 Task: Set up an automation rule in Jira for the Christmas event, and create issues for budgeting and planning.
Action: Mouse moved to (527, 337)
Screenshot: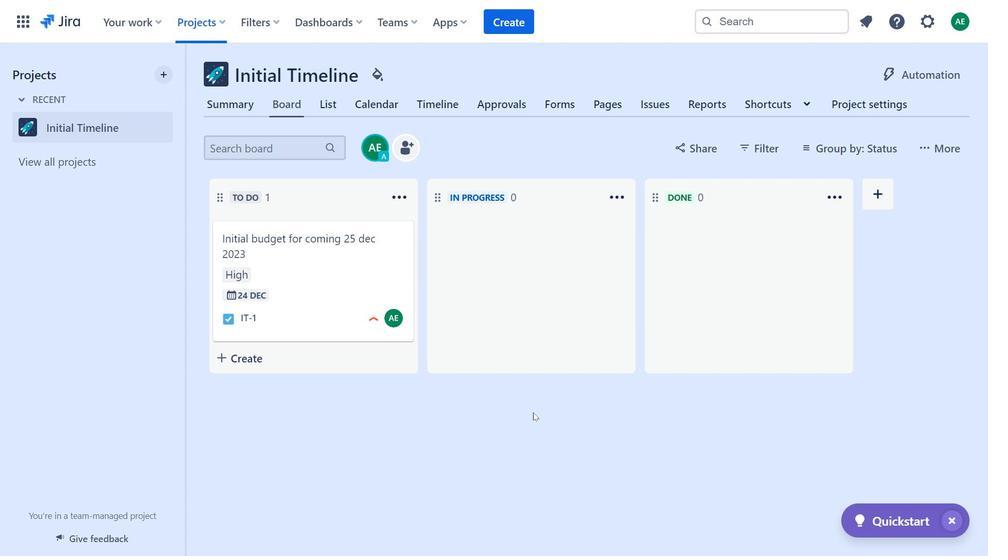 
Action: Mouse pressed left at (527, 337)
Screenshot: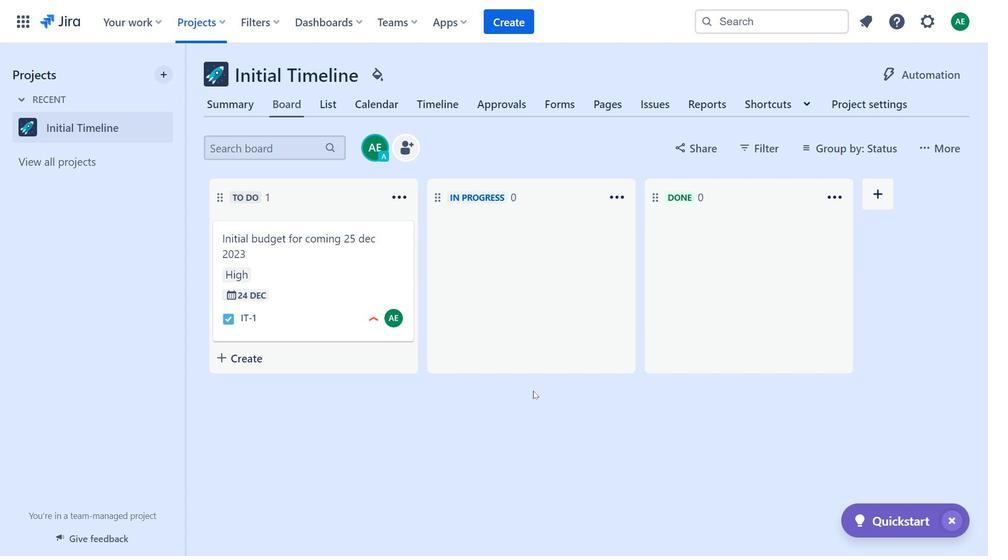 
Action: Mouse moved to (601, 297)
Screenshot: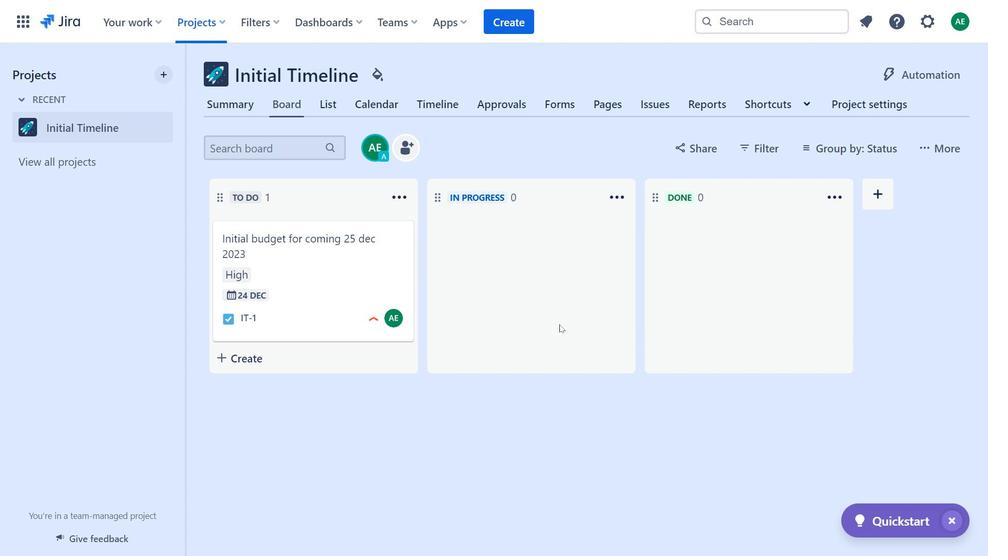 
Action: Mouse pressed left at (601, 297)
Screenshot: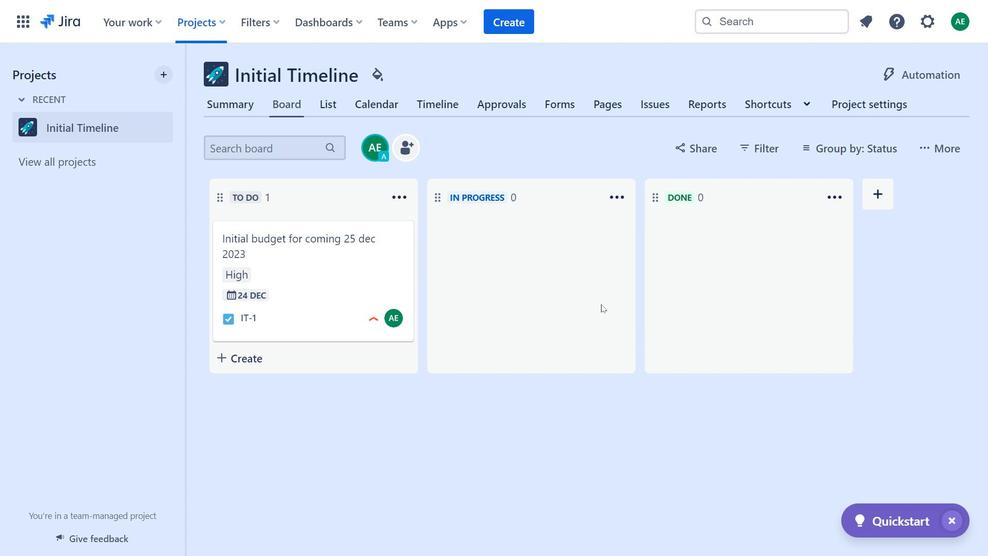 
Action: Mouse moved to (671, 295)
Screenshot: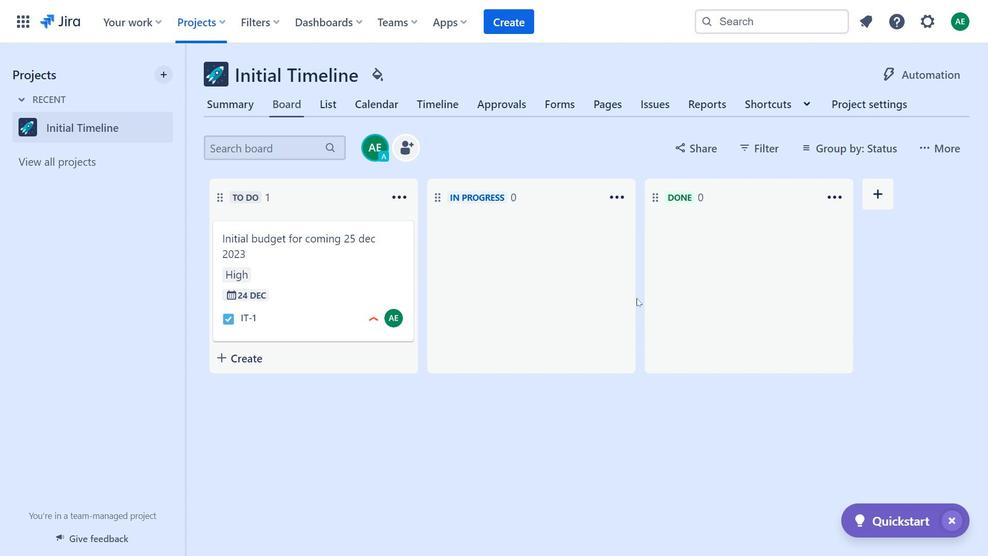 
Action: Mouse pressed left at (671, 295)
Screenshot: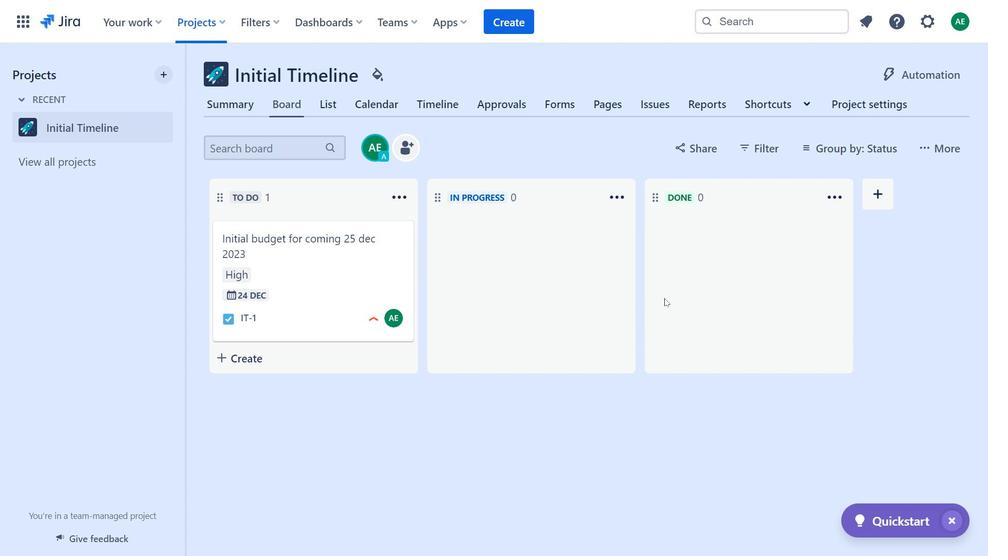 
Action: Mouse moved to (767, 300)
Screenshot: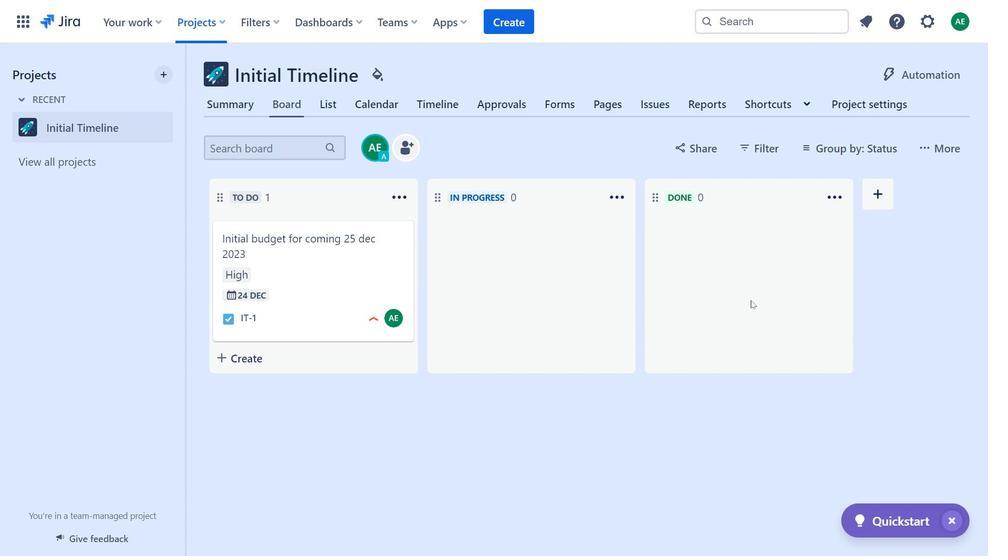 
Action: Mouse pressed left at (767, 300)
Screenshot: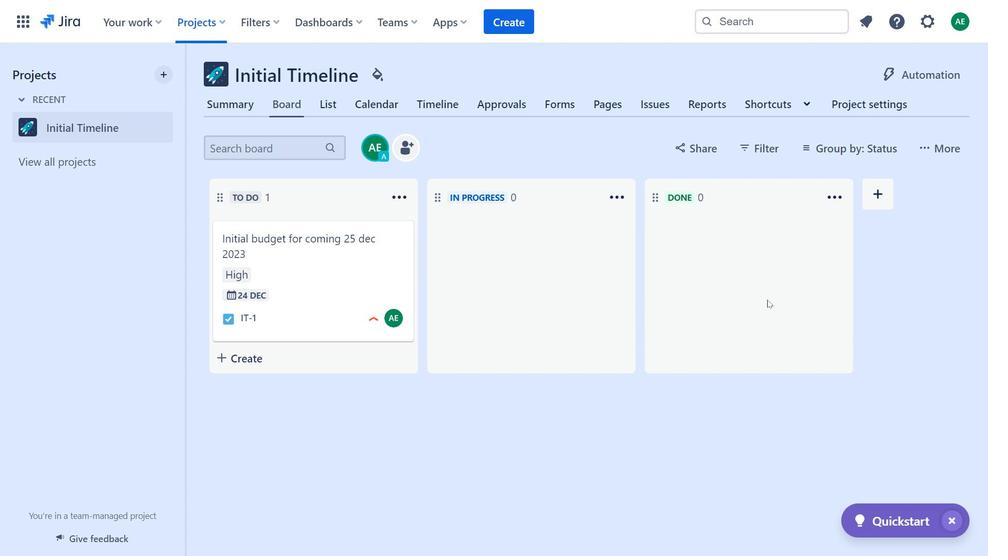 
Action: Mouse moved to (850, 239)
Screenshot: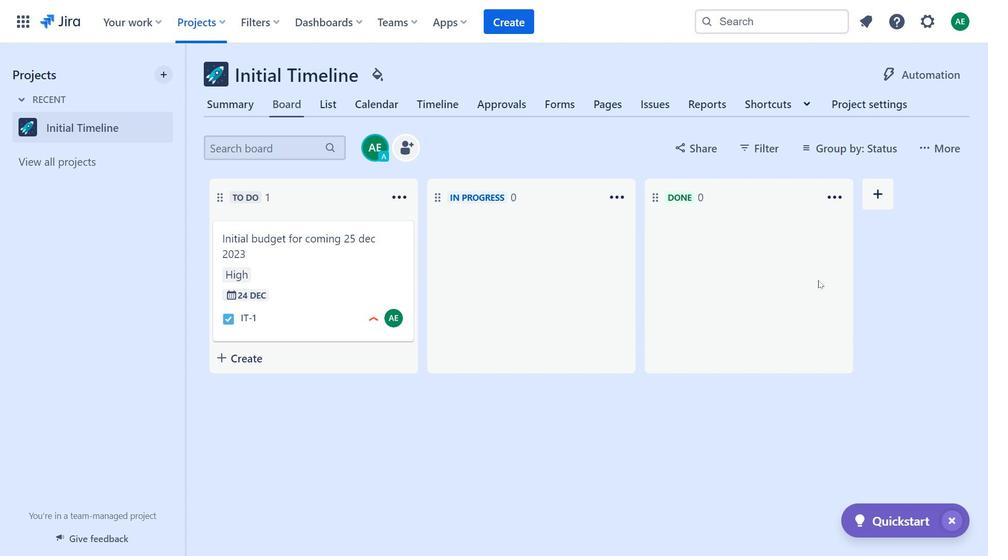 
Action: Mouse pressed left at (850, 239)
Screenshot: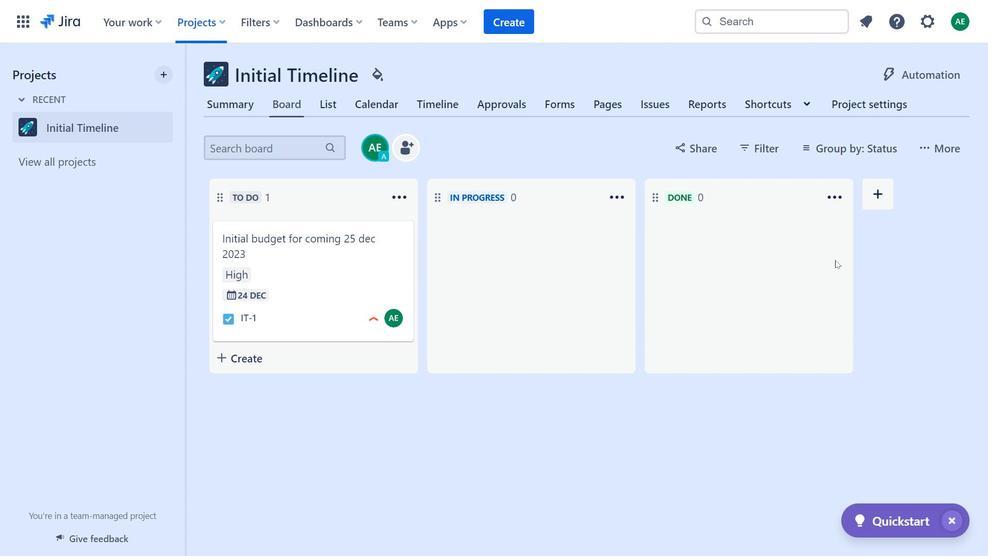 
Action: Mouse moved to (751, 221)
Screenshot: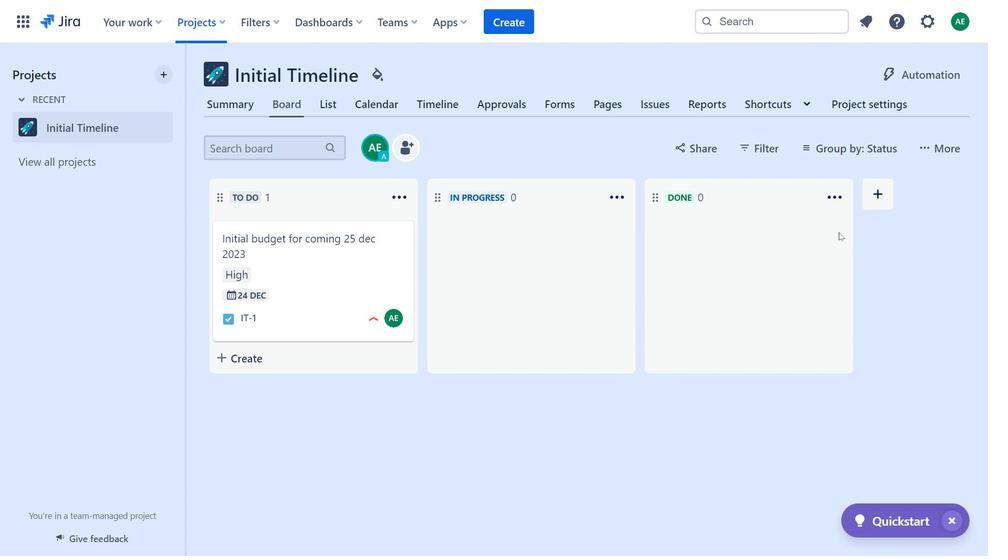 
Action: Mouse pressed left at (751, 221)
Screenshot: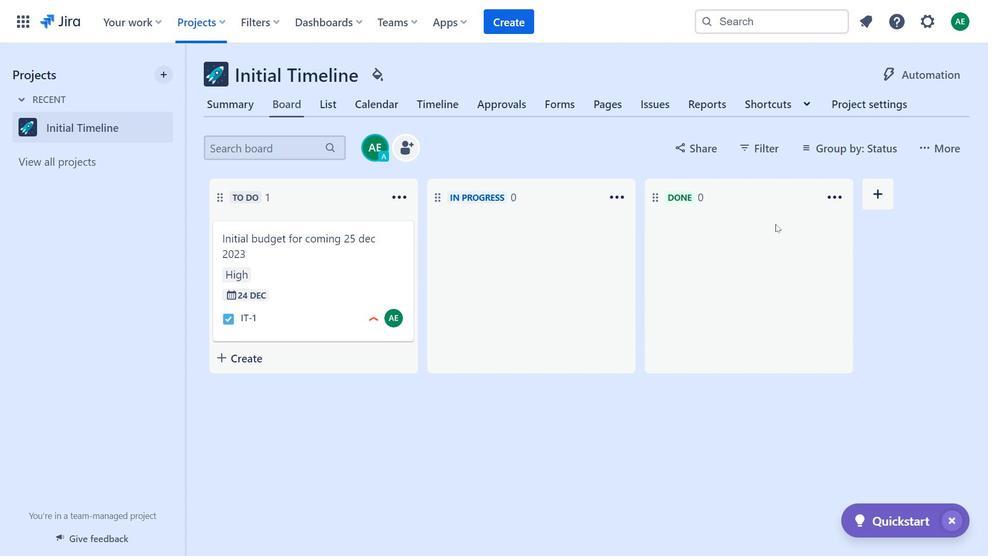 
Action: Mouse moved to (593, 264)
Screenshot: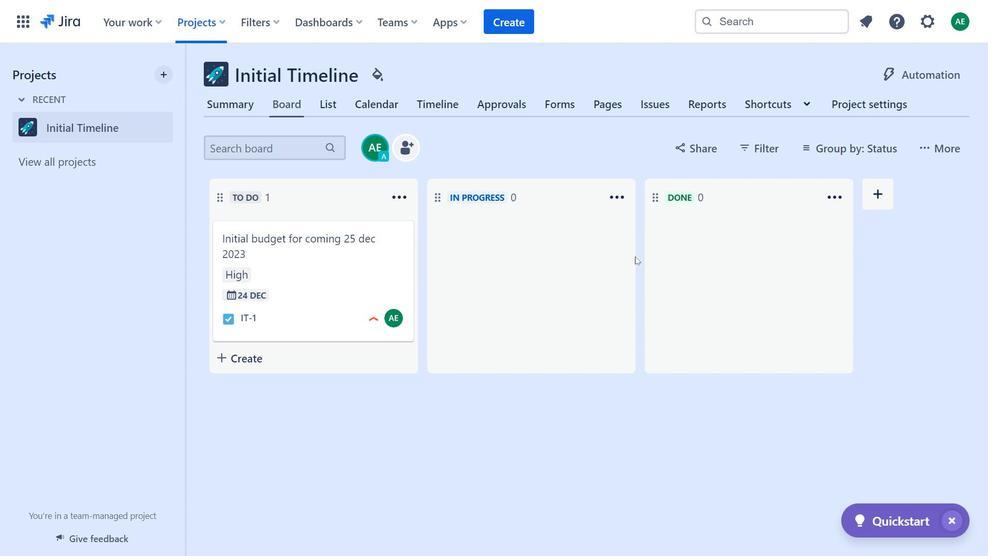 
Action: Mouse pressed left at (593, 264)
Screenshot: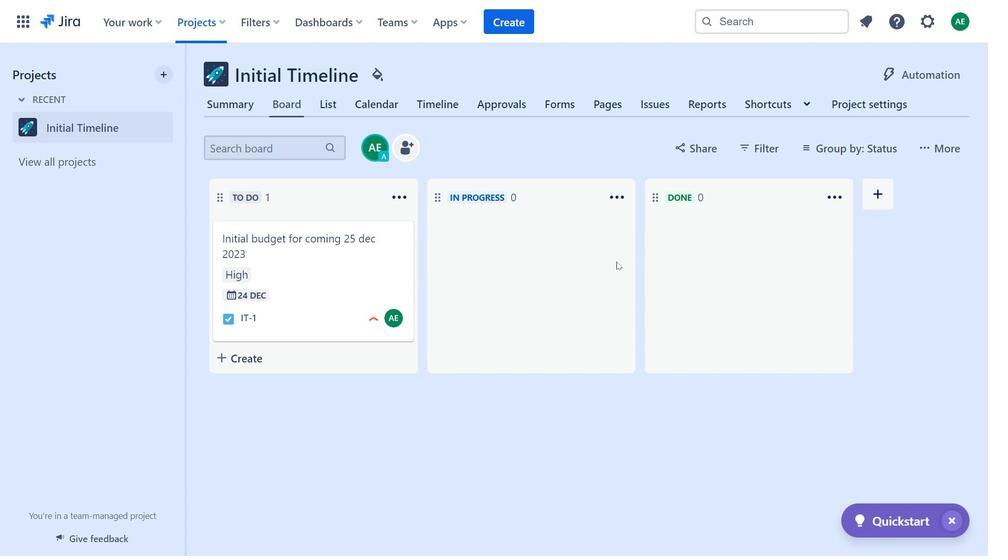 
Action: Mouse moved to (540, 284)
Screenshot: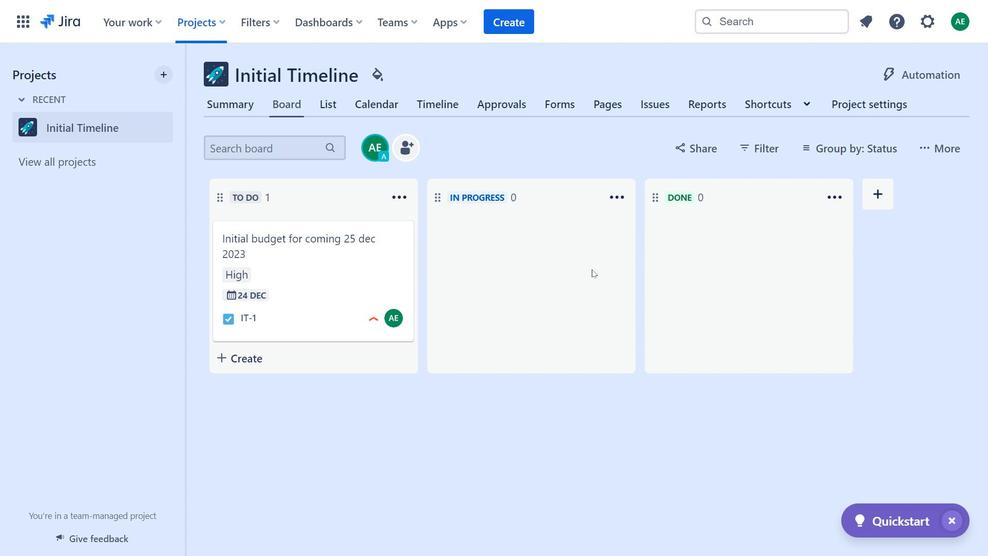 
Action: Mouse pressed left at (540, 284)
Screenshot: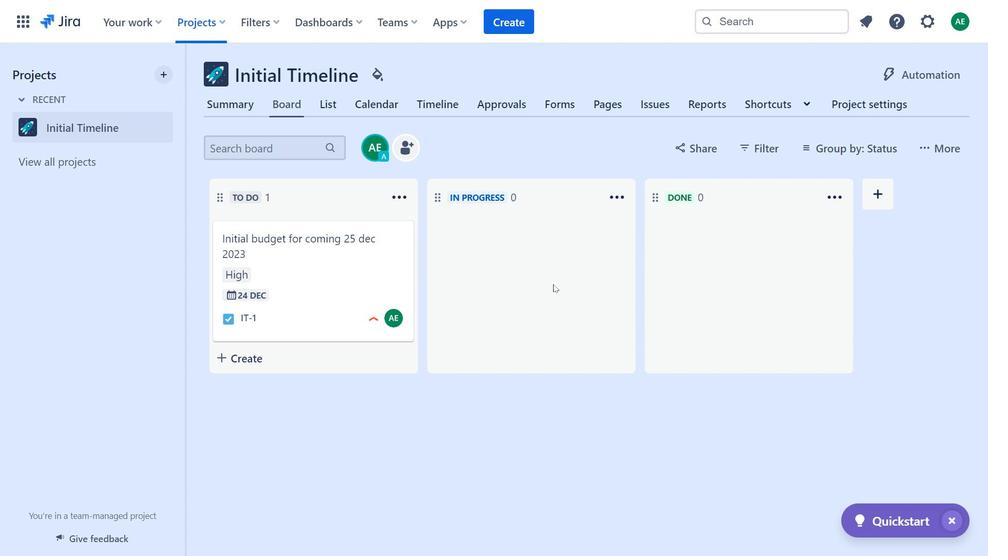 
Action: Mouse pressed left at (540, 284)
Screenshot: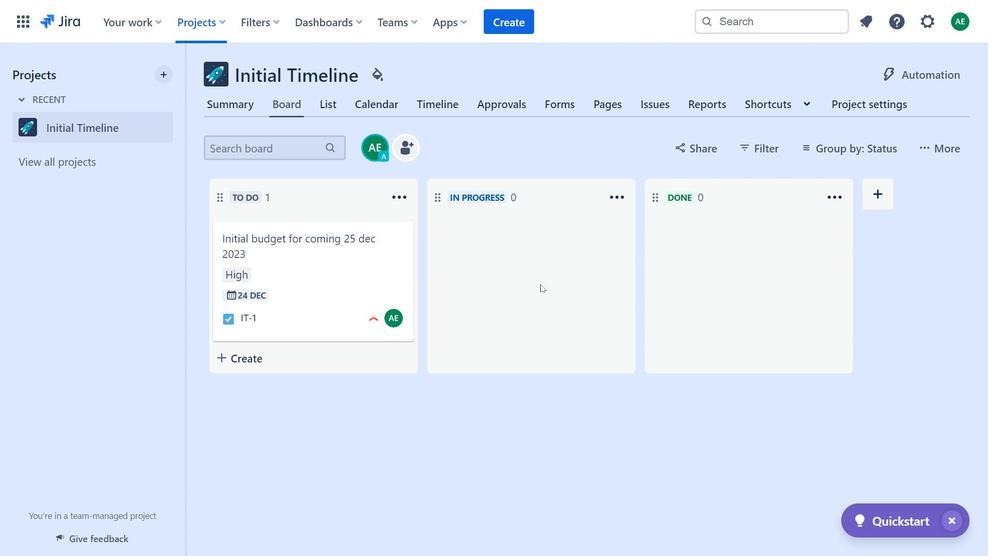 
Action: Mouse moved to (543, 313)
Screenshot: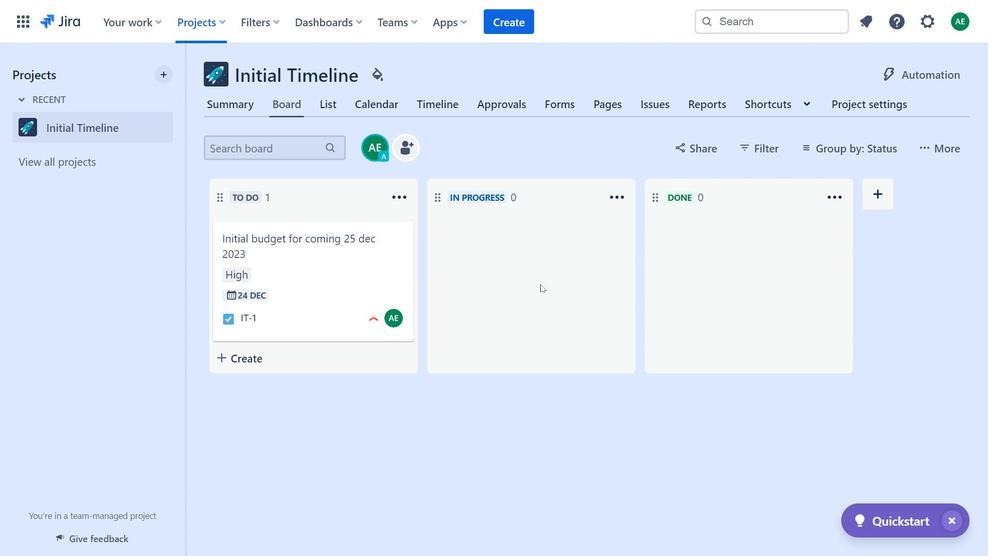 
Action: Mouse pressed left at (543, 313)
Screenshot: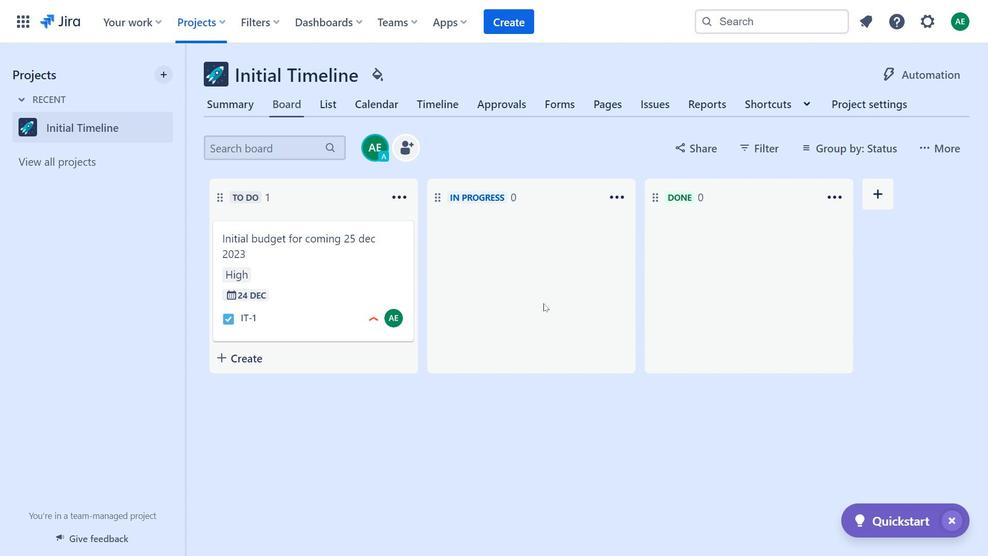 
Action: Mouse moved to (547, 333)
Screenshot: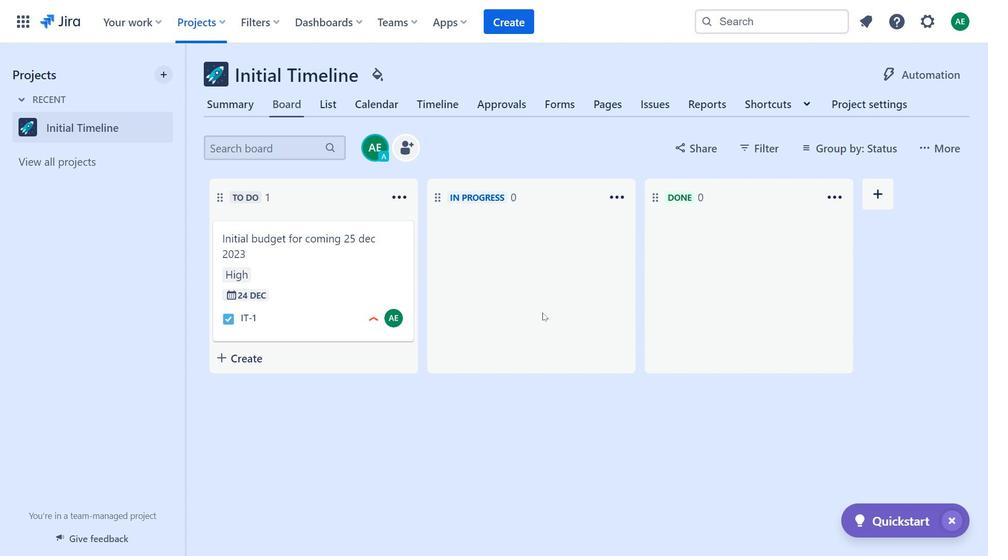 
Action: Mouse pressed left at (547, 333)
Screenshot: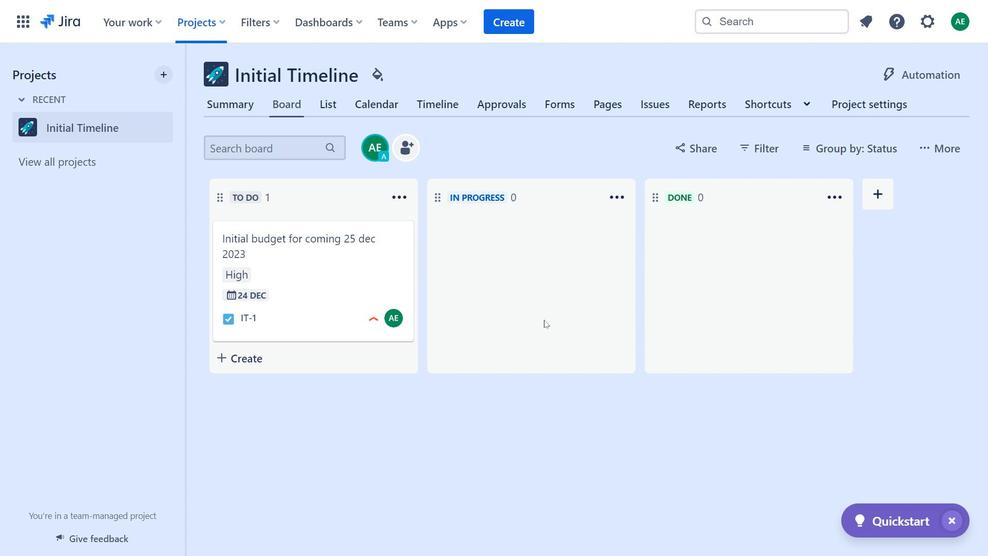 
Action: Mouse moved to (579, 261)
Screenshot: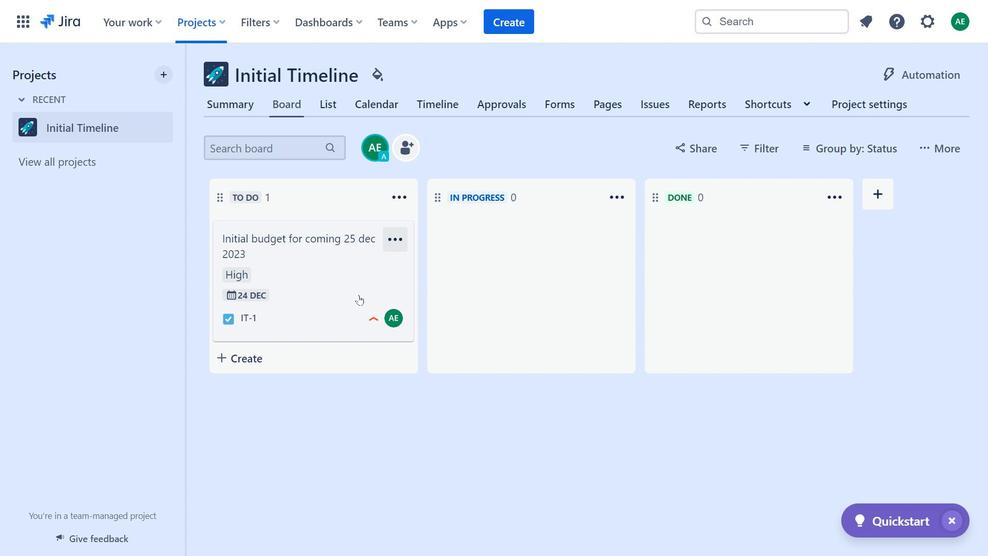 
Action: Mouse pressed left at (579, 261)
Screenshot: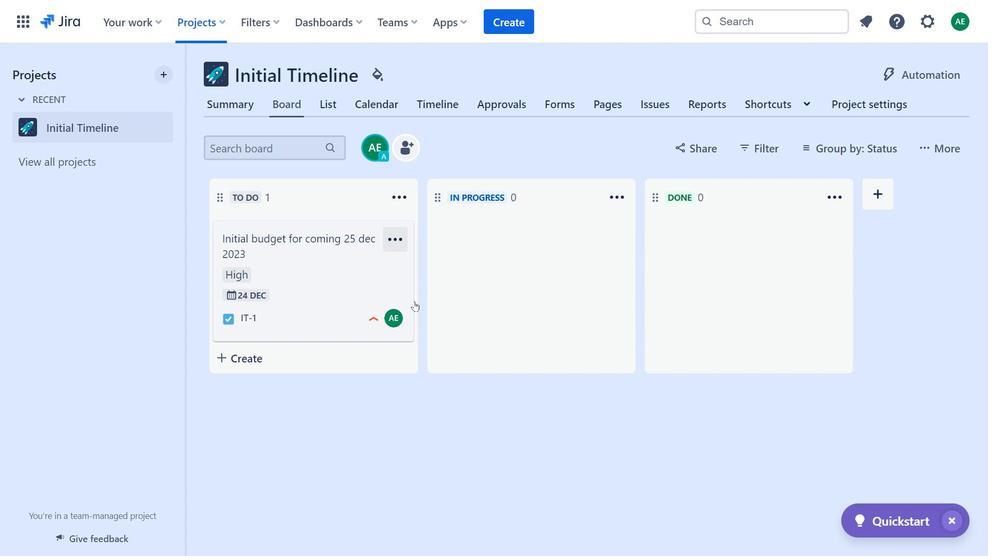 
Action: Mouse moved to (592, 294)
Screenshot: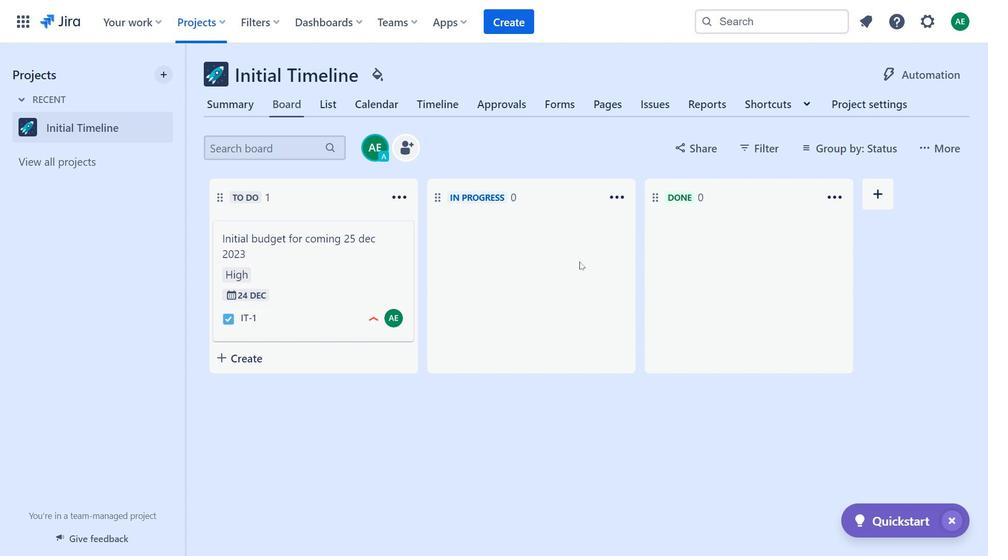 
Action: Mouse pressed left at (592, 294)
Screenshot: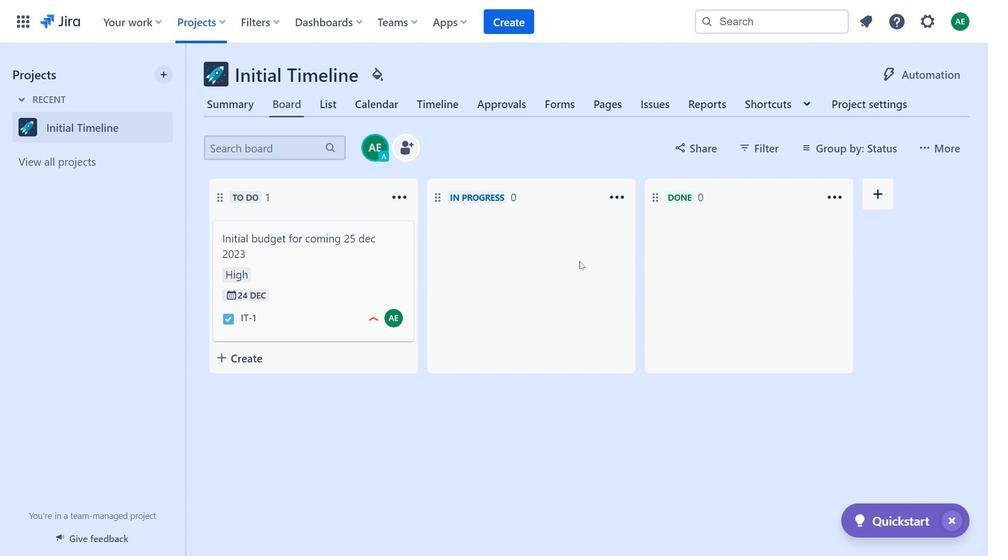 
Action: Mouse moved to (611, 358)
Screenshot: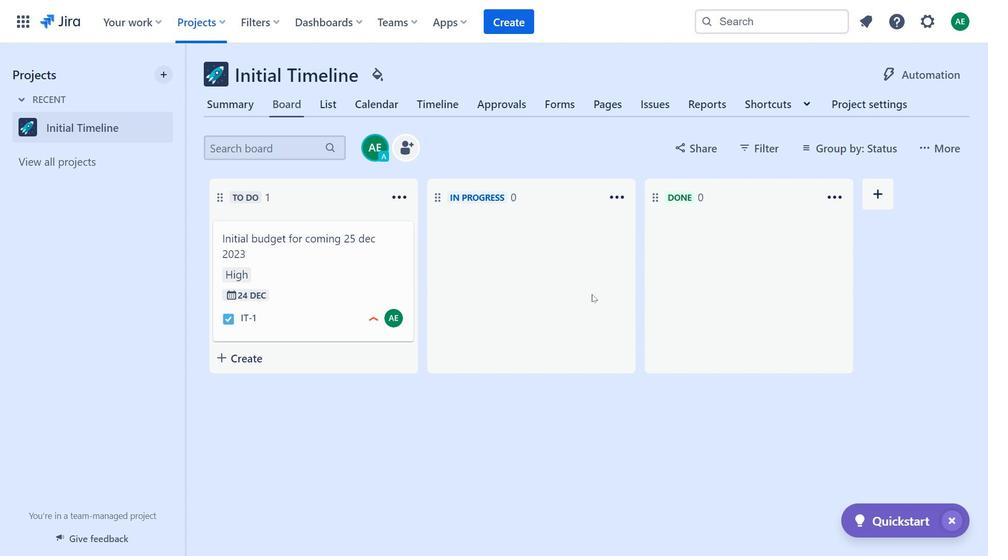 
Action: Mouse pressed left at (611, 358)
Screenshot: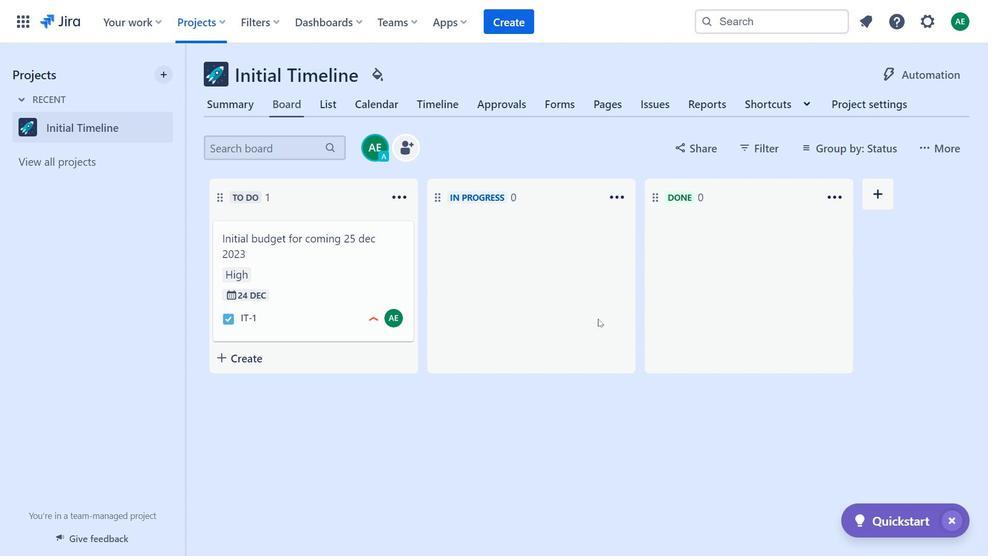 
Action: Mouse moved to (539, 426)
Screenshot: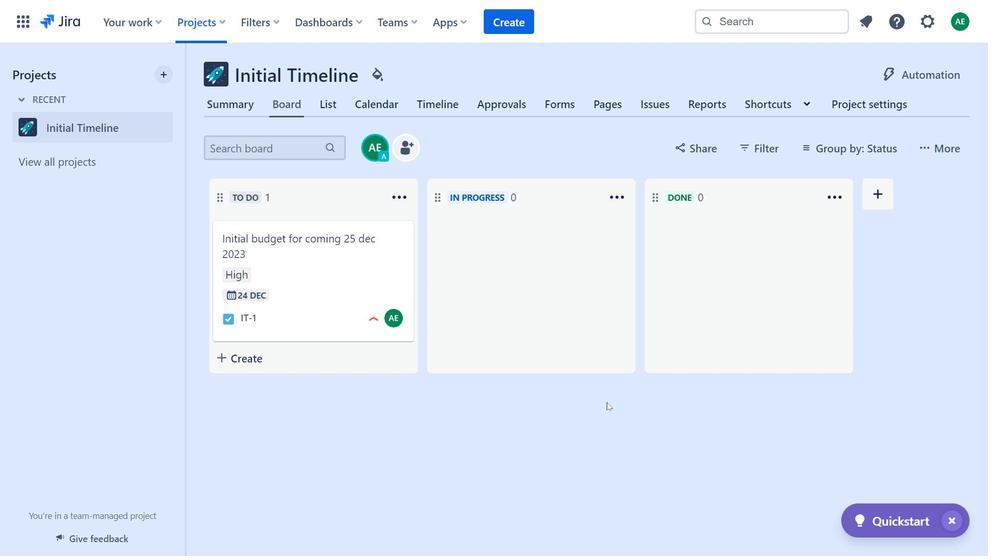 
Action: Mouse pressed left at (539, 426)
Screenshot: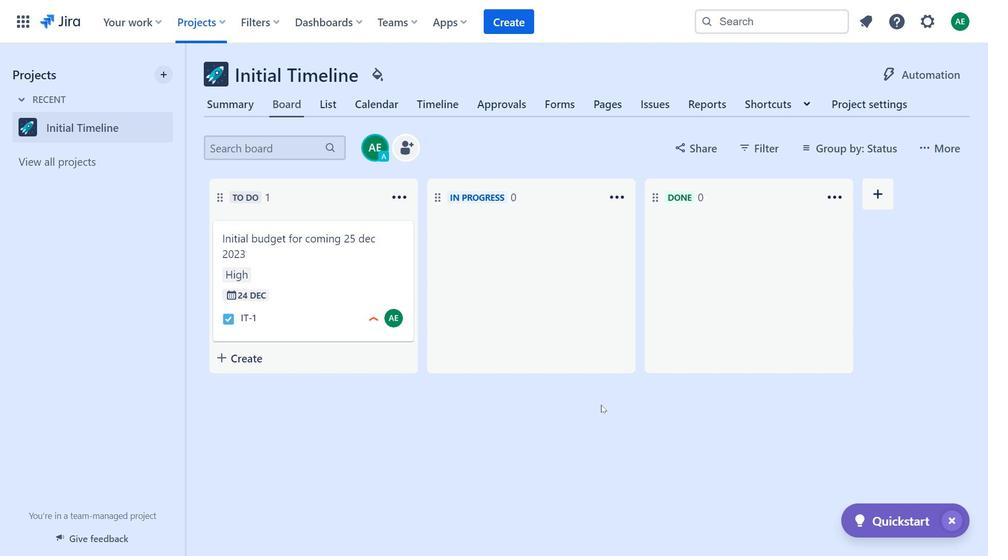 
Action: Mouse moved to (294, 439)
Screenshot: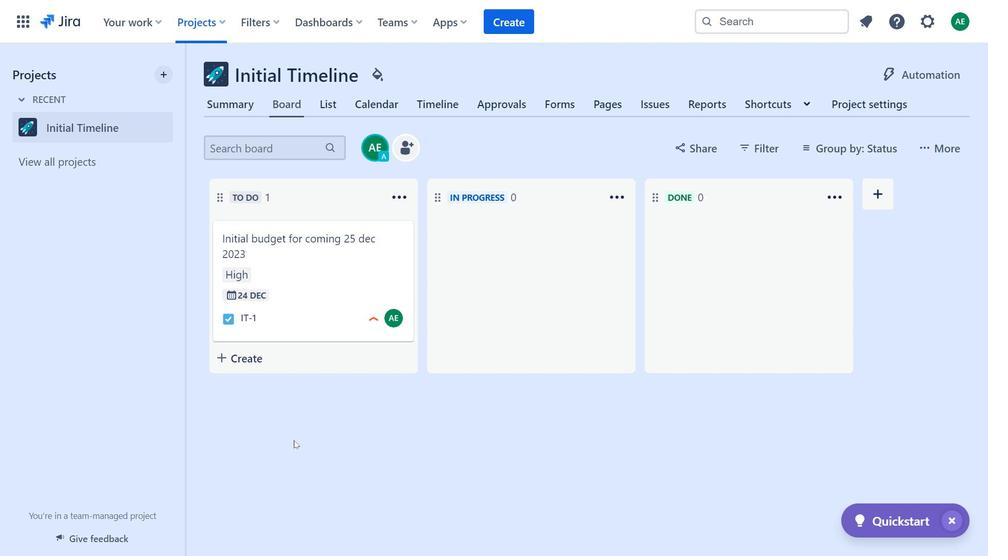 
Action: Mouse pressed left at (294, 439)
Screenshot: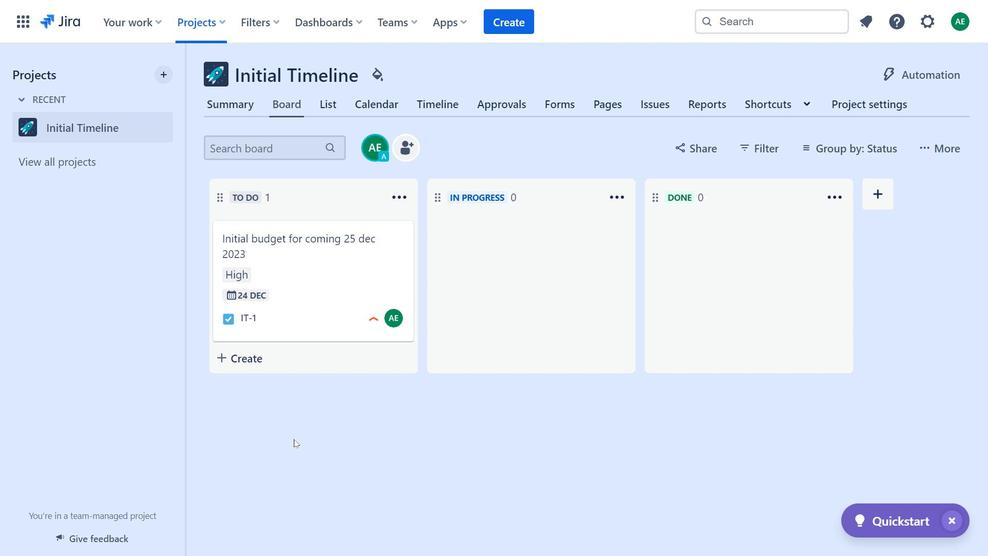
Action: Mouse moved to (337, 277)
Screenshot: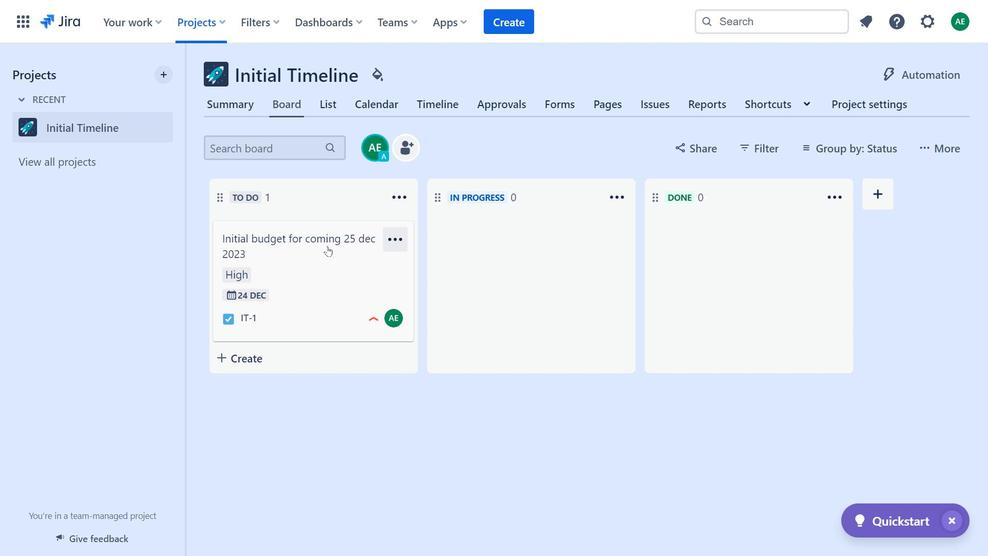 
Action: Mouse pressed left at (337, 277)
Screenshot: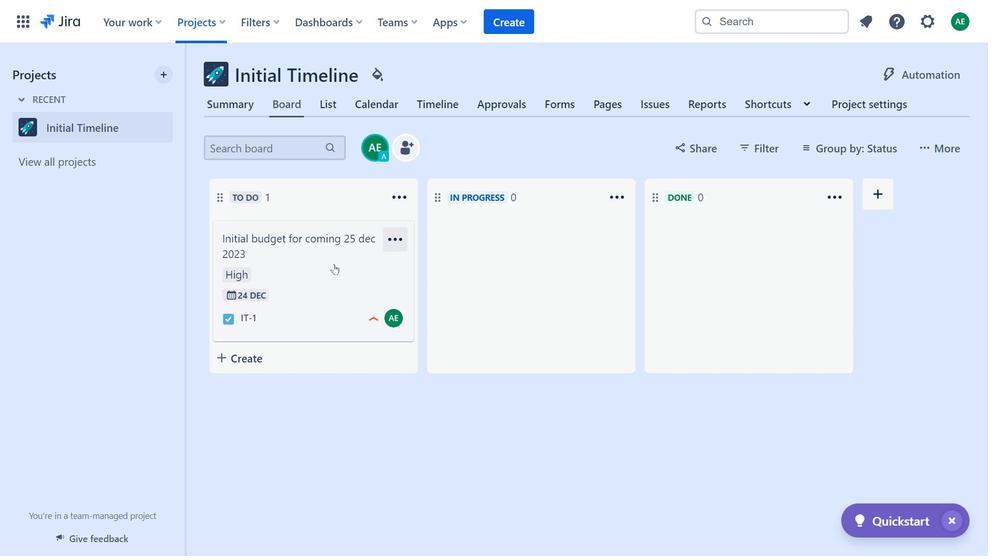 
Action: Mouse moved to (256, 240)
Screenshot: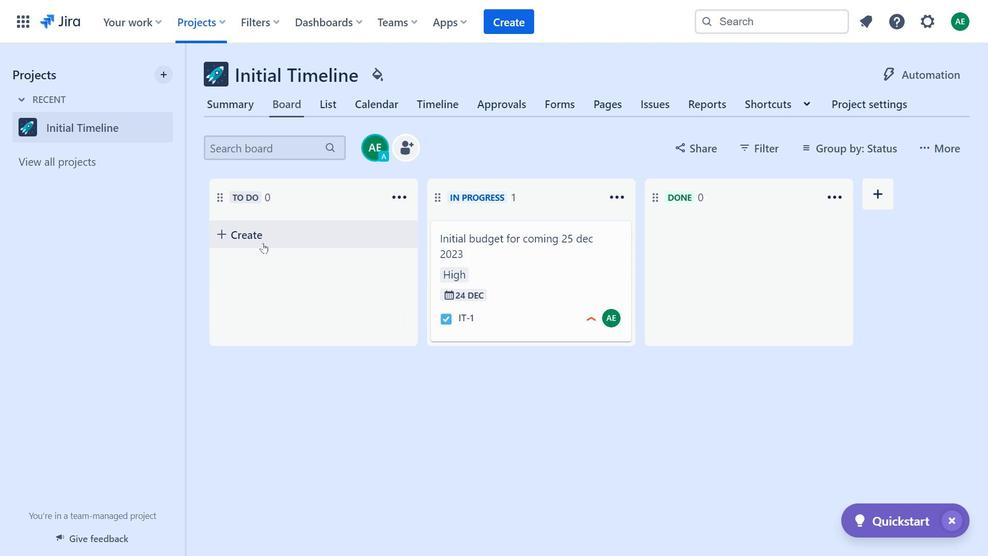 
Action: Mouse pressed left at (256, 240)
Screenshot: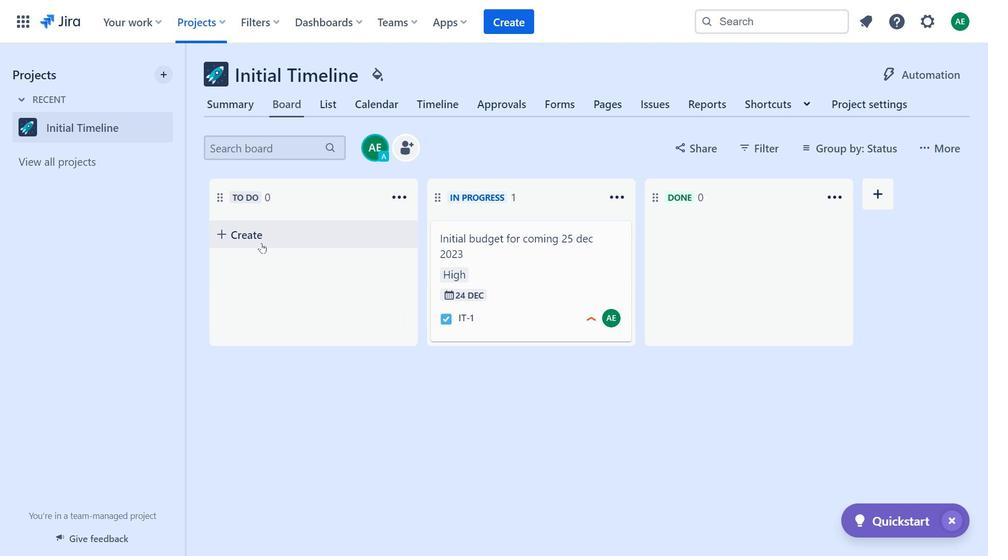 
Action: Mouse moved to (360, 265)
Screenshot: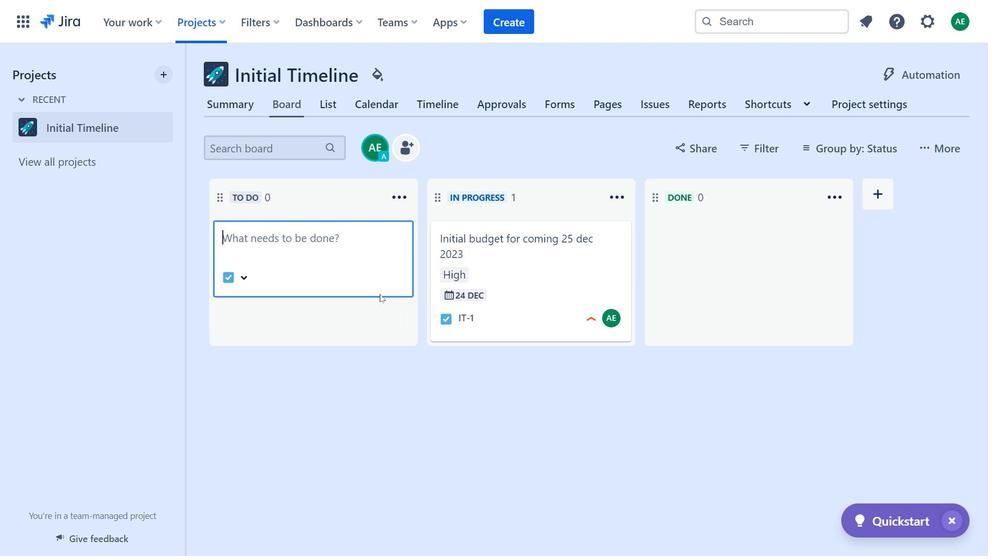 
Action: Key pressed ne<Key.backspace><Key.backspace><Key.caps_lock>N<Key.caps_lock>eed<Key.space>to<Key.space>plan<Key.space>a<Key.space>new<Key.space>year<Key.space>trip<Key.space><Key.enter>
Screenshot: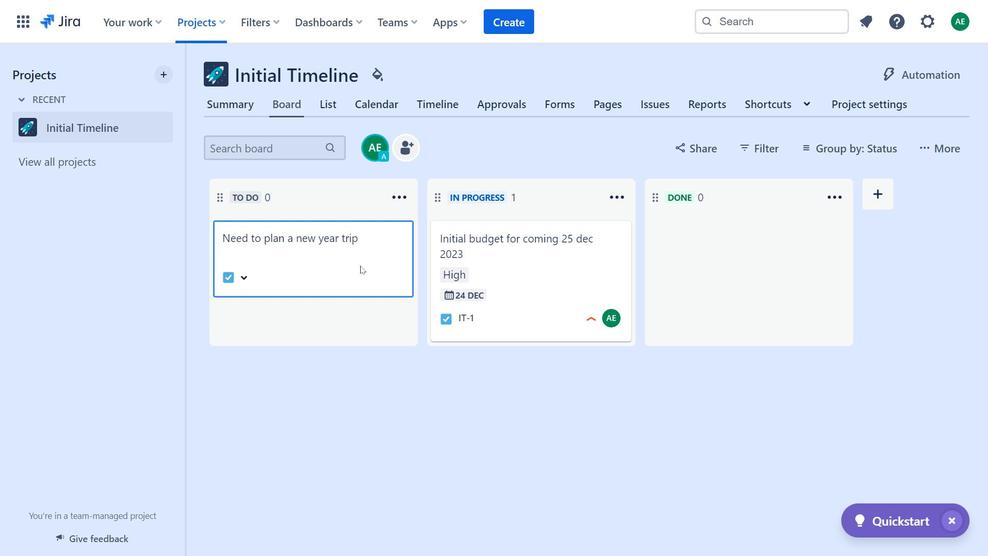 
Action: Mouse moved to (356, 243)
Screenshot: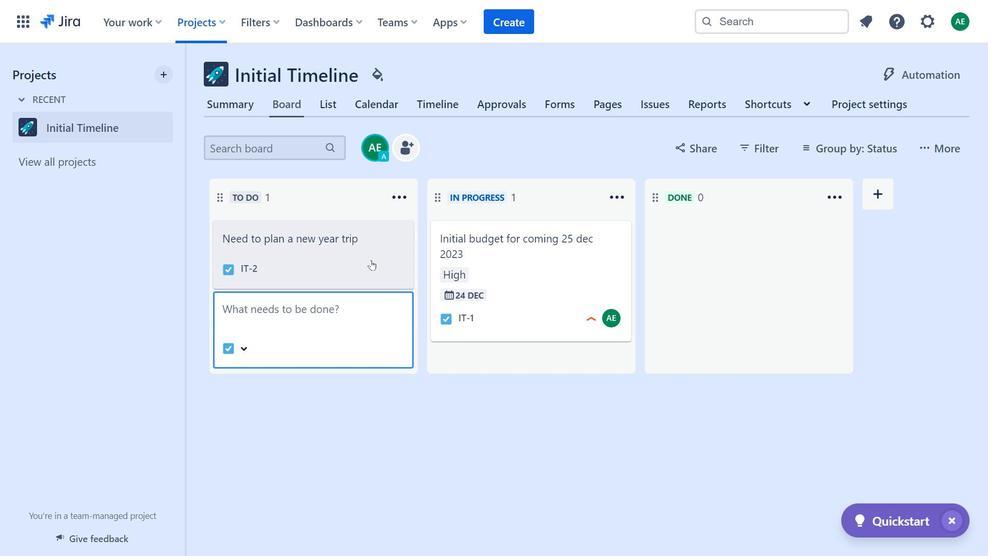 
Action: Mouse pressed left at (356, 243)
Screenshot: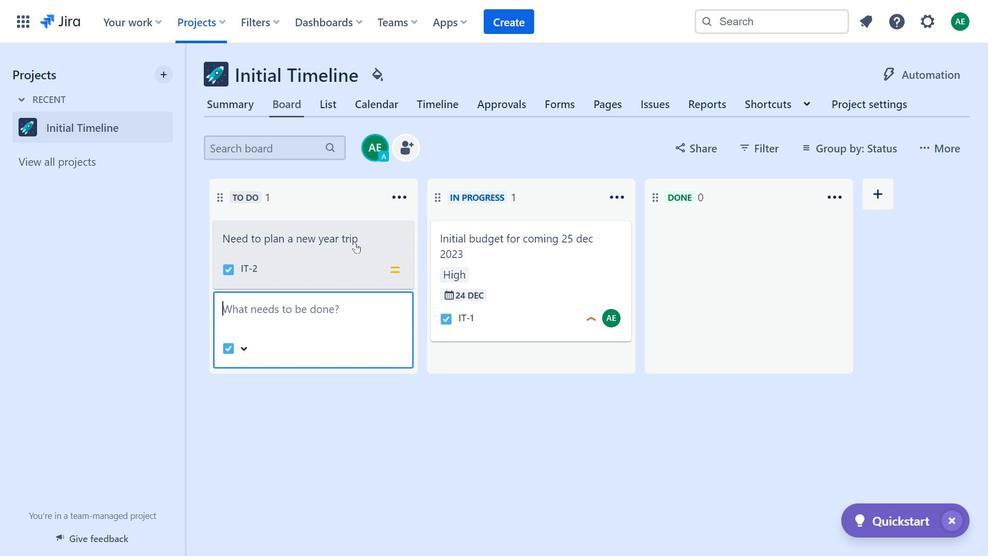 
Action: Mouse moved to (164, 204)
Screenshot: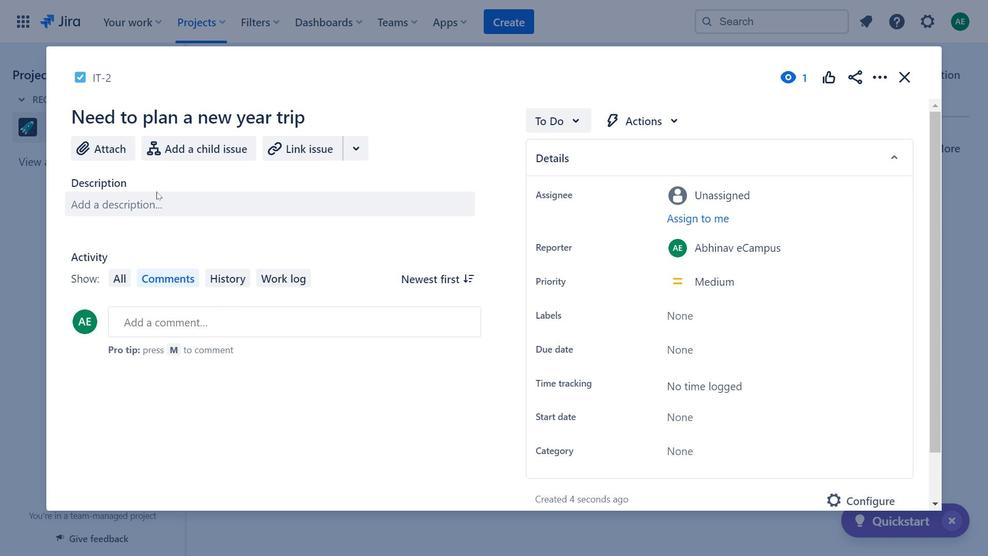 
Action: Mouse pressed left at (164, 204)
Screenshot: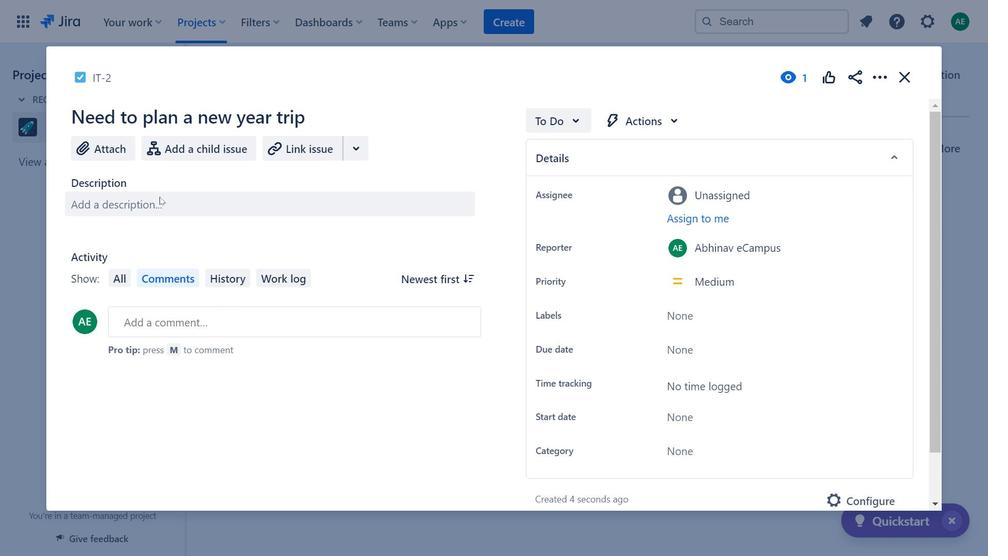
Action: Mouse moved to (214, 238)
Screenshot: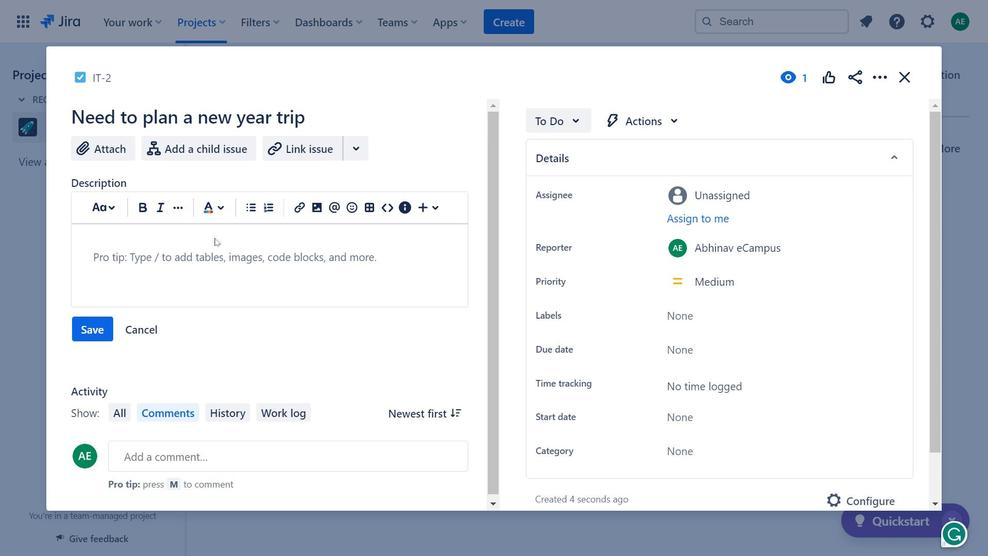 
Action: Key pressed <Key.caps_lock>M<Key.caps_lock>ountain<Key.space>or<Key.space><Key.caps_lock>B<Key.caps_lock>each<Key.space><Key.enter>
Screenshot: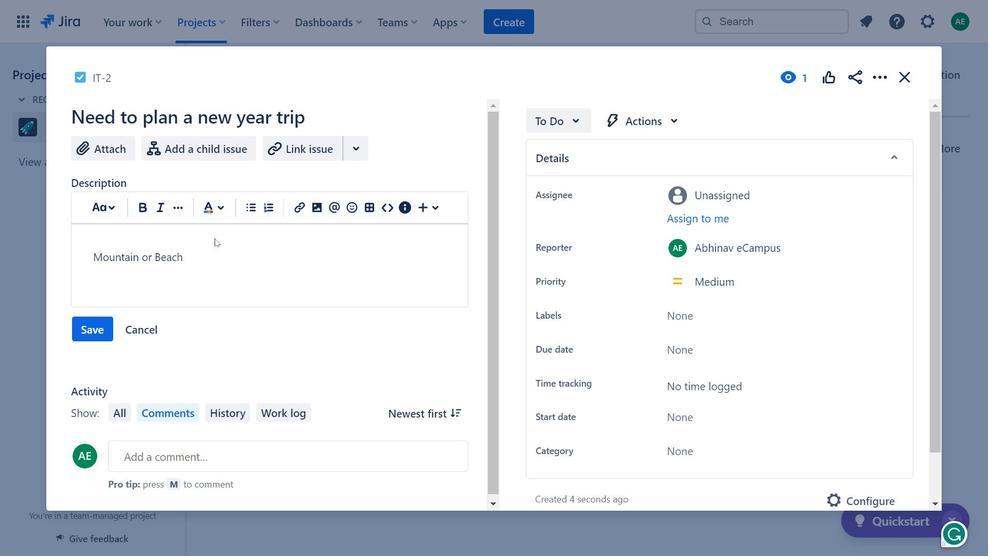 
Action: Mouse moved to (249, 208)
Screenshot: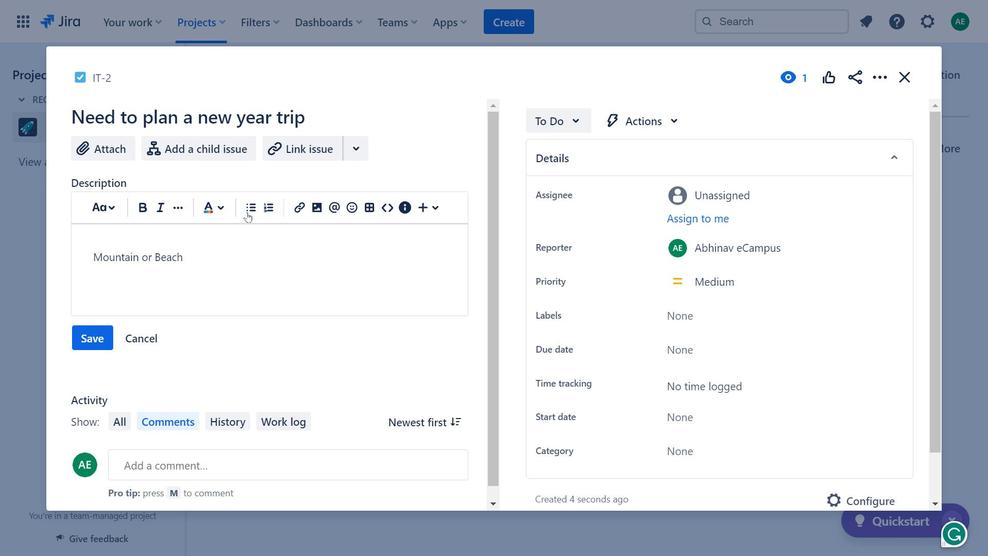 
Action: Mouse pressed left at (249, 208)
Screenshot: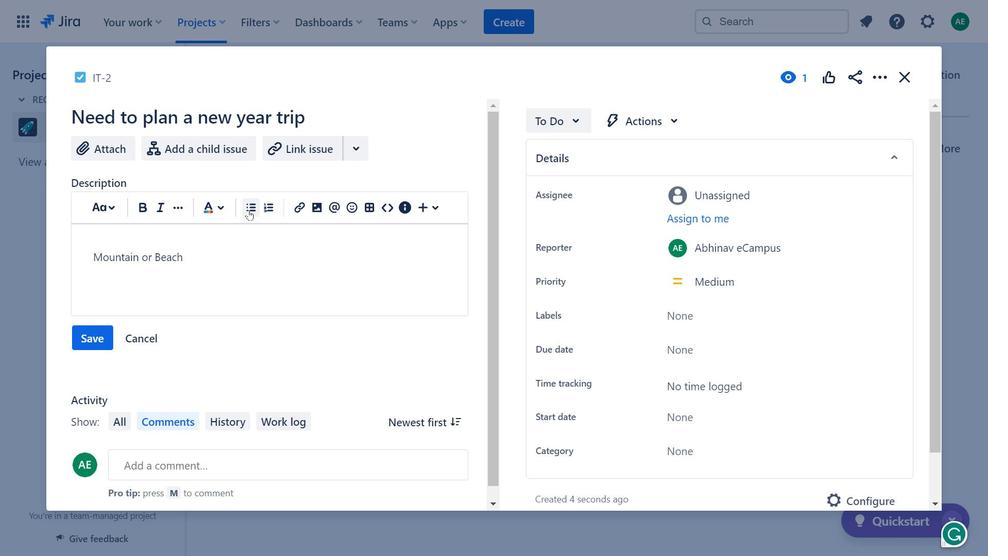 
Action: Mouse moved to (262, 298)
Screenshot: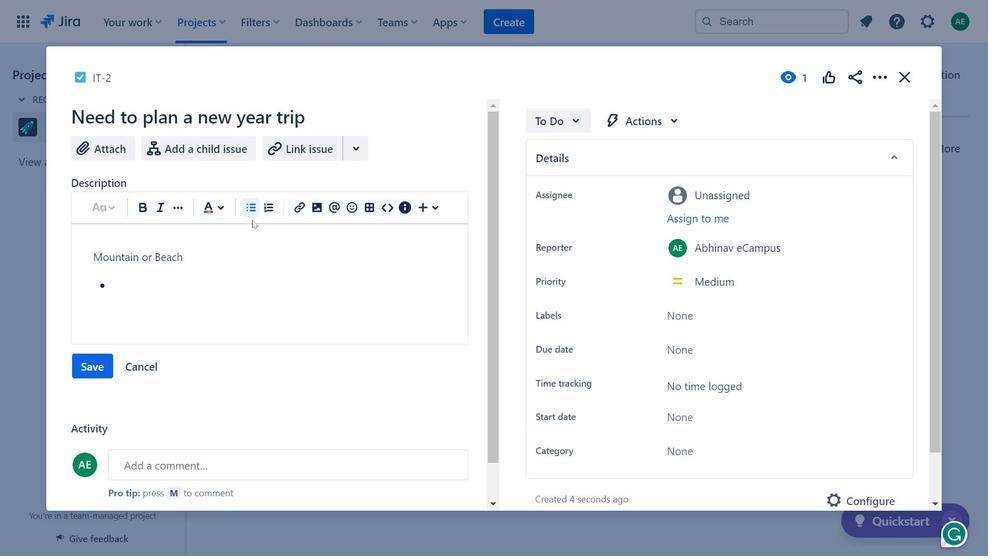 
Action: Key pressed <Key.caps_lock>B<Key.caps_lock>udget<Key.enter><Key.caps_lock>N<Key.caps_lock>umber<Key.space>of<Key.space>people<Key.enter>route<Key.enter>itenary<Key.space>
Screenshot: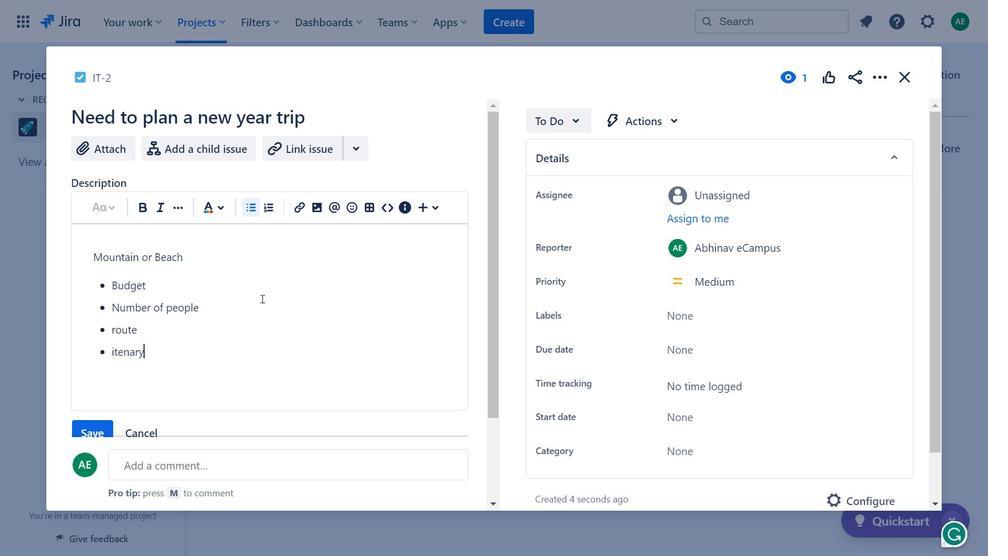 
Action: Mouse moved to (165, 375)
Screenshot: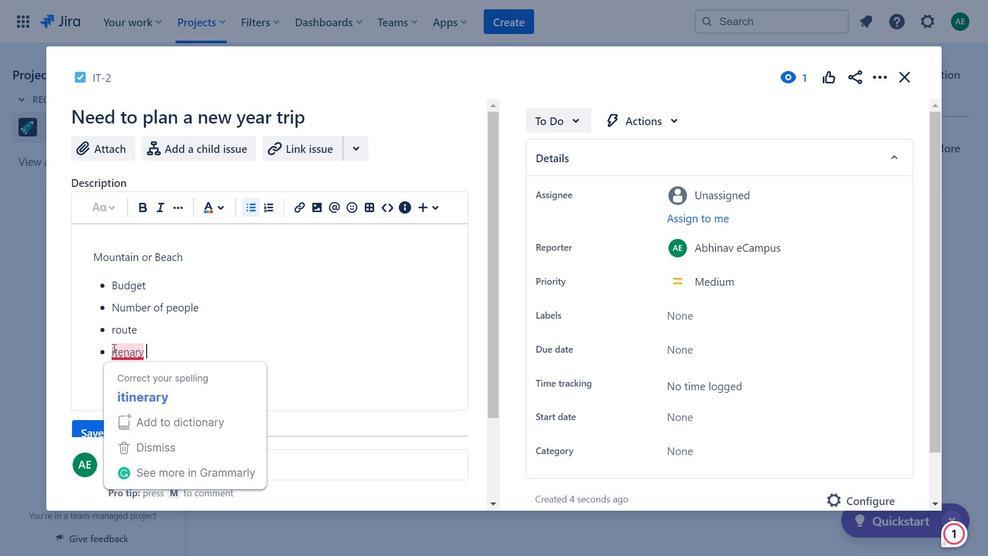 
Action: Mouse pressed left at (165, 375)
Screenshot: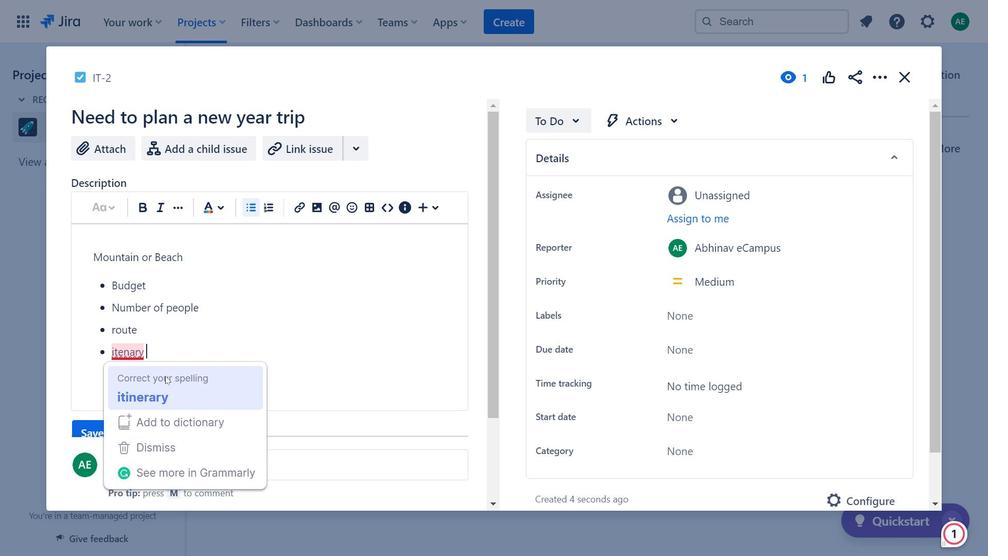 
Action: Mouse moved to (166, 373)
Screenshot: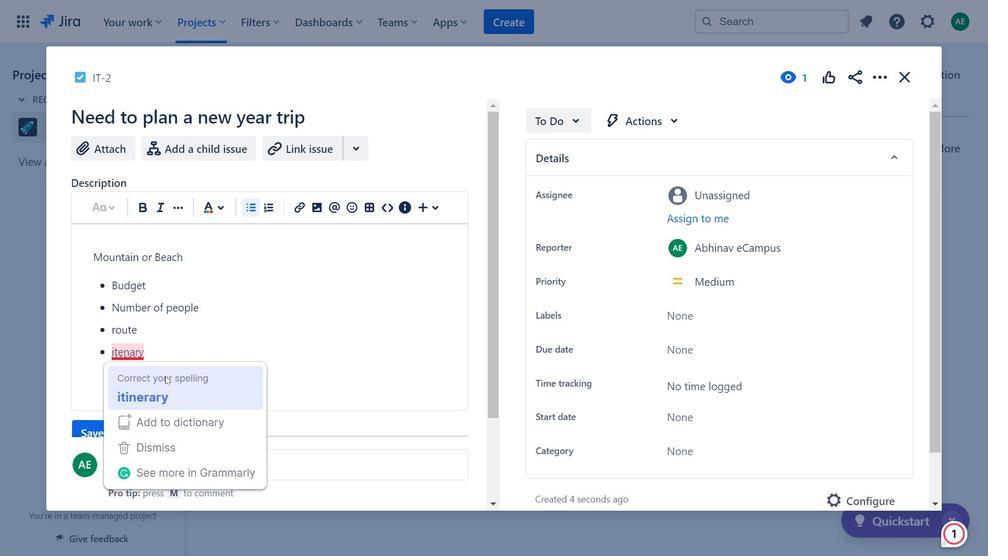 
Action: Key pressed itinerary
Screenshot: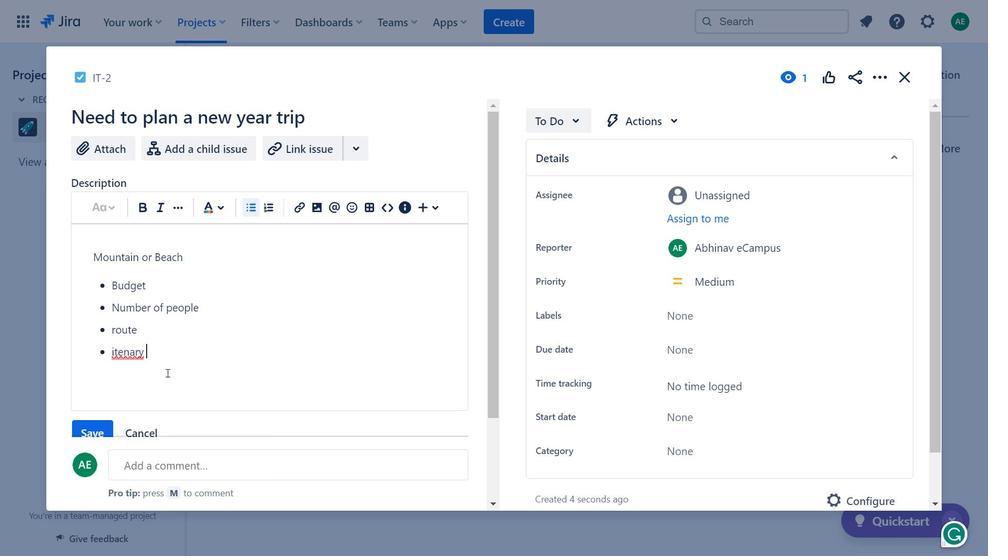
Action: Mouse moved to (182, 367)
Screenshot: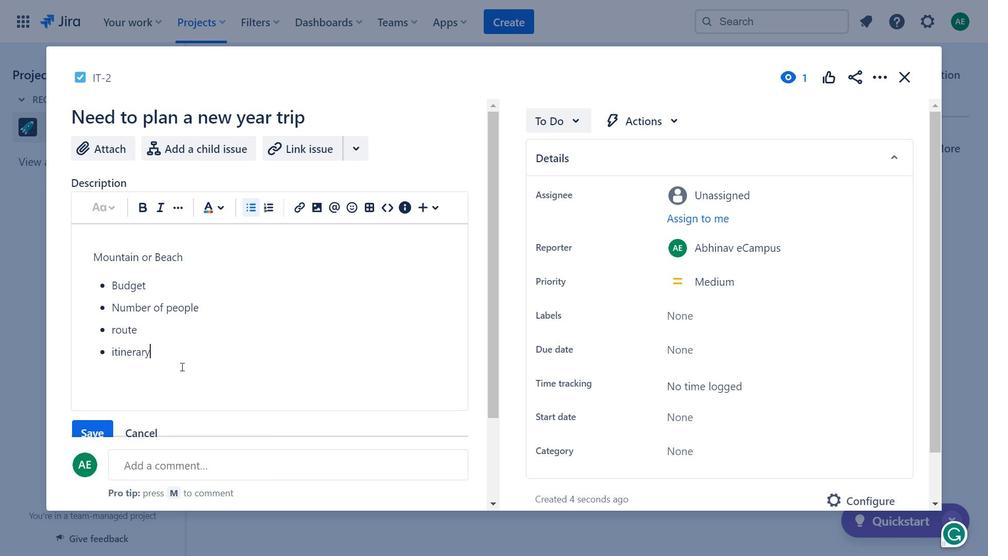 
Action: Key pressed <Key.enter>mind<Key.space>planning
Screenshot: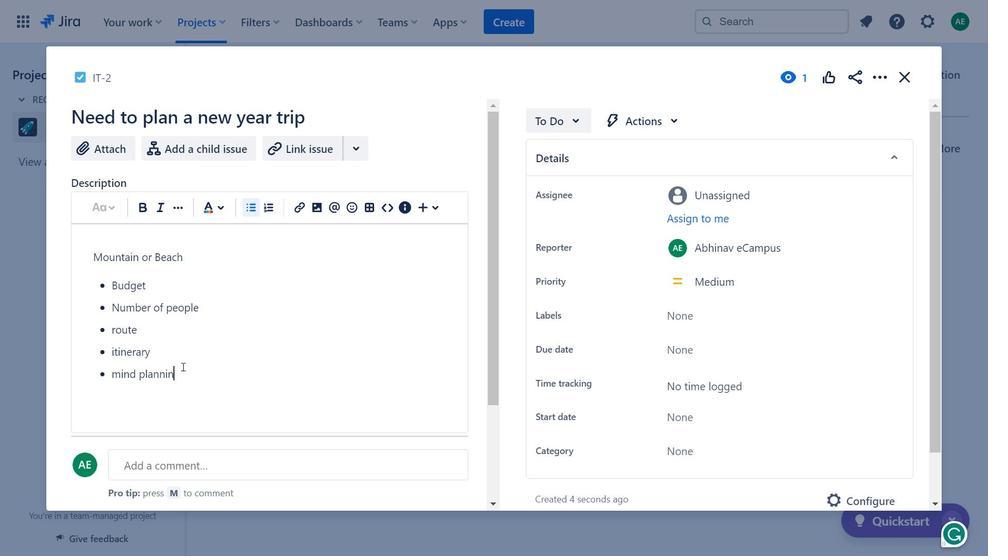 
Action: Mouse moved to (220, 261)
Screenshot: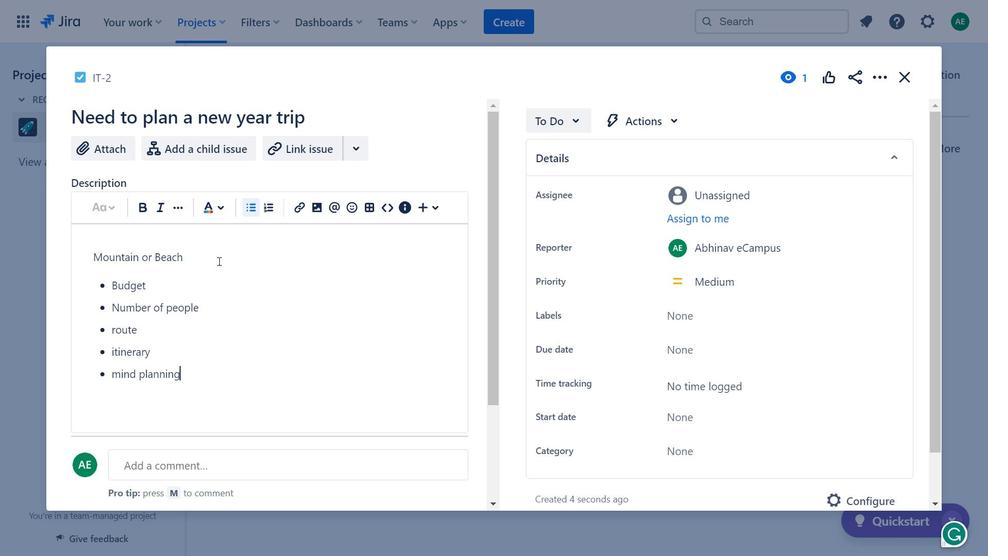 
Action: Mouse pressed left at (220, 261)
Screenshot: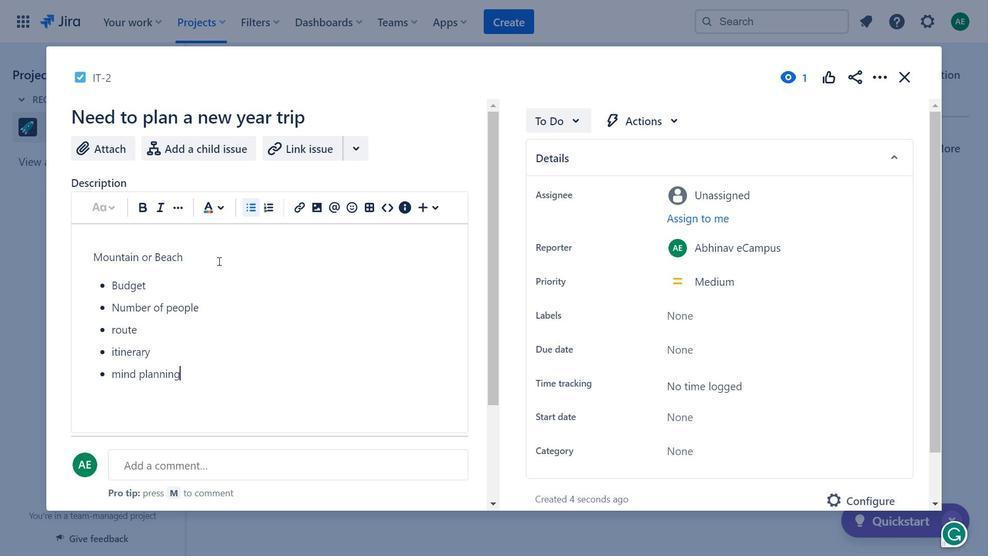 
Action: Mouse moved to (144, 209)
Screenshot: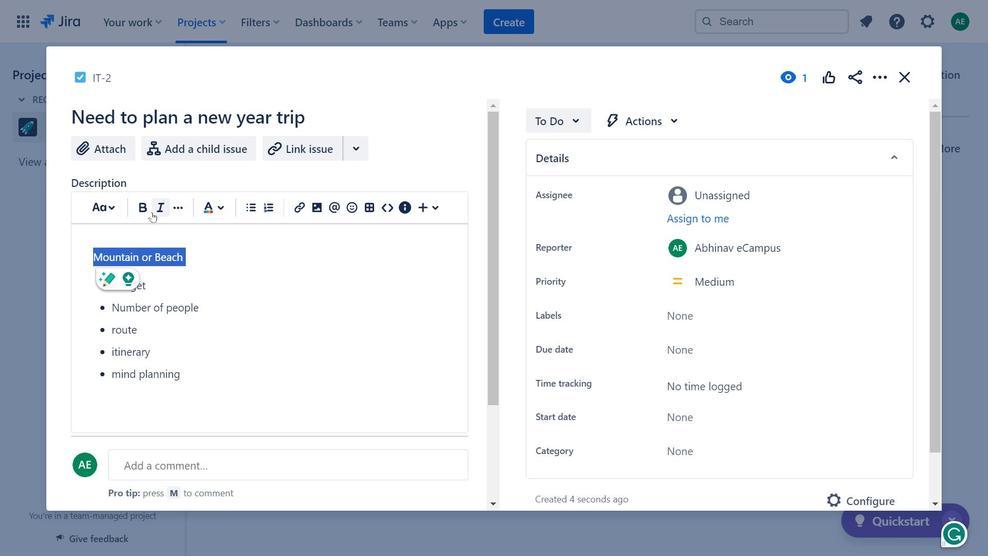 
Action: Mouse pressed left at (144, 209)
Screenshot: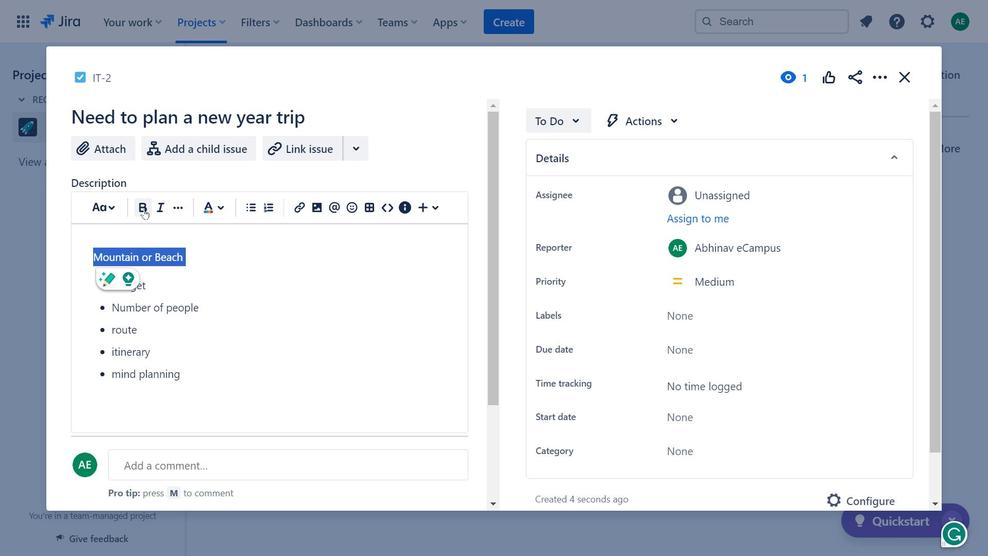 
Action: Mouse moved to (109, 199)
Screenshot: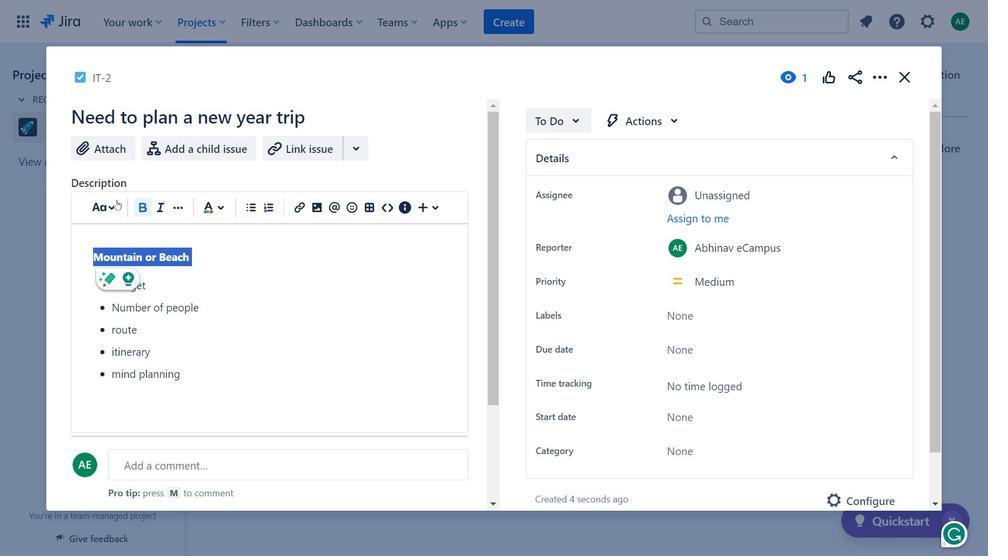 
Action: Mouse pressed left at (109, 199)
Screenshot: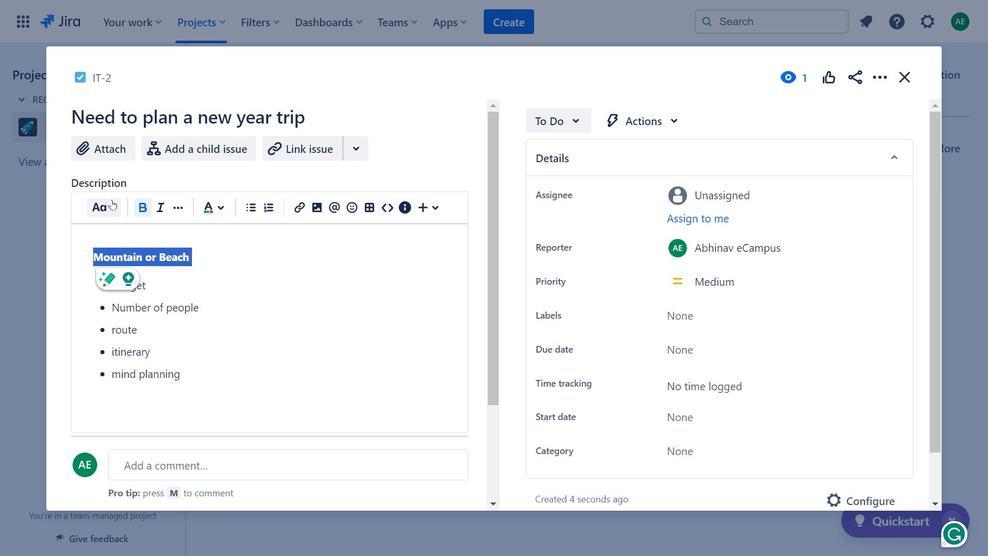 
Action: Mouse moved to (215, 274)
Screenshot: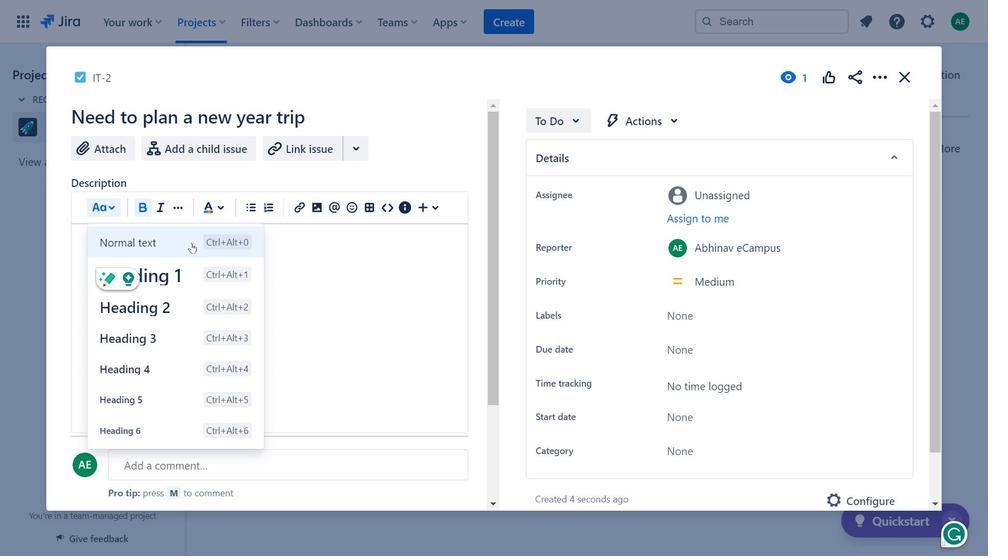 
Action: Mouse pressed left at (215, 274)
Screenshot: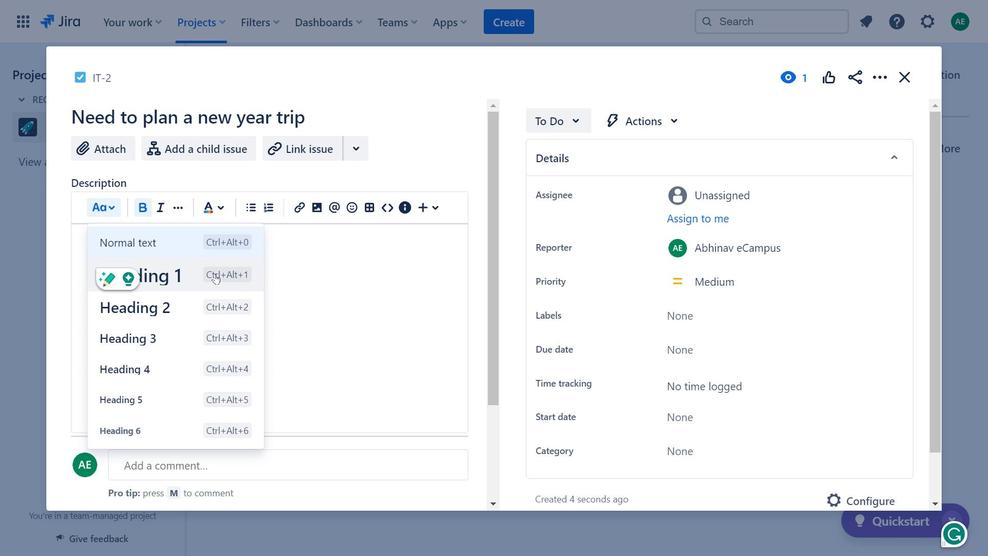 
Action: Mouse moved to (186, 308)
Screenshot: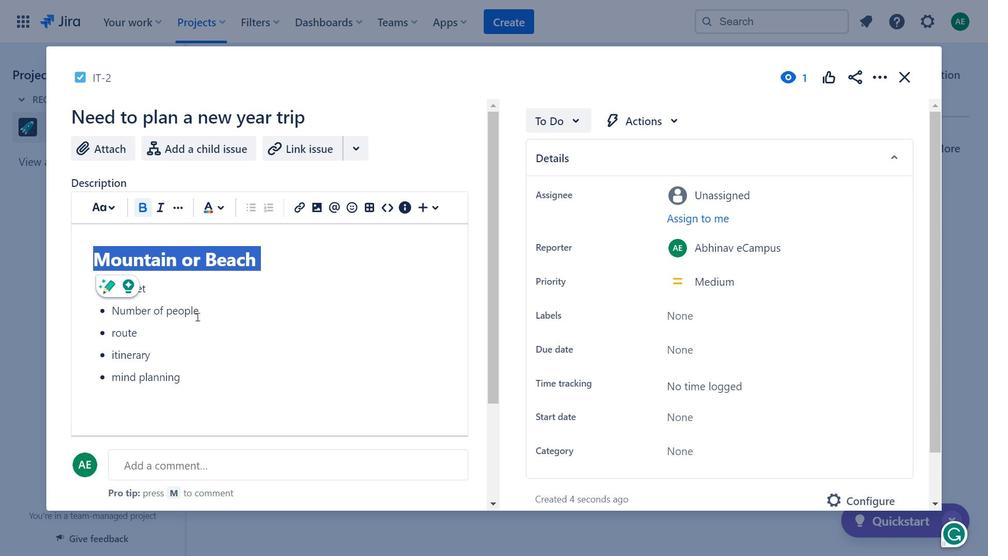 
Action: Mouse pressed left at (186, 308)
Screenshot: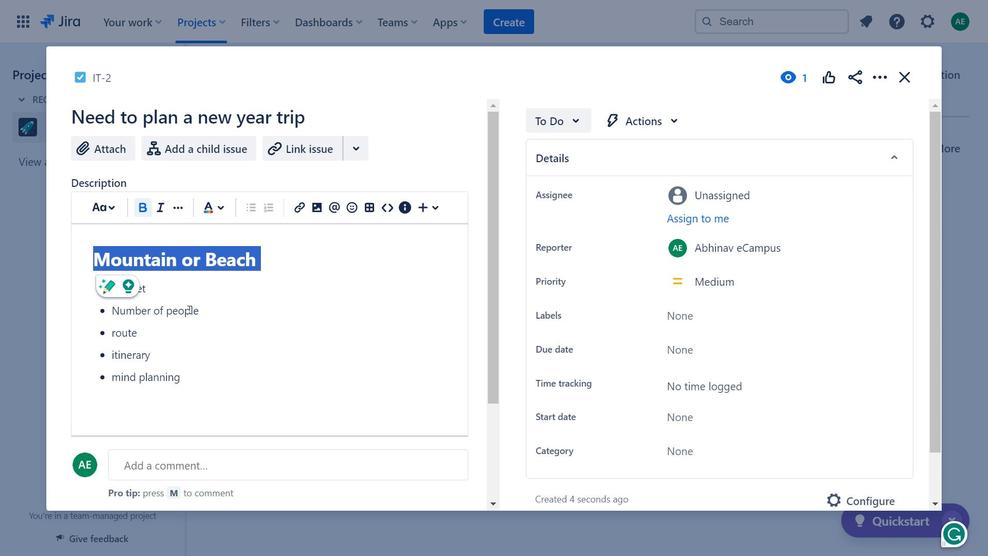 
Action: Mouse moved to (189, 408)
Screenshot: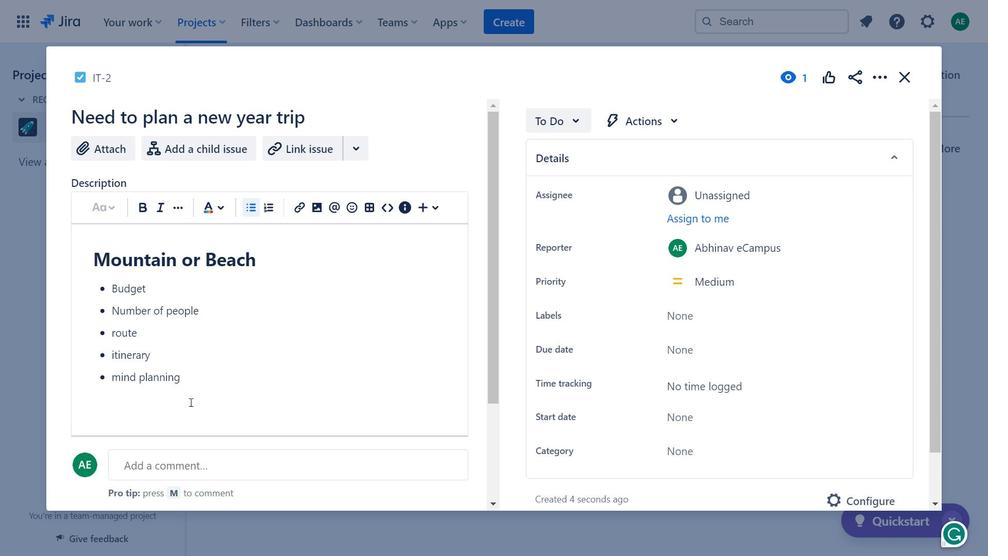 
Action: Mouse pressed left at (189, 408)
Screenshot: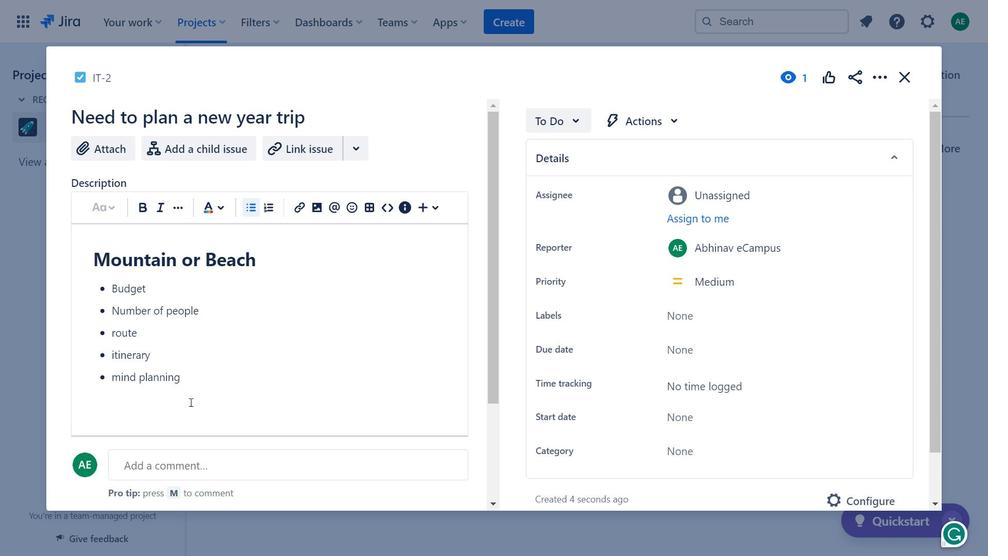 
Action: Mouse moved to (113, 284)
Screenshot: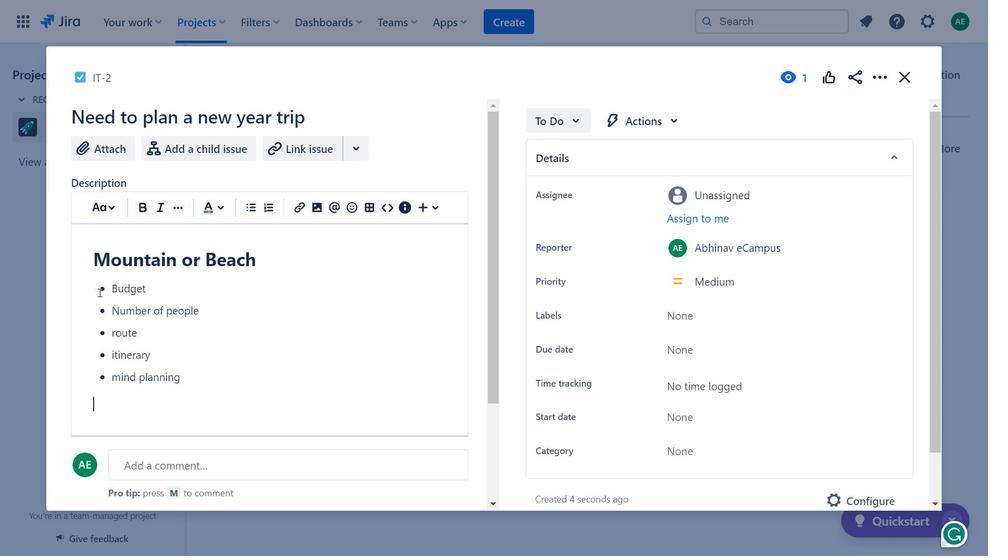 
Action: Mouse pressed left at (113, 284)
Screenshot: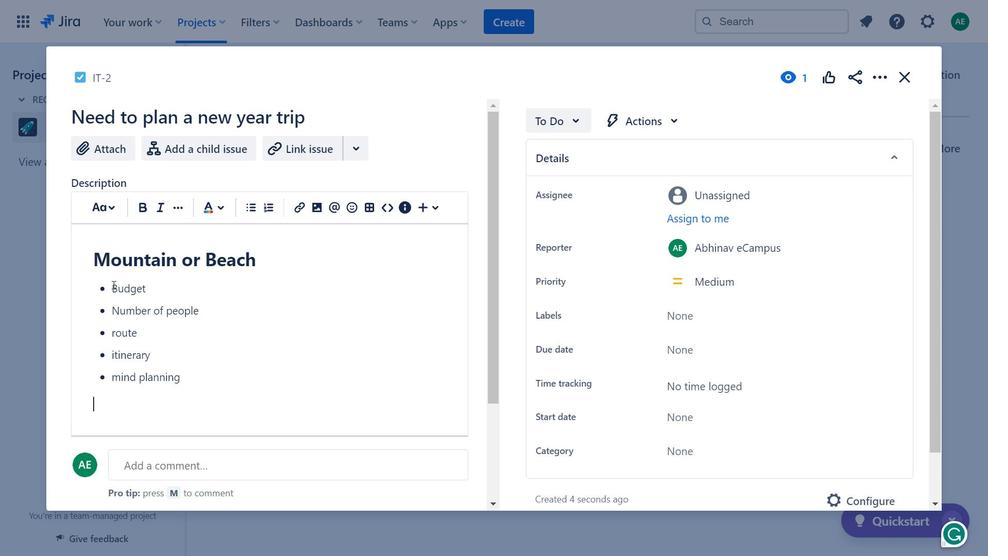 
Action: Mouse moved to (260, 301)
Screenshot: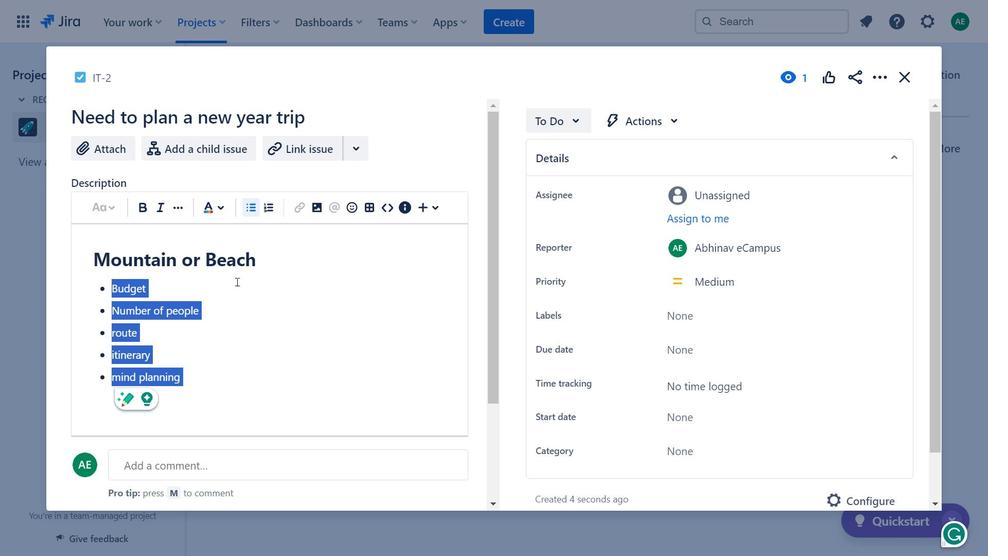 
Action: Mouse pressed left at (260, 301)
Screenshot: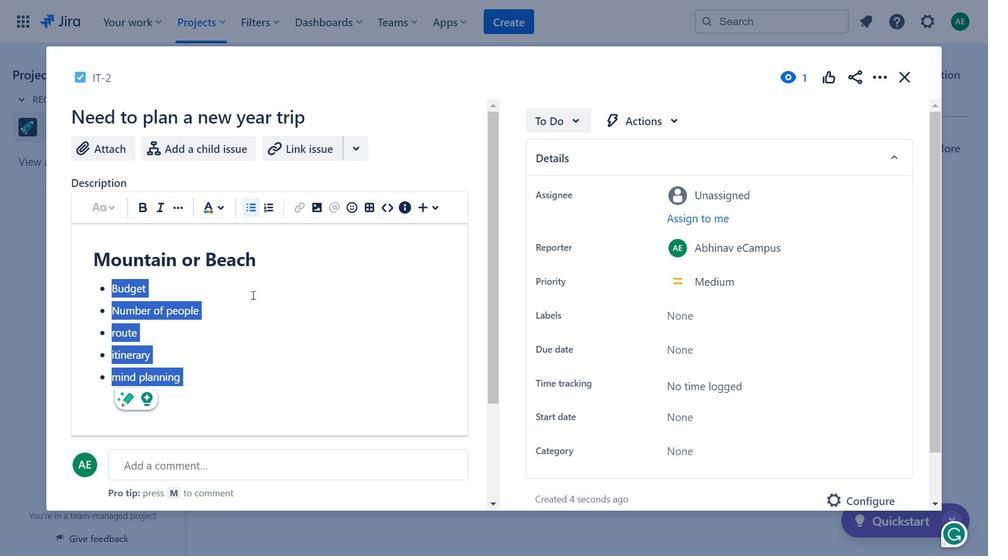 
Action: Mouse moved to (258, 366)
Screenshot: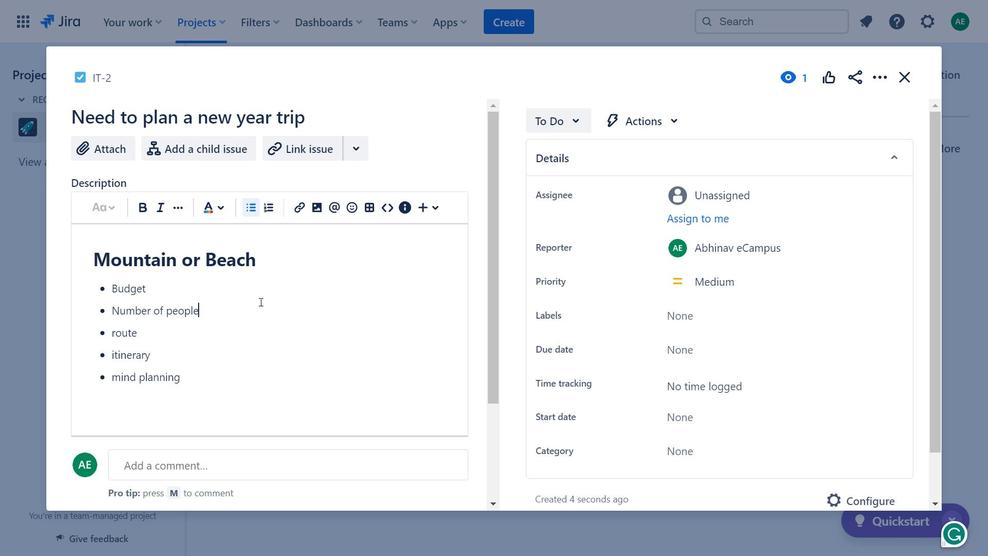
Action: Mouse pressed left at (258, 366)
Screenshot: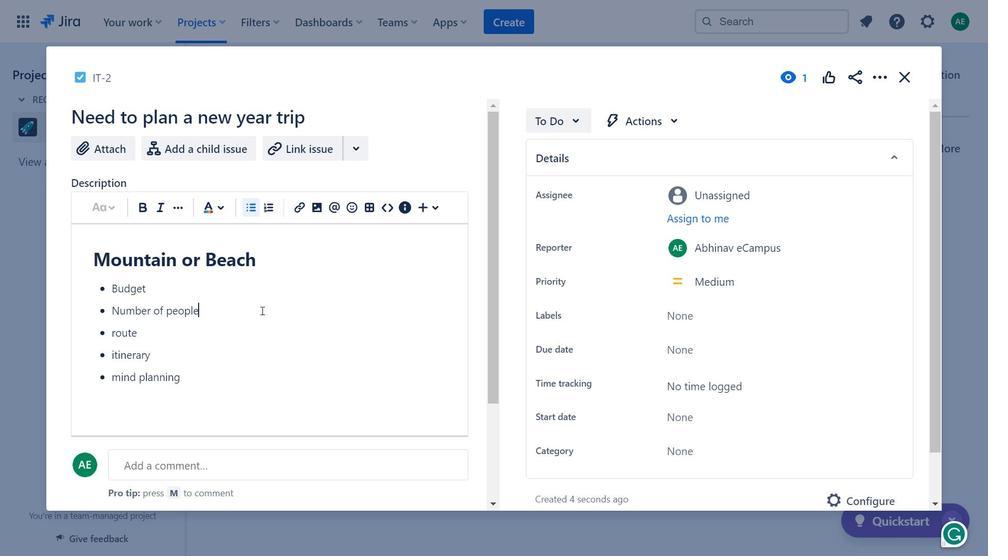 
Action: Mouse moved to (202, 321)
Screenshot: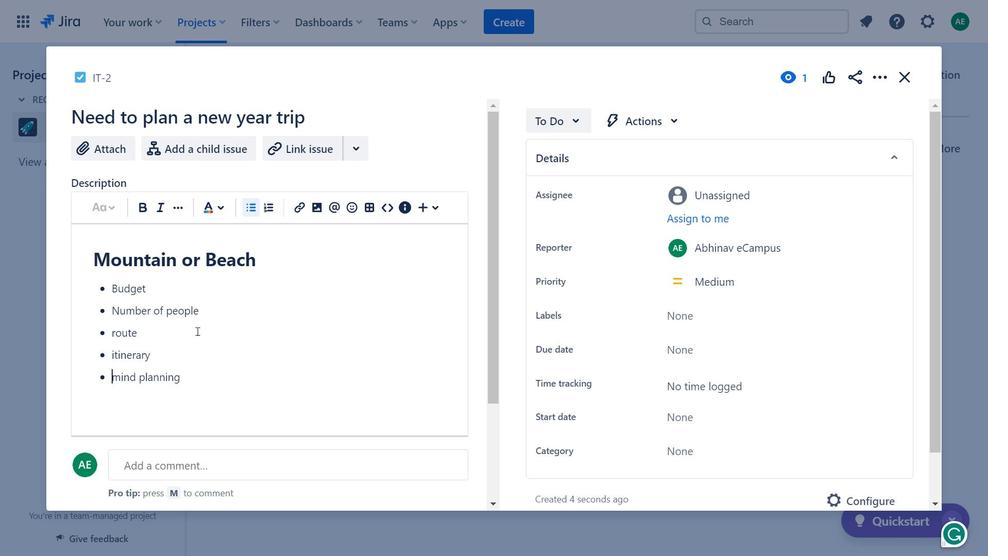 
Action: Mouse pressed left at (202, 321)
Screenshot: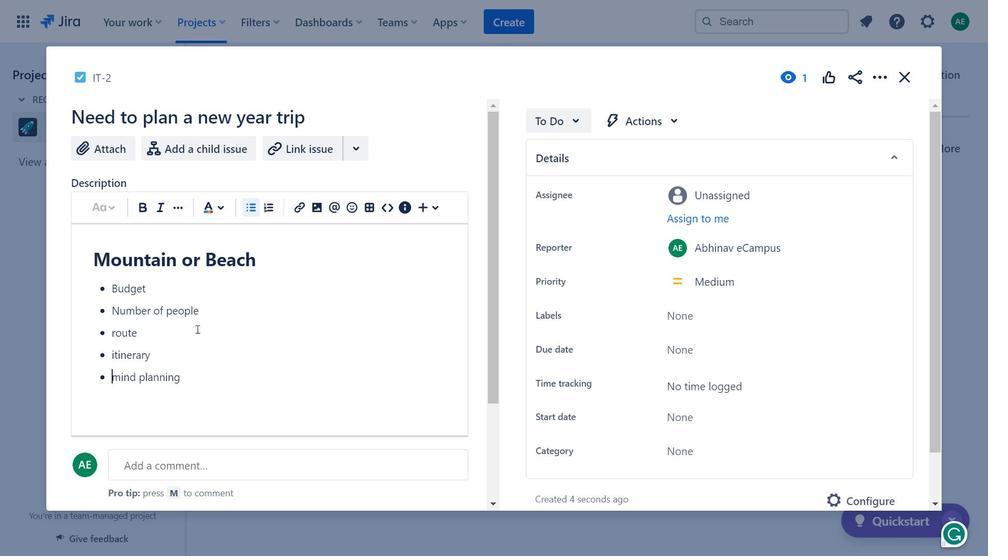 
Action: Mouse moved to (186, 248)
Screenshot: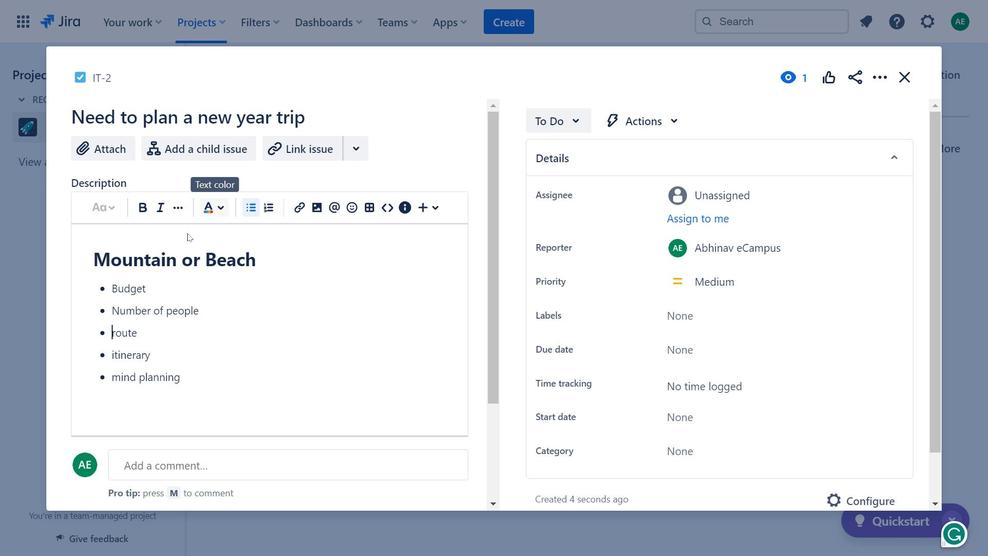 
Action: Mouse pressed left at (186, 248)
Screenshot: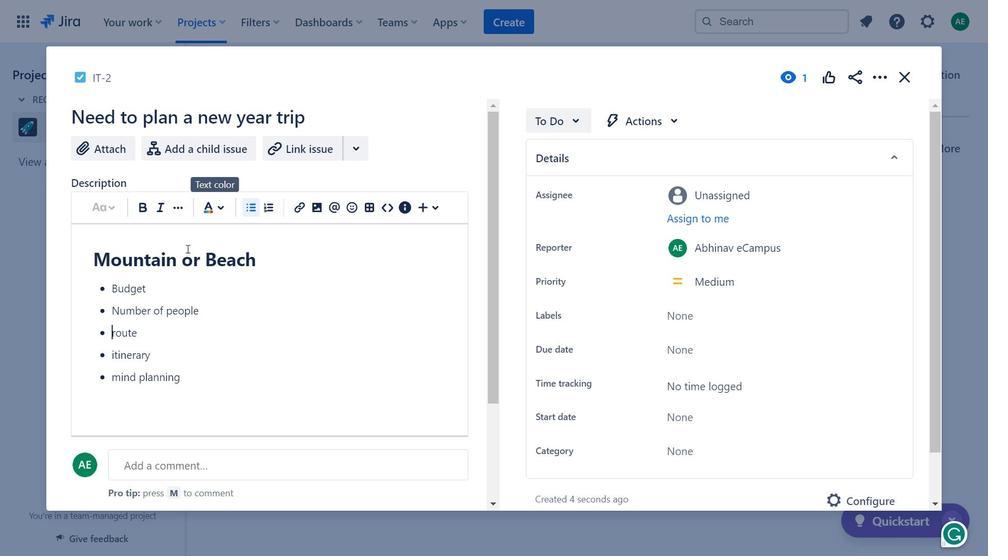 
Action: Mouse moved to (107, 291)
Screenshot: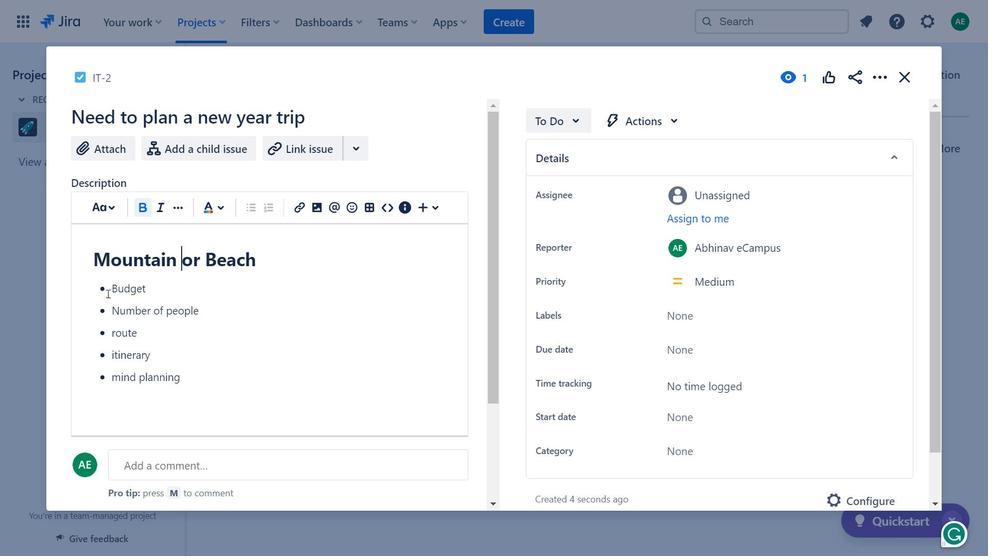 
Action: Mouse pressed left at (107, 291)
Screenshot: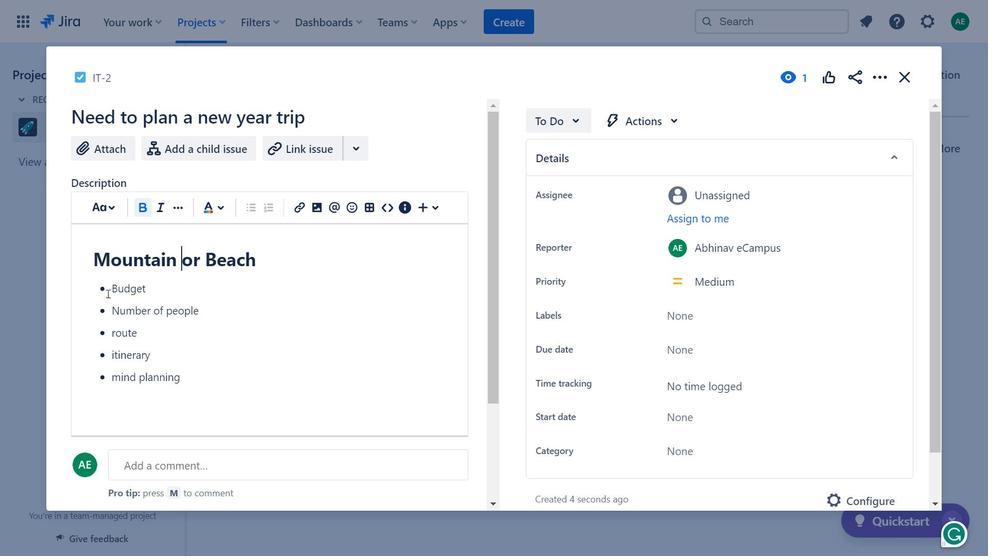 
Action: Mouse moved to (432, 203)
Screenshot: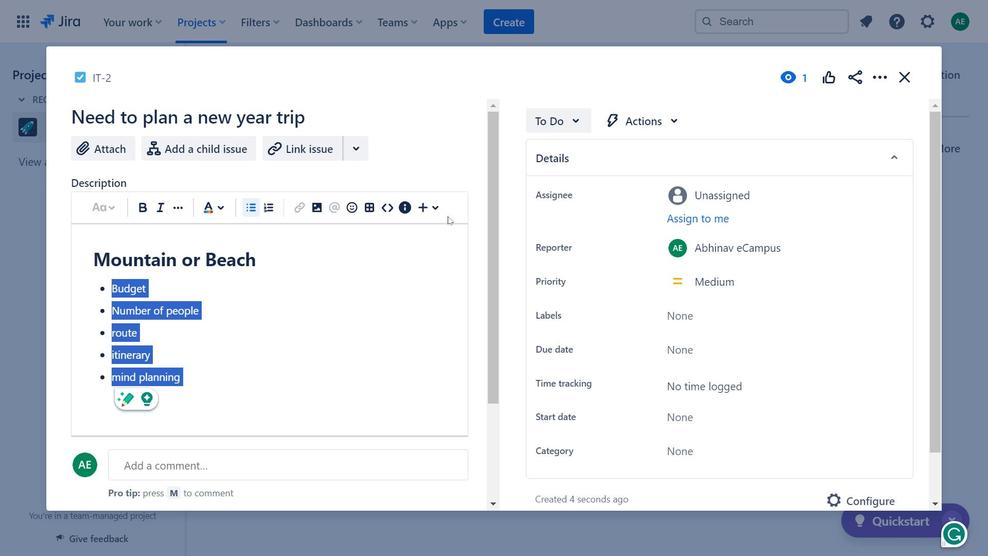 
Action: Mouse pressed left at (432, 203)
Screenshot: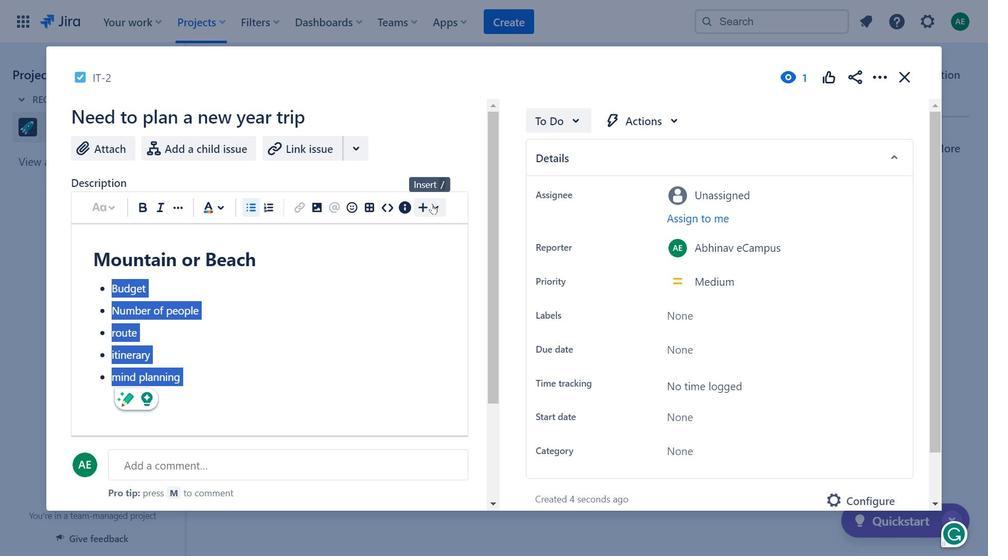 
Action: Mouse moved to (473, 303)
Screenshot: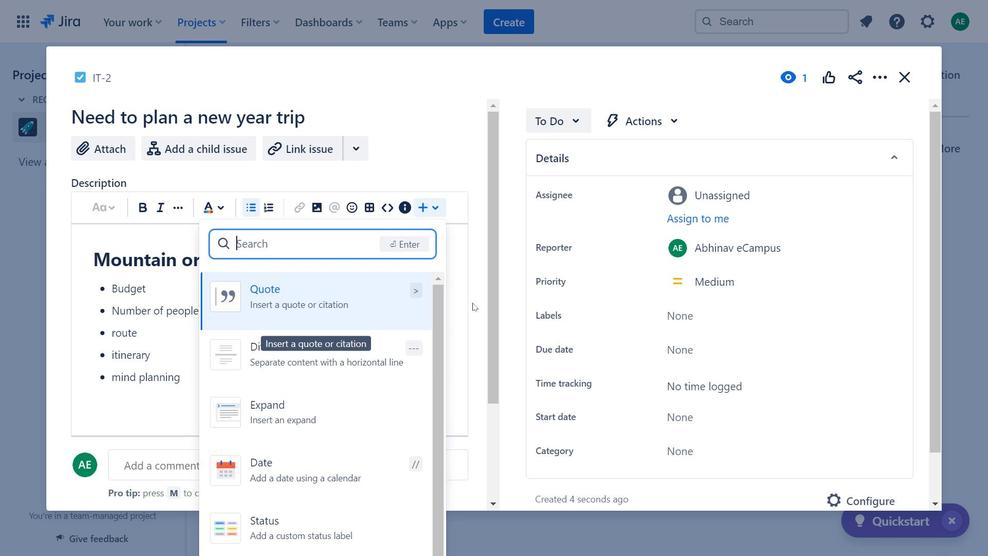 
Action: Mouse pressed left at (473, 303)
Screenshot: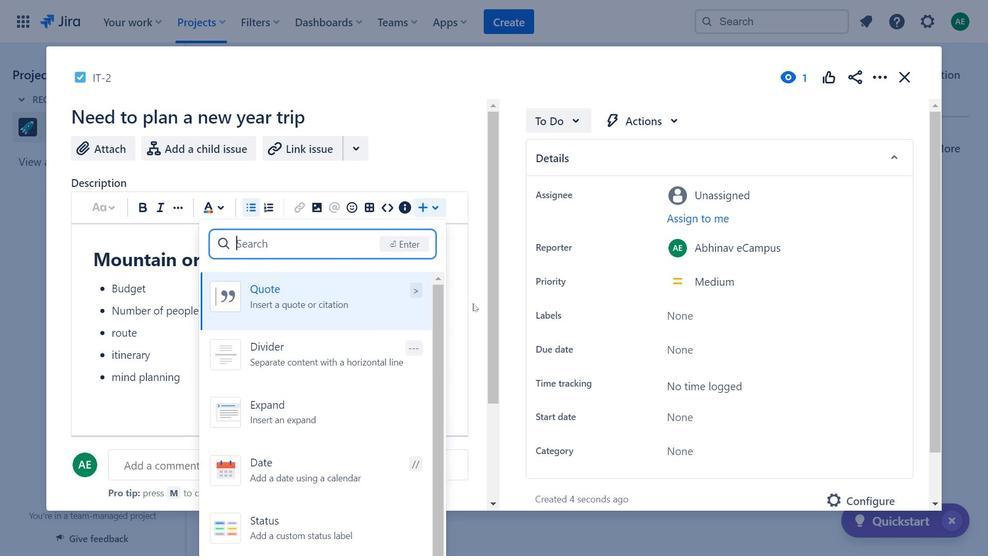 
Action: Mouse moved to (435, 168)
Screenshot: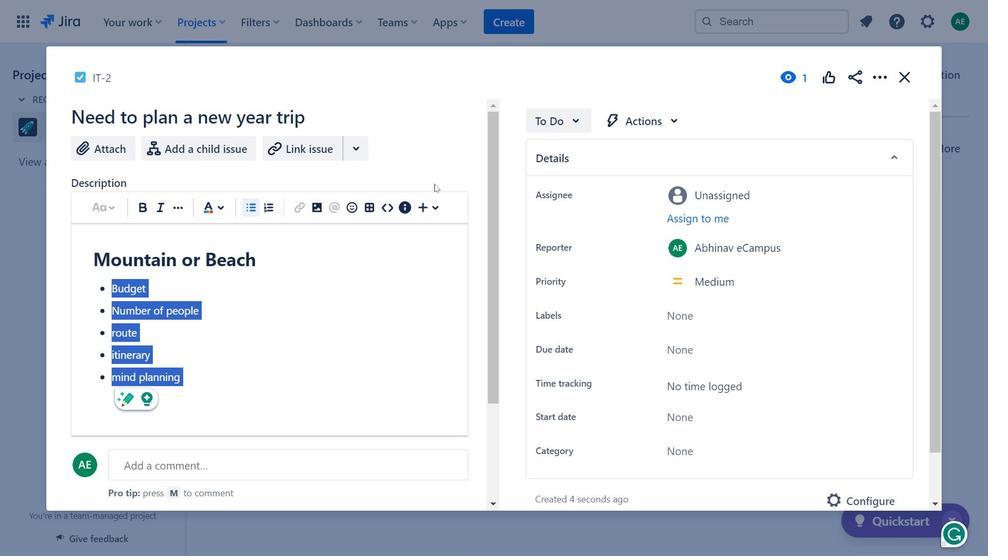 
Action: Mouse pressed left at (435, 168)
Screenshot: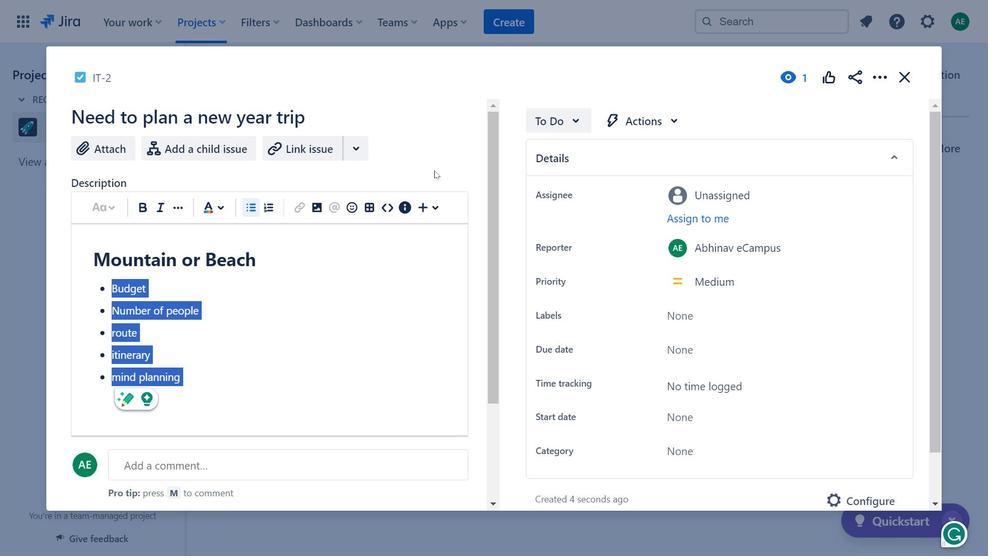 
Action: Mouse moved to (364, 139)
Screenshot: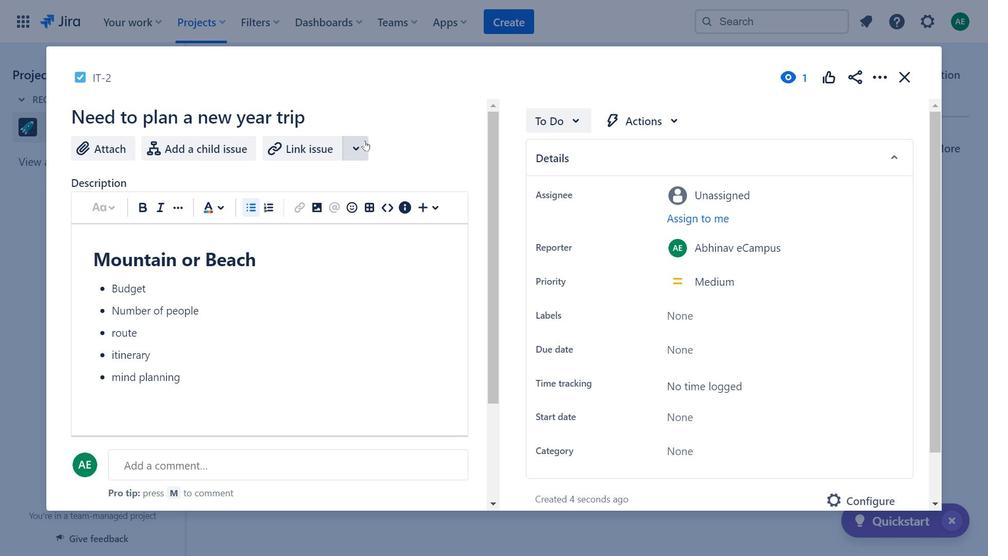
Action: Mouse pressed left at (364, 139)
Screenshot: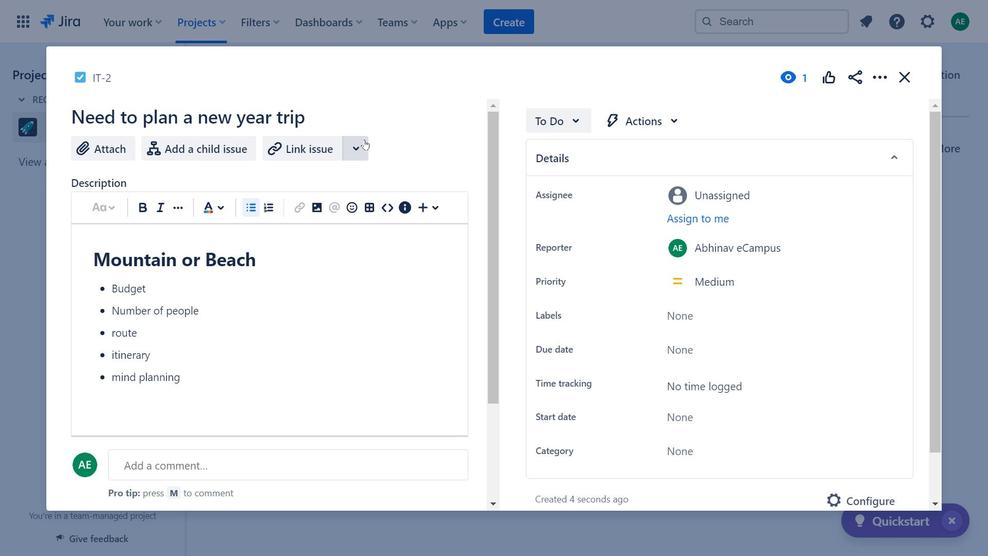 
Action: Mouse moved to (405, 152)
Screenshot: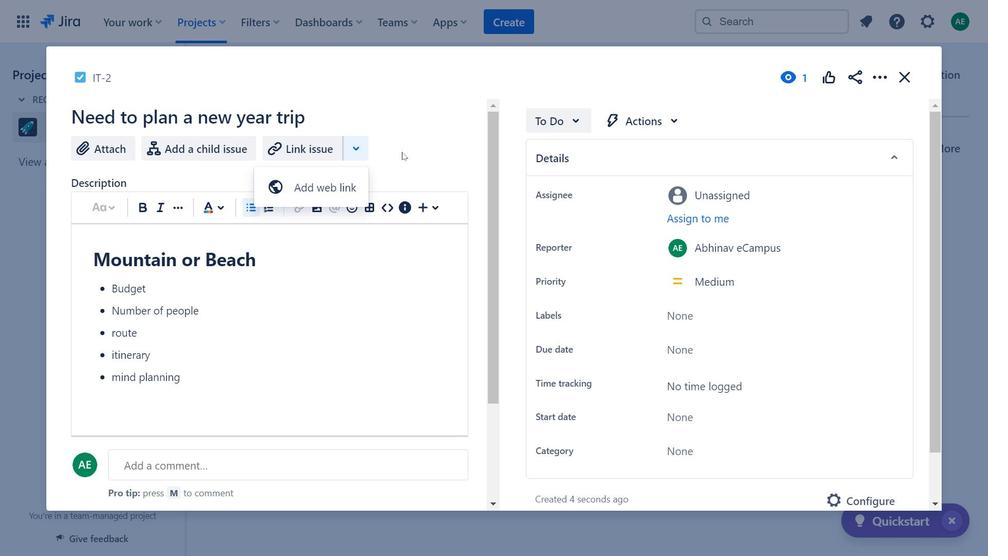 
Action: Mouse pressed left at (405, 152)
Screenshot: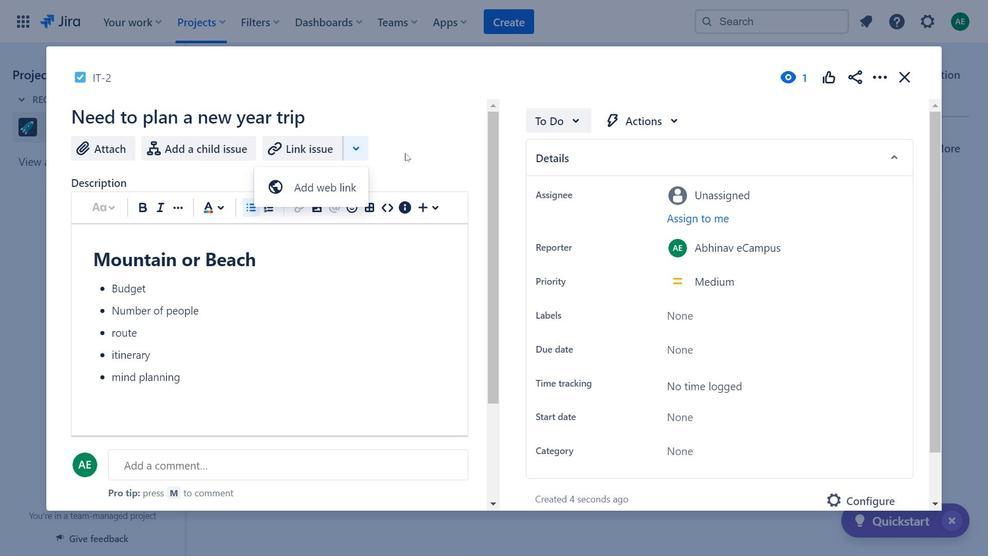 
Action: Mouse moved to (407, 149)
Screenshot: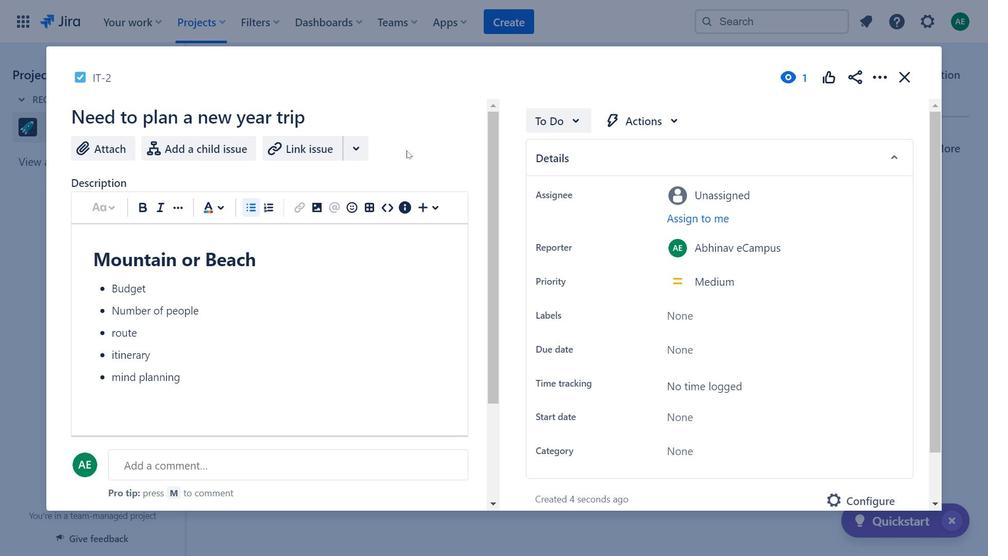 
Action: Mouse scrolled (407, 149) with delta (0, 0)
Screenshot: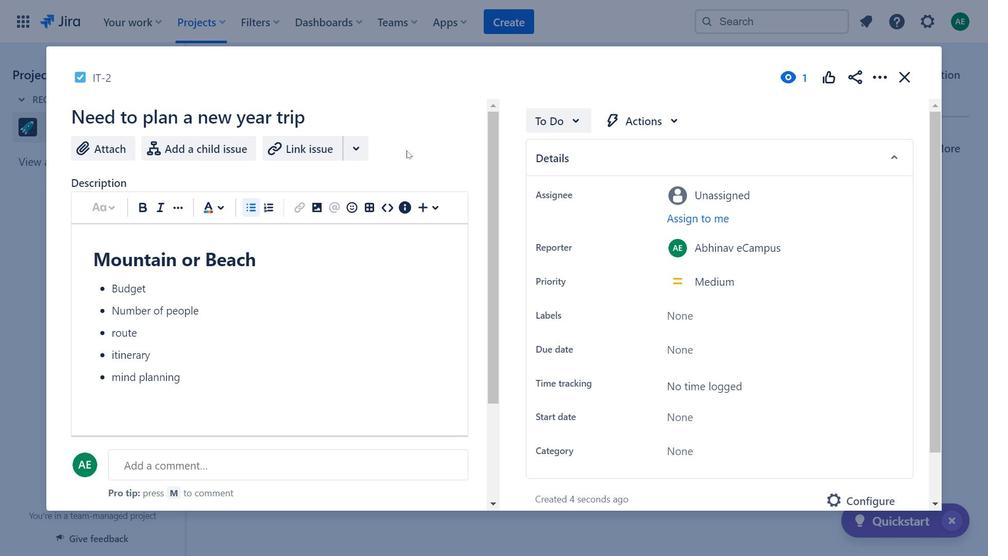 
Action: Mouse moved to (104, 376)
Screenshot: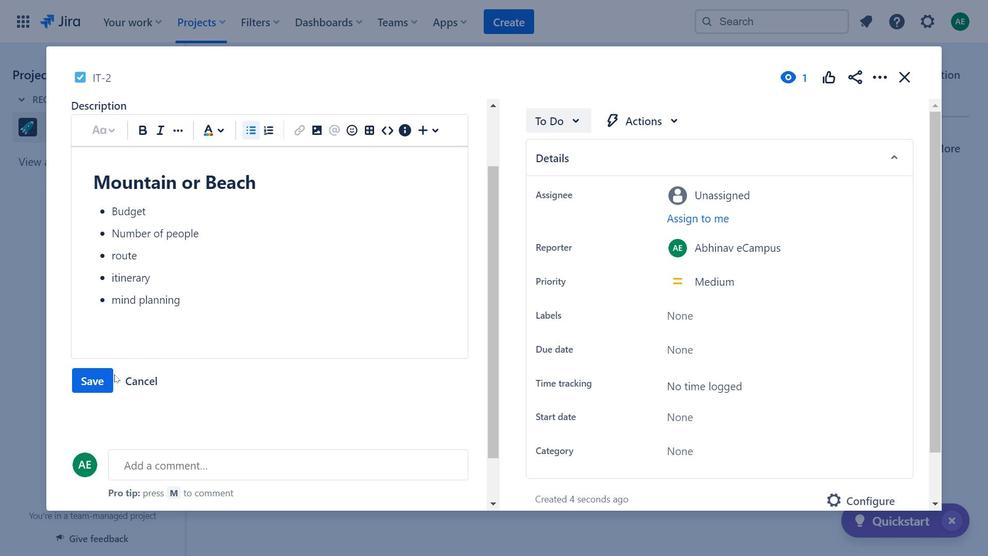 
Action: Mouse pressed left at (104, 376)
Screenshot: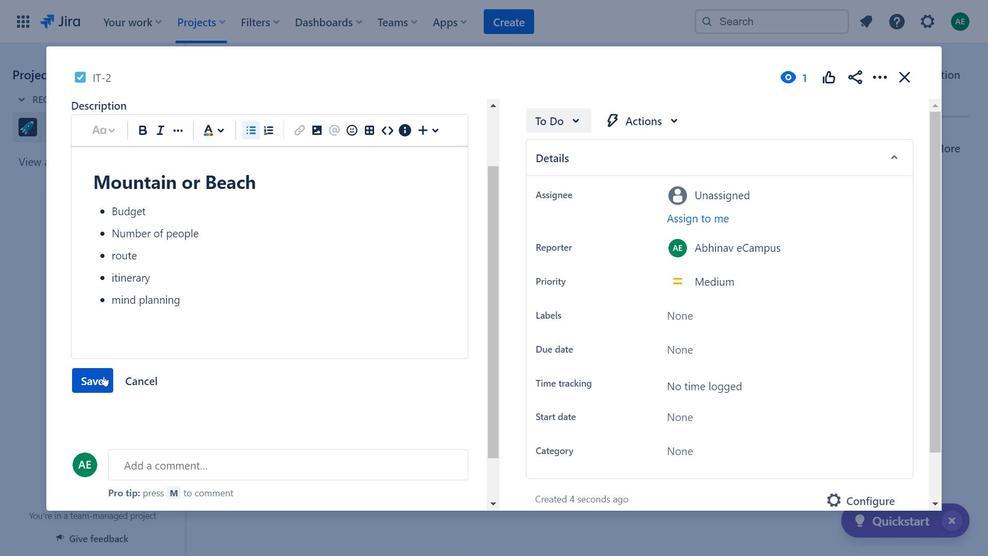 
Action: Mouse moved to (564, 115)
Screenshot: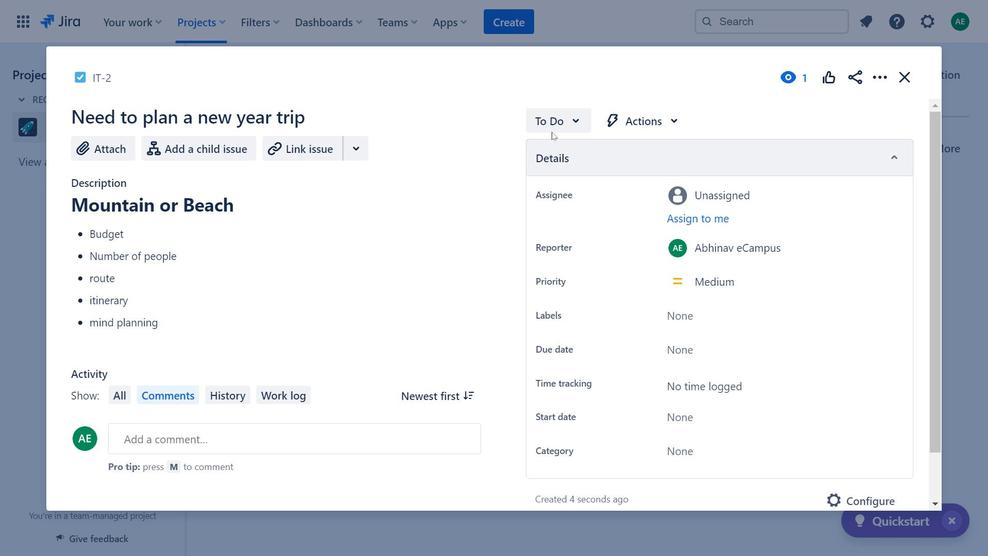 
Action: Mouse pressed left at (564, 115)
Screenshot: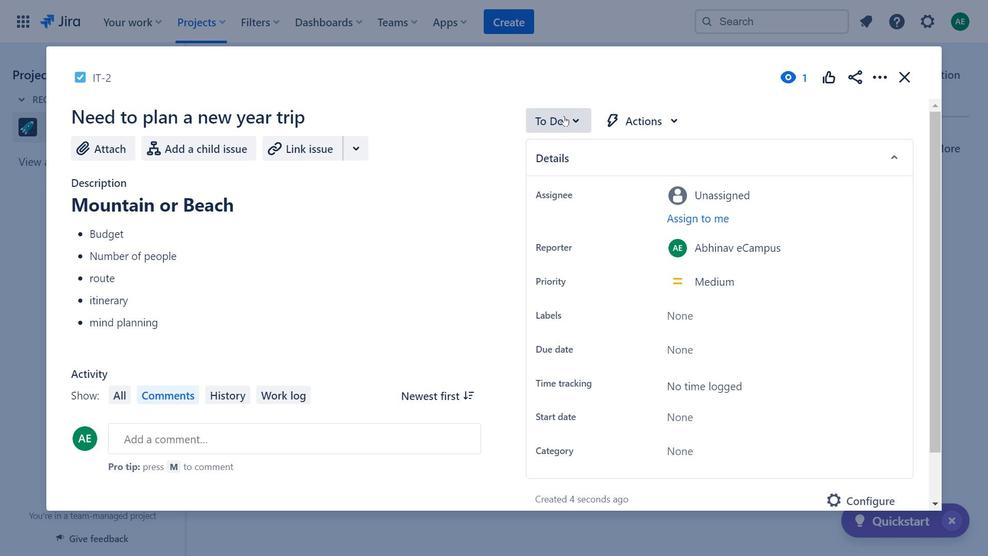 
Action: Mouse moved to (723, 72)
Screenshot: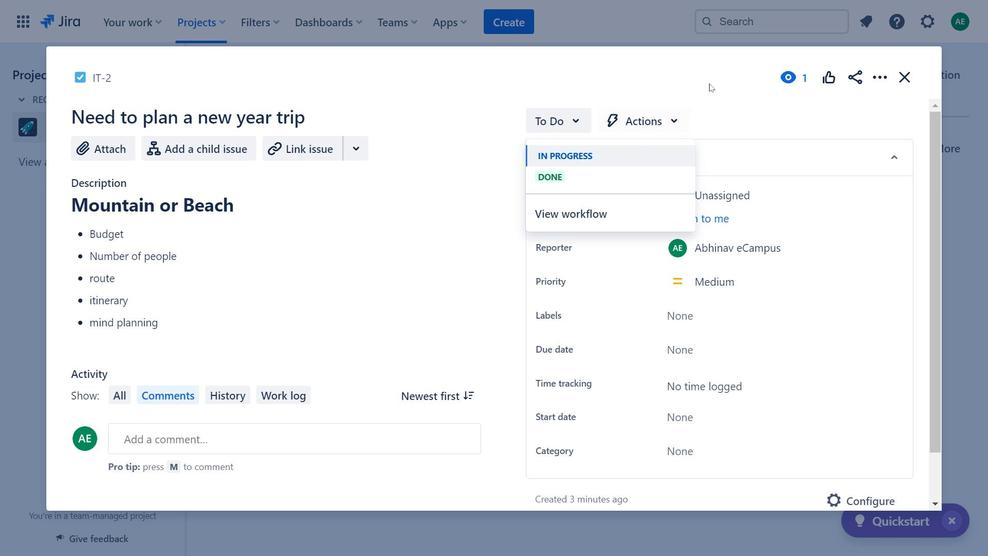 
Action: Mouse pressed left at (723, 72)
Screenshot: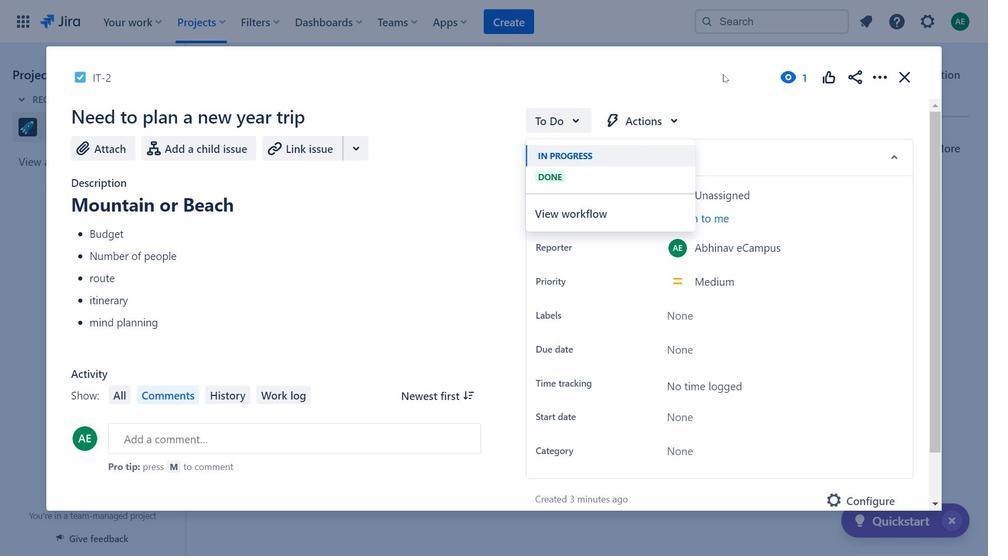 
Action: Mouse moved to (697, 213)
Screenshot: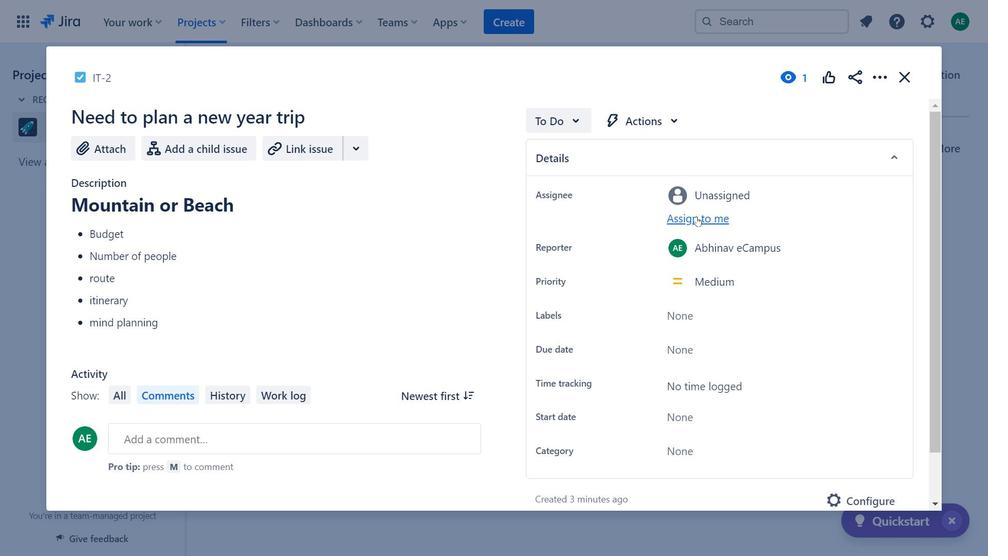 
Action: Mouse pressed left at (697, 213)
Screenshot: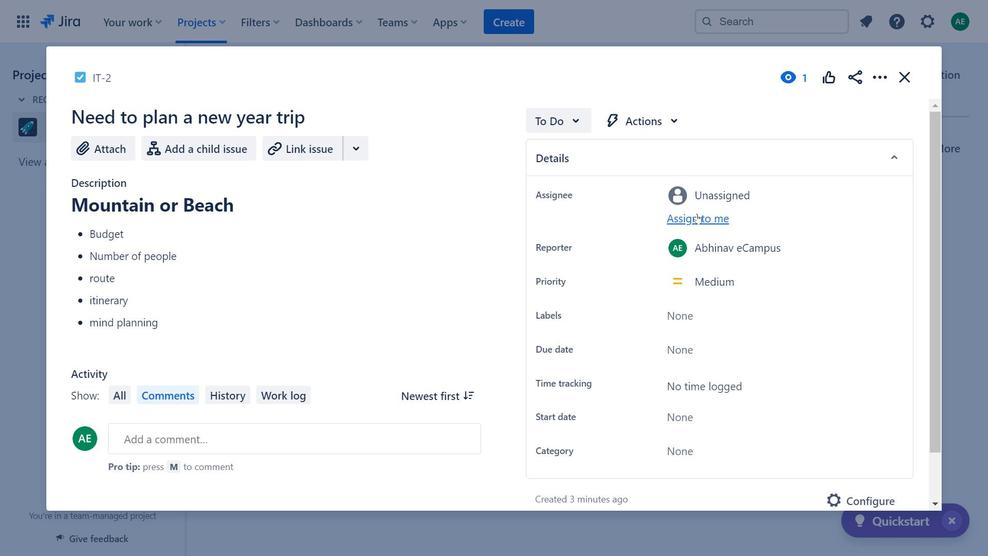 
Action: Mouse moved to (717, 231)
Screenshot: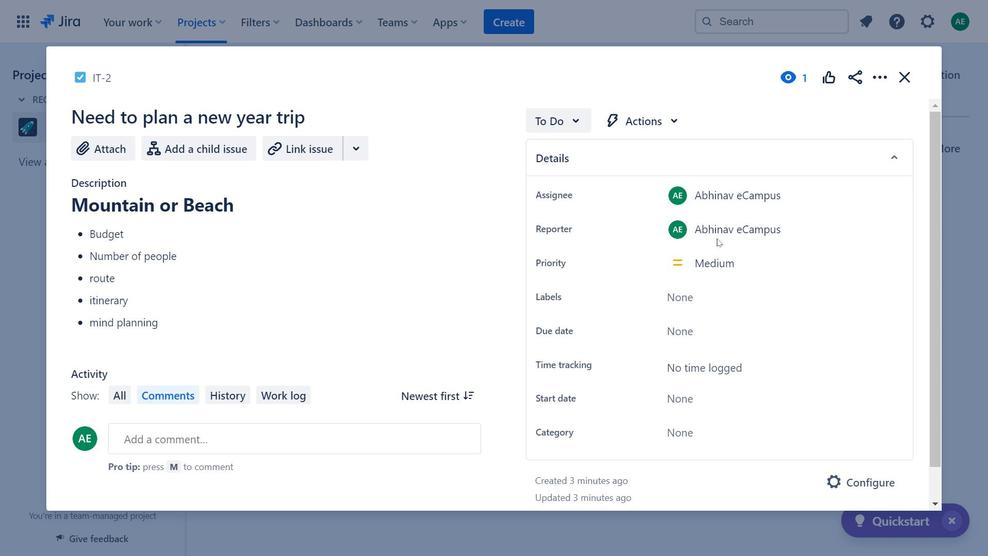 
Action: Mouse pressed left at (717, 231)
Screenshot: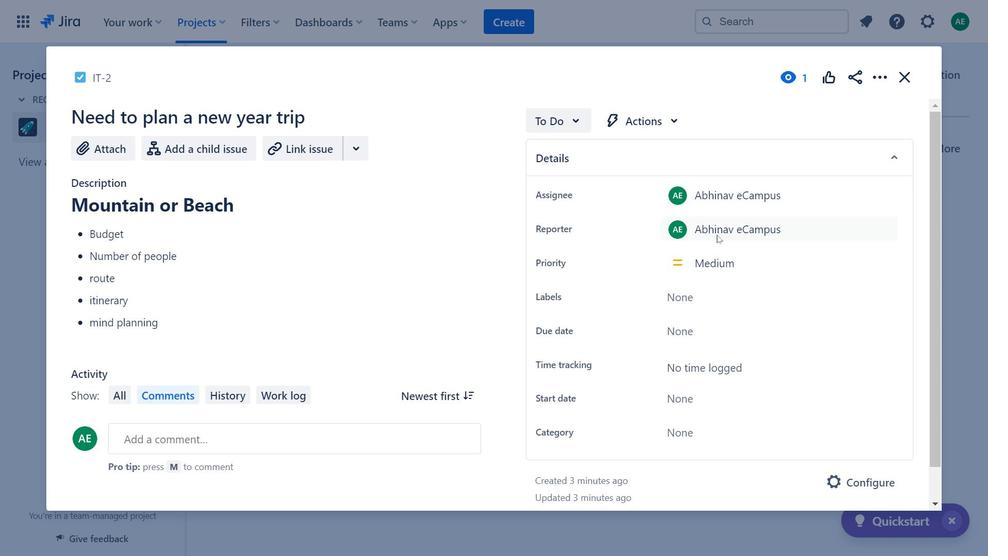 
Action: Mouse moved to (728, 212)
Screenshot: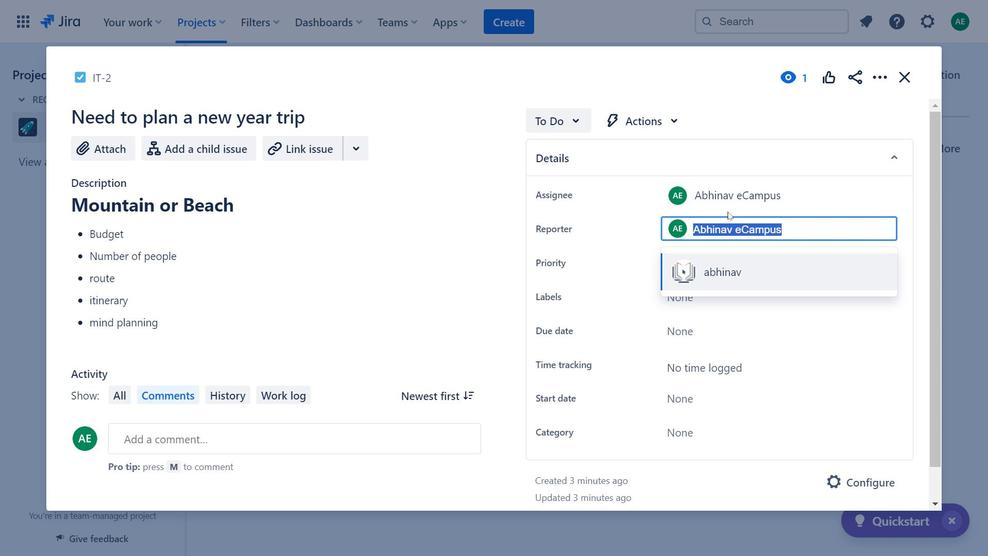 
Action: Key pressed an
Screenshot: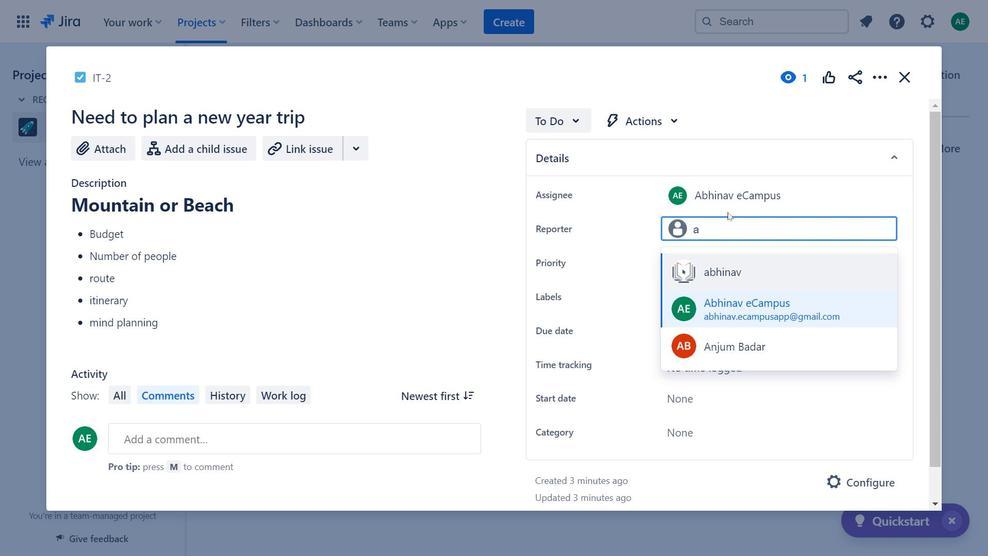 
Action: Mouse moved to (752, 272)
Screenshot: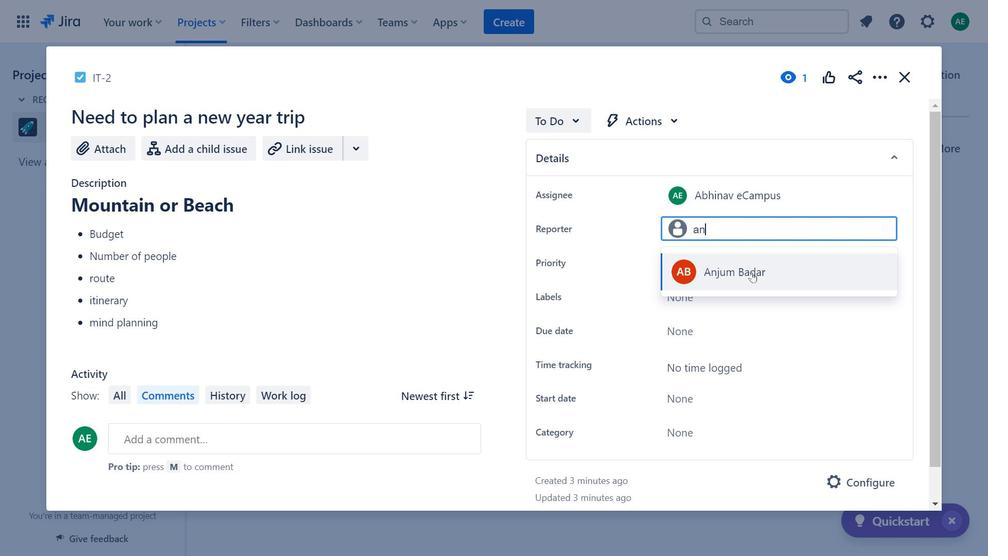 
Action: Mouse pressed left at (752, 272)
Screenshot: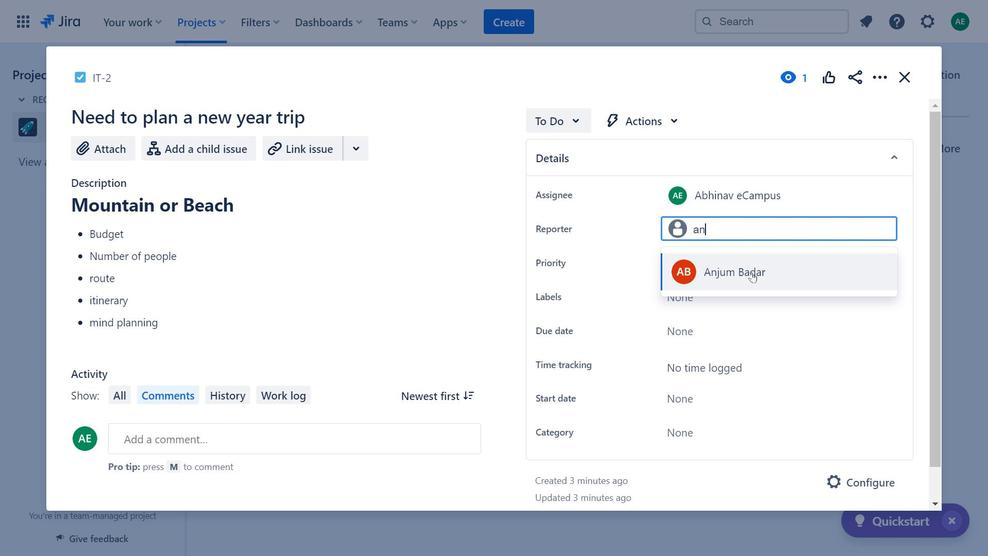 
Action: Mouse moved to (748, 258)
Screenshot: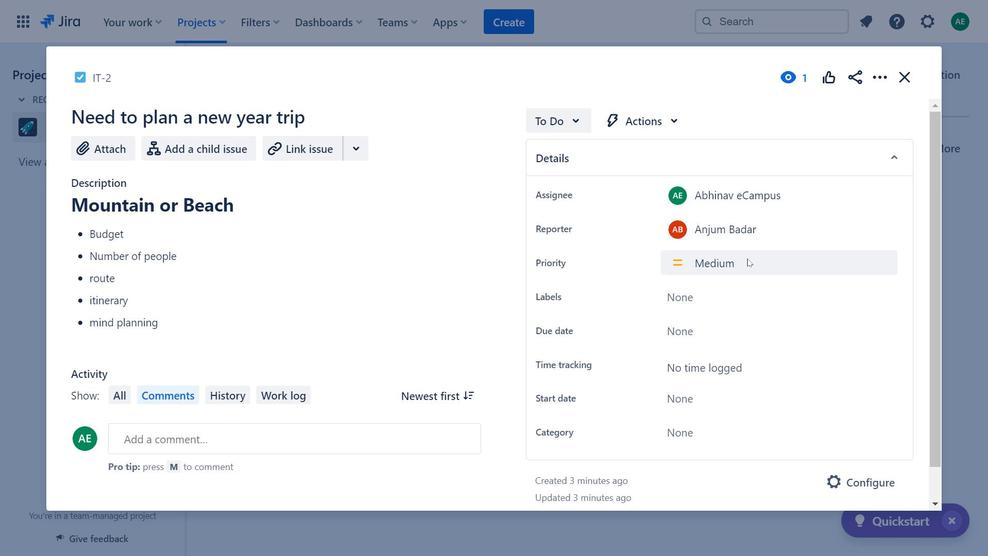 
Action: Mouse pressed left at (748, 258)
Screenshot: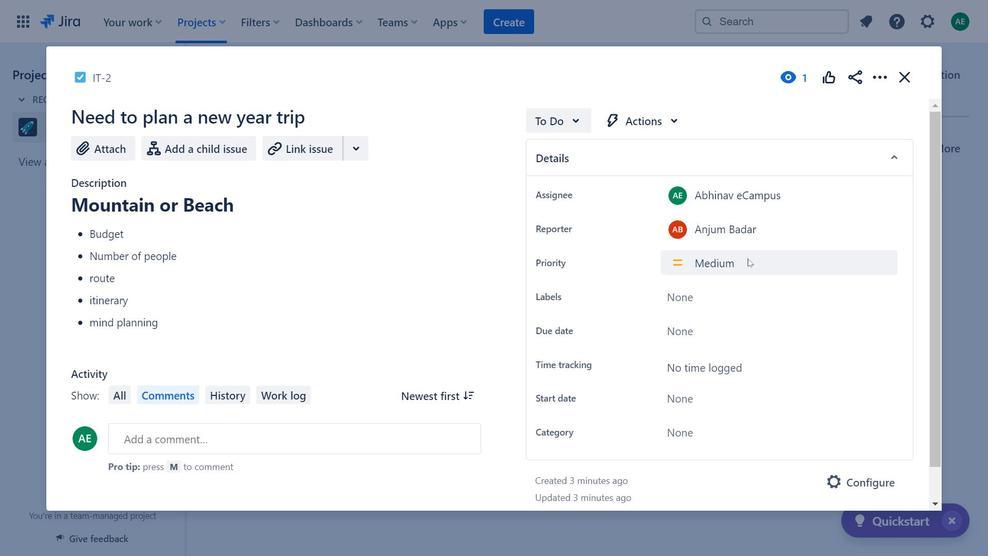 
Action: Mouse moved to (762, 354)
Screenshot: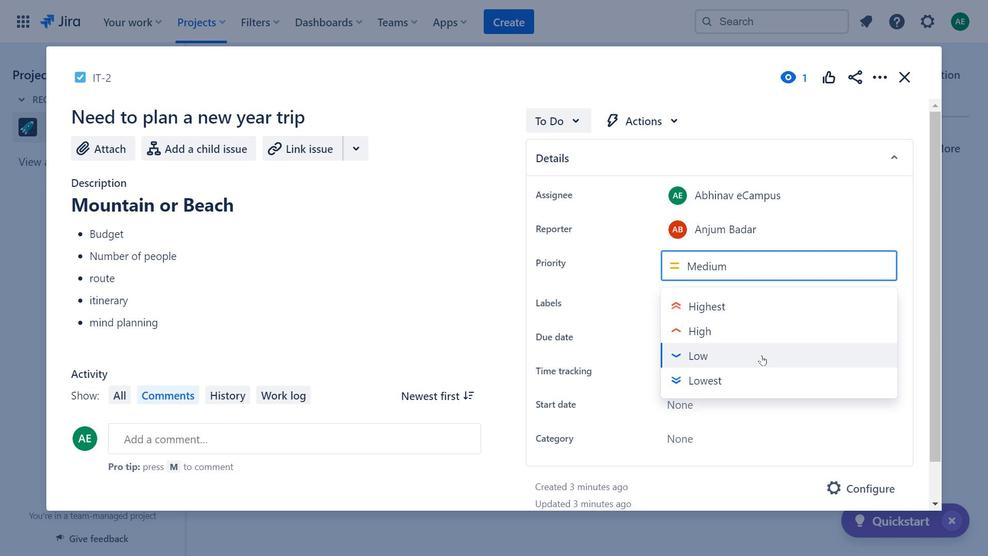 
Action: Mouse pressed left at (762, 354)
Screenshot: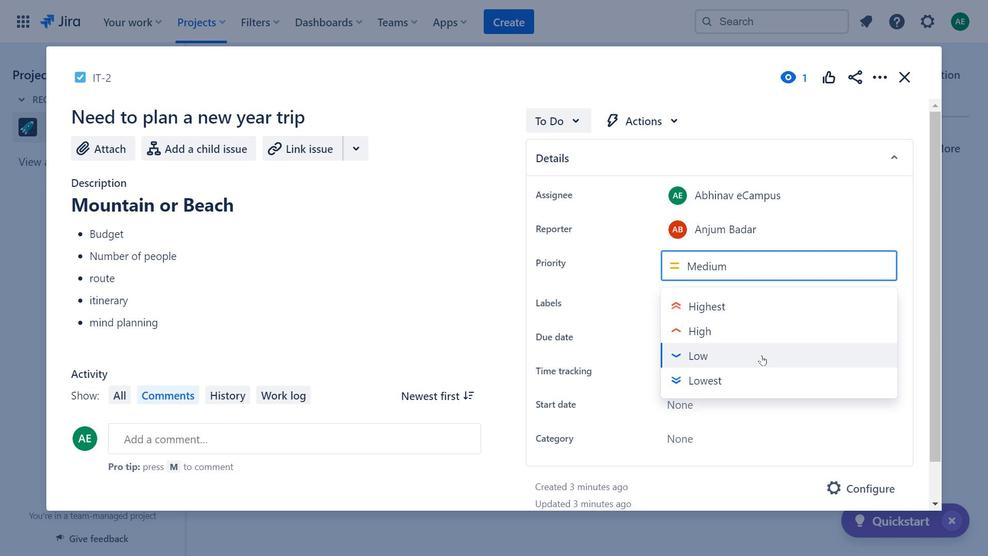 
Action: Mouse moved to (718, 293)
Screenshot: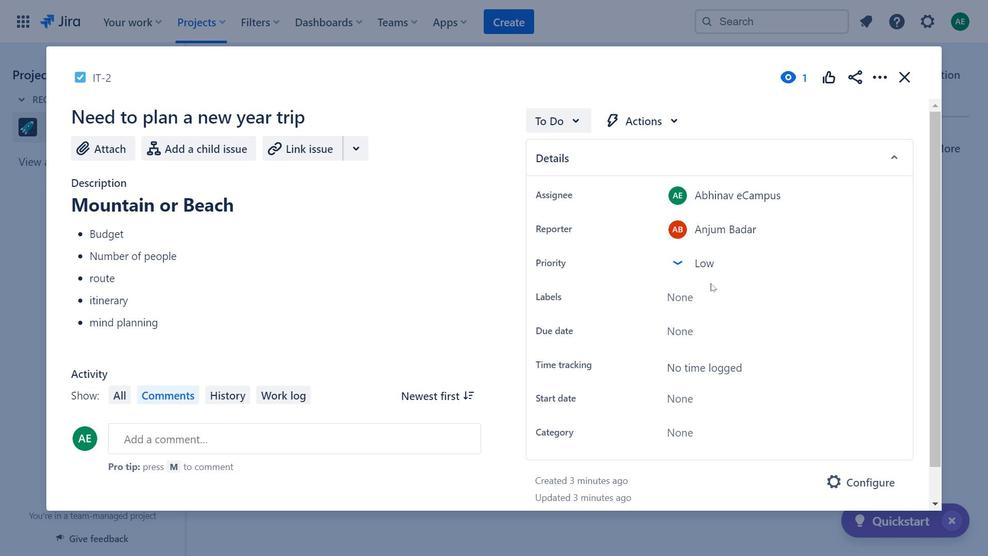 
Action: Mouse pressed left at (718, 293)
Screenshot: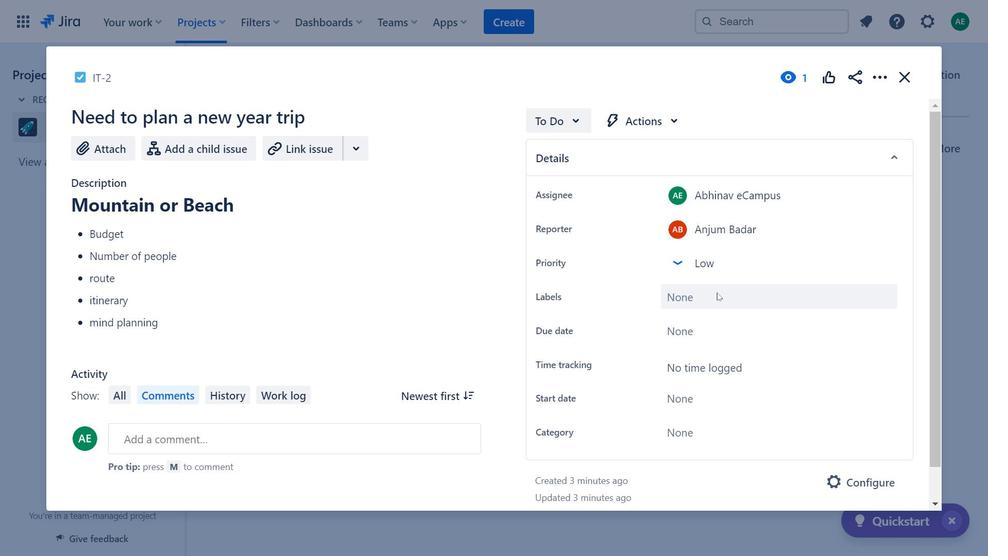 
Action: Mouse moved to (711, 424)
Screenshot: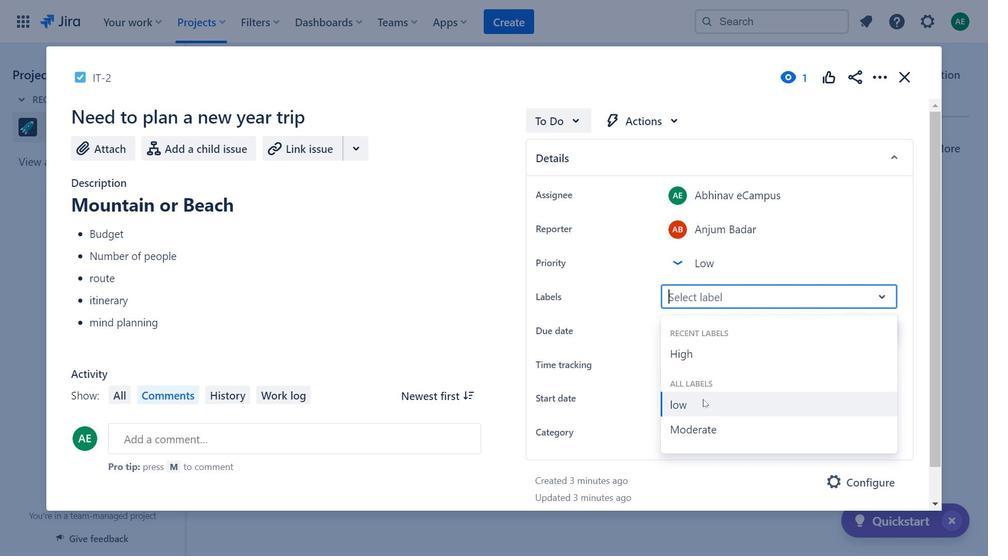 
Action: Mouse pressed left at (711, 424)
Screenshot: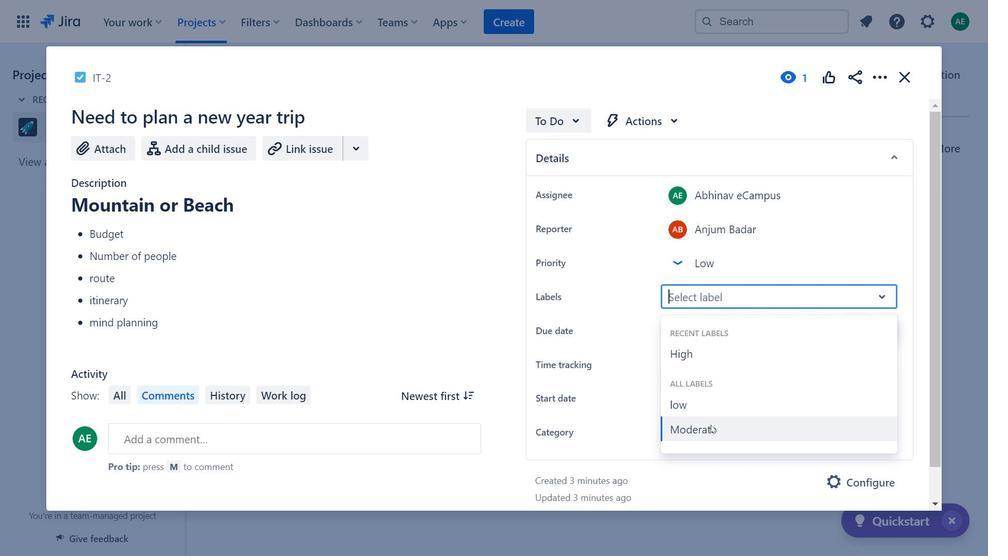 
Action: Mouse moved to (910, 271)
Screenshot: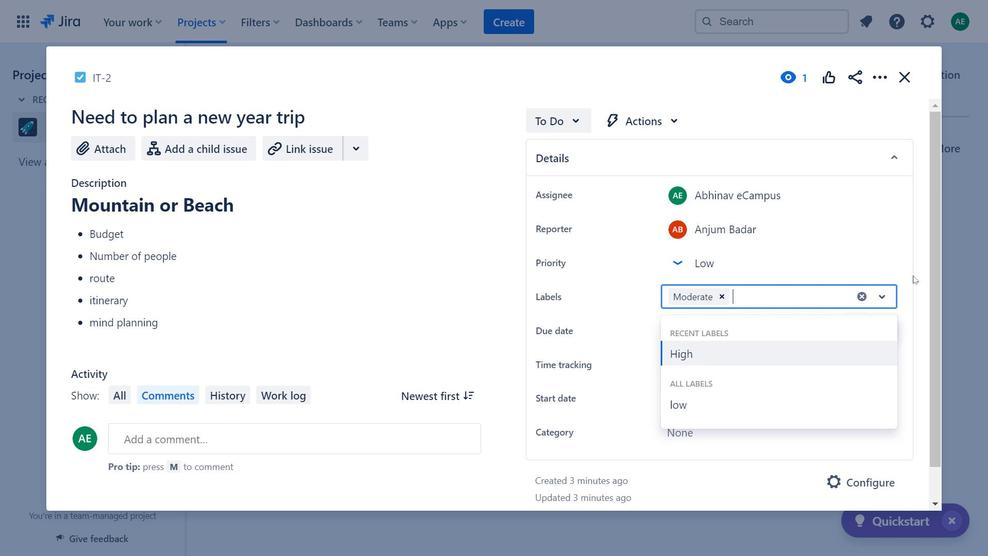 
Action: Mouse pressed left at (910, 271)
Screenshot: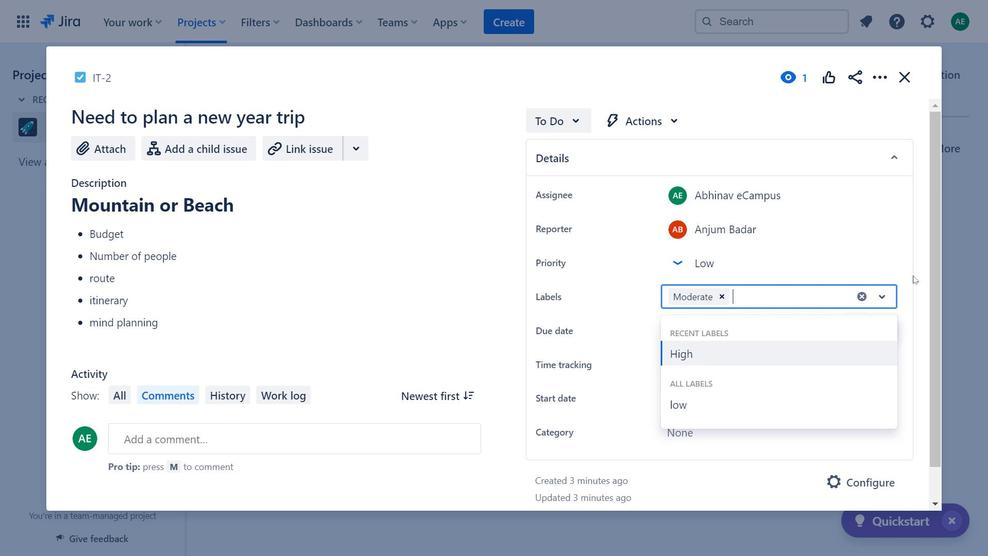 
Action: Mouse moved to (695, 336)
Screenshot: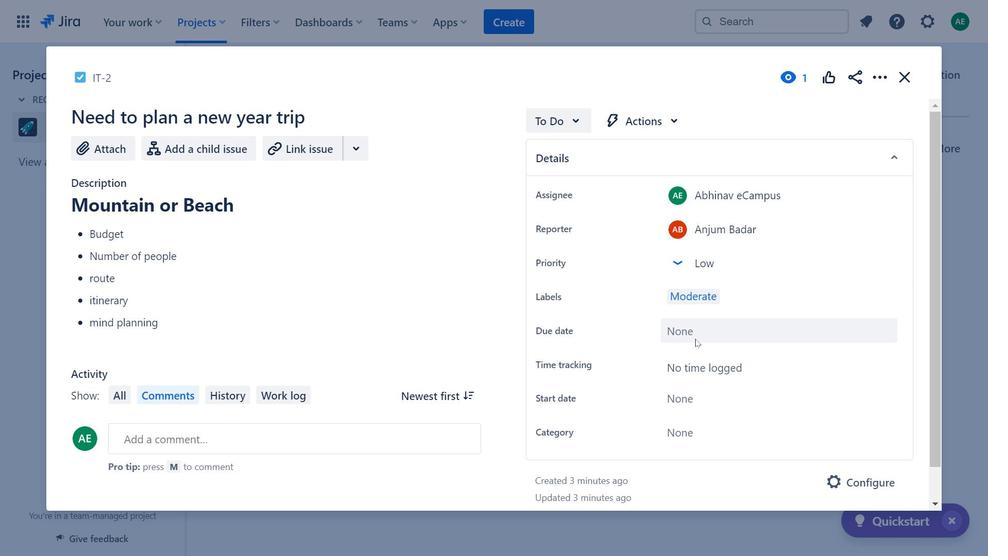 
Action: Mouse pressed left at (695, 336)
Screenshot: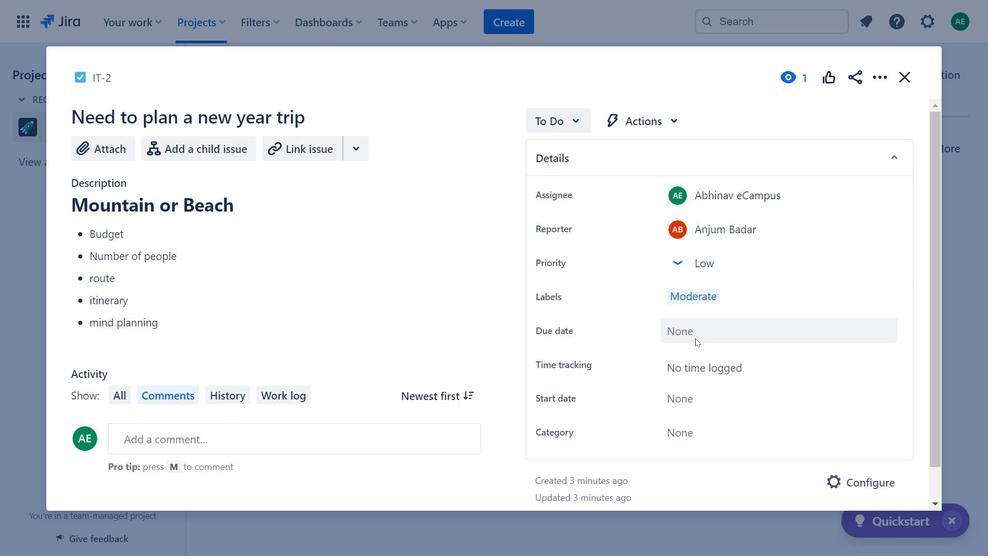 
Action: Mouse moved to (899, 104)
Screenshot: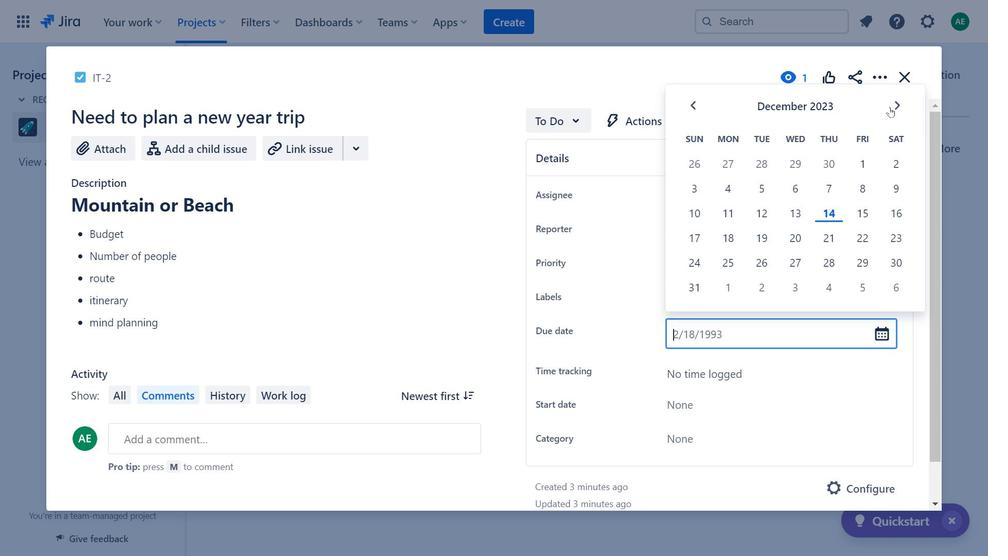 
Action: Mouse pressed left at (899, 104)
Screenshot: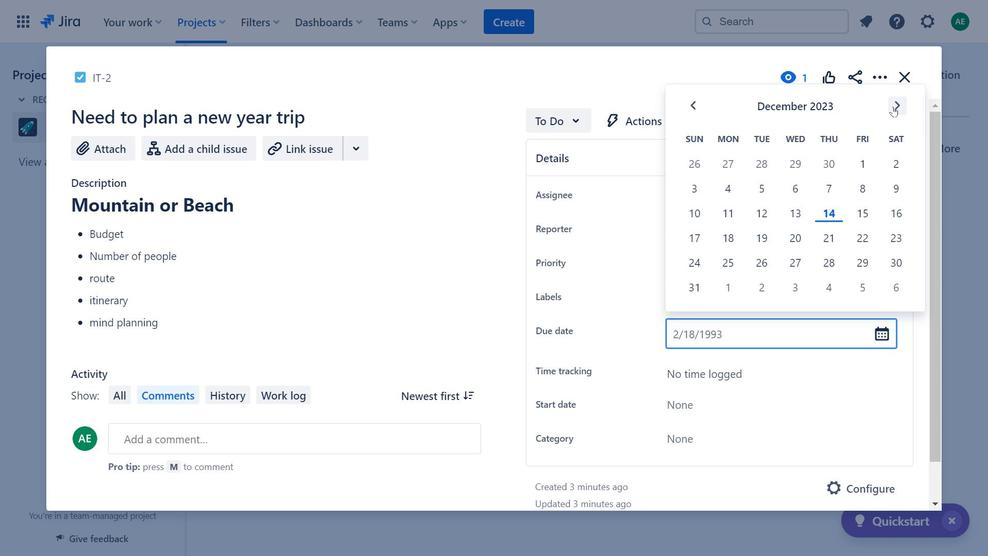 
Action: Mouse moved to (804, 260)
Screenshot: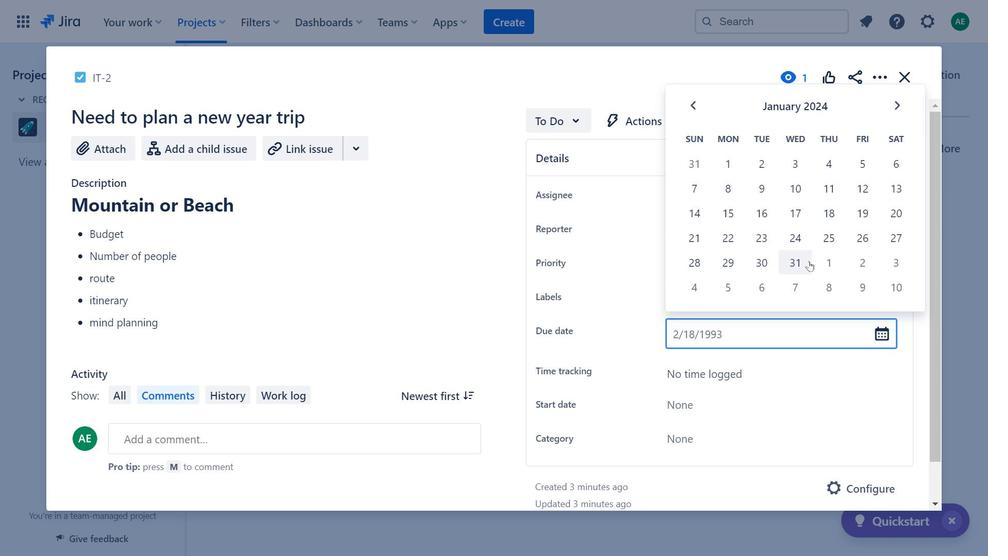 
Action: Mouse pressed left at (804, 260)
Screenshot: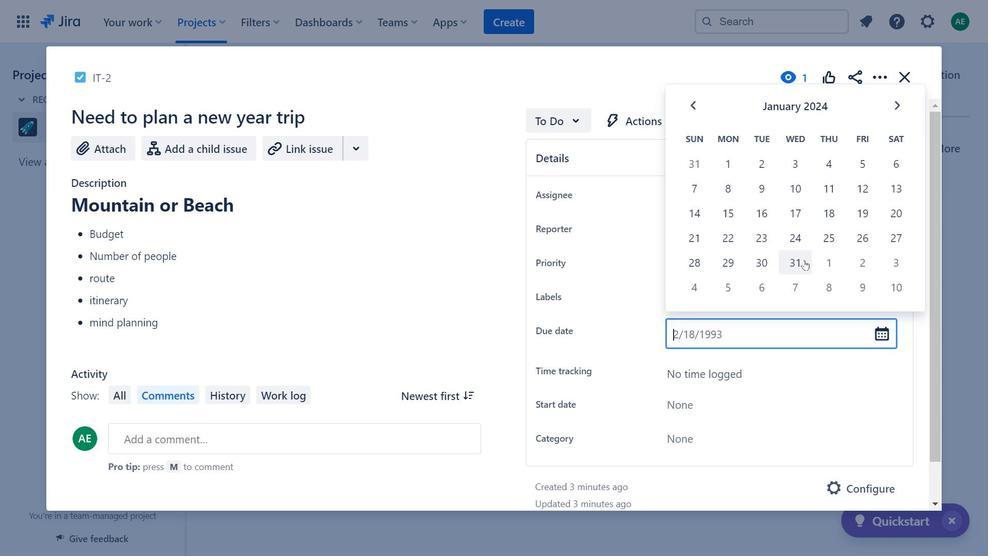 
Action: Mouse moved to (726, 114)
Screenshot: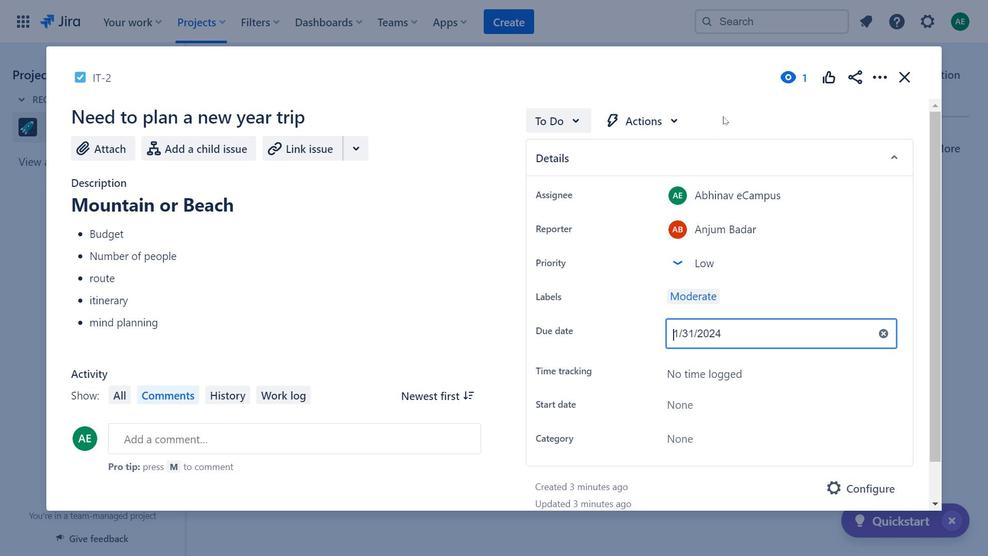 
Action: Mouse pressed left at (726, 114)
Screenshot: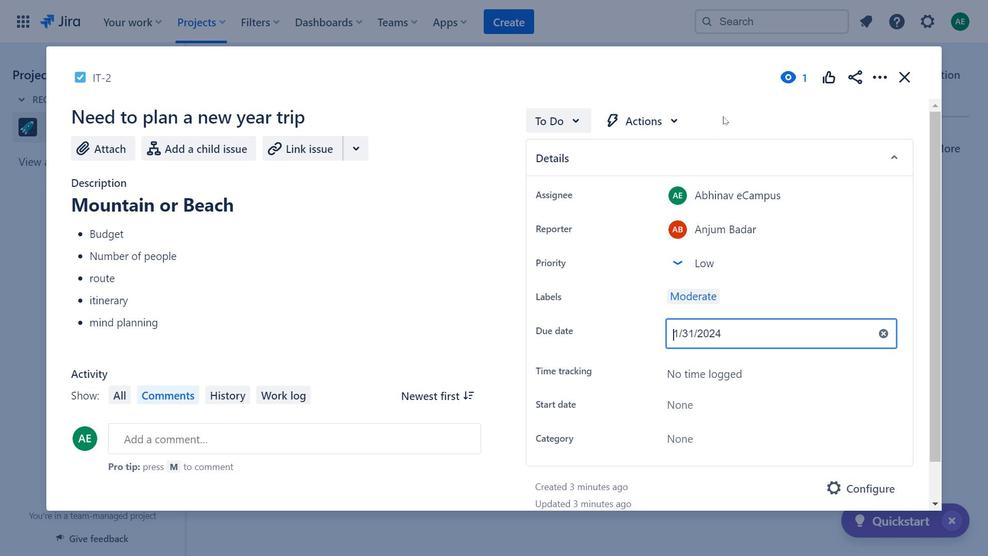 
Action: Mouse moved to (672, 399)
Screenshot: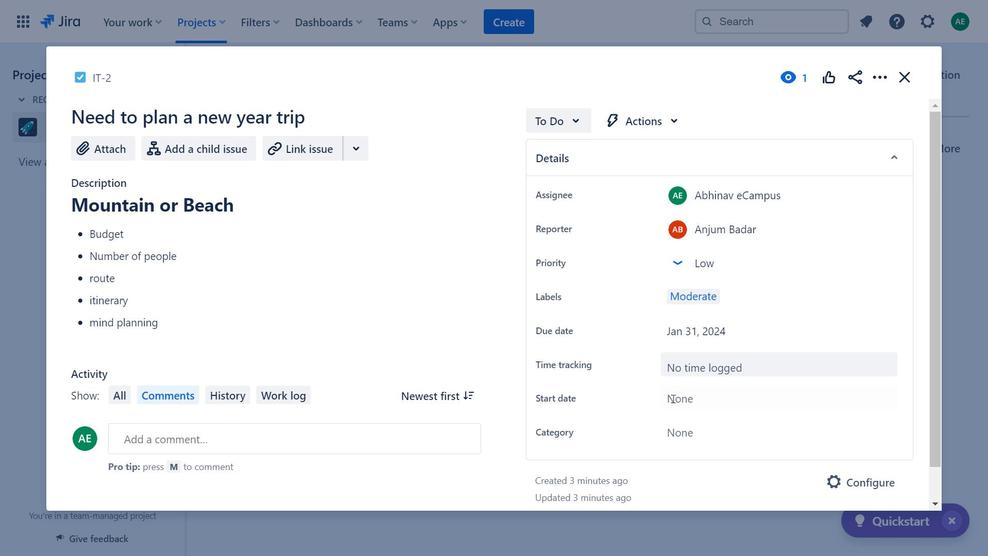 
Action: Mouse pressed left at (672, 399)
Screenshot: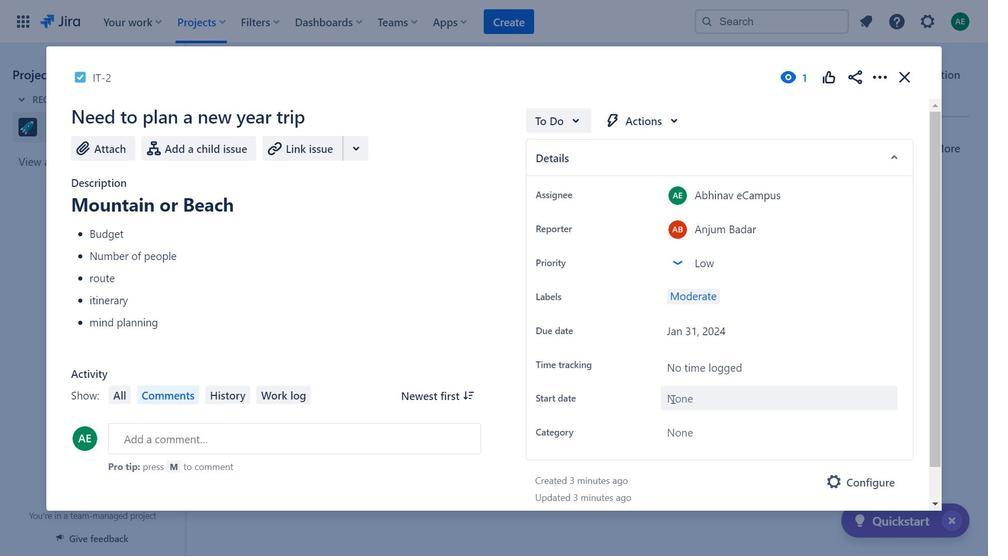 
Action: Mouse moved to (821, 287)
Screenshot: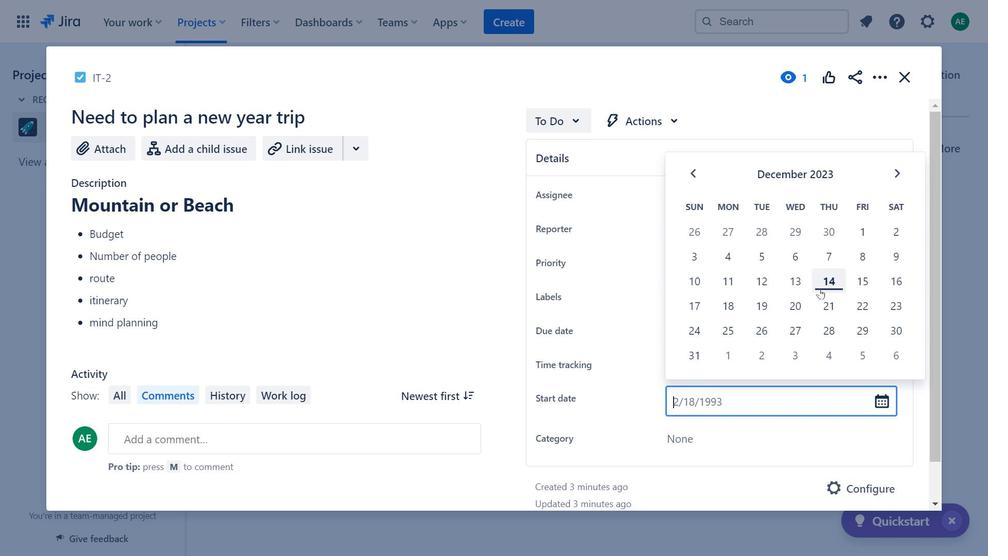 
Action: Mouse pressed left at (821, 287)
Screenshot: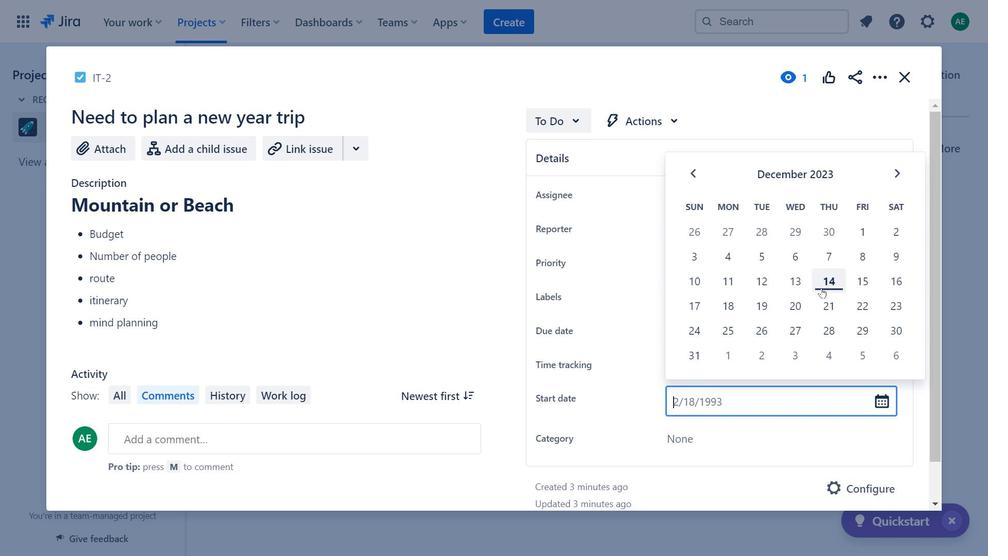 
Action: Mouse moved to (496, 239)
Screenshot: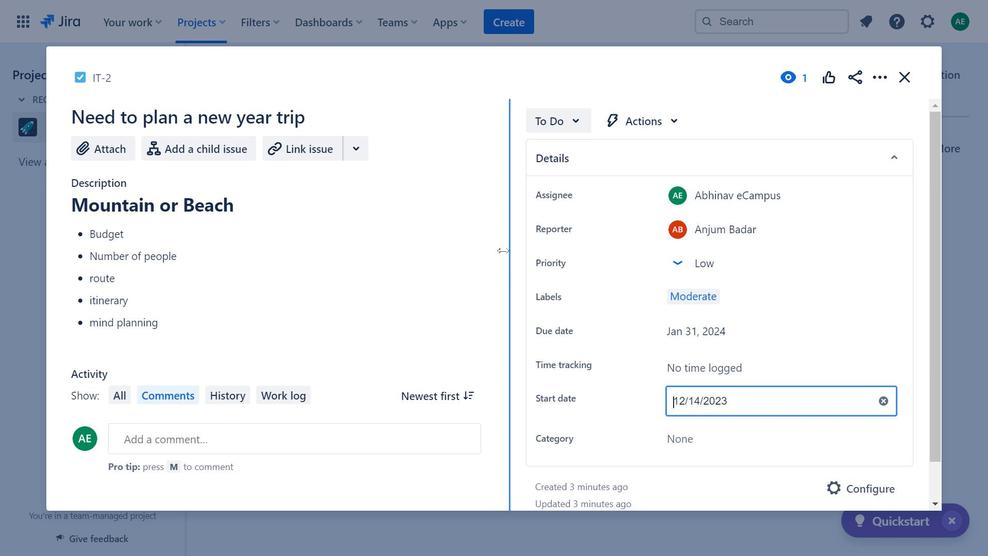 
Action: Mouse pressed left at (496, 239)
Screenshot: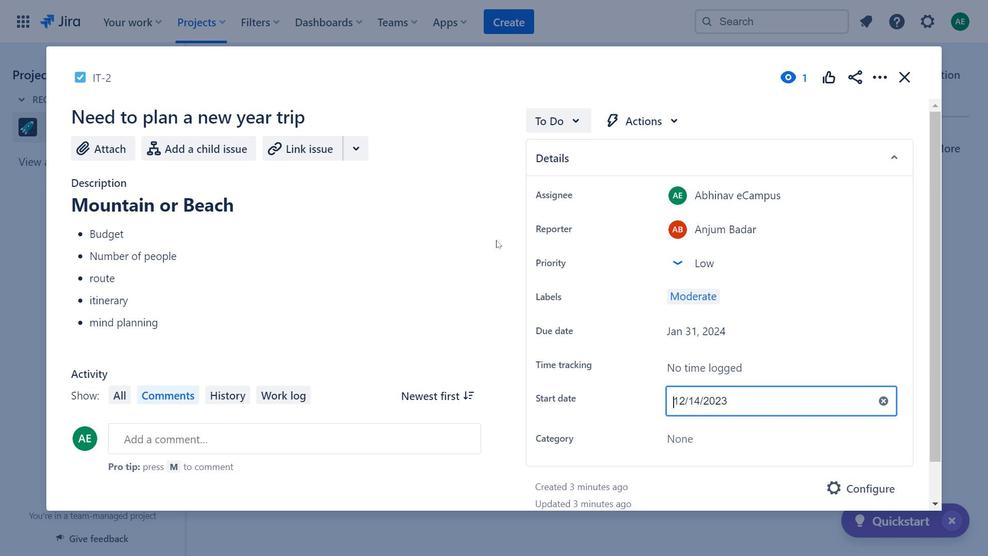 
Action: Mouse moved to (645, 231)
Screenshot: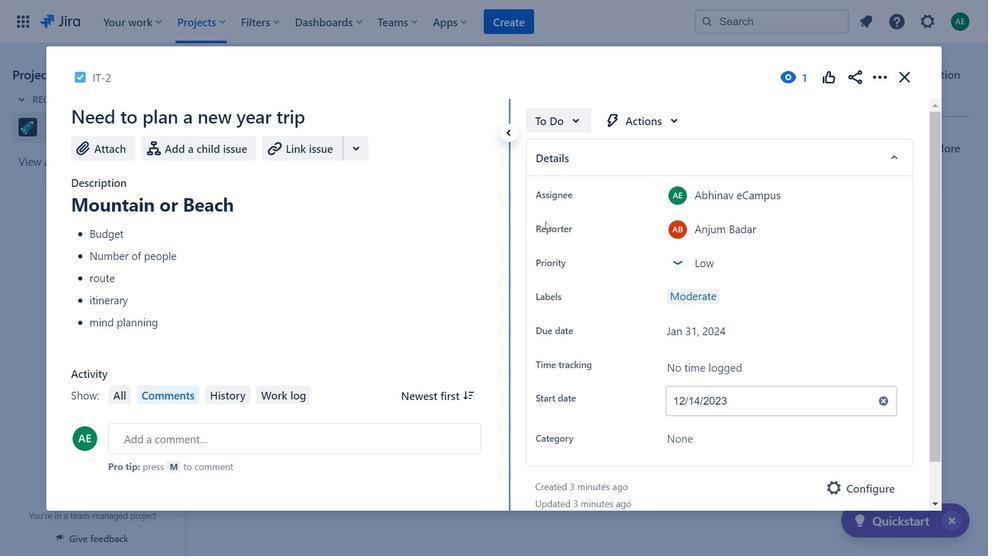 
Action: Mouse scrolled (645, 231) with delta (0, 0)
Screenshot: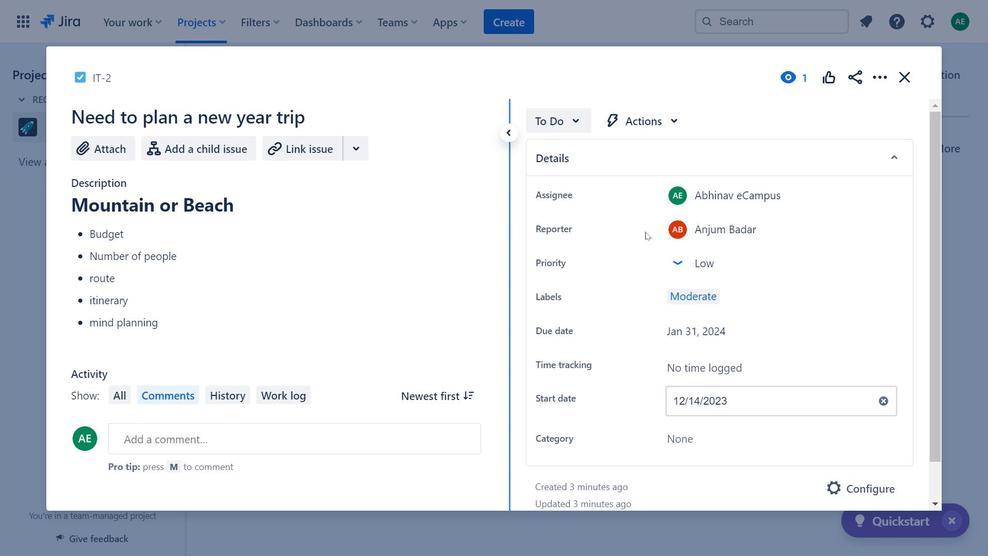 
Action: Mouse scrolled (645, 231) with delta (0, 0)
Screenshot: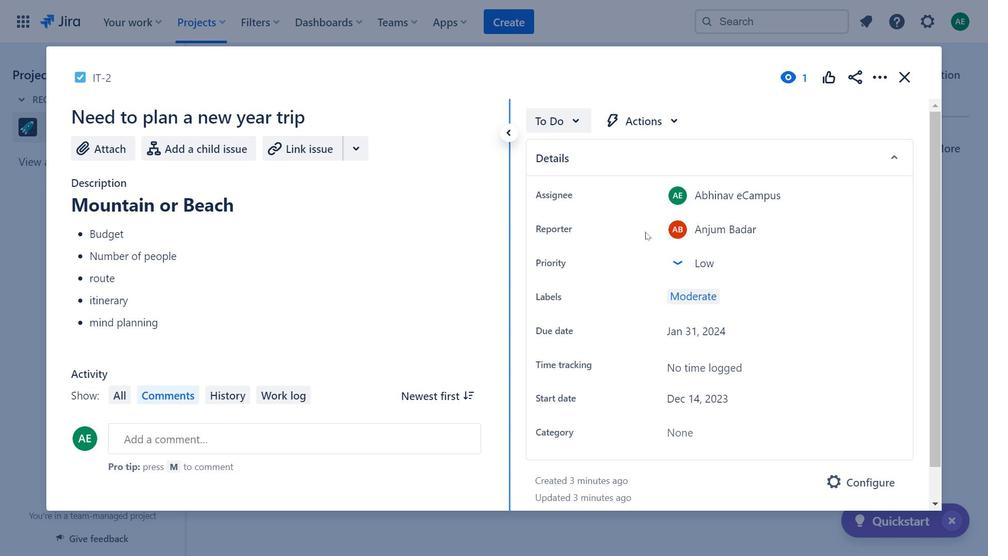 
Action: Mouse moved to (697, 341)
Screenshot: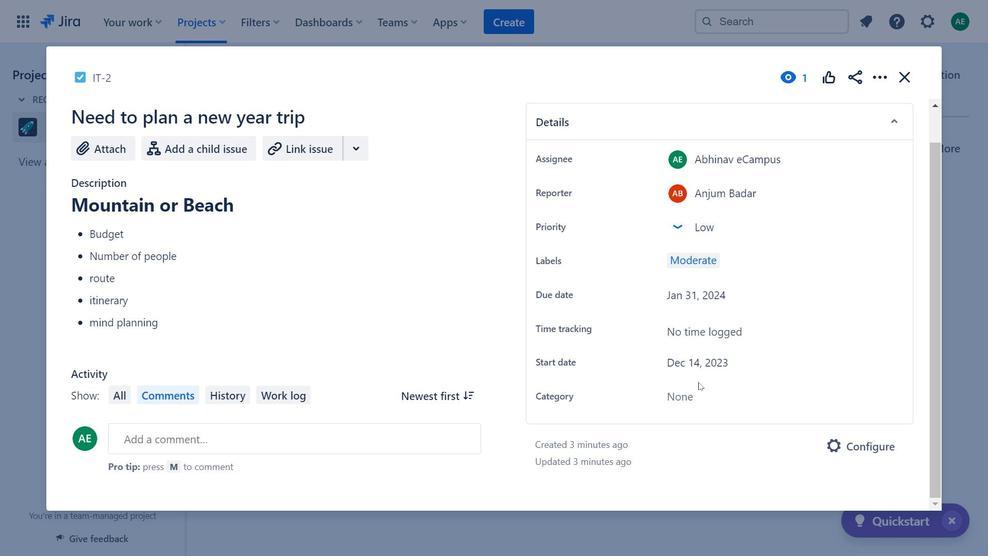 
Action: Mouse scrolled (697, 340) with delta (0, 0)
Screenshot: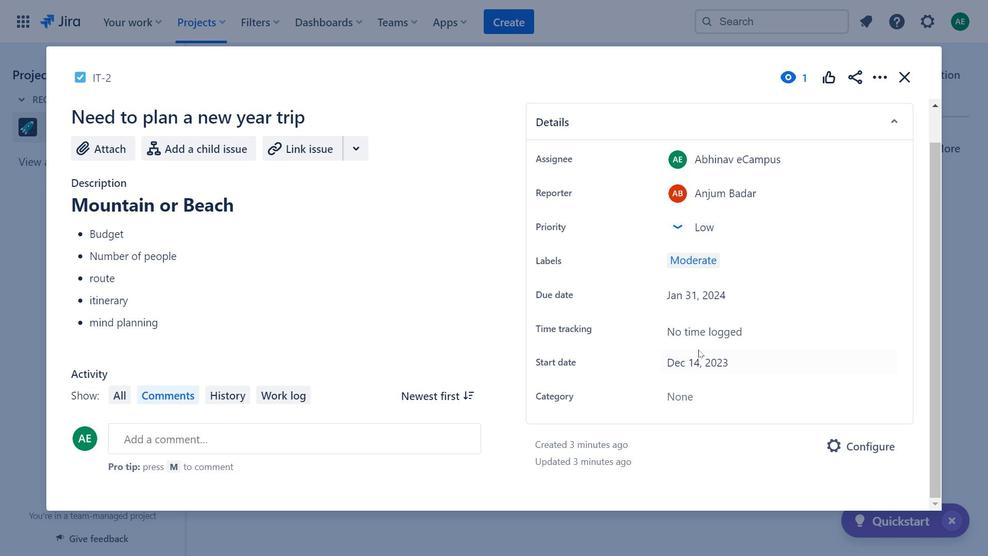 
Action: Mouse moved to (696, 341)
Screenshot: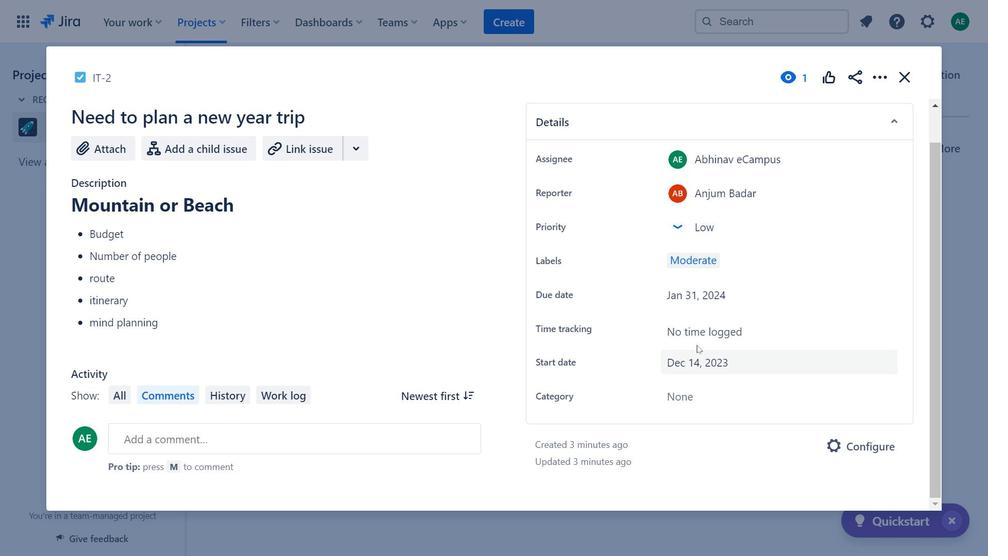 
Action: Mouse scrolled (696, 340) with delta (0, 0)
Screenshot: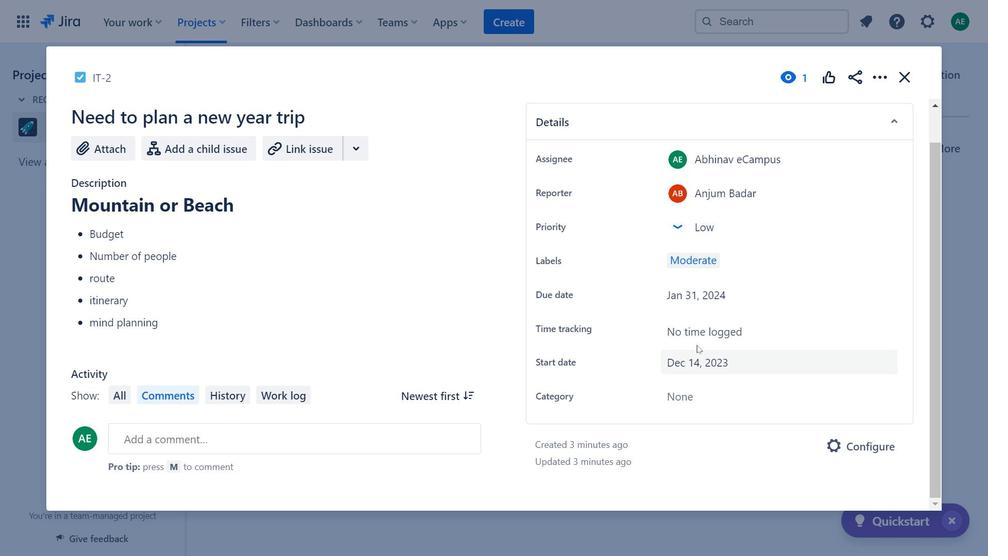 
Action: Mouse moved to (674, 405)
Screenshot: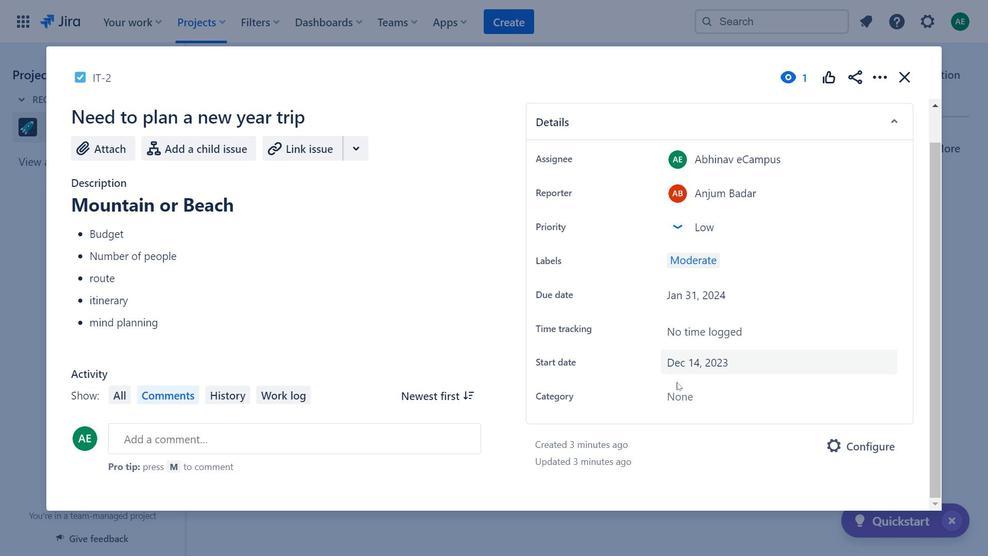 
Action: Mouse pressed left at (674, 405)
Screenshot: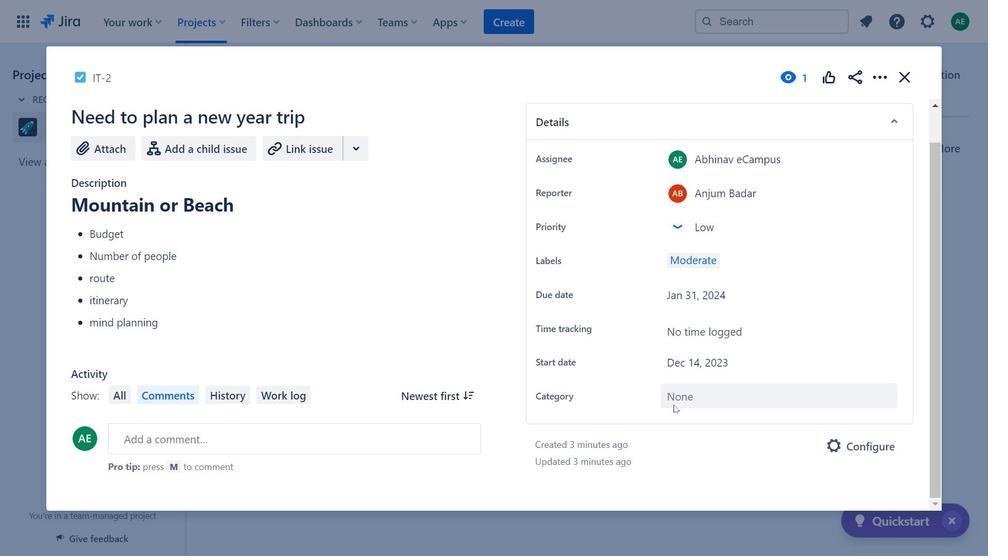 
Action: Mouse moved to (495, 307)
Screenshot: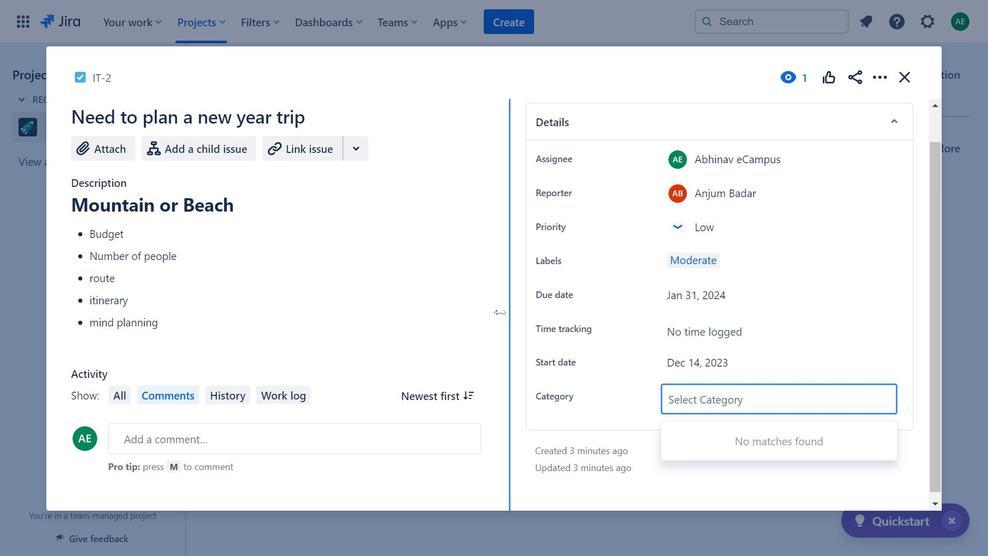 
Action: Mouse pressed left at (495, 307)
Screenshot: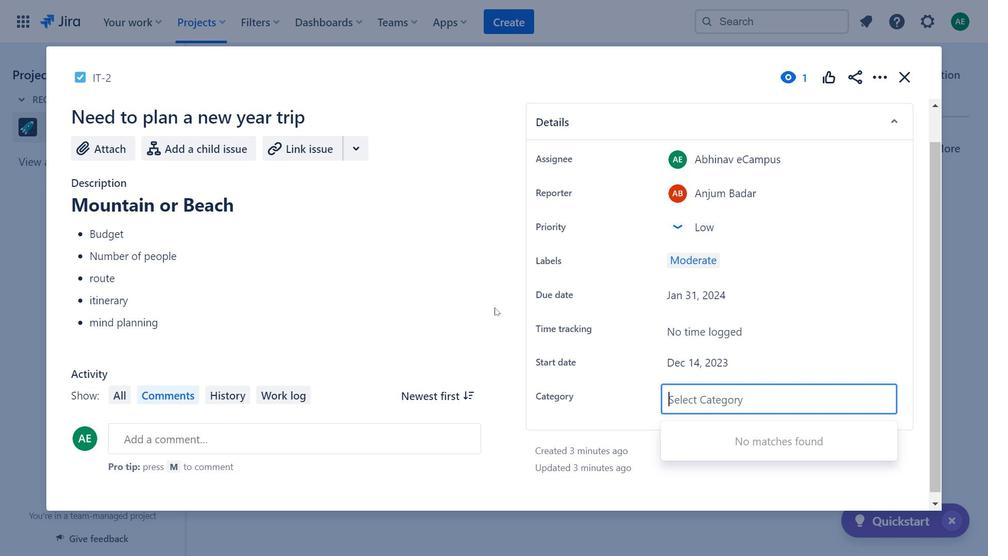
Action: Mouse moved to (792, 69)
Screenshot: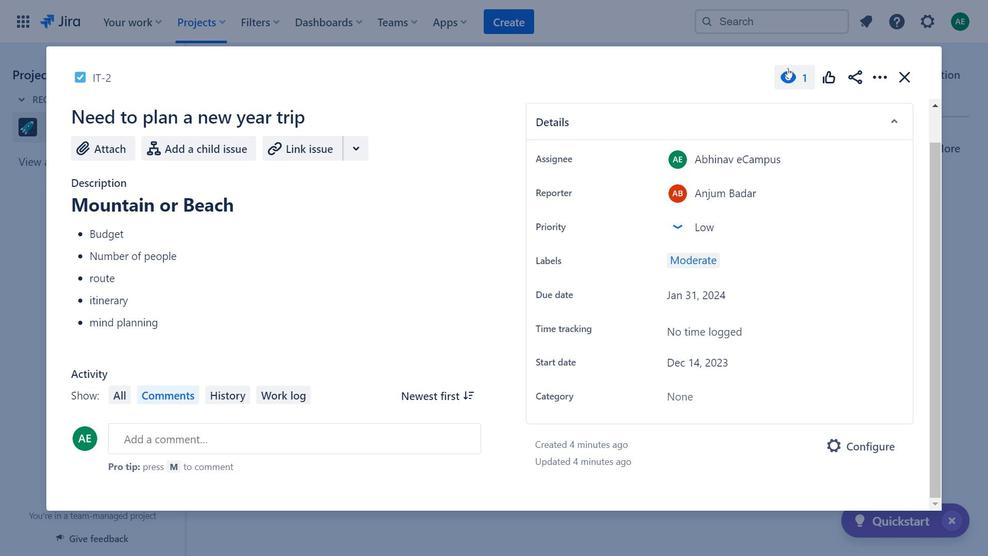 
Action: Mouse pressed left at (792, 69)
Screenshot: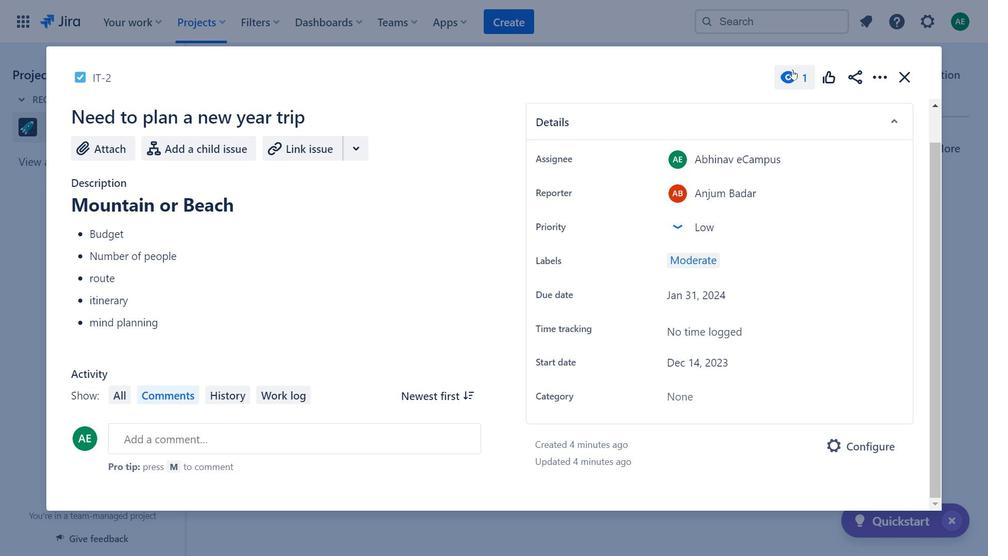 
Action: Mouse moved to (922, 74)
Screenshot: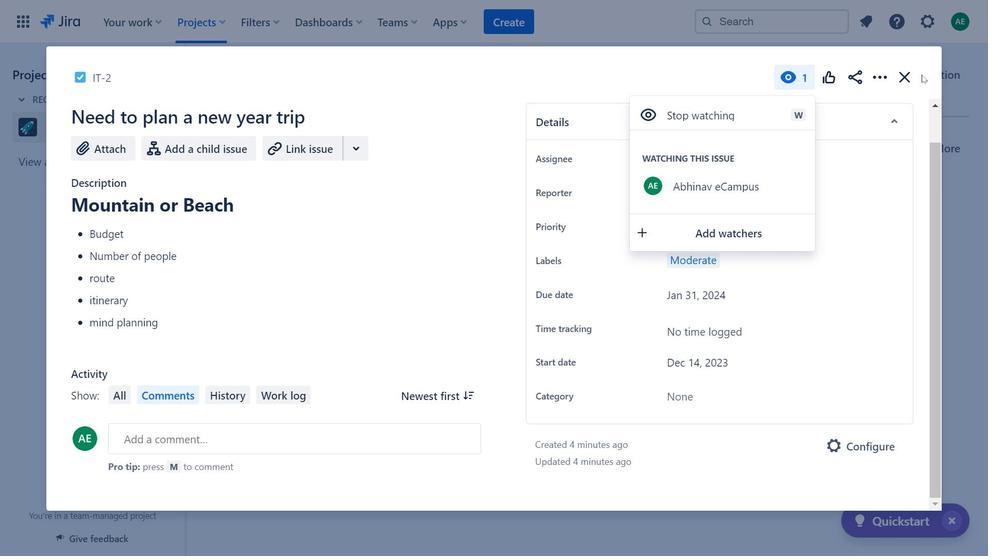 
Action: Mouse pressed left at (922, 74)
Screenshot: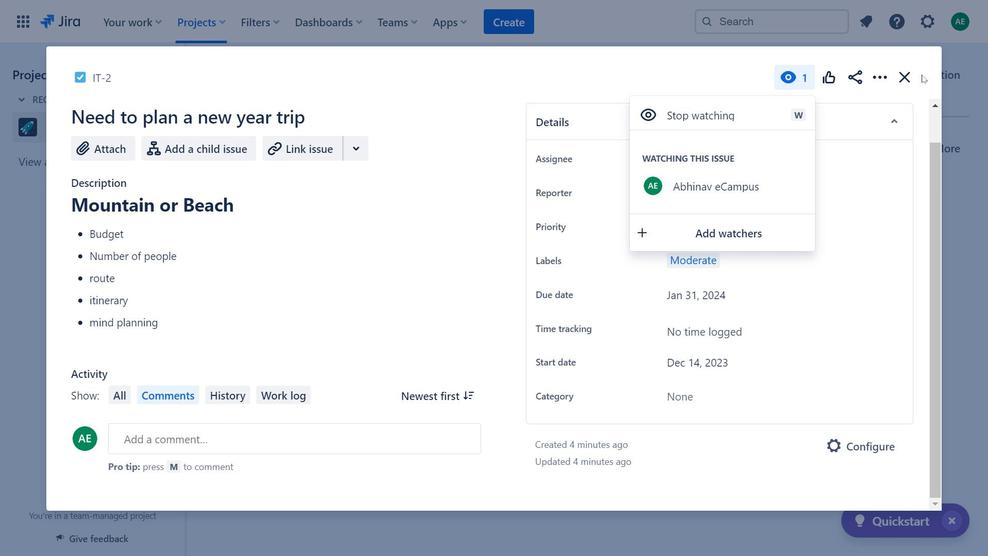 
Action: Mouse moved to (907, 72)
Screenshot: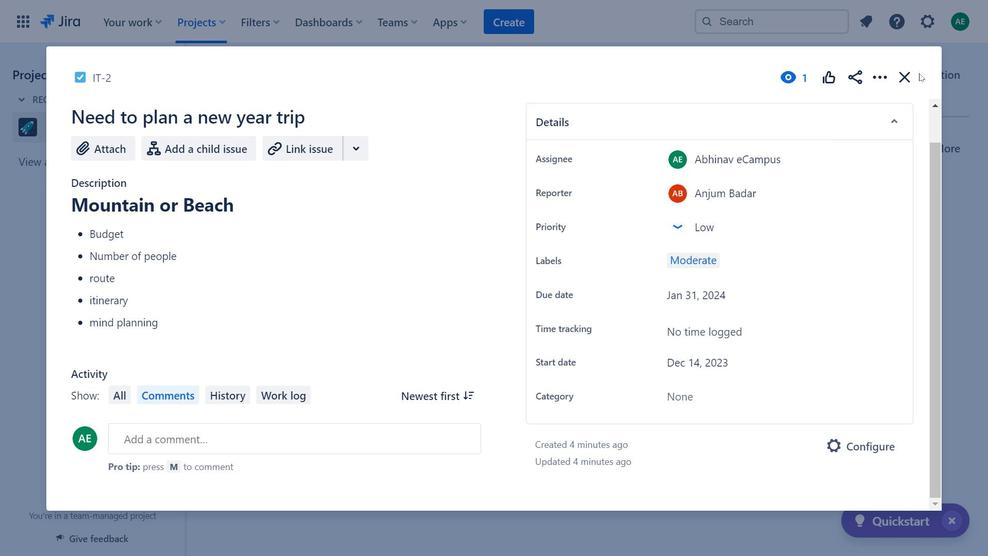 
Action: Mouse pressed left at (907, 72)
Screenshot: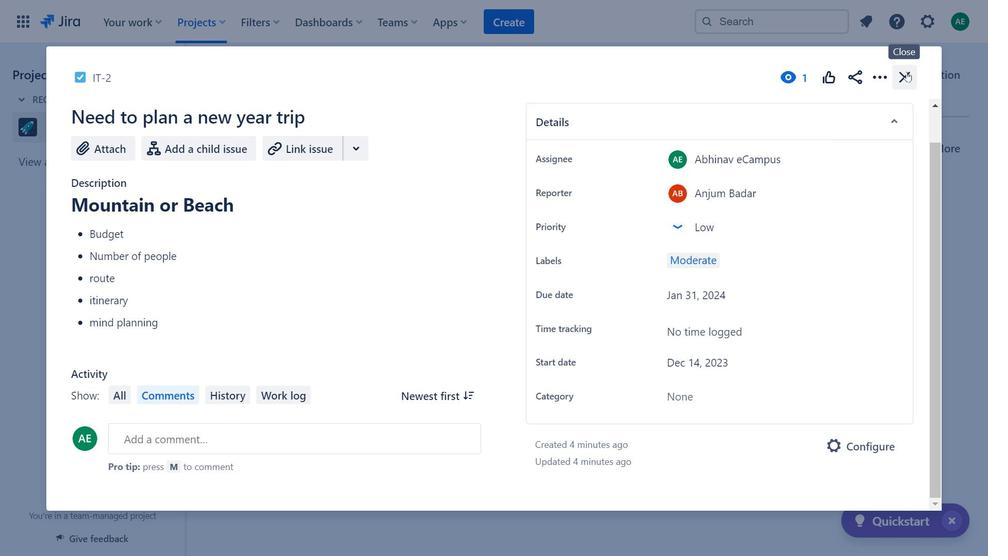 
Action: Mouse moved to (331, 107)
Screenshot: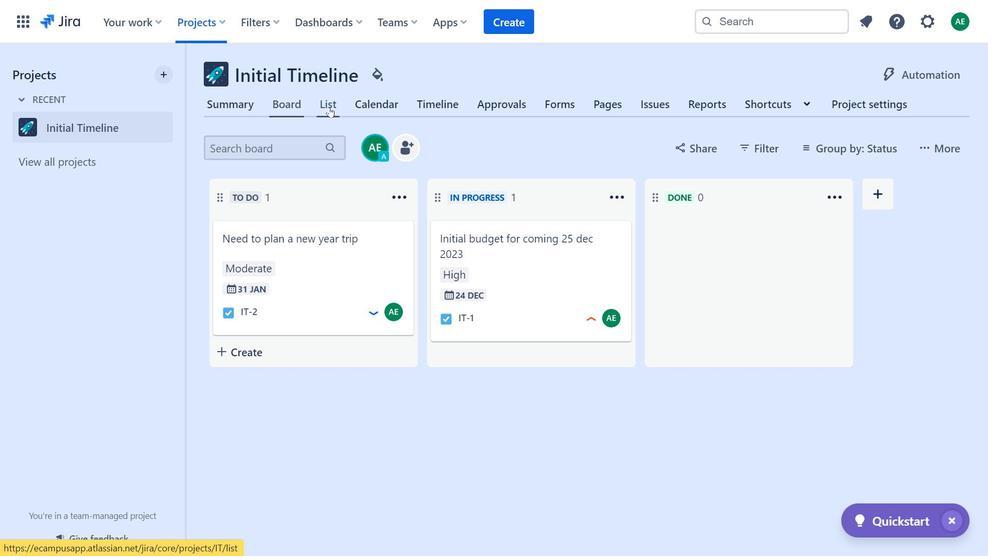 
Action: Mouse pressed left at (331, 107)
Screenshot: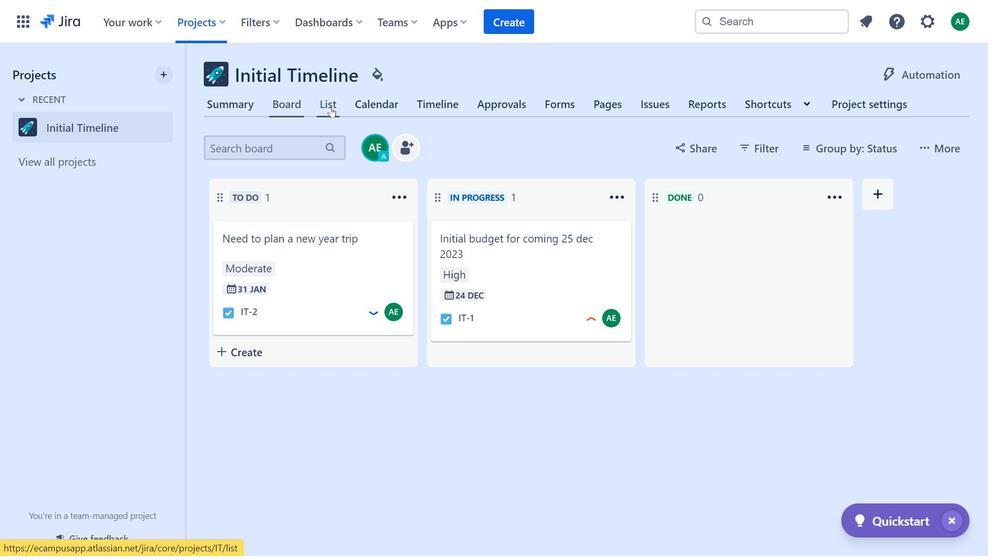 
Action: Mouse moved to (827, 150)
Screenshot: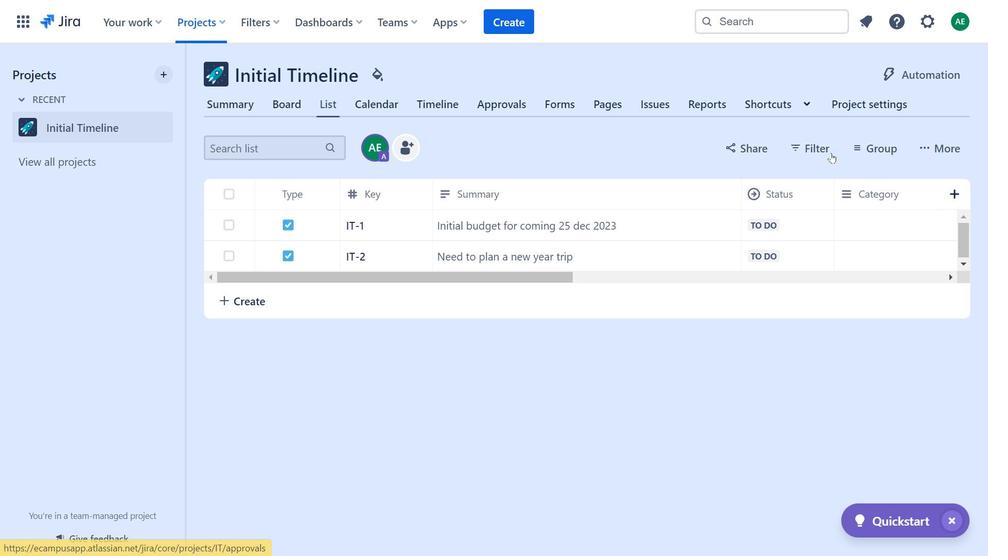 
Action: Mouse pressed left at (827, 150)
Screenshot: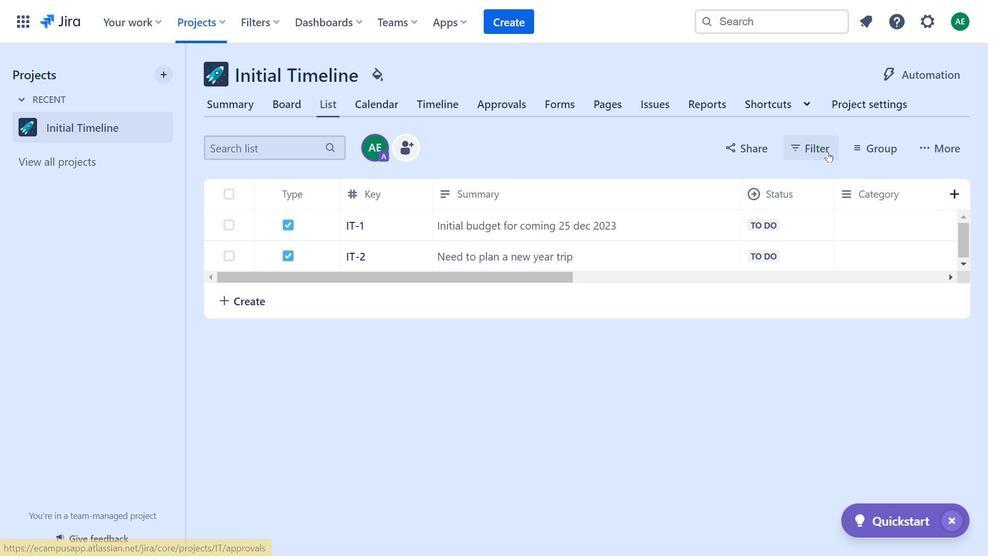 
Action: Mouse moved to (383, 99)
Screenshot: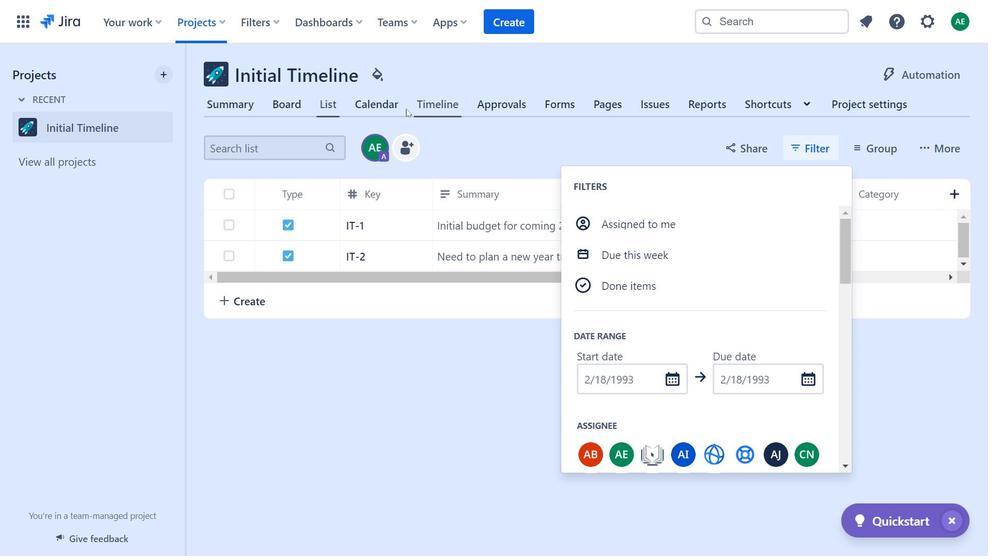 
Action: Mouse pressed left at (383, 99)
Screenshot: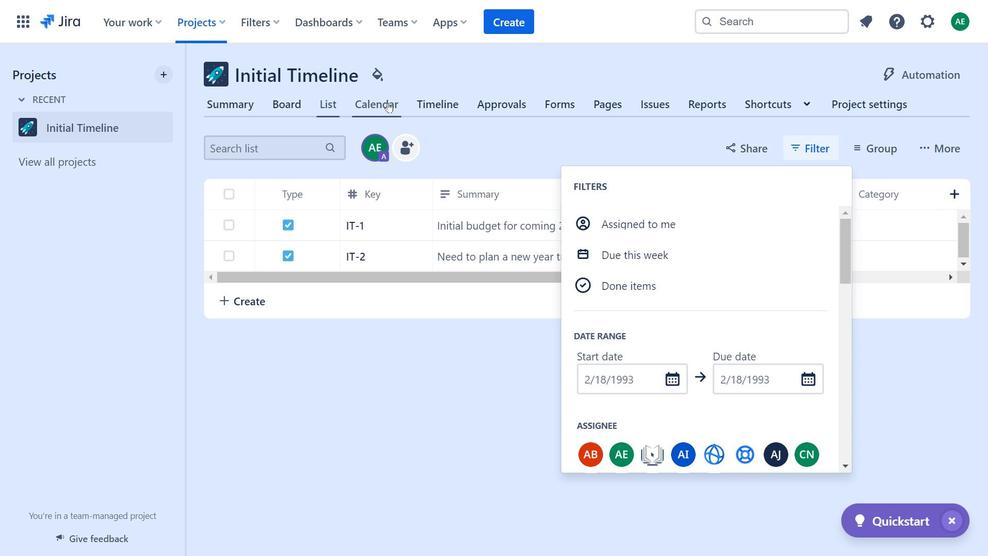 
Action: Mouse moved to (612, 267)
Screenshot: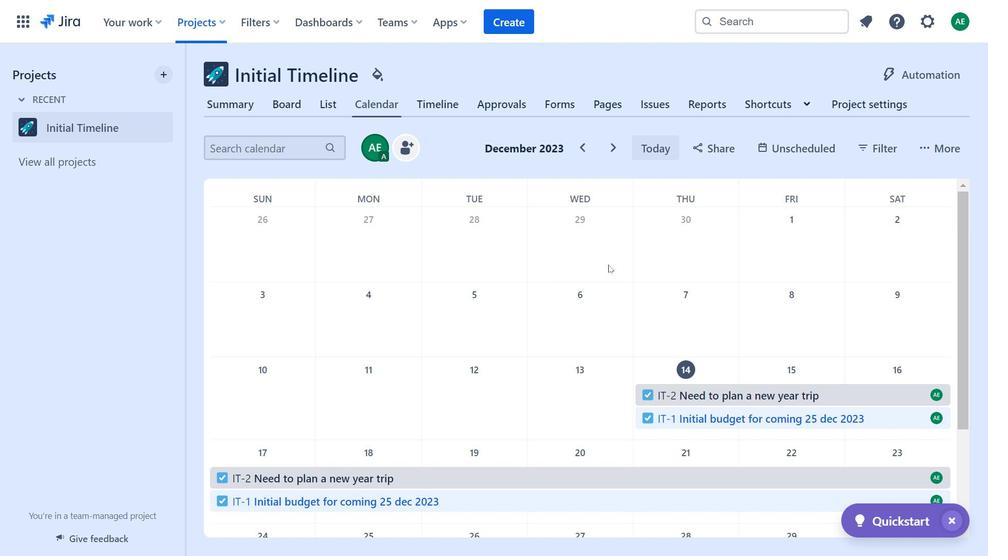 
Action: Mouse scrolled (612, 266) with delta (0, 0)
Screenshot: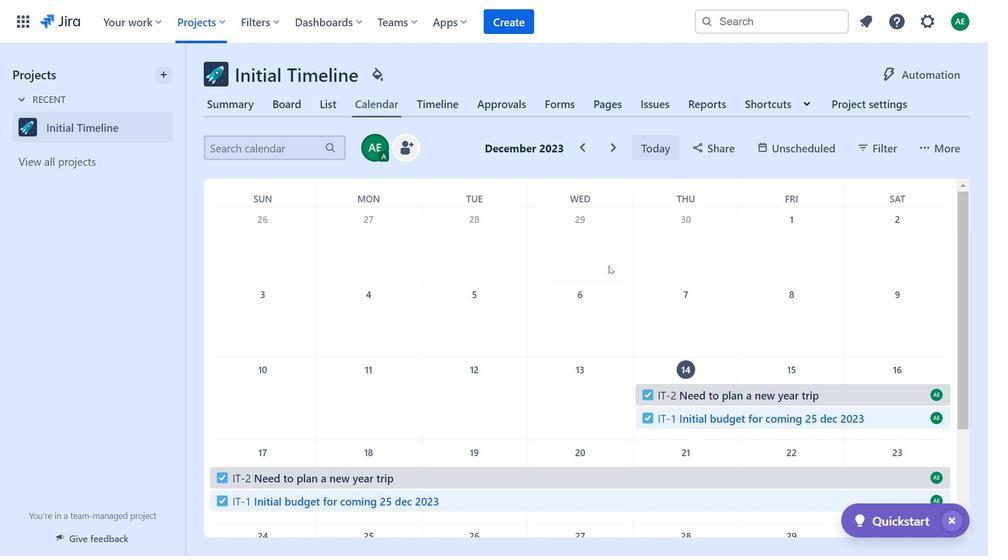 
Action: Mouse moved to (856, 255)
Screenshot: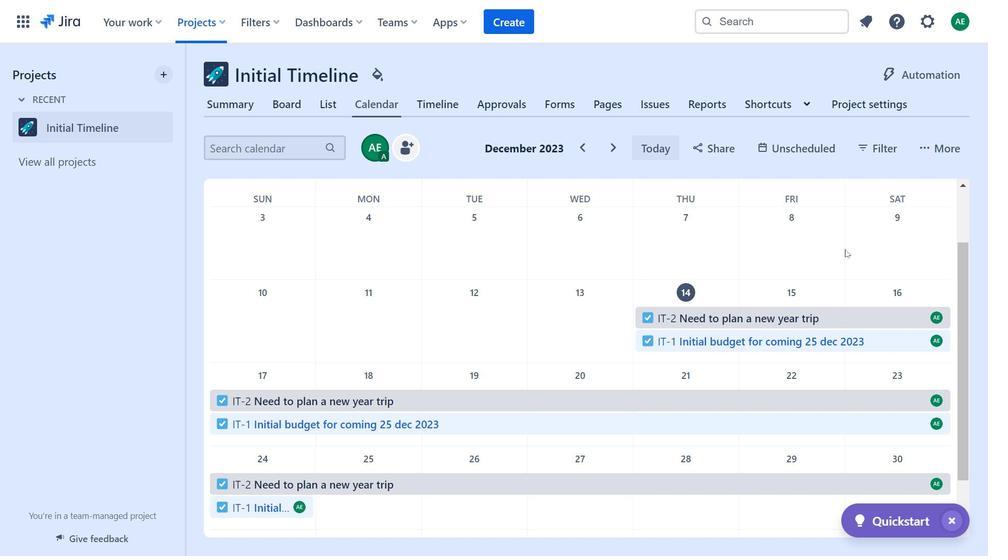 
Action: Mouse scrolled (856, 255) with delta (0, 0)
Screenshot: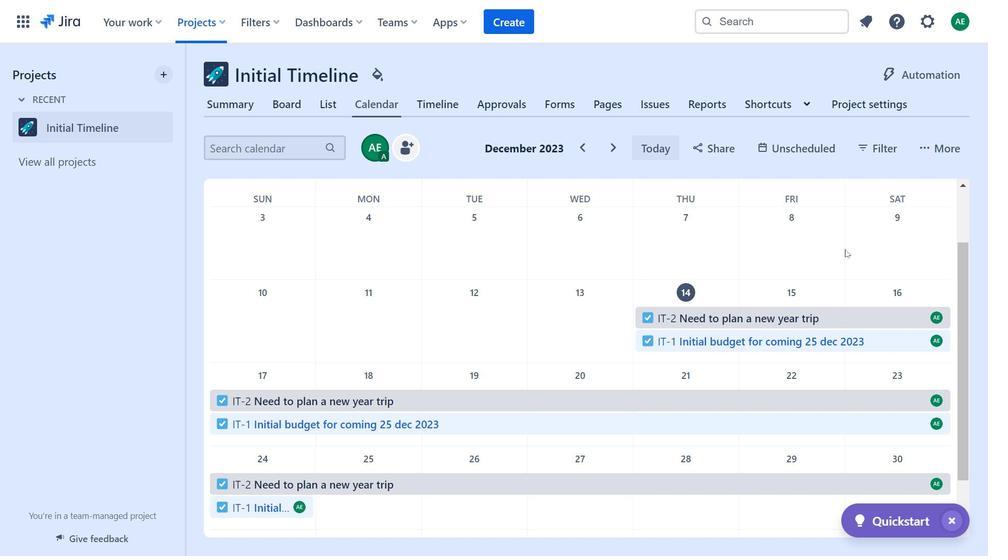 
Action: Mouse moved to (859, 257)
Screenshot: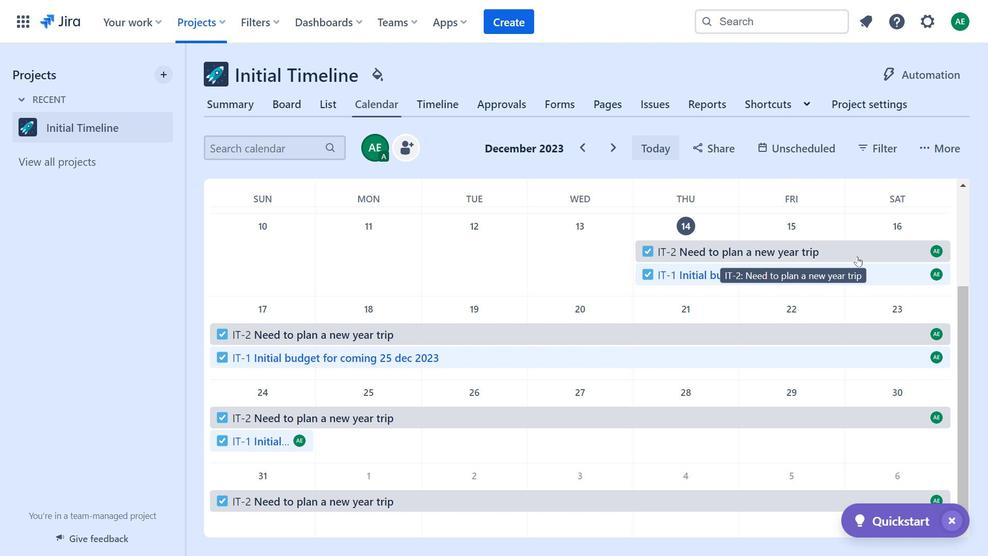 
Action: Mouse scrolled (859, 256) with delta (0, 0)
Screenshot: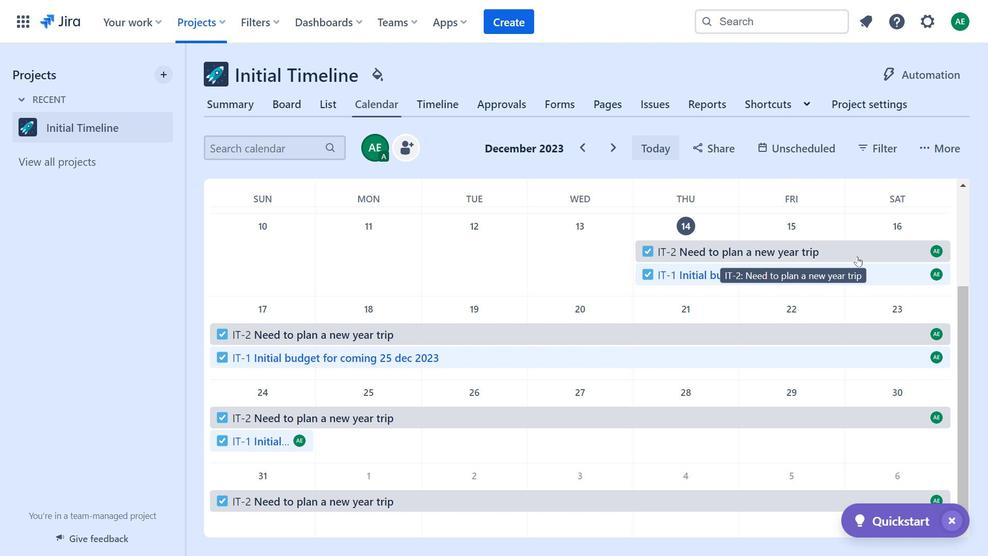 
Action: Mouse moved to (439, 98)
Screenshot: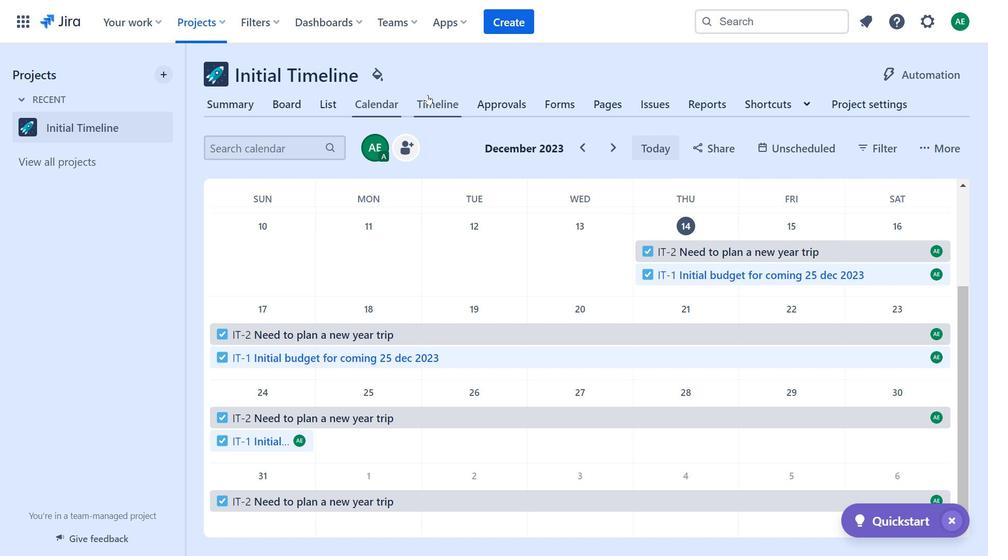 
Action: Mouse pressed left at (439, 98)
Screenshot: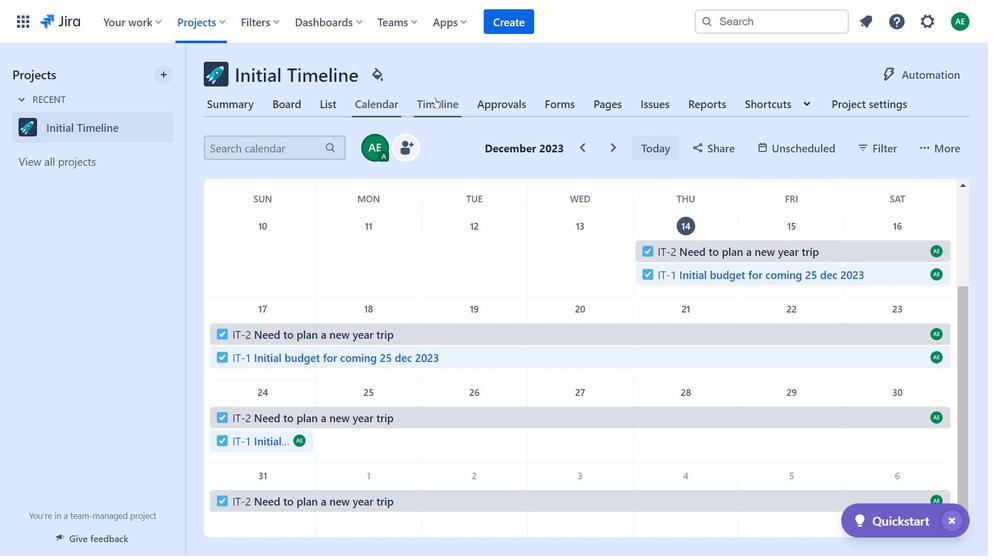 
Action: Mouse moved to (675, 511)
Screenshot: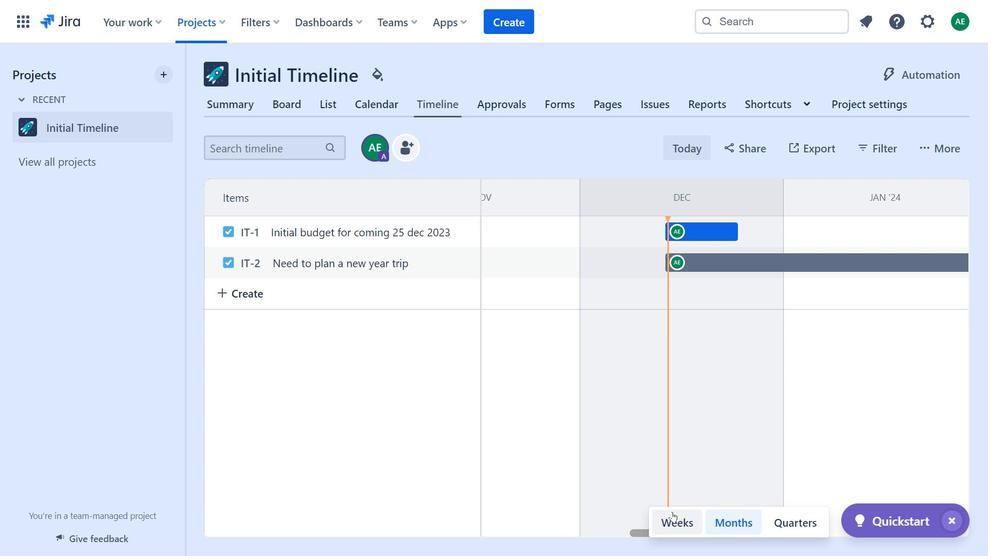 
Action: Mouse pressed left at (675, 511)
Screenshot: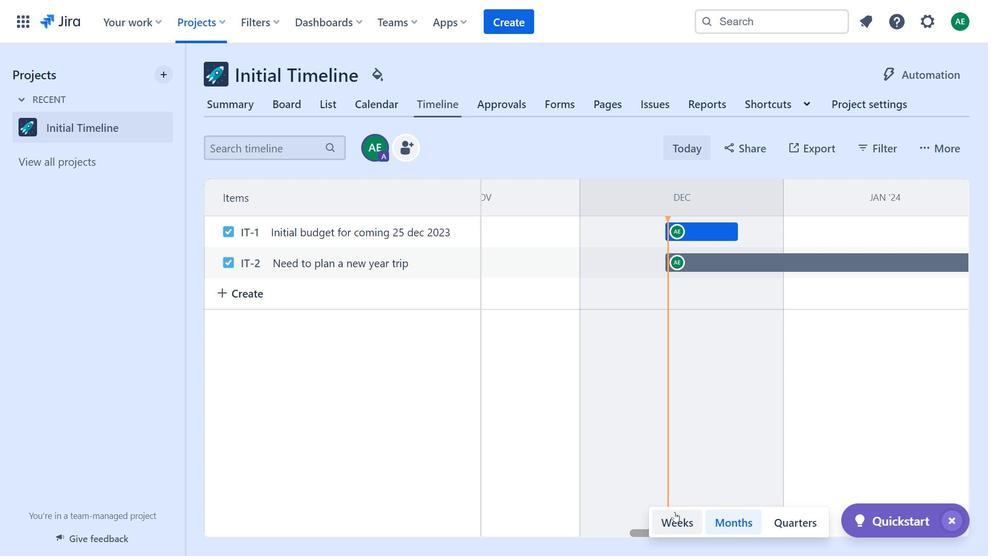 
Action: Mouse moved to (885, 525)
Screenshot: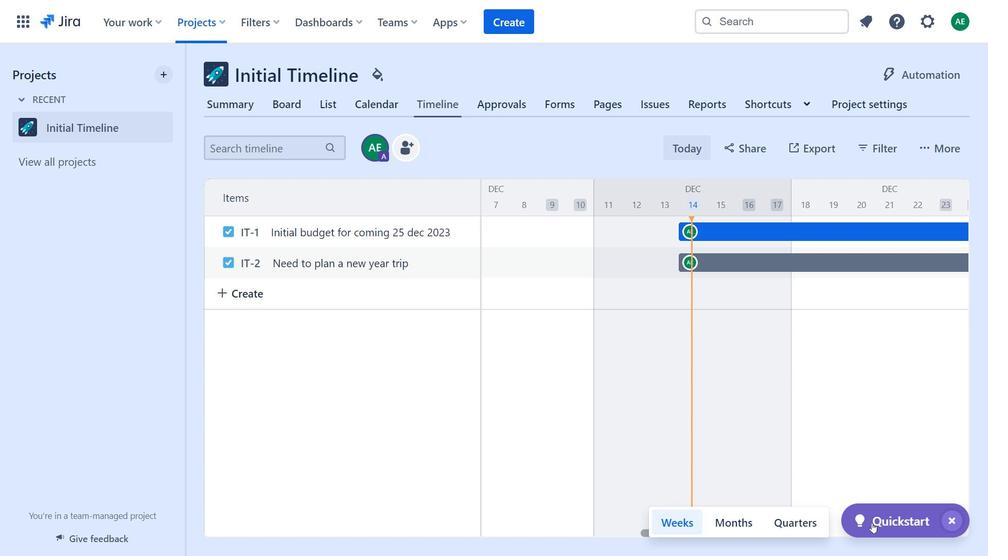 
Action: Mouse pressed left at (885, 525)
Screenshot: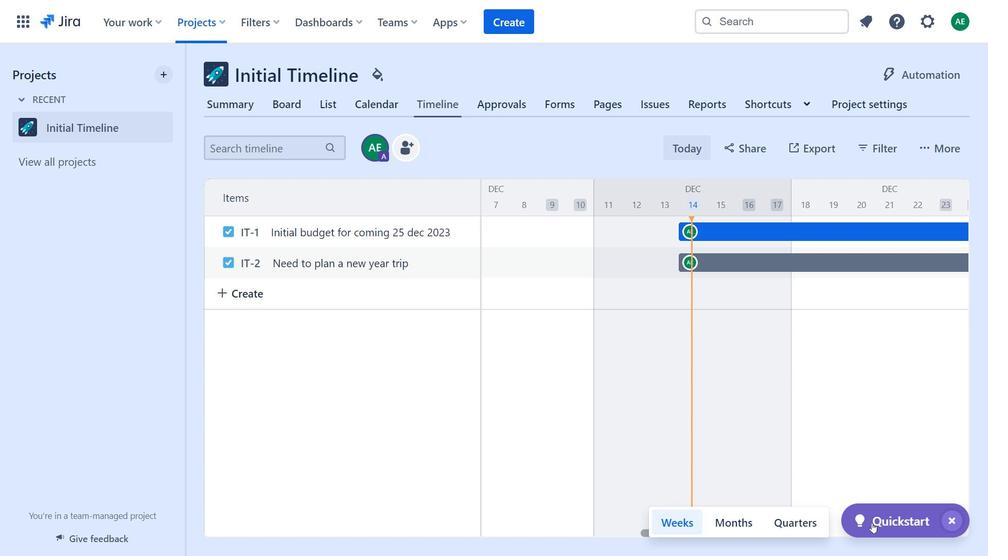 
Action: Mouse moved to (859, 285)
Screenshot: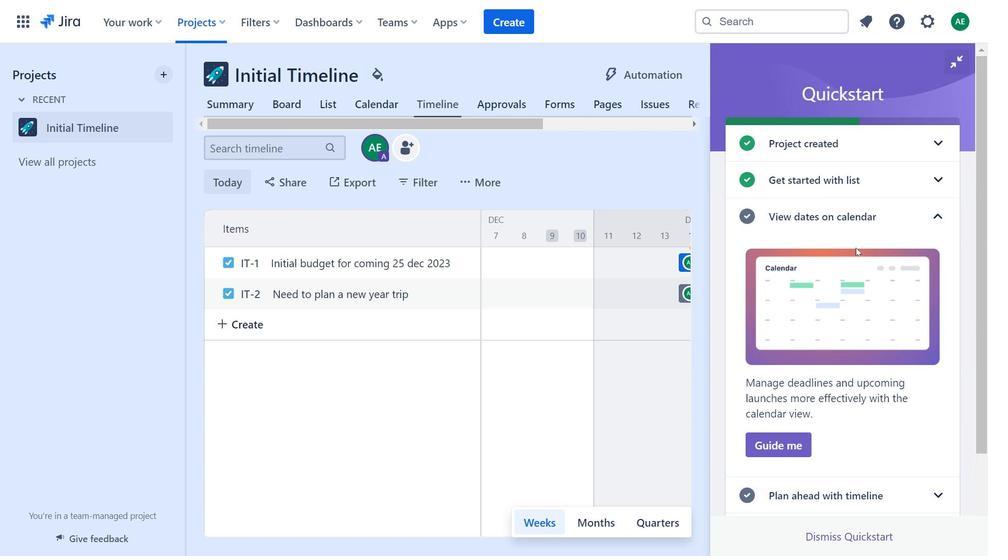
Action: Mouse scrolled (859, 285) with delta (0, 0)
Screenshot: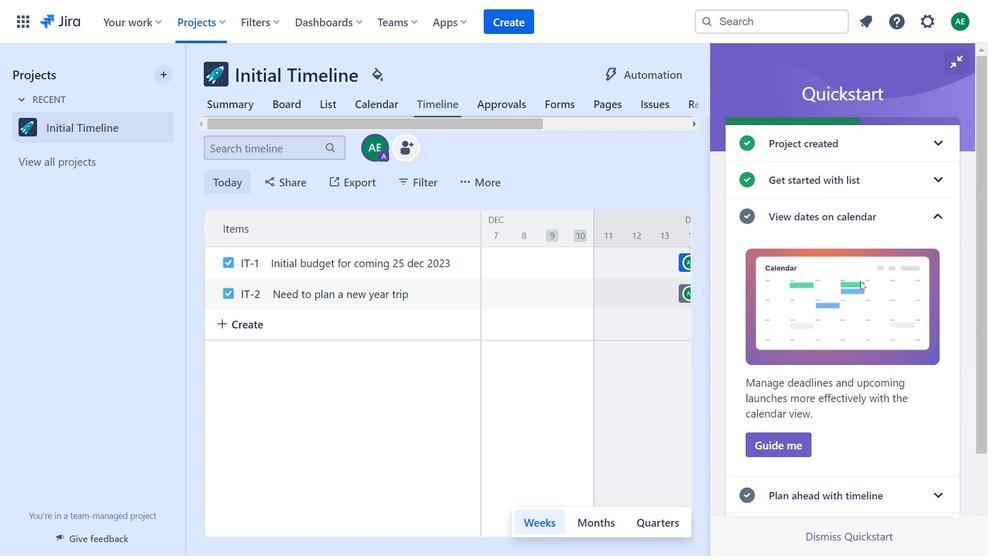 
Action: Mouse scrolled (859, 285) with delta (0, 0)
Screenshot: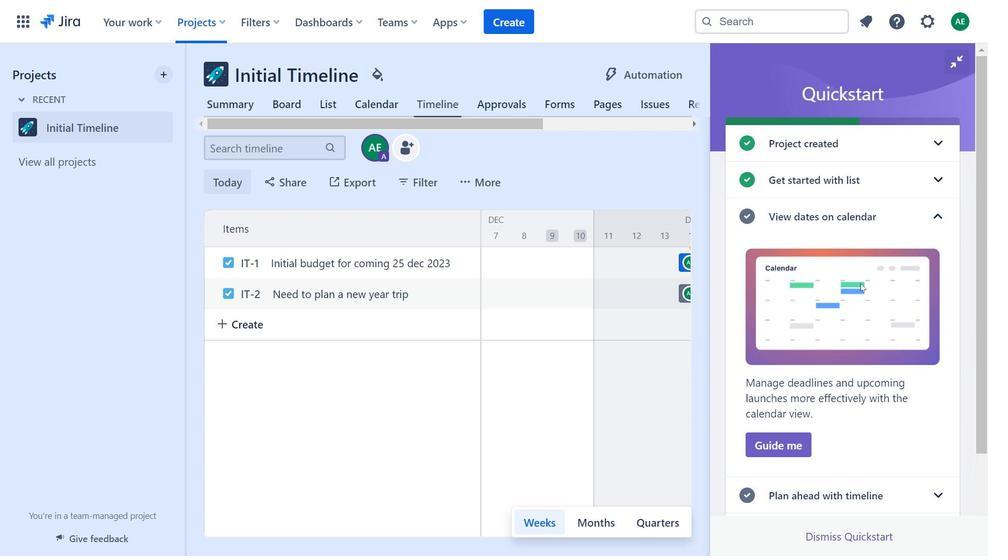 
Action: Mouse moved to (808, 314)
Screenshot: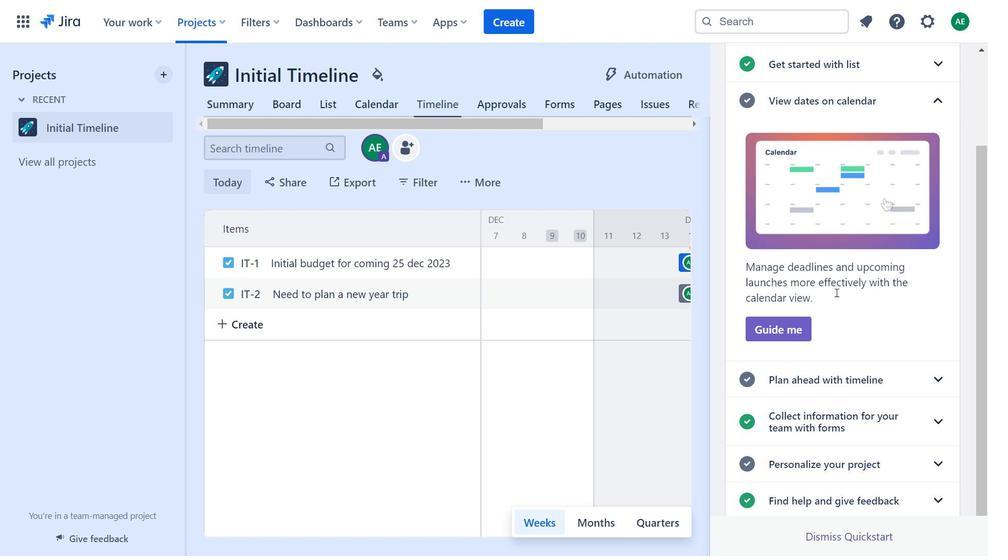 
Action: Mouse scrolled (808, 314) with delta (0, 0)
Screenshot: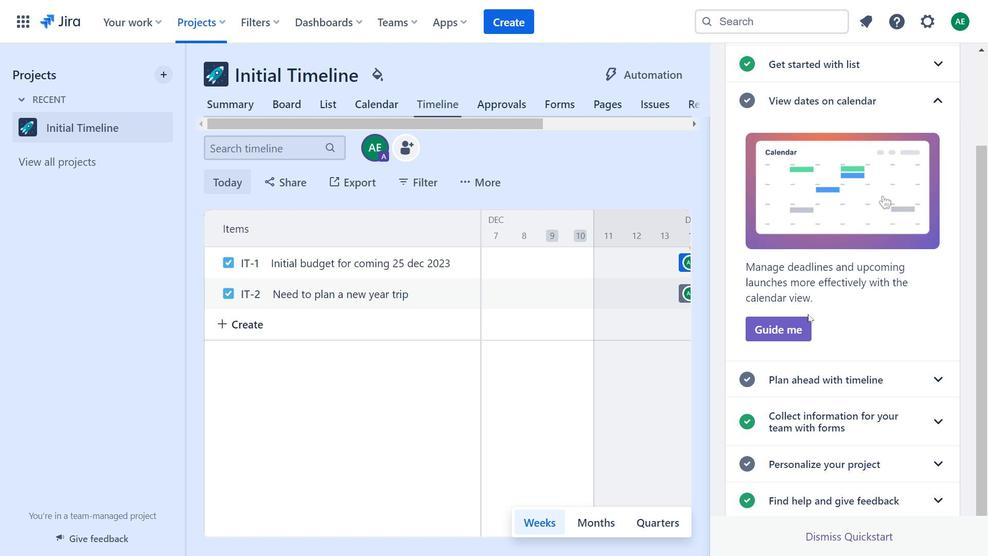 
Action: Mouse moved to (819, 323)
Screenshot: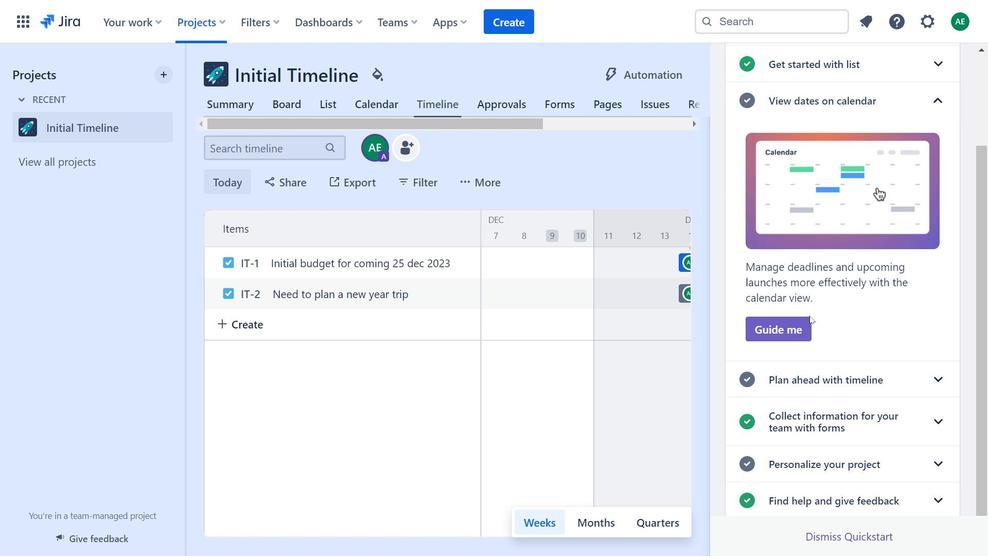 
Action: Mouse scrolled (819, 323) with delta (0, 0)
Screenshot: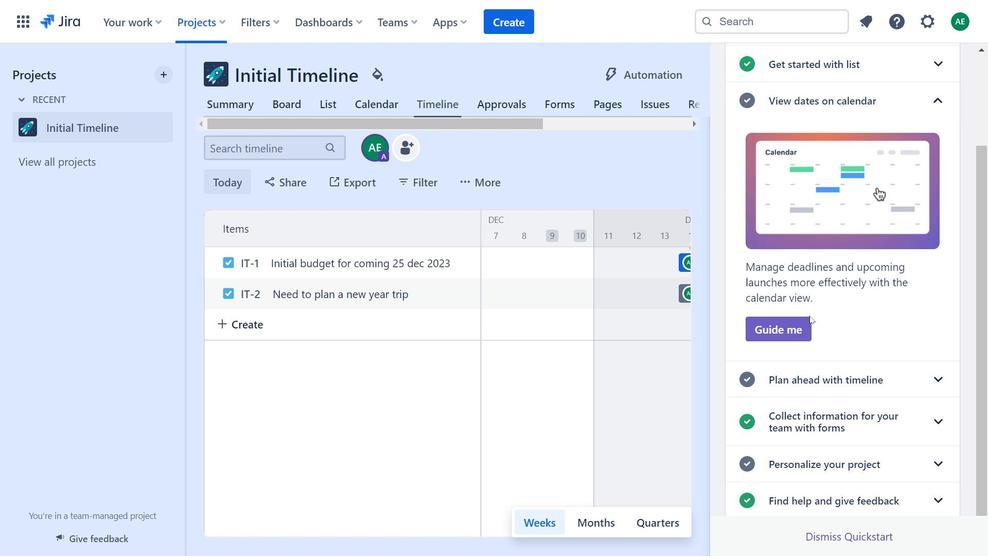 
Action: Mouse moved to (821, 326)
Screenshot: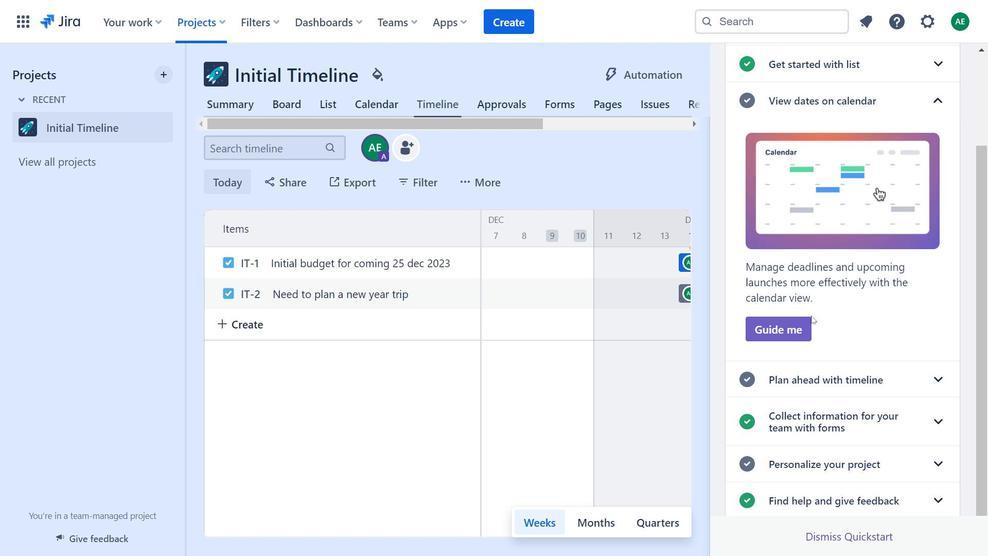 
Action: Mouse scrolled (821, 326) with delta (0, 0)
Screenshot: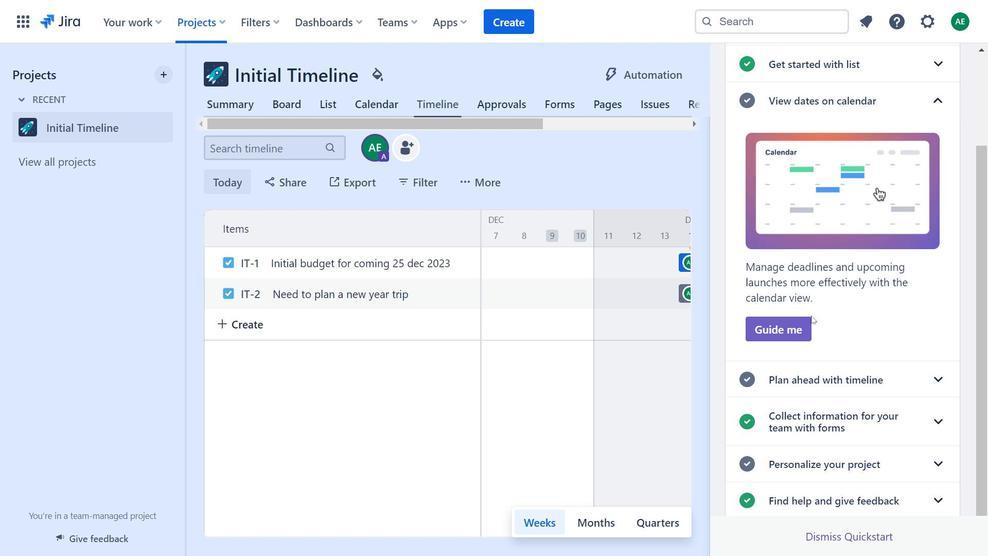 
Action: Mouse moved to (826, 327)
Screenshot: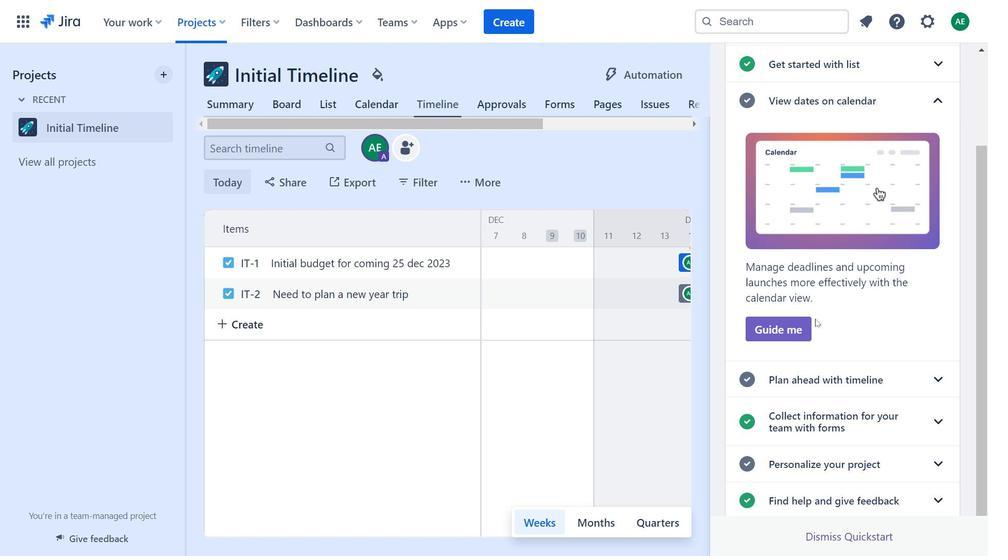 
Action: Mouse scrolled (826, 327) with delta (0, 0)
Screenshot: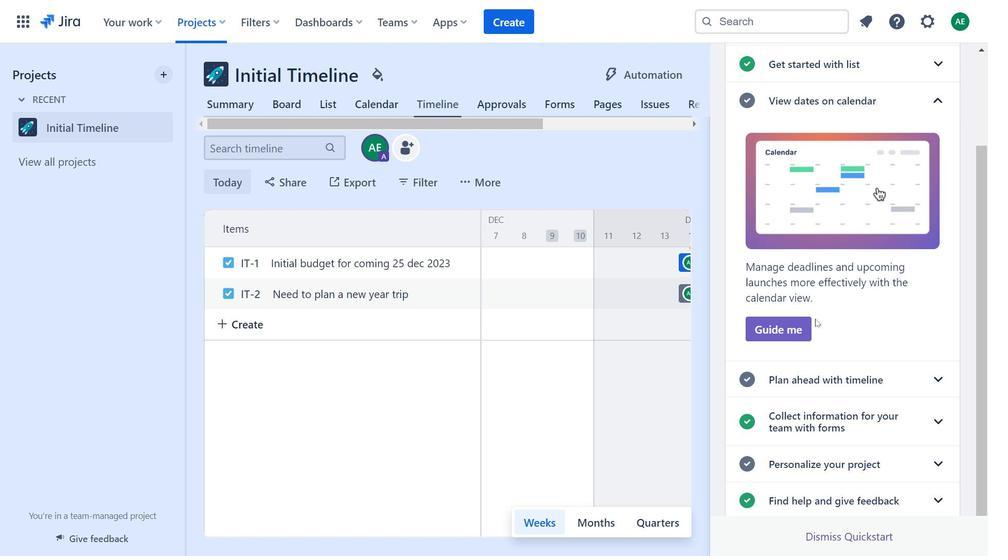 
Action: Mouse moved to (856, 367)
Screenshot: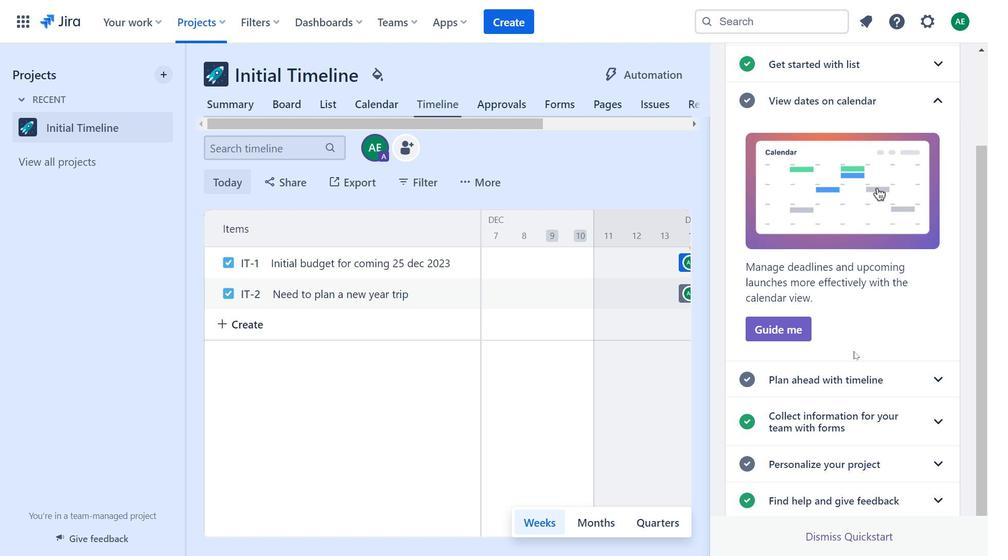 
Action: Mouse pressed left at (856, 367)
Screenshot: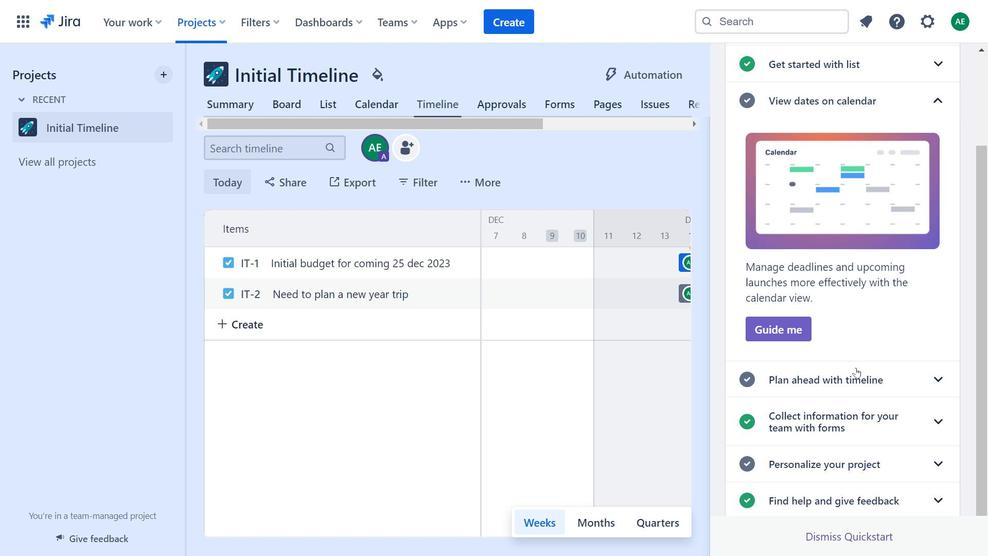 
Action: Mouse moved to (798, 363)
Screenshot: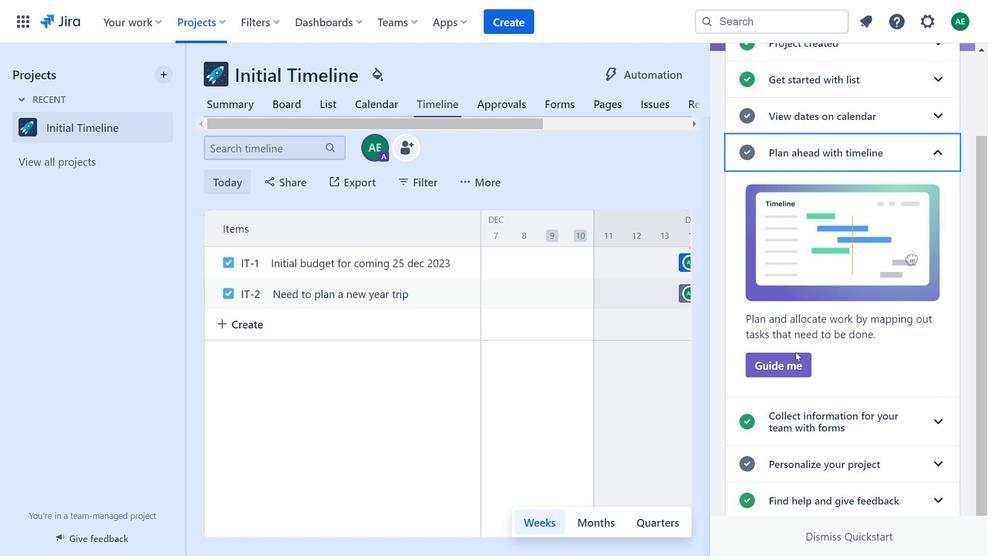 
Action: Mouse pressed left at (798, 363)
Screenshot: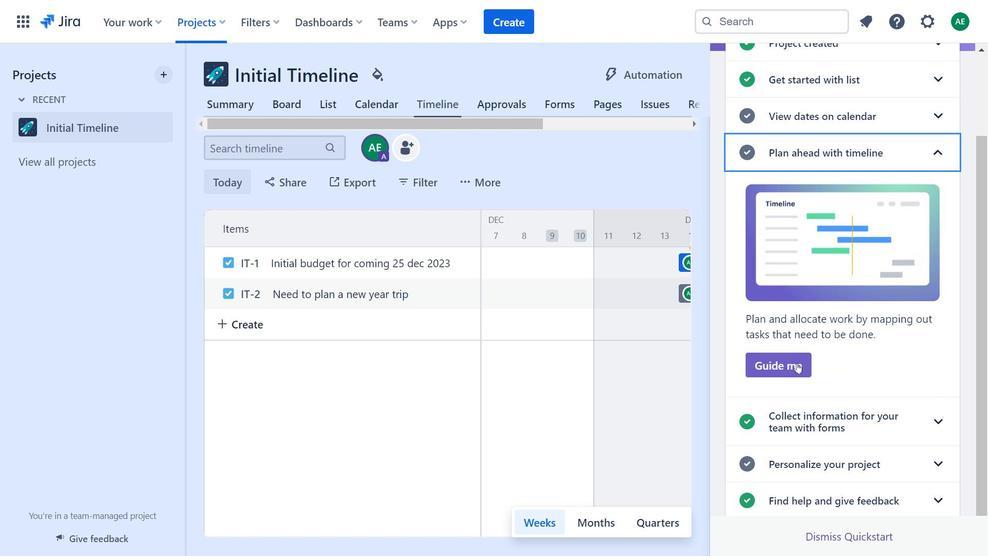 
Action: Mouse moved to (758, 376)
Screenshot: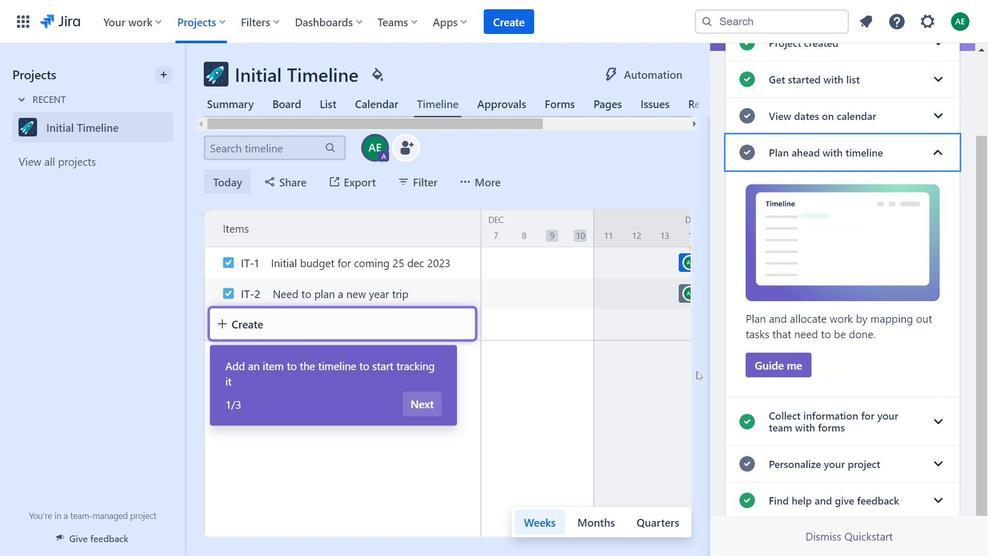 
Action: Mouse scrolled (758, 375) with delta (0, 0)
Screenshot: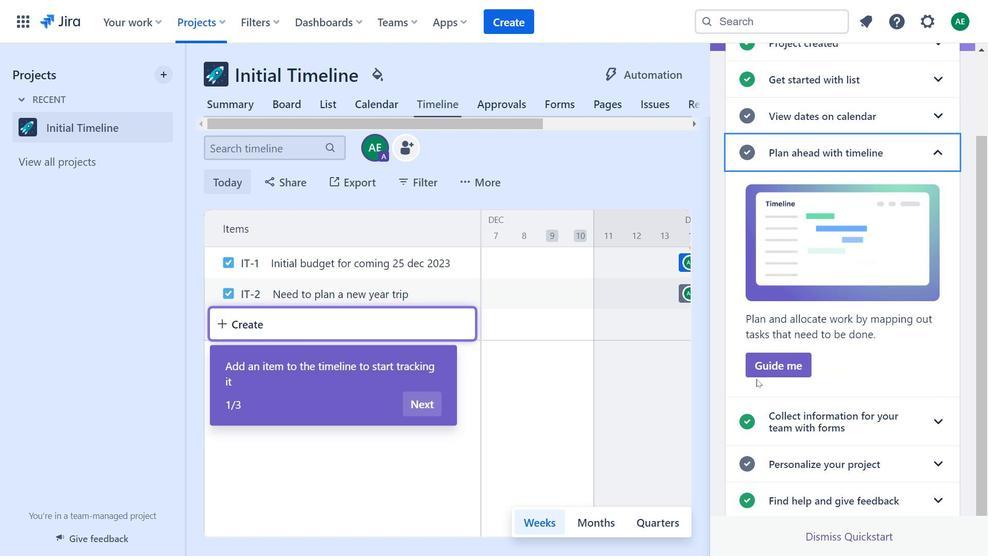 
Action: Mouse moved to (761, 375)
Screenshot: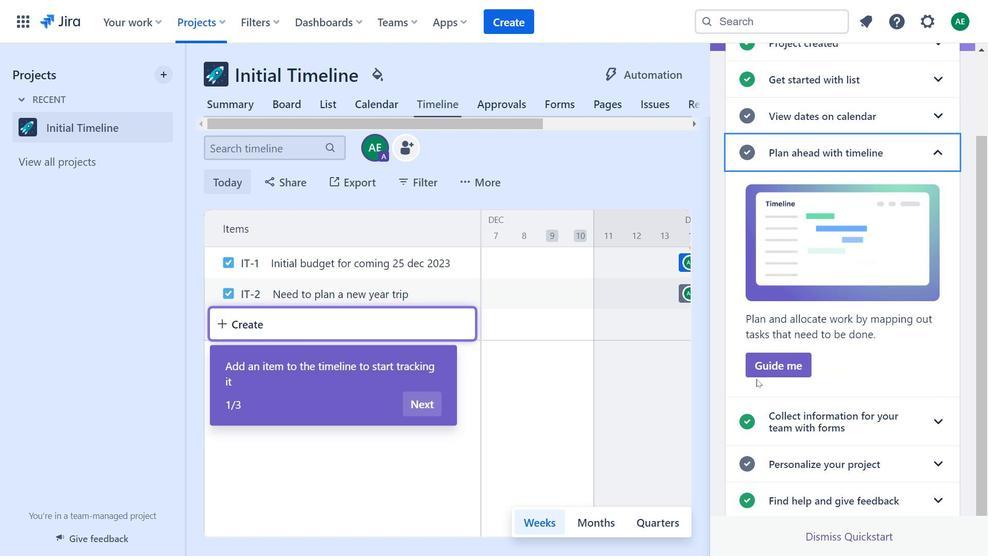 
Action: Mouse scrolled (761, 375) with delta (0, 0)
Screenshot: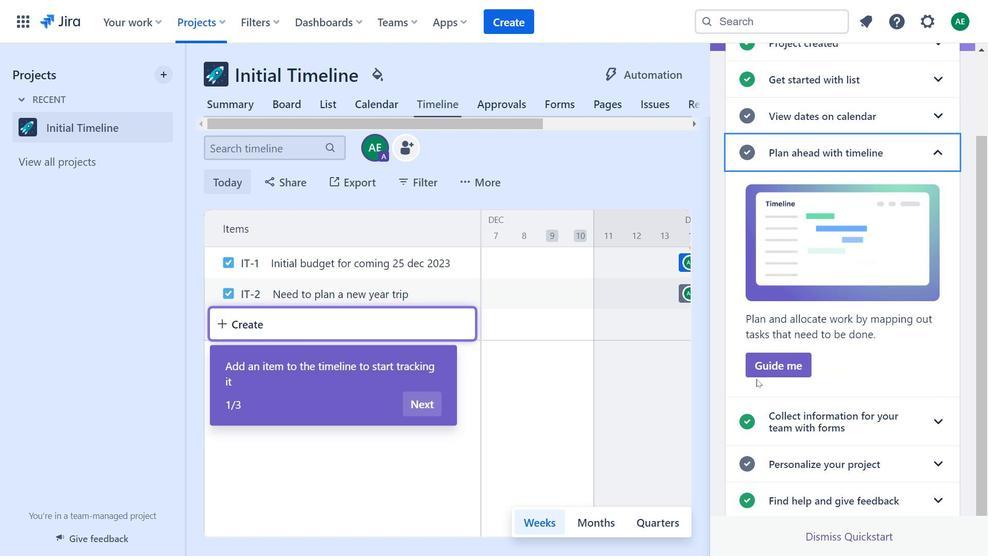 
Action: Mouse moved to (828, 461)
Screenshot: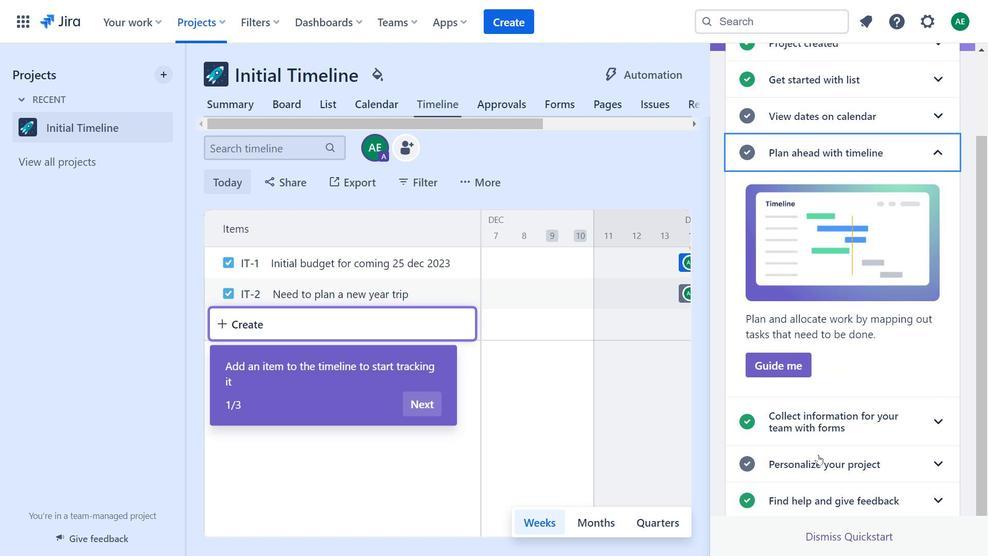 
Action: Mouse pressed left at (828, 461)
Screenshot: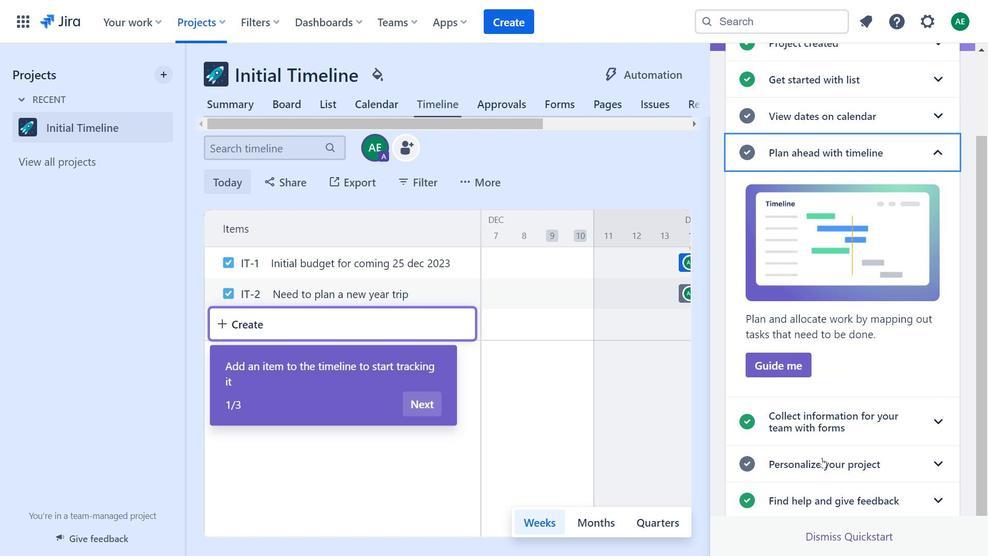 
Action: Mouse moved to (783, 470)
Screenshot: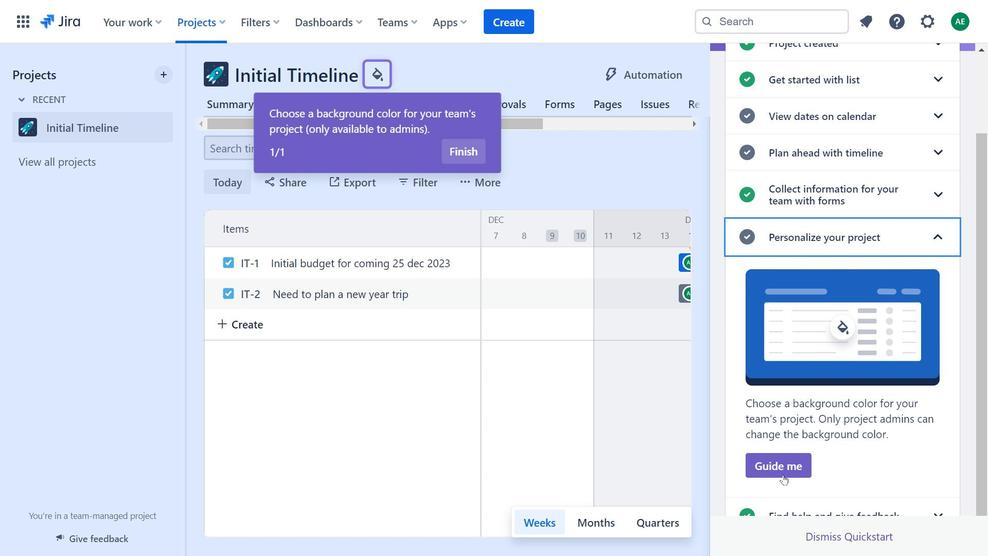 
Action: Mouse pressed left at (783, 470)
Screenshot: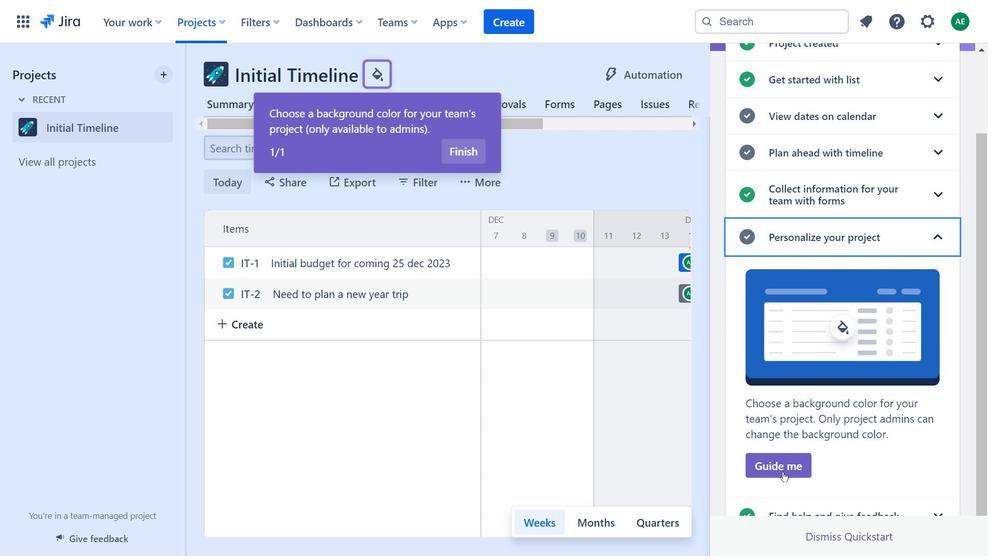 
Action: Mouse moved to (387, 71)
Screenshot: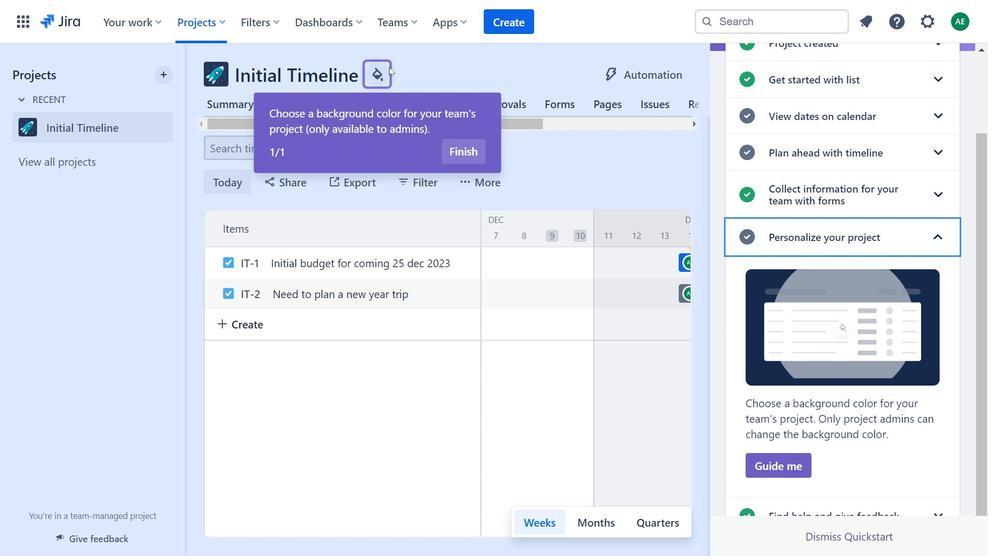 
Action: Mouse pressed left at (387, 71)
Screenshot: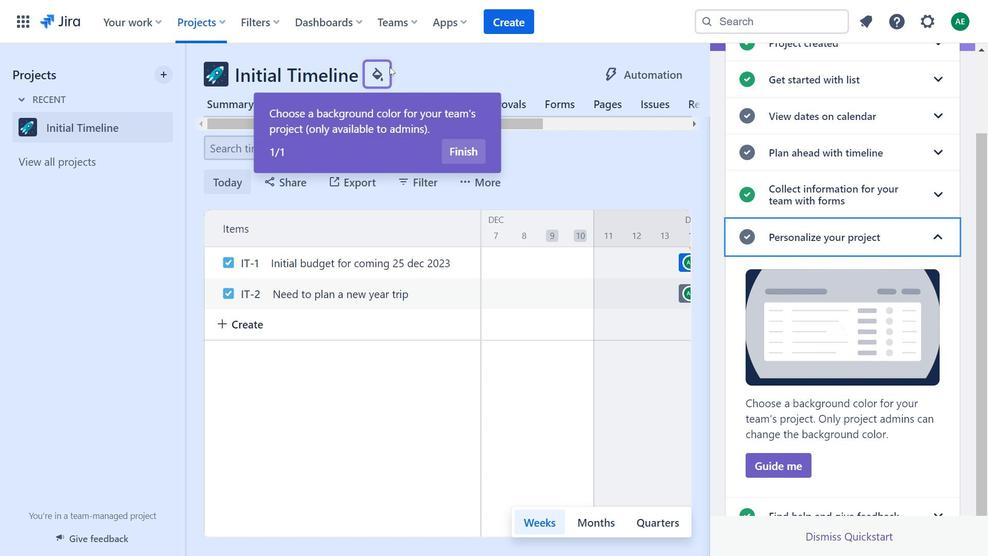 
Action: Mouse moved to (547, 170)
Screenshot: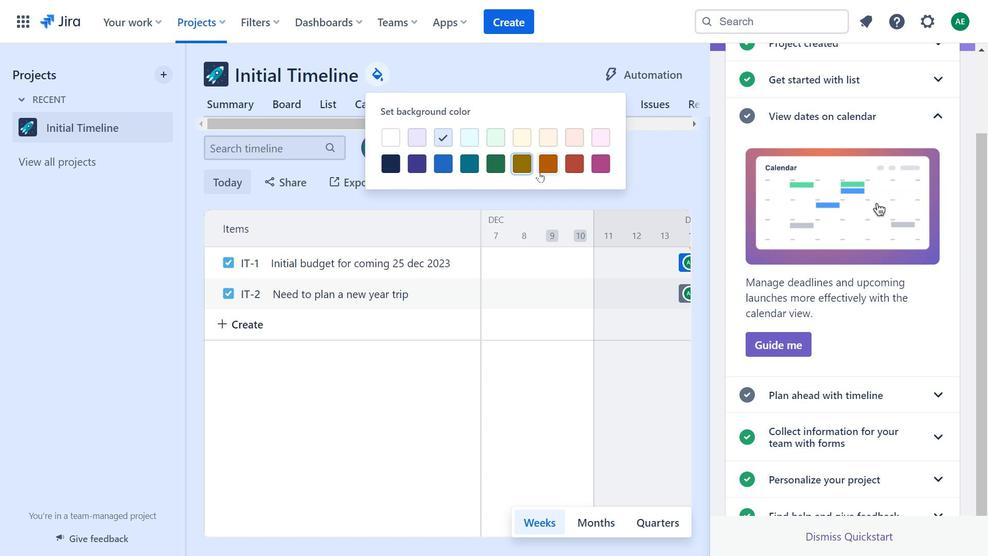 
Action: Mouse pressed left at (547, 170)
Screenshot: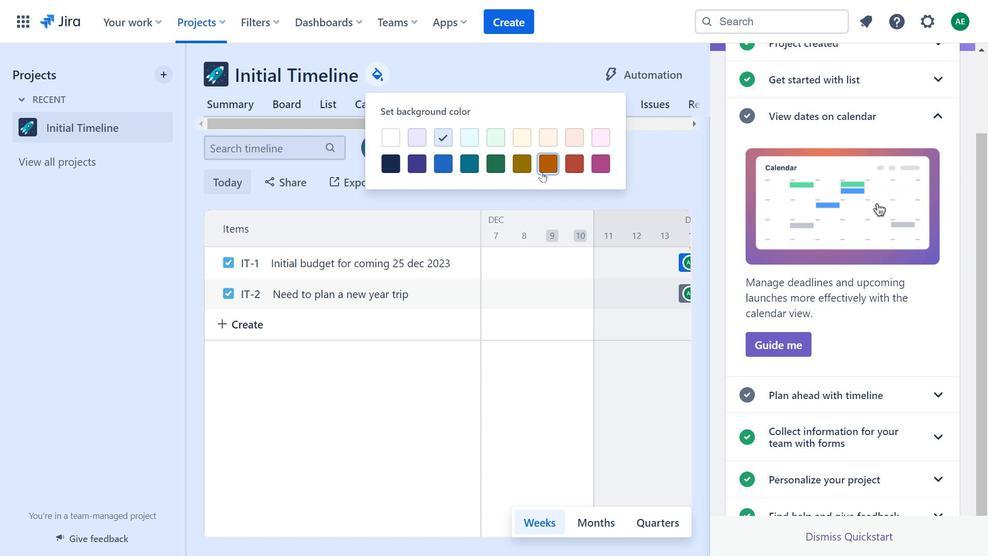 
Action: Mouse moved to (821, 306)
Screenshot: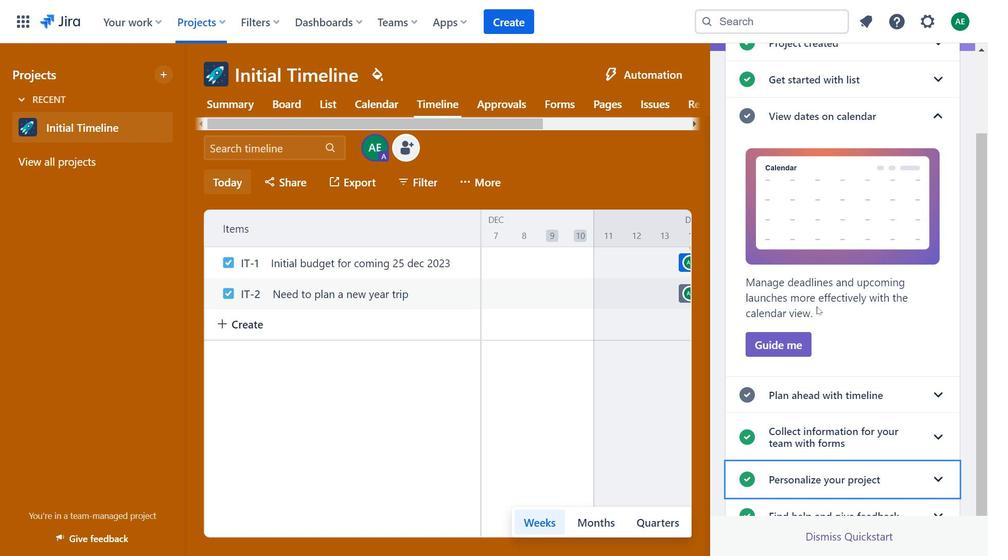 
Action: Mouse scrolled (821, 305) with delta (0, 0)
Screenshot: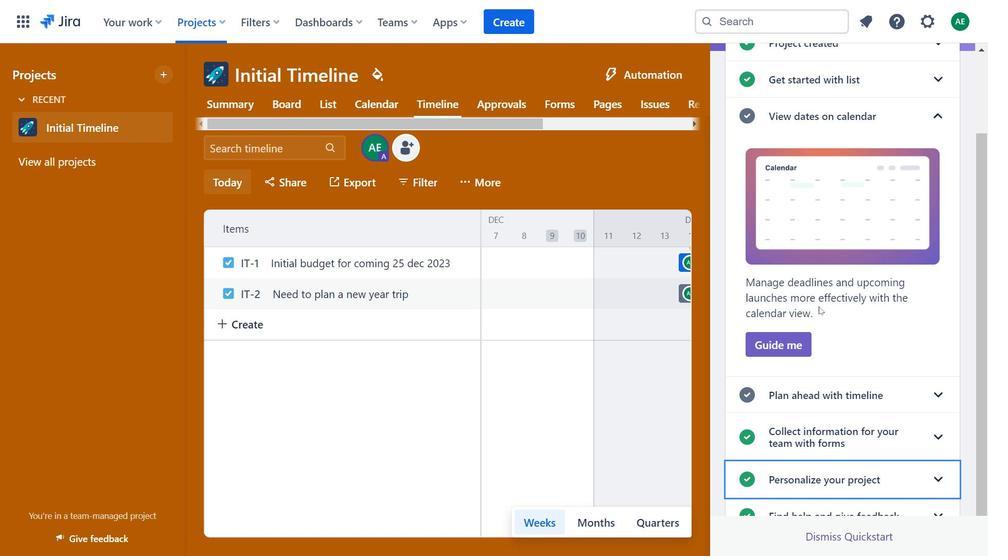 
Action: Mouse moved to (826, 310)
Screenshot: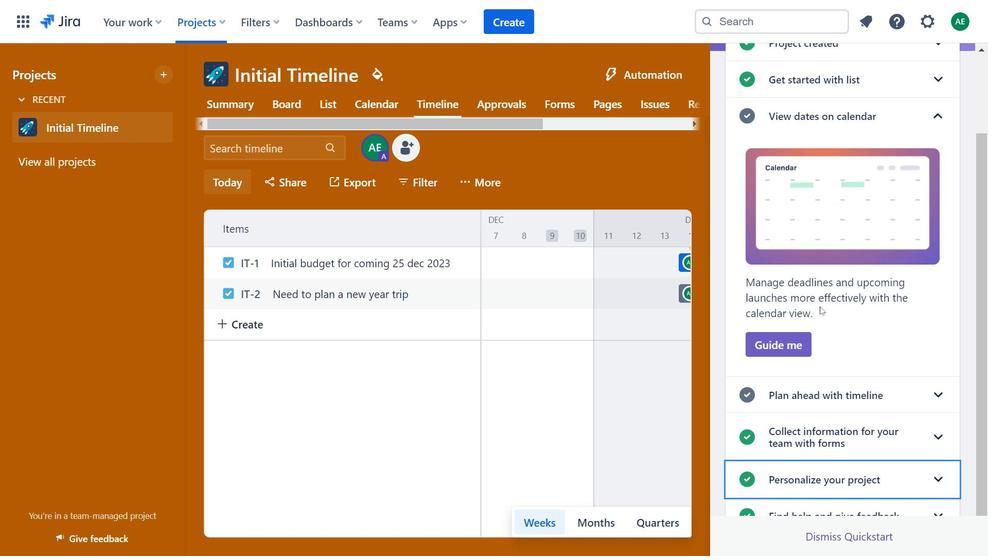 
Action: Mouse scrolled (826, 309) with delta (0, 0)
Screenshot: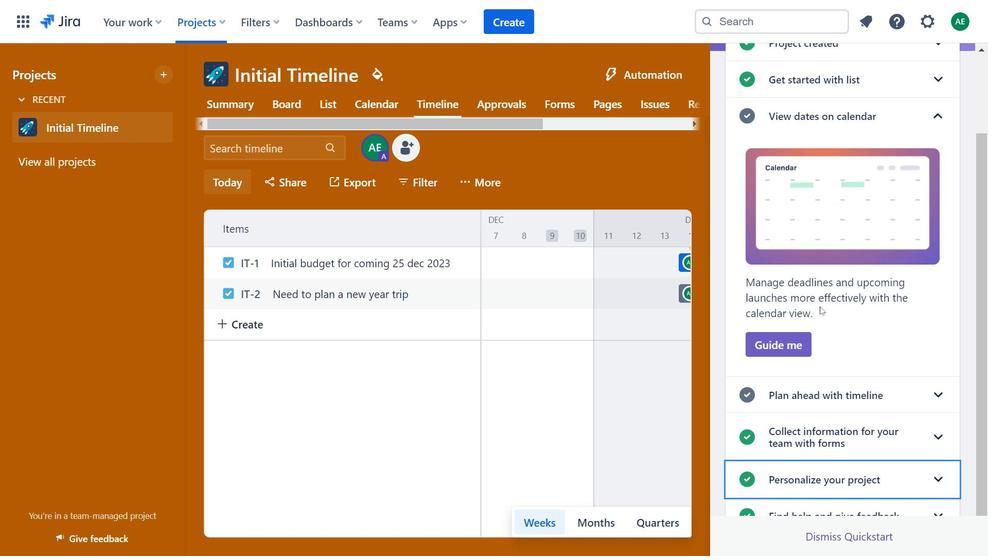 
Action: Mouse moved to (857, 313)
Screenshot: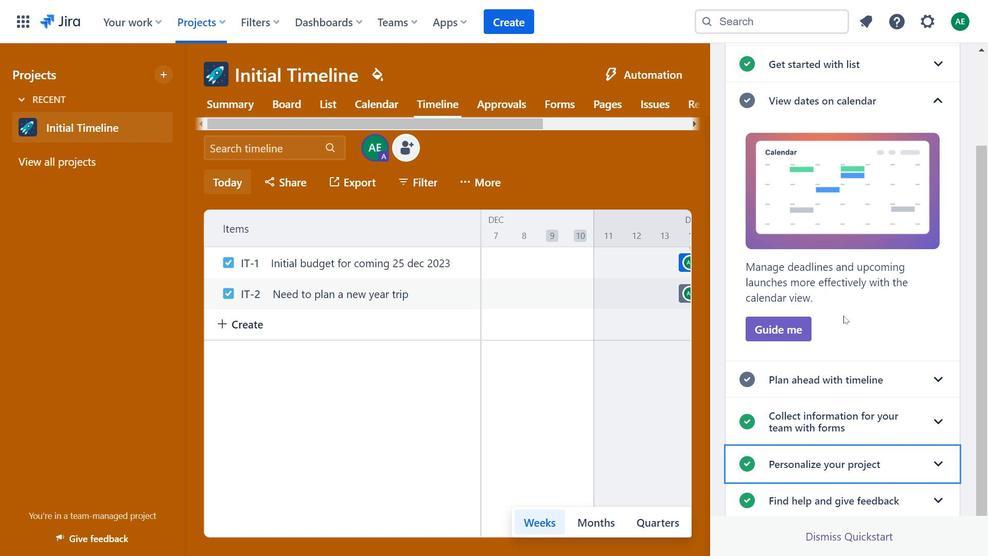 
Action: Mouse scrolled (857, 313) with delta (0, 0)
Screenshot: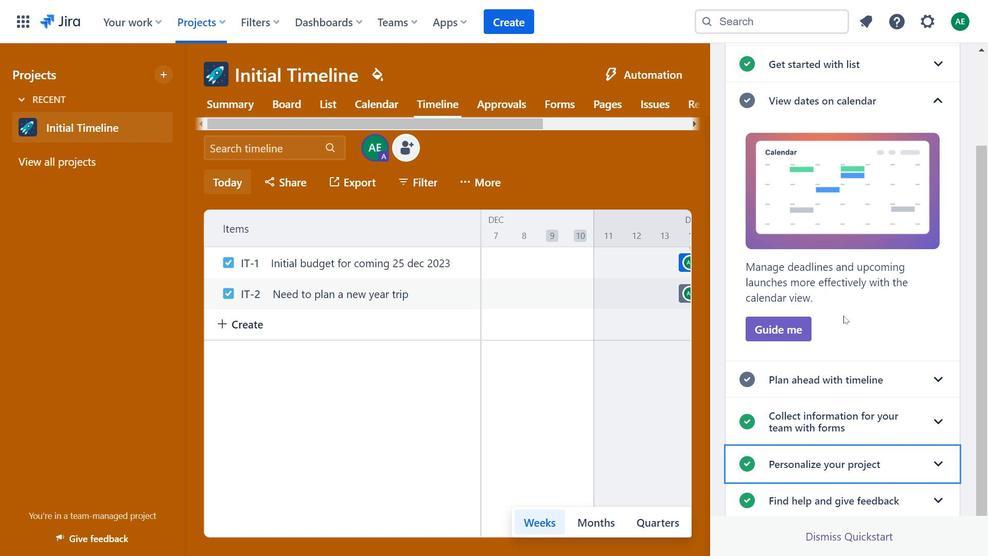 
Action: Mouse scrolled (857, 313) with delta (0, 0)
Screenshot: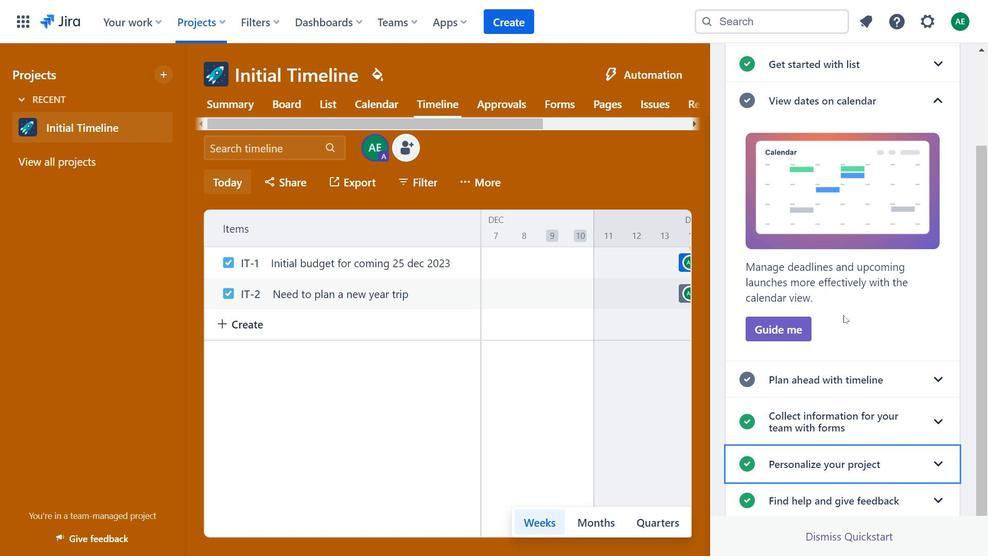 
Action: Mouse moved to (845, 105)
Screenshot: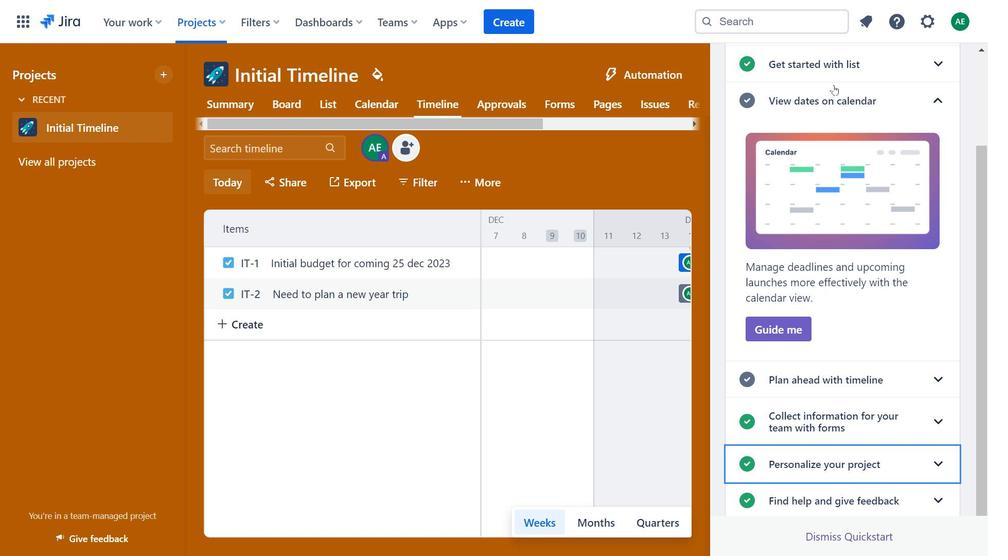 
Action: Mouse pressed left at (845, 105)
Screenshot: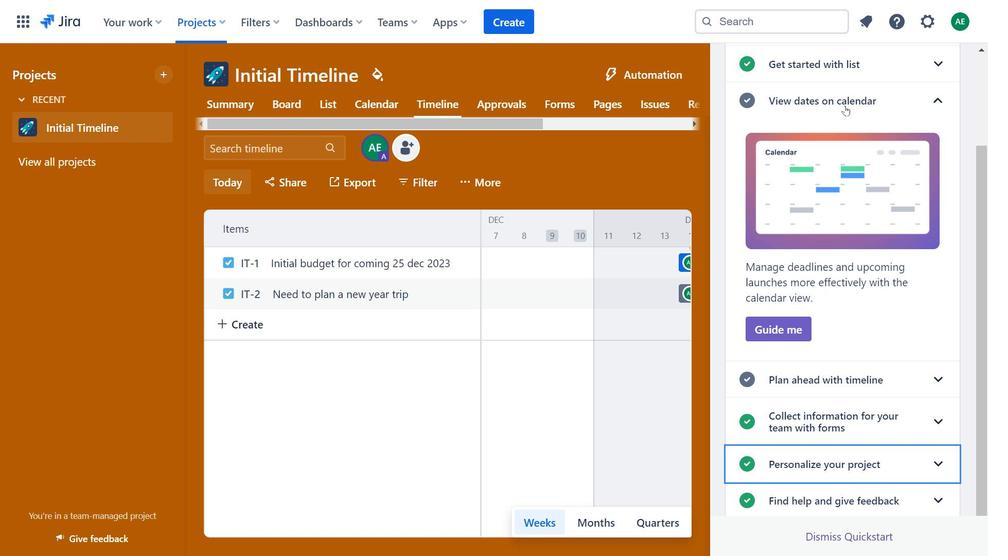 
Action: Mouse moved to (839, 203)
Screenshot: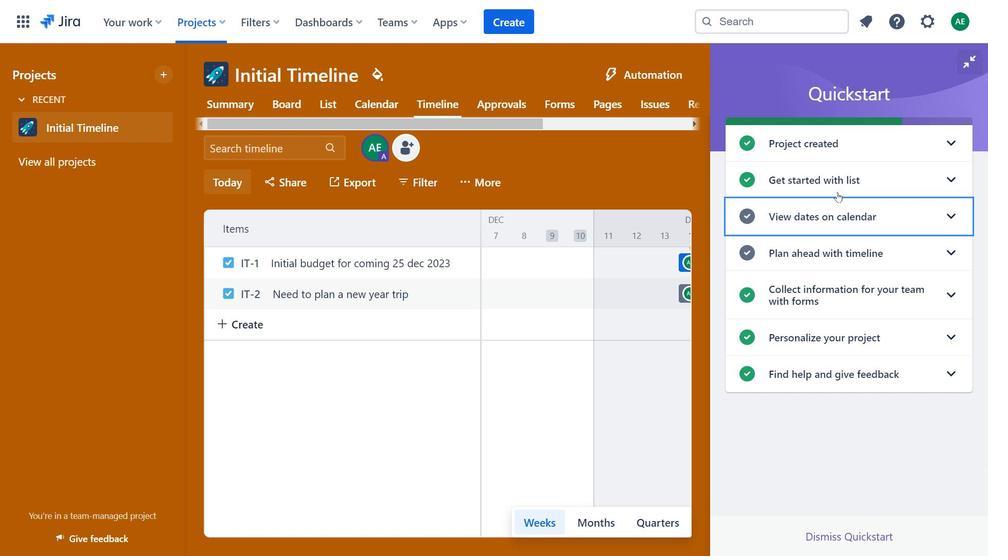 
Action: Mouse pressed left at (839, 203)
Screenshot: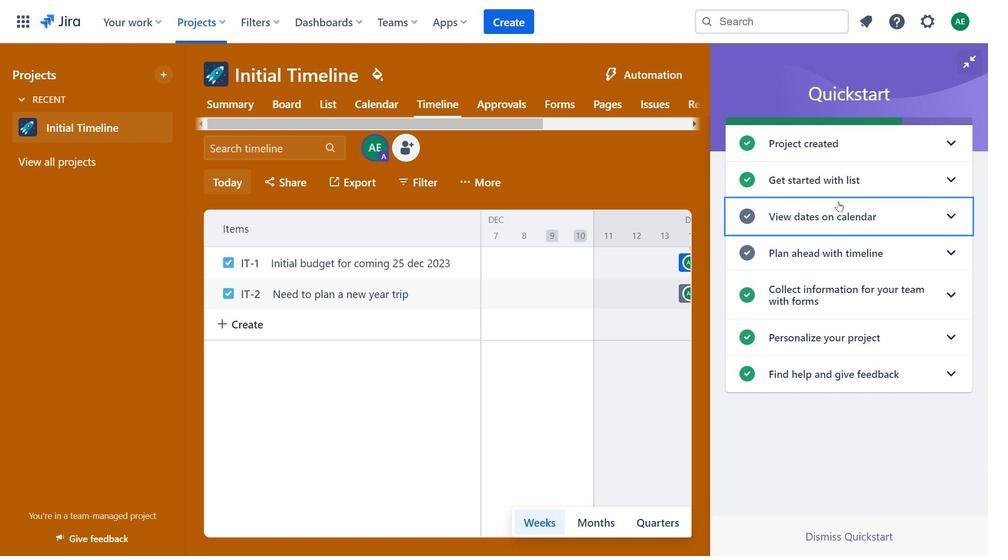
Action: Mouse moved to (830, 297)
Screenshot: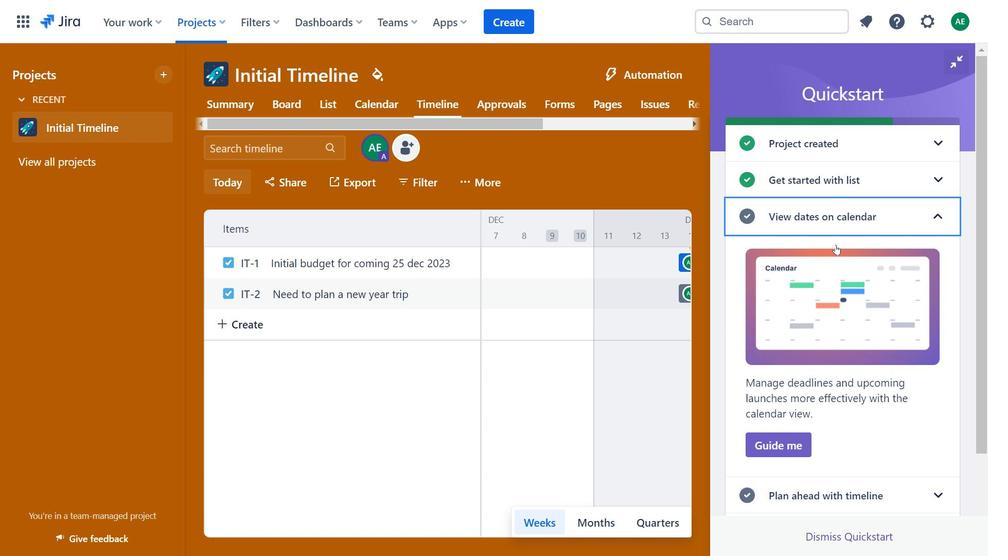 
Action: Mouse pressed left at (830, 297)
Screenshot: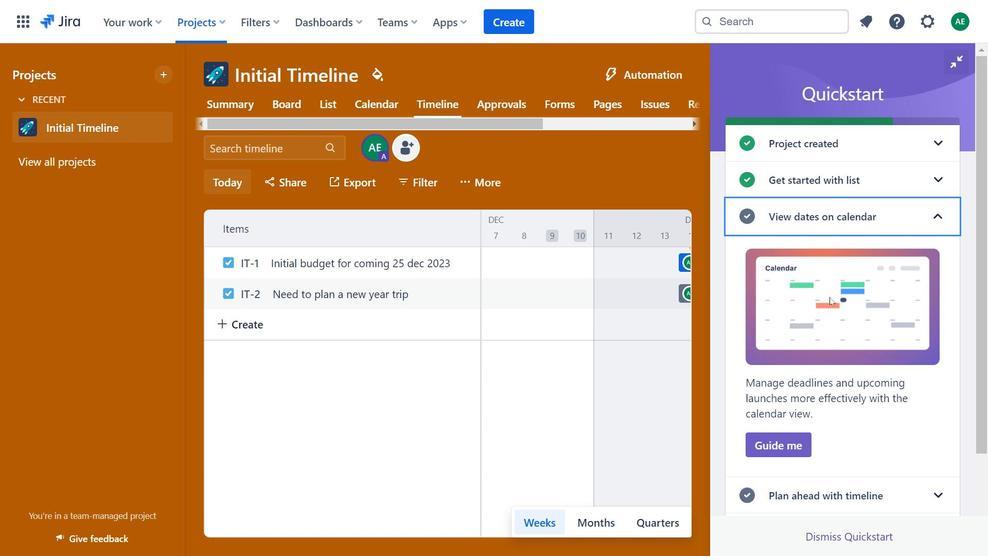 
Action: Mouse moved to (792, 445)
Screenshot: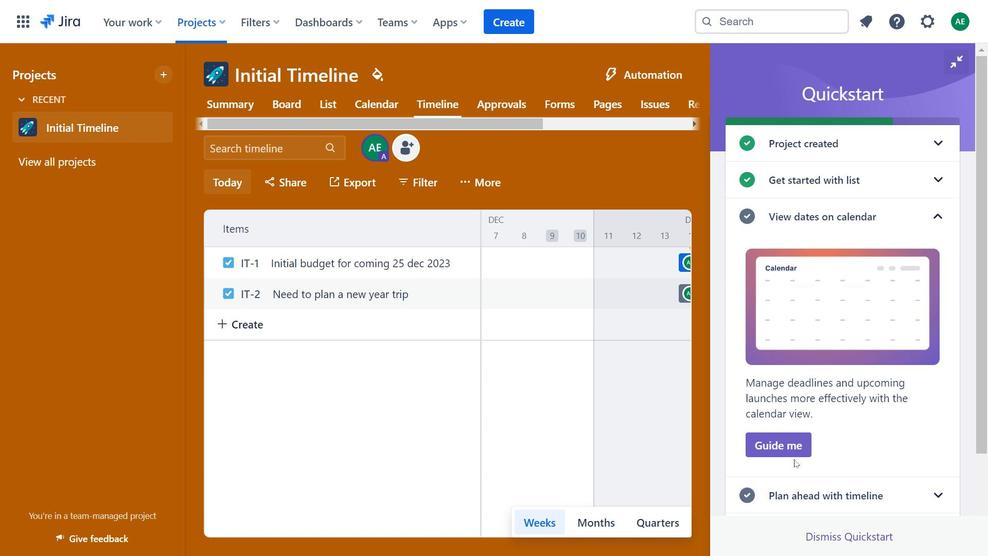 
Action: Mouse pressed left at (792, 445)
Screenshot: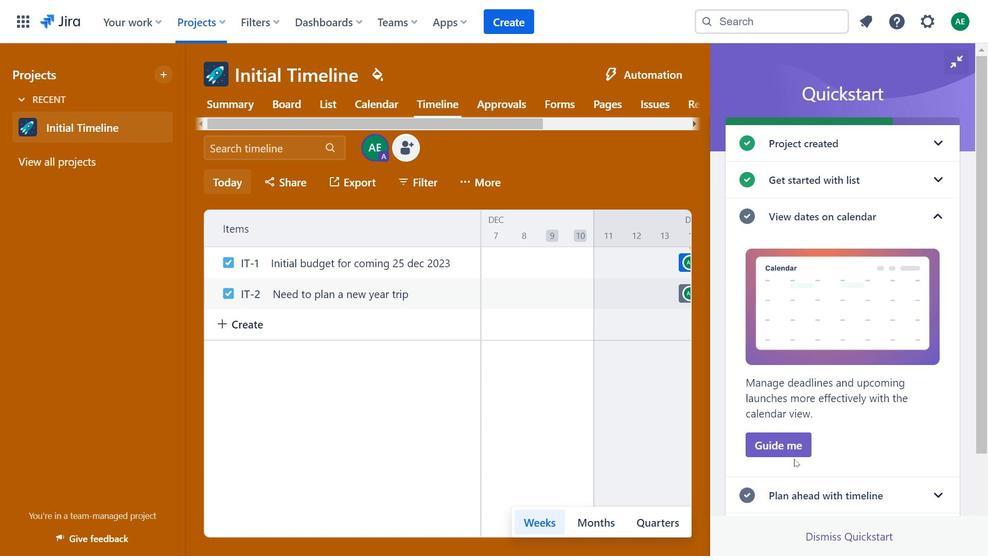 
Action: Mouse moved to (597, 471)
Screenshot: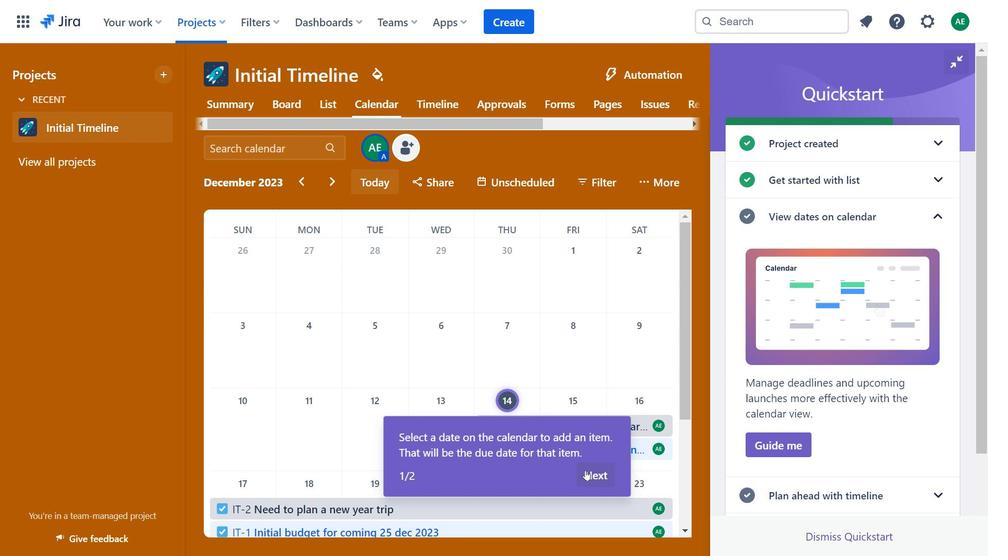 
Action: Mouse pressed left at (597, 471)
Screenshot: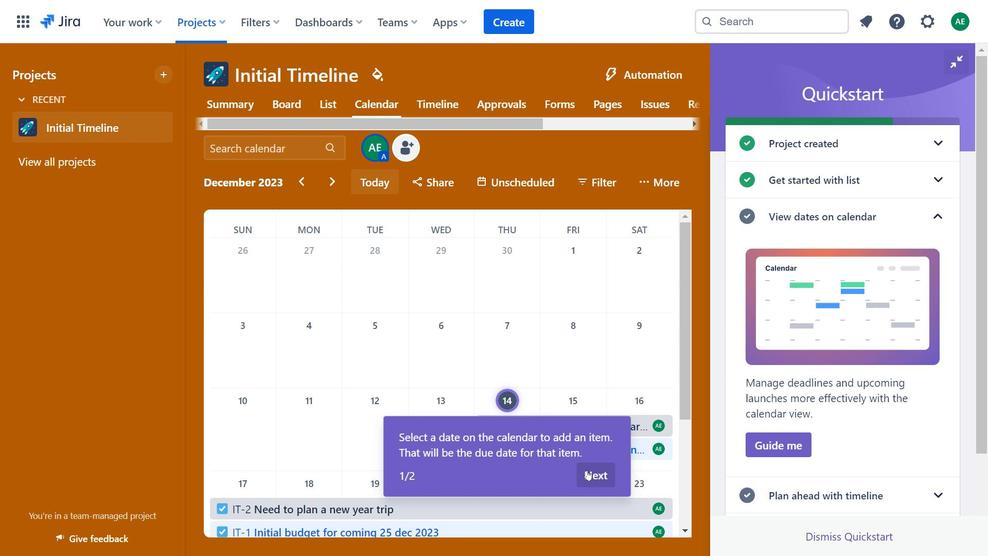 
Action: Mouse moved to (526, 255)
Screenshot: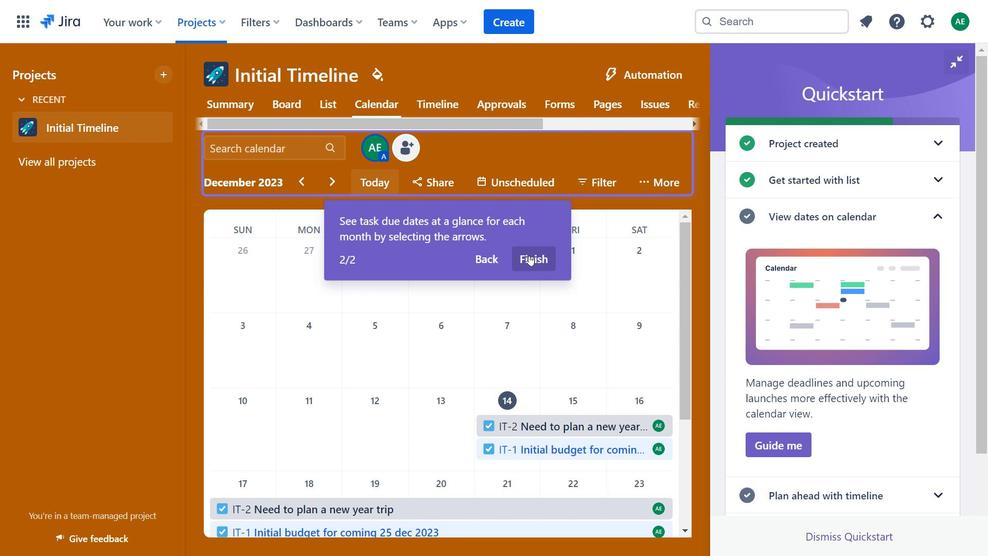 
Action: Mouse pressed left at (526, 255)
Screenshot: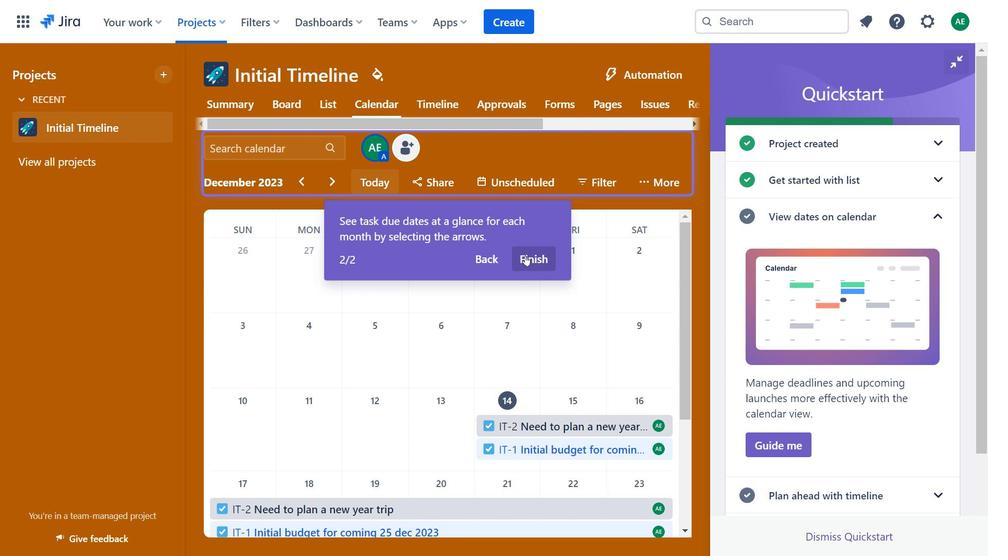 
Action: Mouse moved to (766, 331)
Screenshot: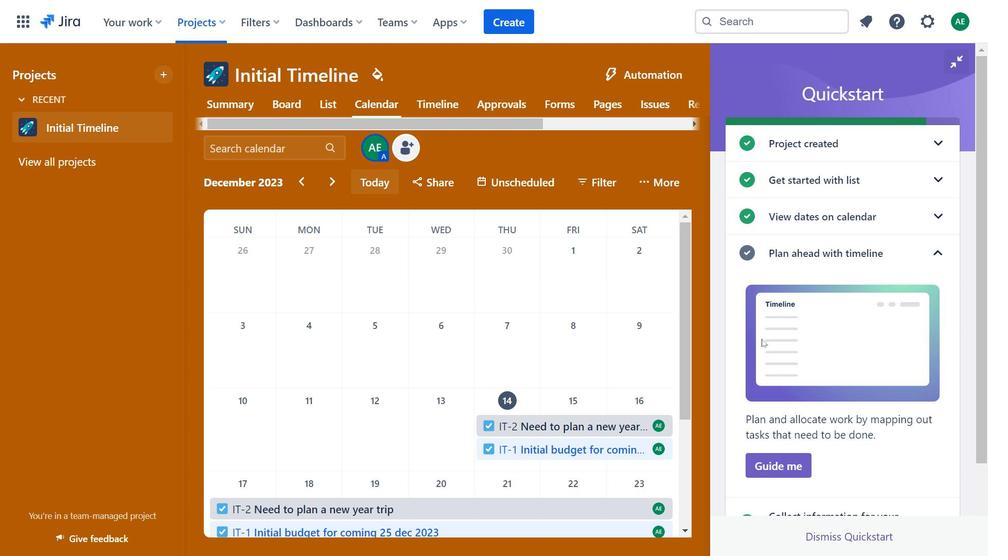 
Action: Mouse scrolled (766, 331) with delta (0, 0)
Screenshot: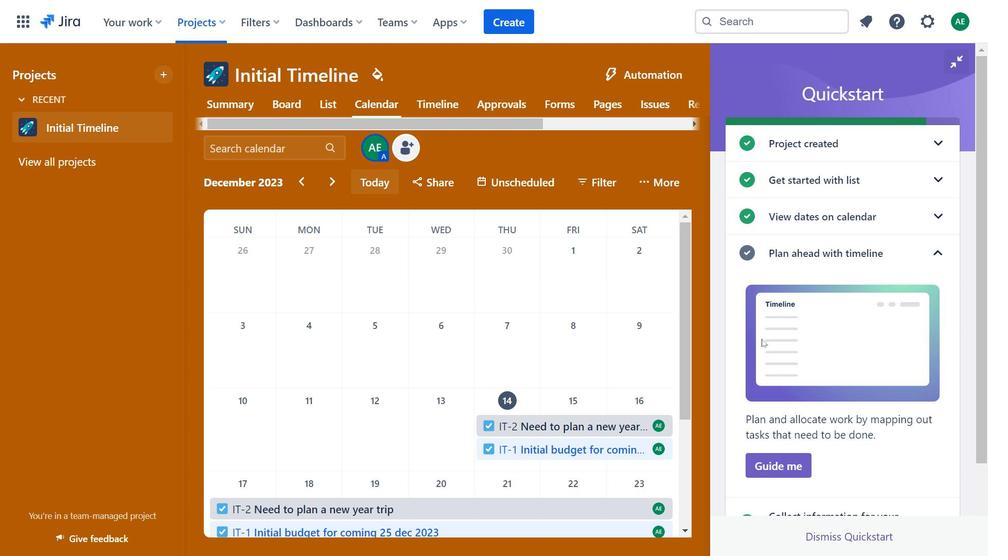 
Action: Mouse moved to (767, 331)
Screenshot: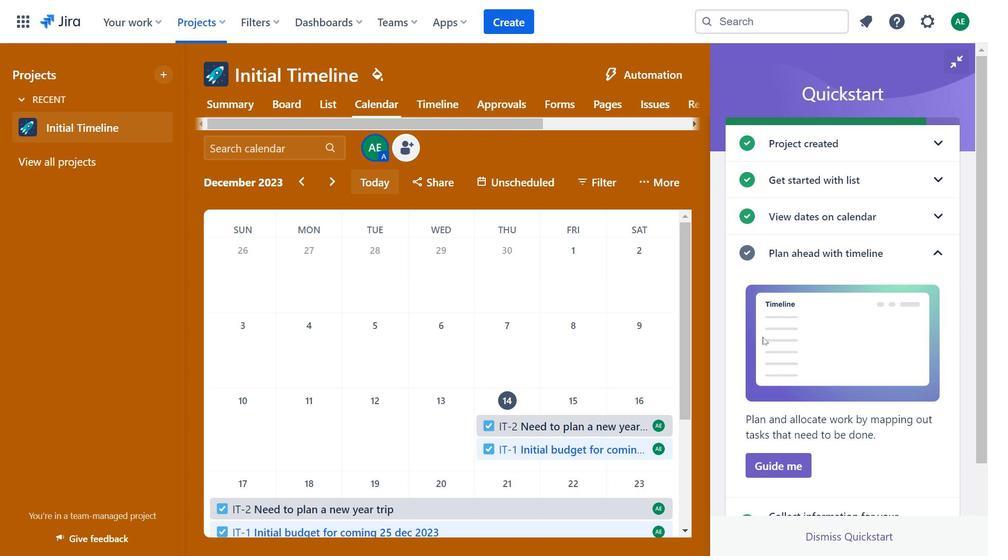 
Action: Mouse scrolled (767, 331) with delta (0, 0)
Screenshot: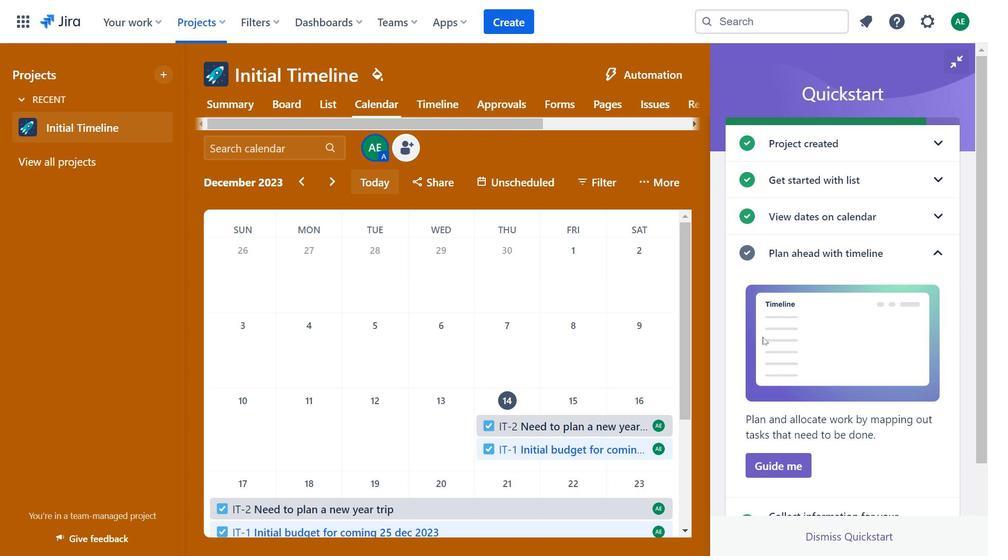 
Action: Mouse moved to (847, 148)
Screenshot: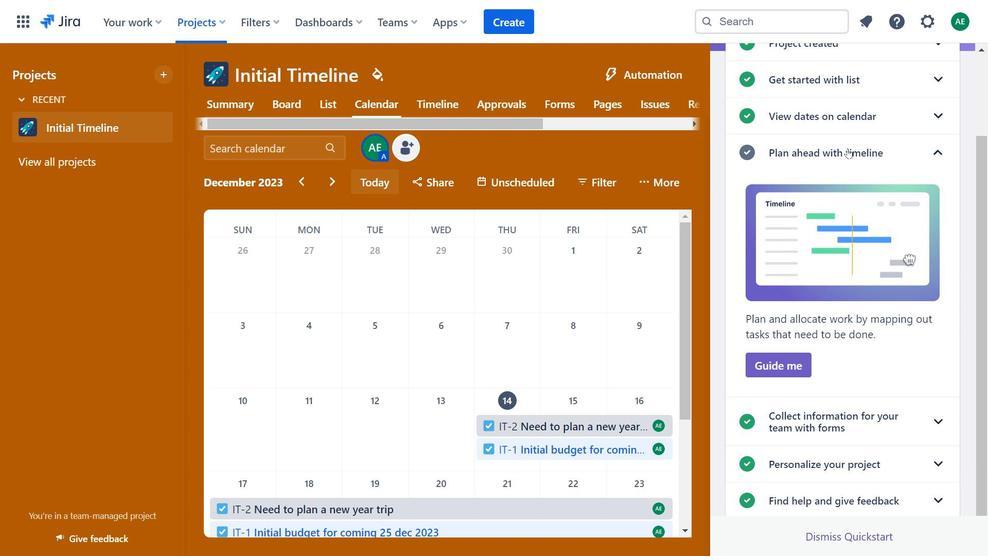 
Action: Mouse pressed left at (847, 148)
Screenshot: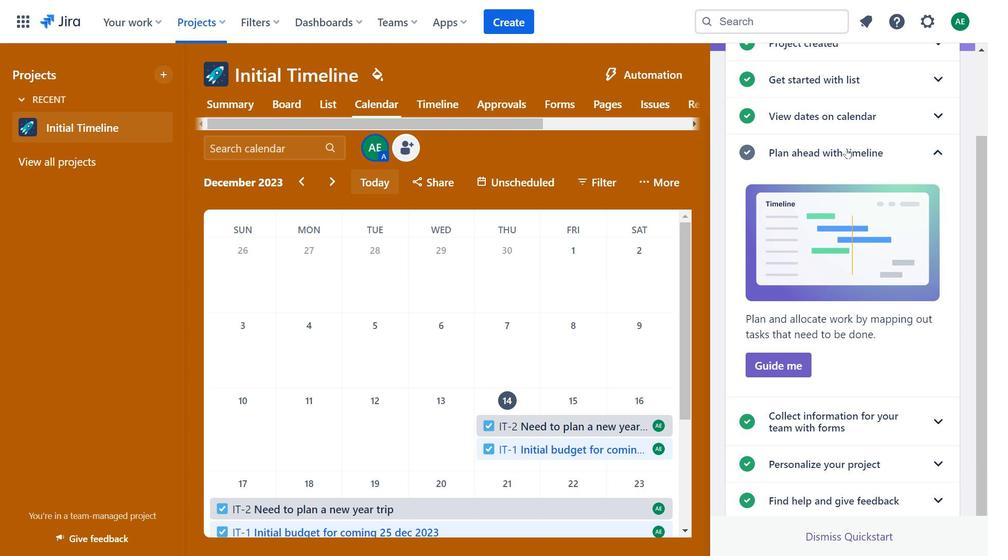 
Action: Mouse moved to (154, 75)
Screenshot: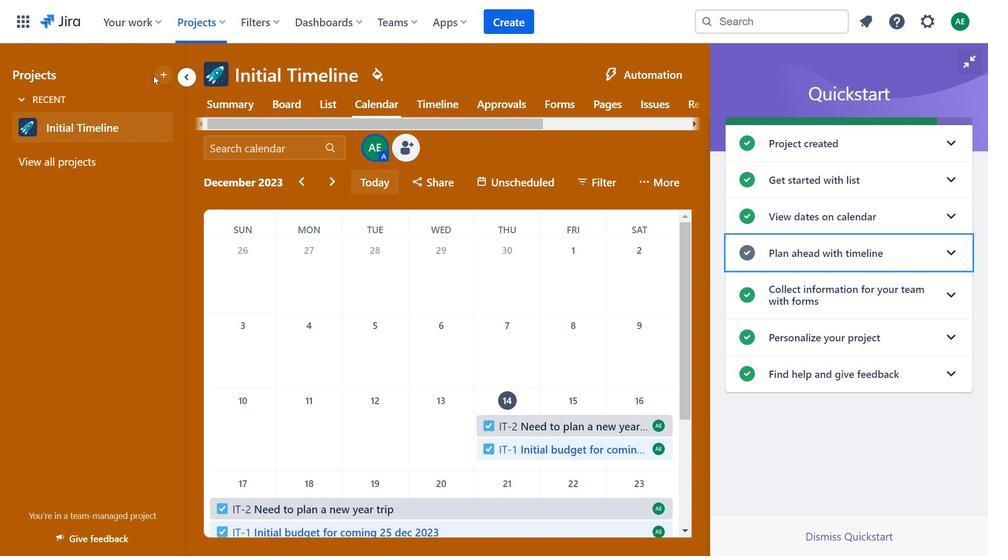 
Action: Mouse pressed left at (154, 75)
Screenshot: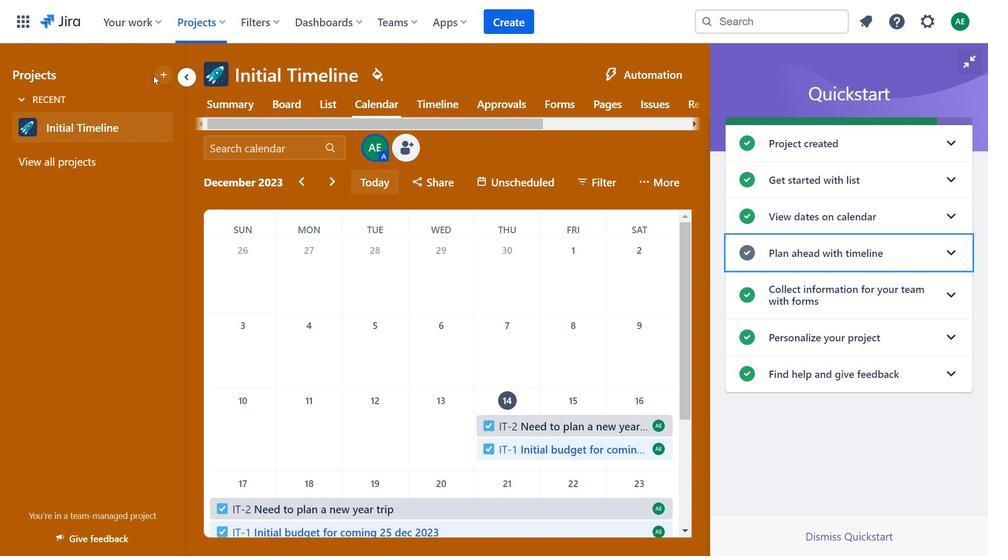 
Action: Mouse moved to (64, 273)
Screenshot: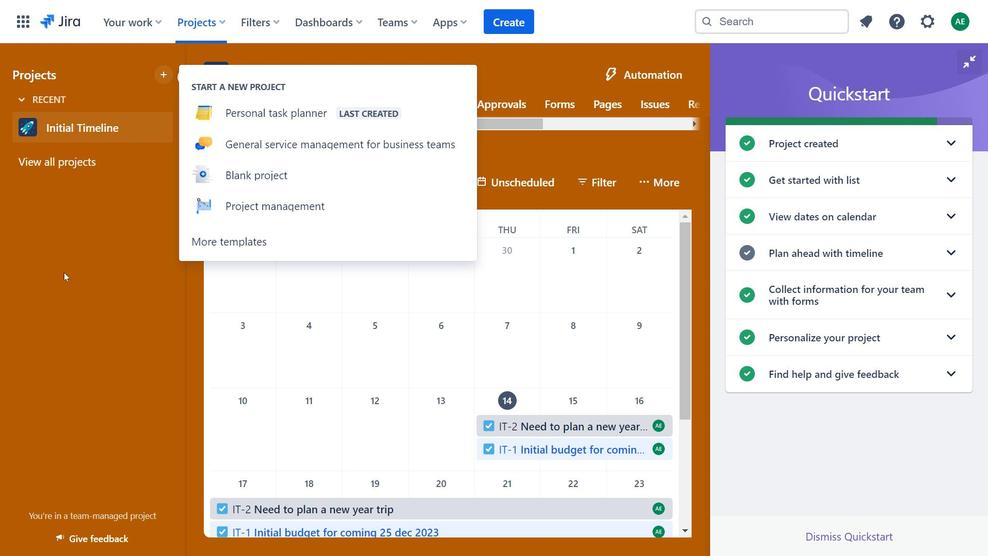 
Action: Mouse pressed left at (64, 273)
Screenshot: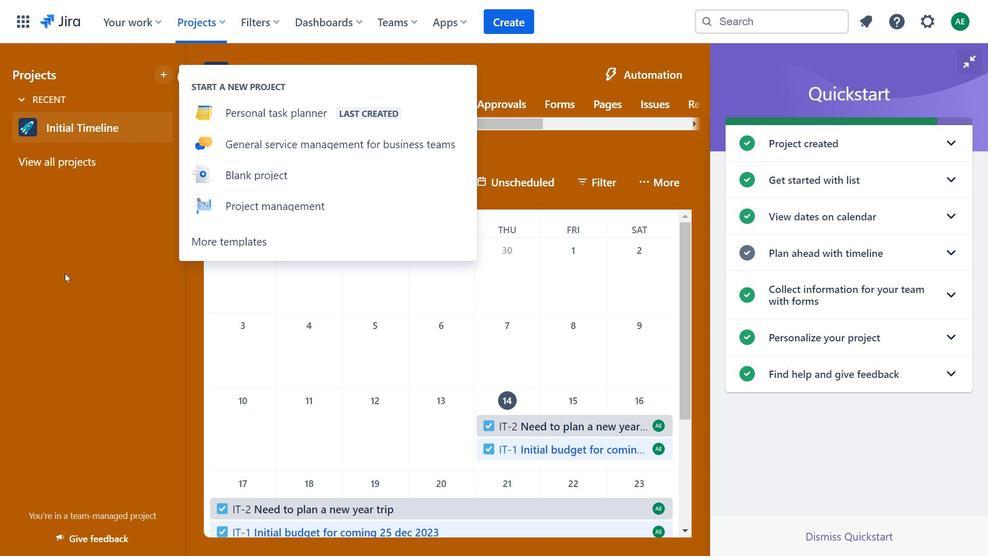 
Action: Mouse moved to (211, 15)
Screenshot: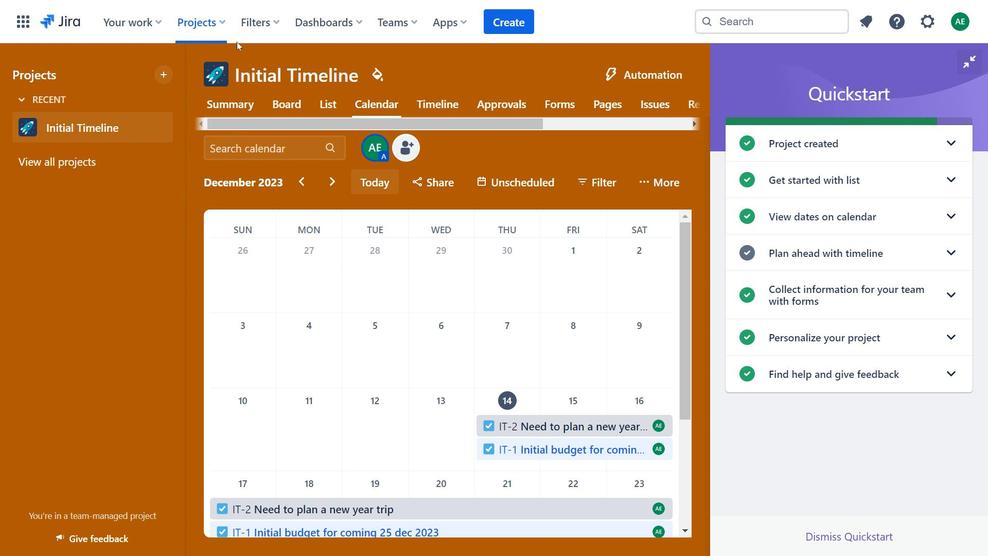 
Action: Mouse pressed left at (211, 15)
Screenshot: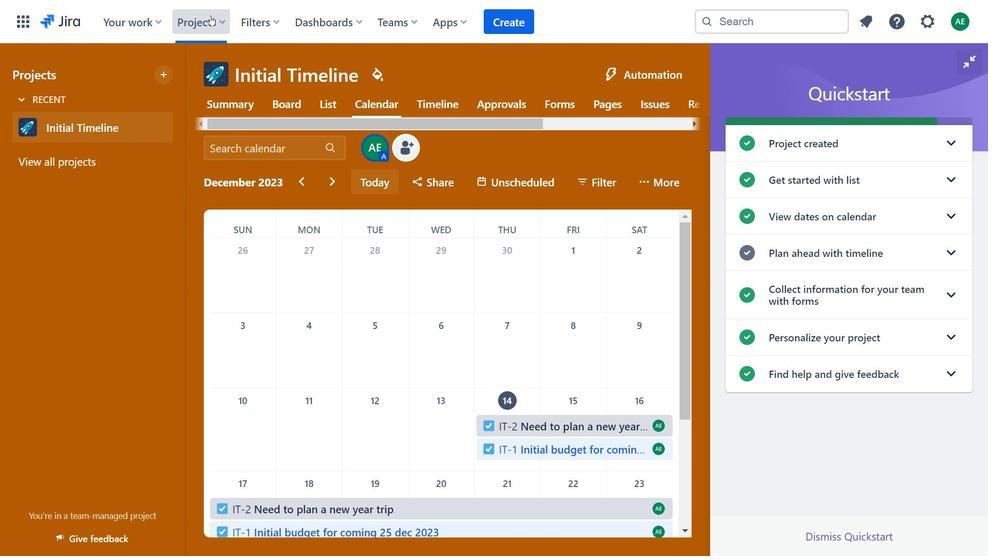 
Action: Mouse moved to (290, 92)
Screenshot: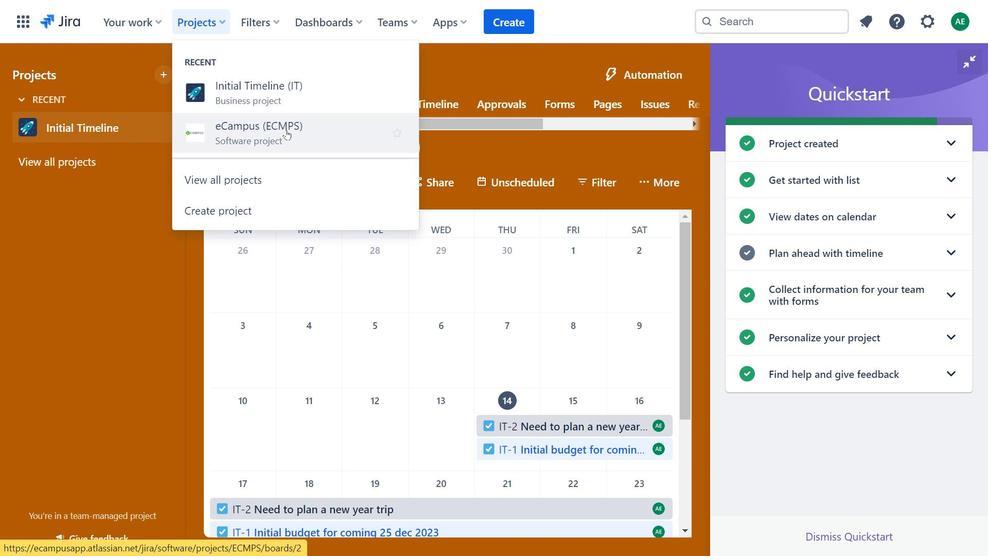
Action: Mouse pressed left at (290, 92)
Screenshot: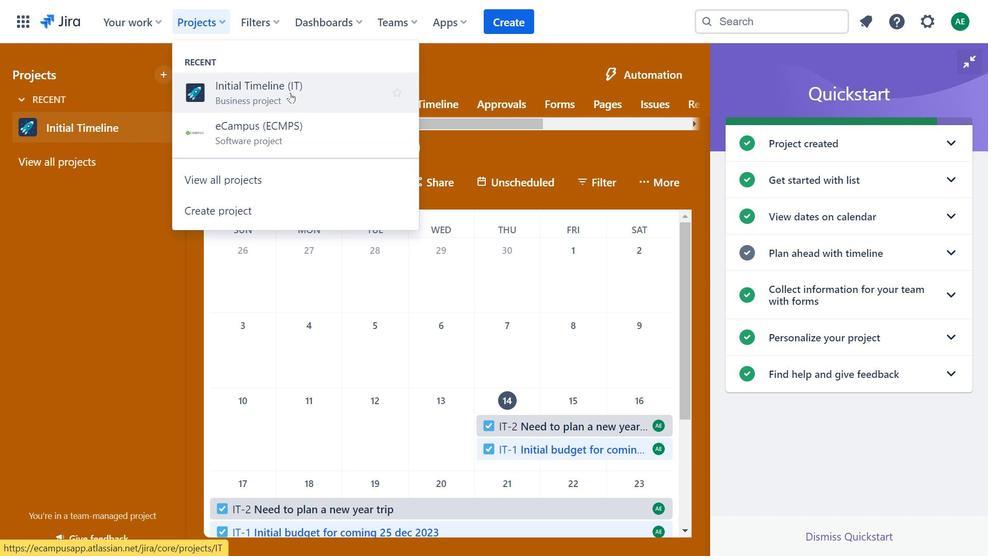 
Action: Mouse moved to (952, 64)
Screenshot: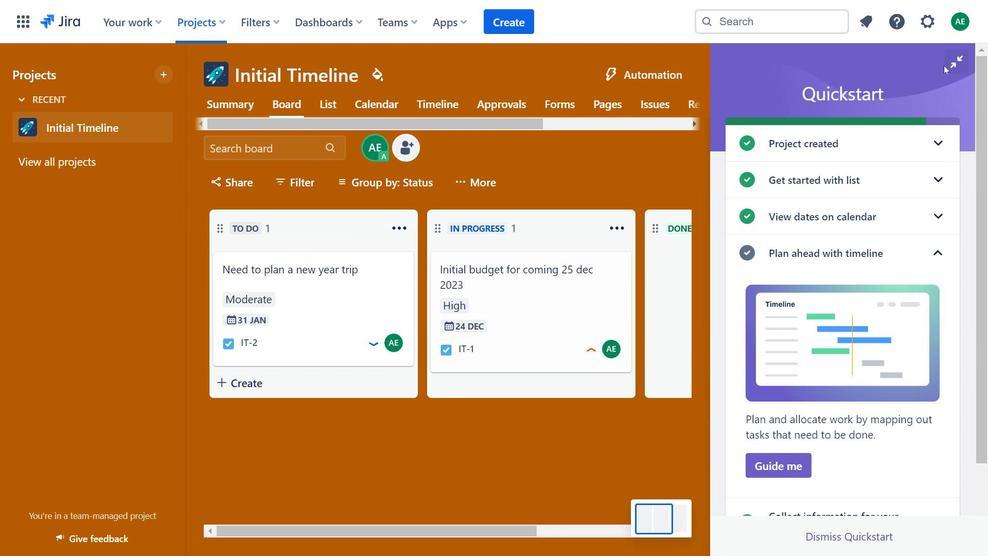 
Action: Mouse pressed left at (952, 64)
Screenshot: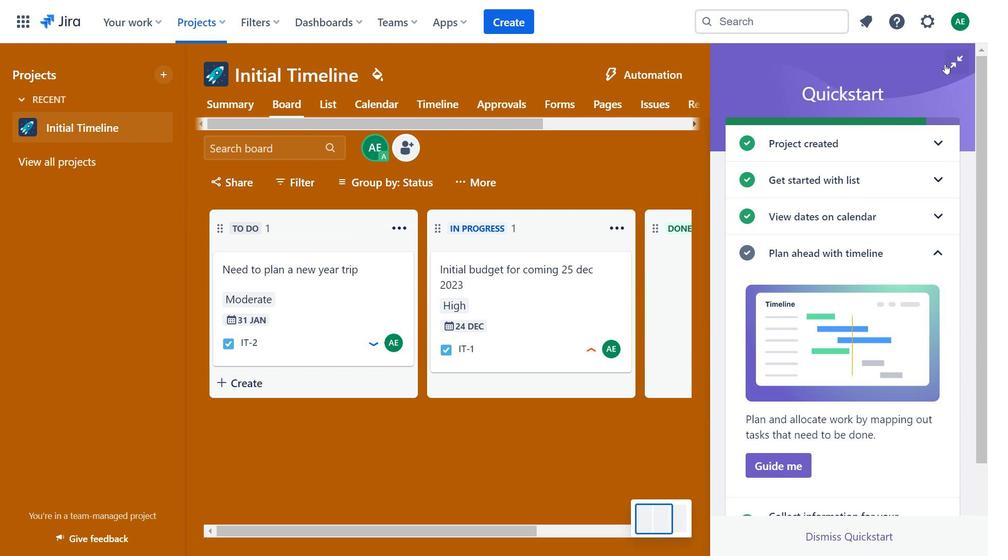 
Action: Mouse moved to (269, 22)
Screenshot: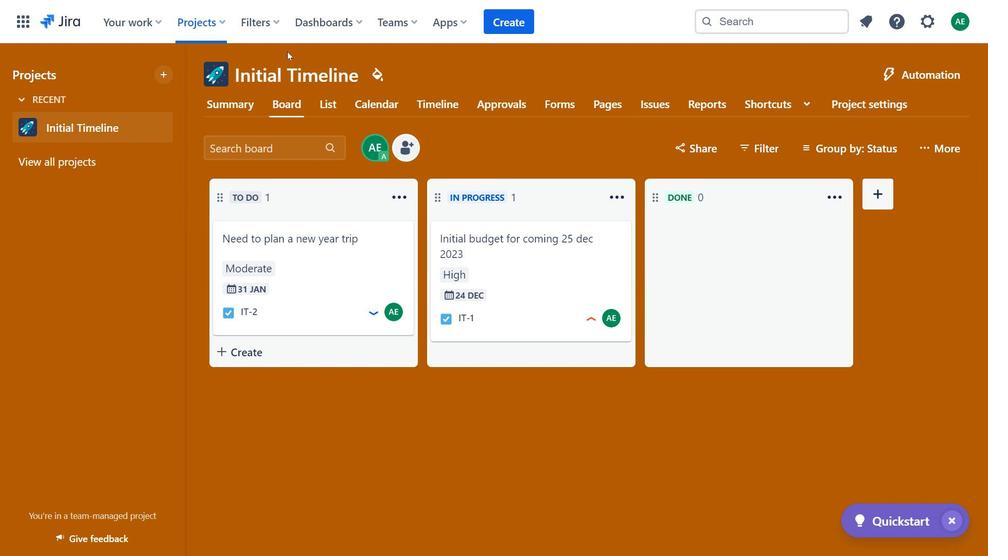 
Action: Mouse pressed left at (269, 22)
Screenshot: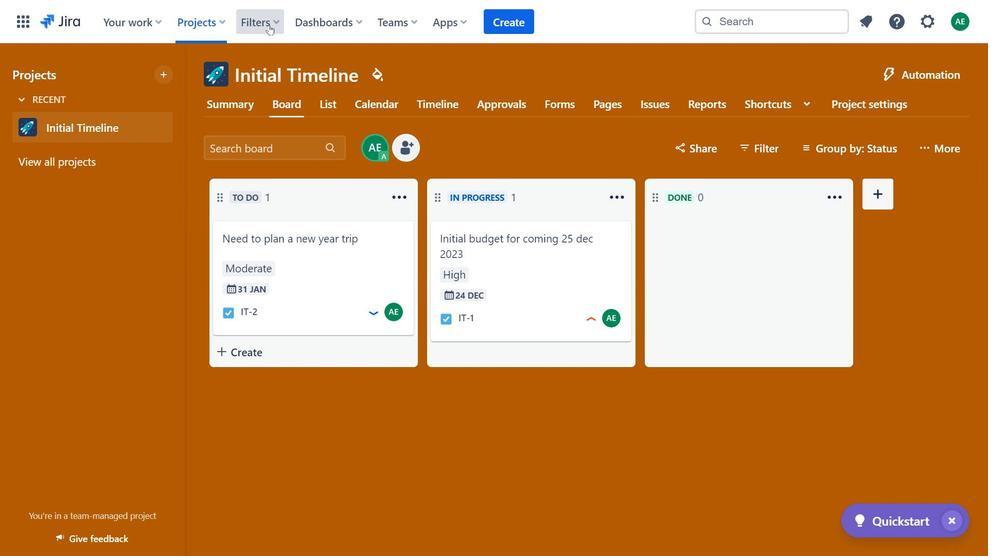 
Action: Mouse moved to (544, 333)
Screenshot: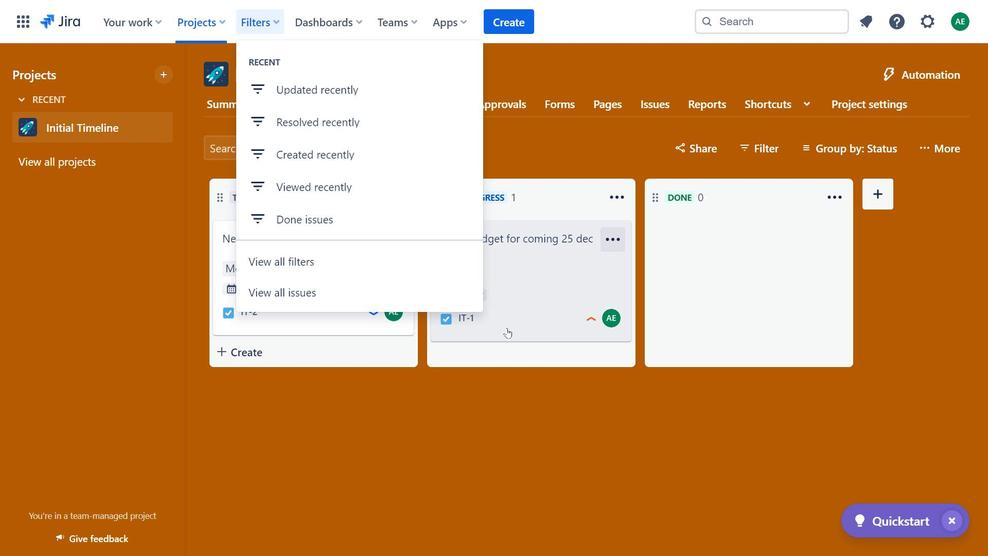 
Action: Mouse pressed left at (544, 333)
Screenshot: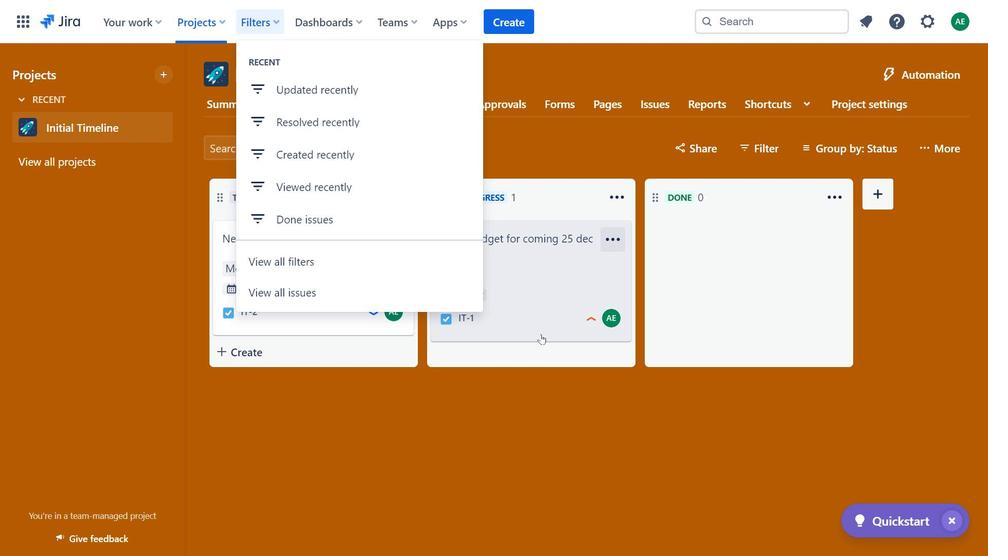 
Action: Mouse moved to (875, 83)
Screenshot: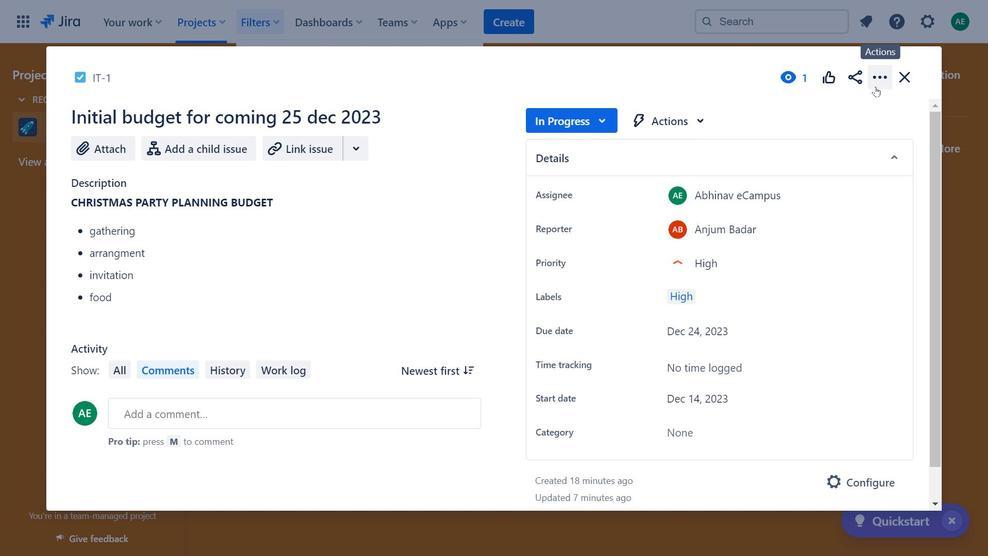 
Action: Mouse pressed left at (875, 83)
Screenshot: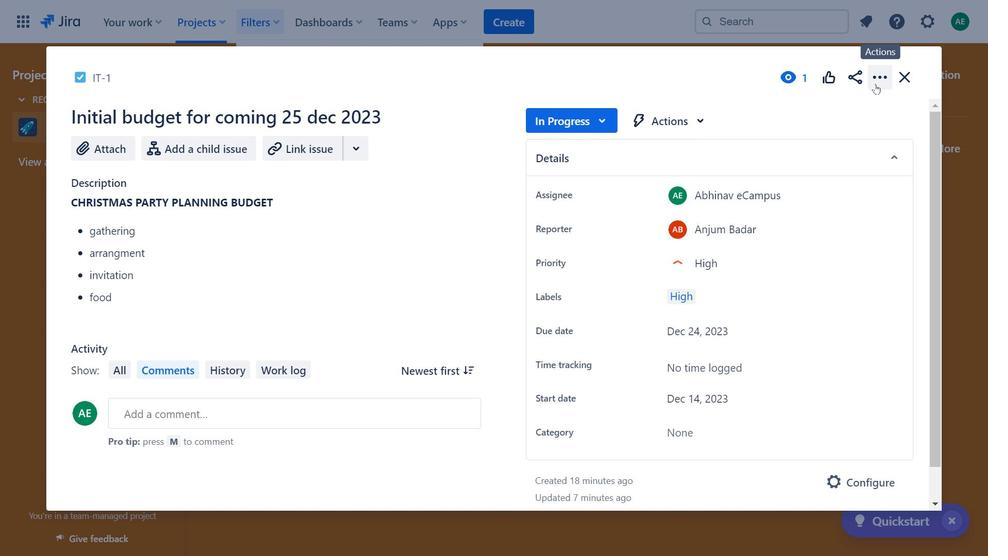 
Action: Mouse moved to (855, 306)
Screenshot: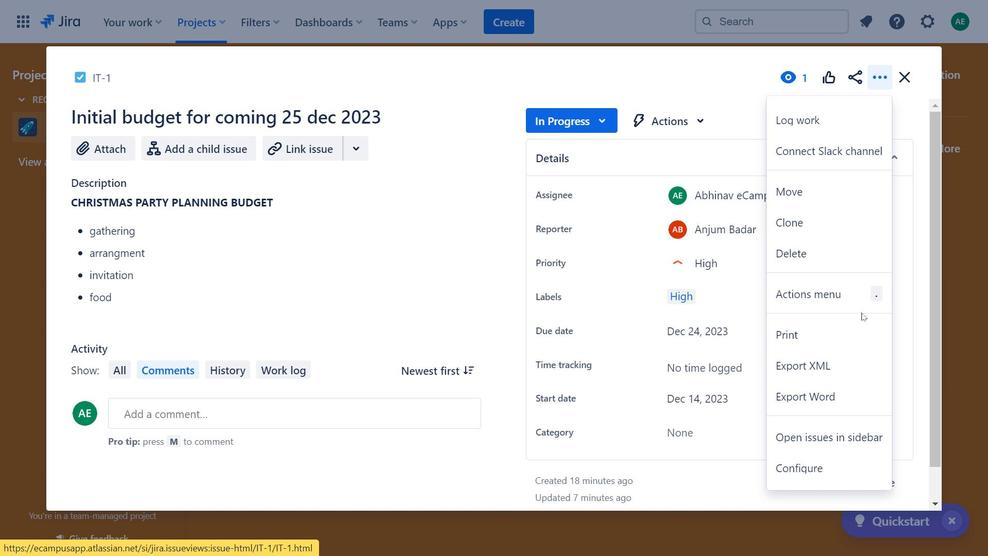 
Action: Mouse pressed left at (855, 306)
Screenshot: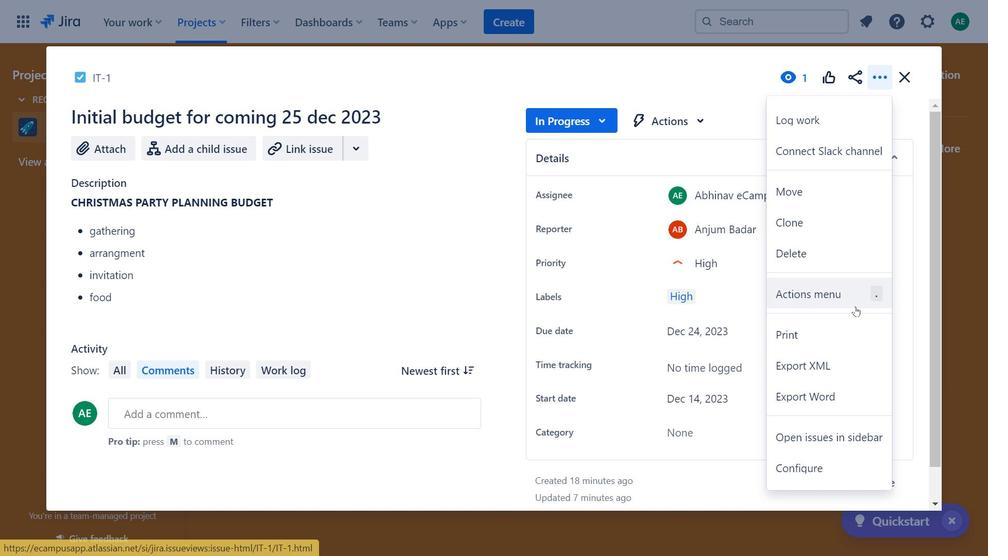 
Action: Mouse moved to (485, 236)
Screenshot: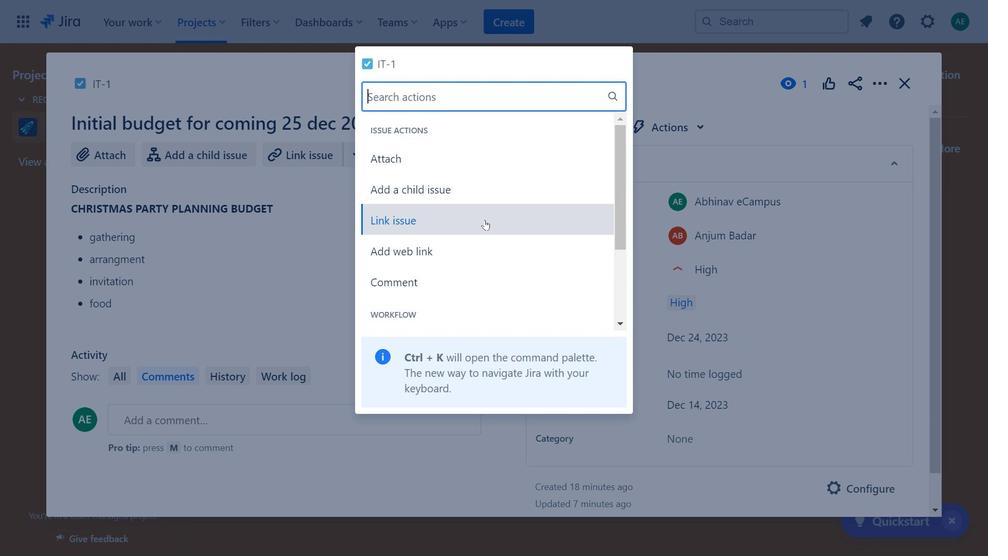 
Action: Mouse scrolled (485, 235) with delta (0, 0)
Screenshot: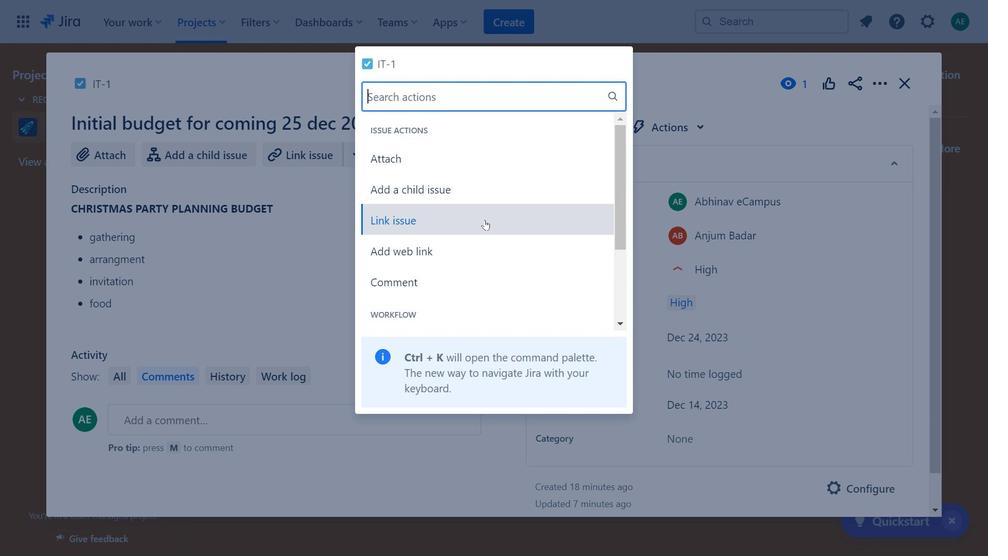 
Action: Mouse moved to (442, 208)
Screenshot: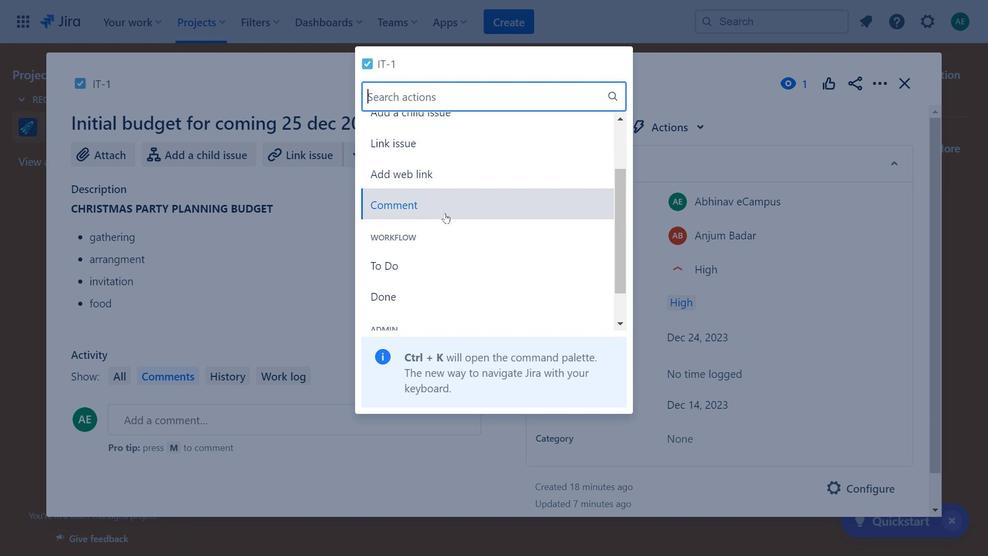 
Action: Mouse pressed left at (442, 208)
Screenshot: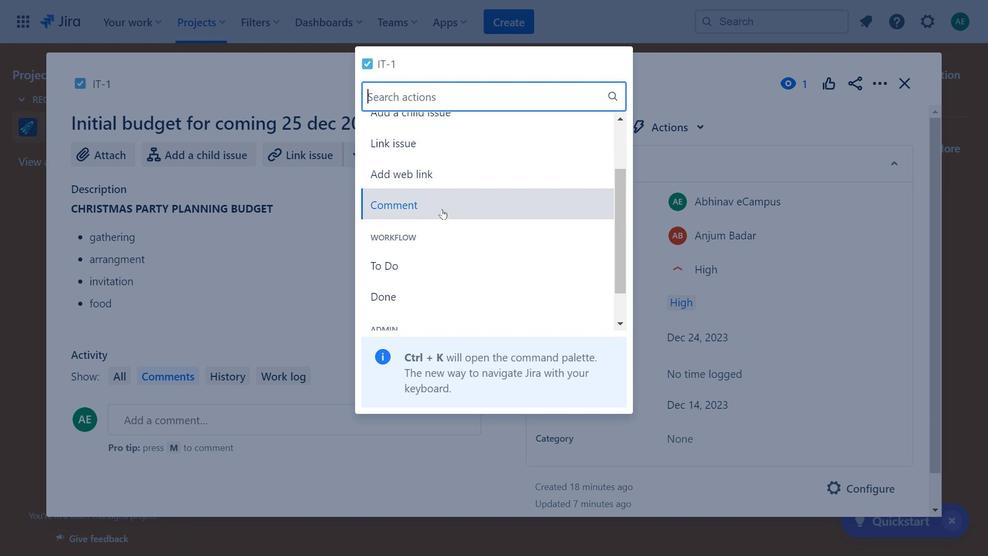 
Action: Mouse moved to (208, 402)
Screenshot: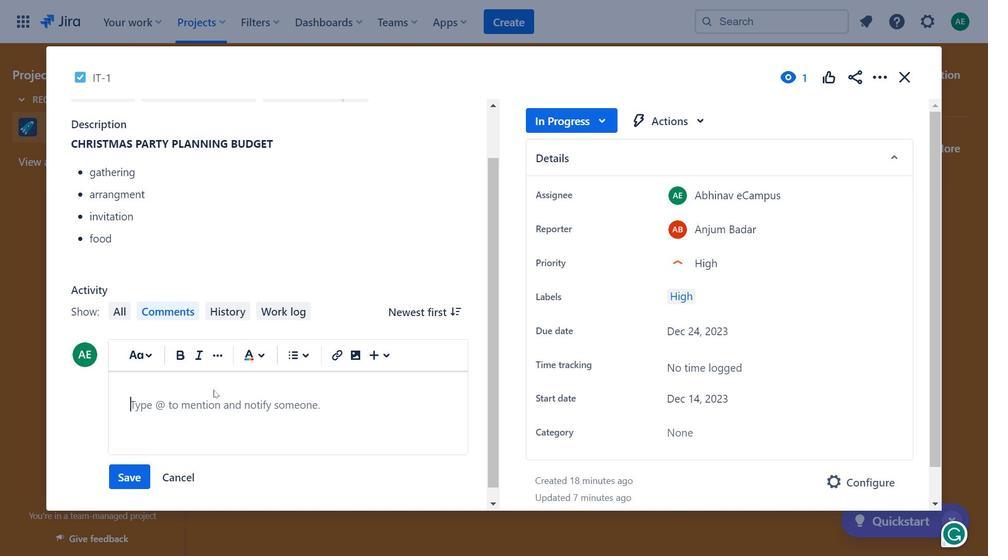 
Action: Mouse pressed left at (208, 402)
Screenshot: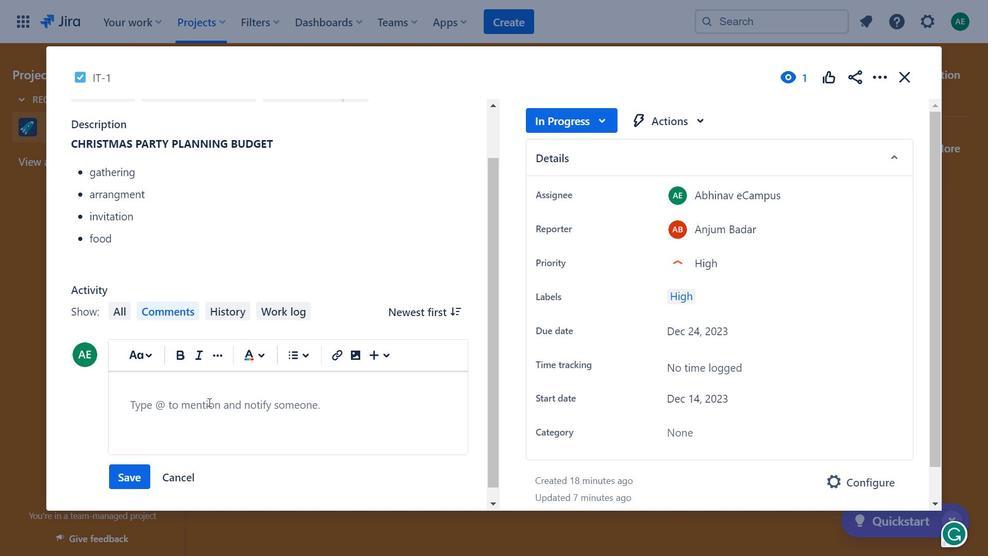 
Action: Mouse moved to (206, 382)
Screenshot: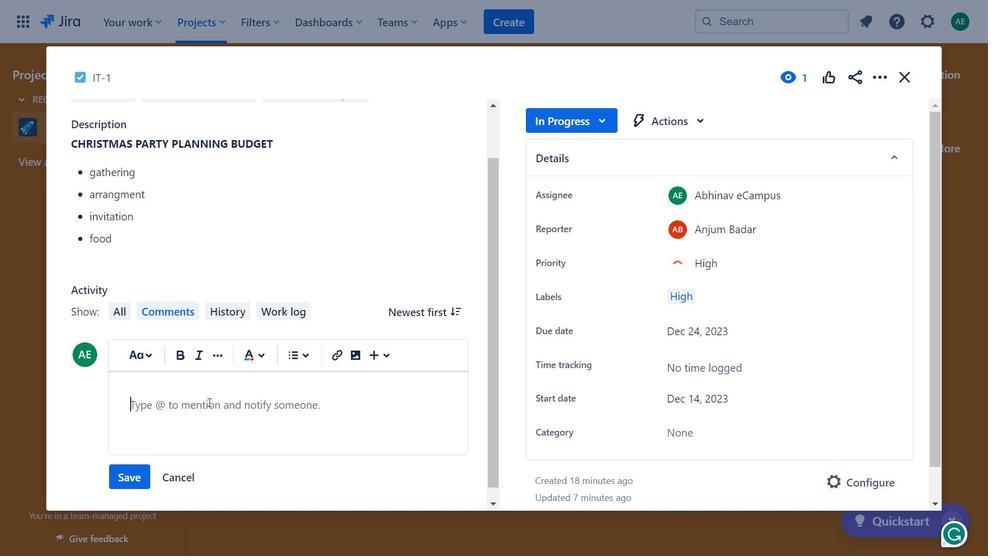 
Action: Key pressed <Key.caps_lock>I<Key.caps_lock><Key.space>had<Key.space>a<Key.space>call<Key.space>with<Key.space>the<Key.space>party<Key.space>organizer<Key.space>to<Key.space>schedule<Key.space>a<Key.space>call<Key.space>
Screenshot: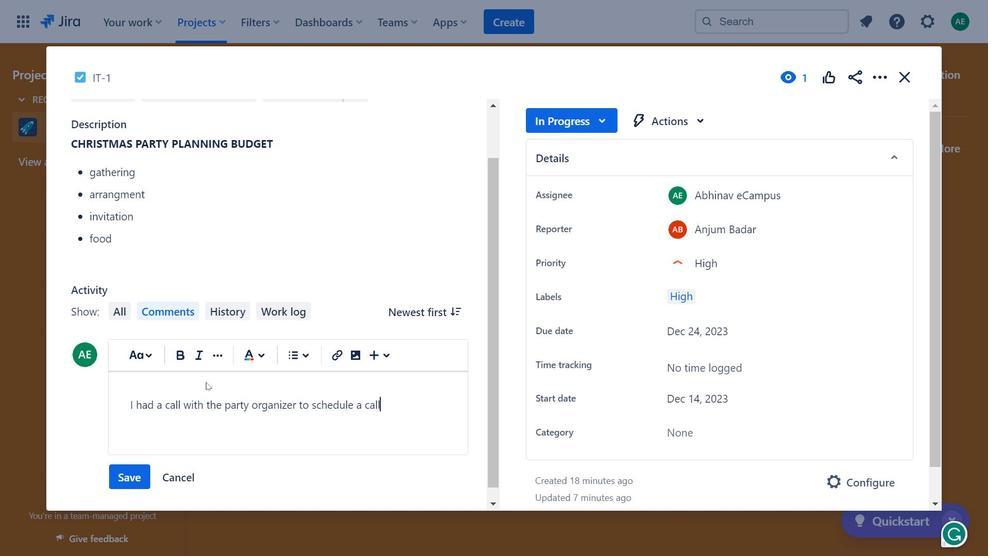 
Action: Mouse moved to (128, 477)
Screenshot: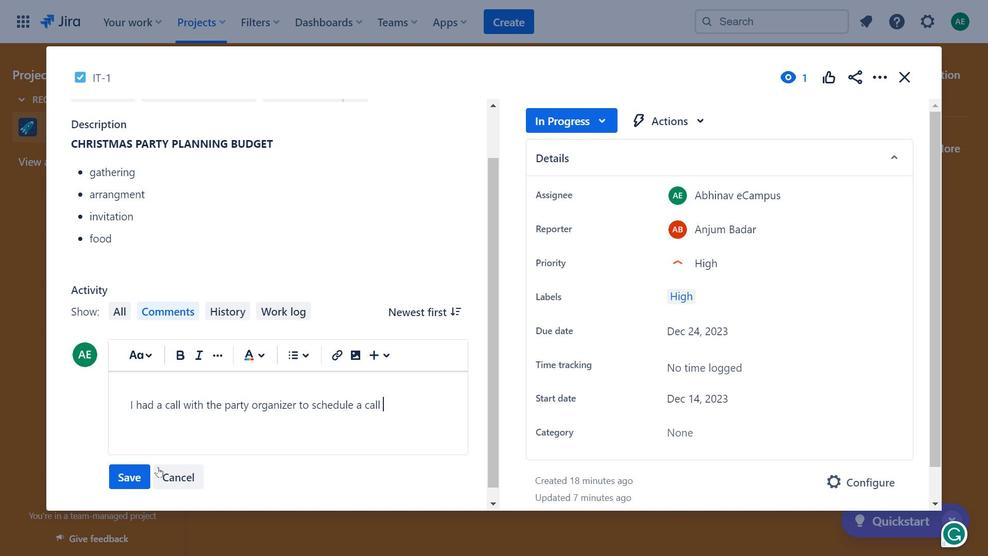 
Action: Mouse pressed left at (128, 477)
Screenshot: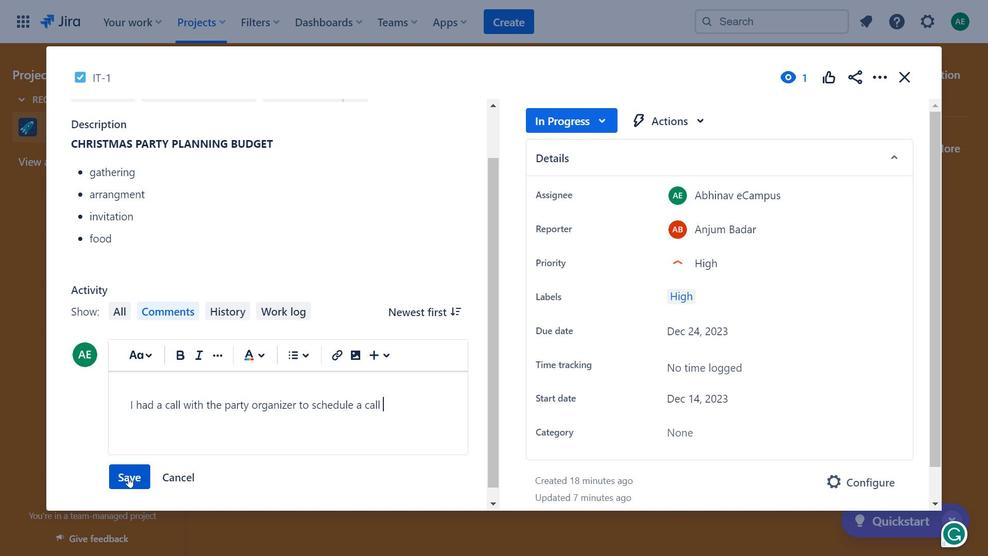 
Action: Mouse moved to (908, 76)
Screenshot: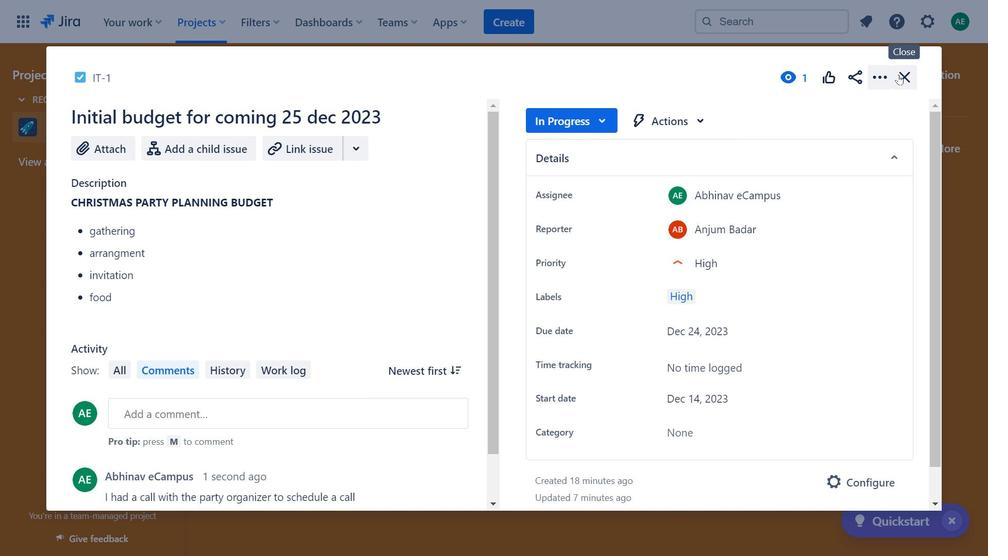 
Action: Mouse pressed left at (908, 76)
Screenshot: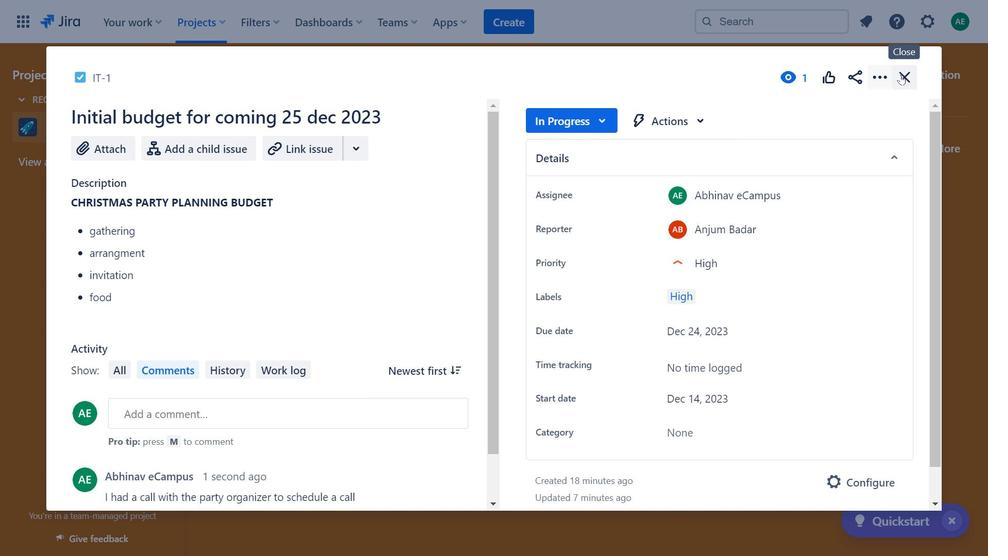 
Action: Mouse moved to (645, 102)
Screenshot: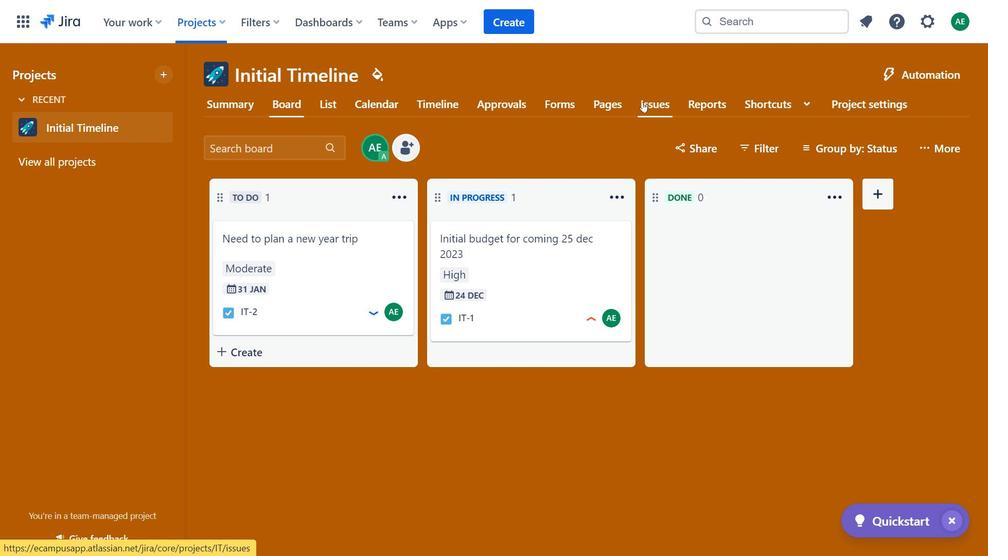 
Action: Mouse pressed left at (645, 102)
Screenshot: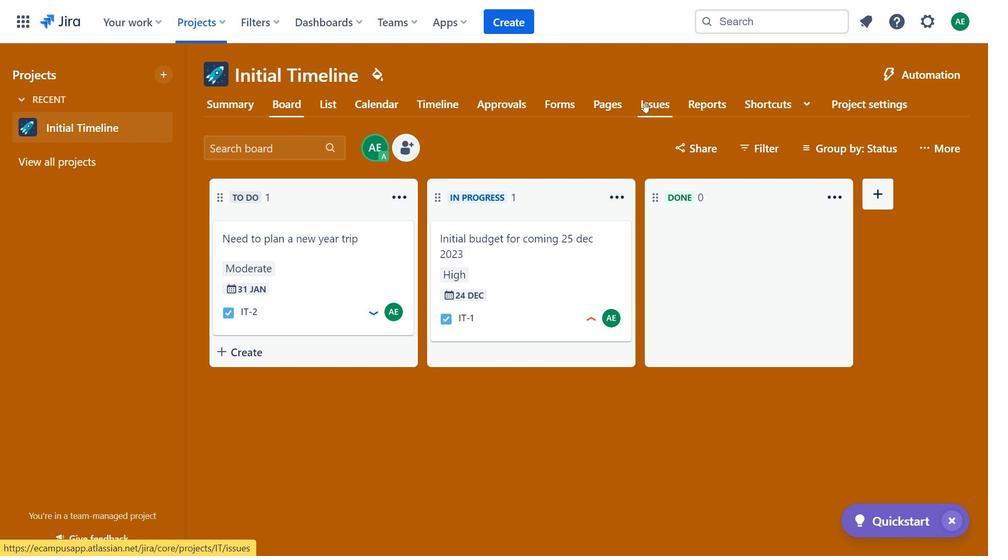 
Action: Mouse moved to (414, 335)
Screenshot: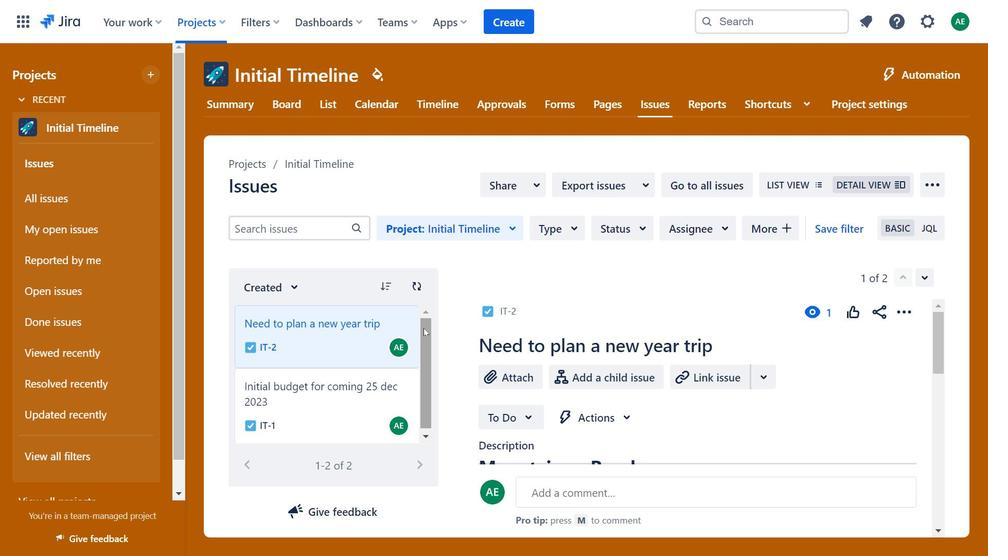
Action: Mouse scrolled (414, 334) with delta (0, 0)
Screenshot: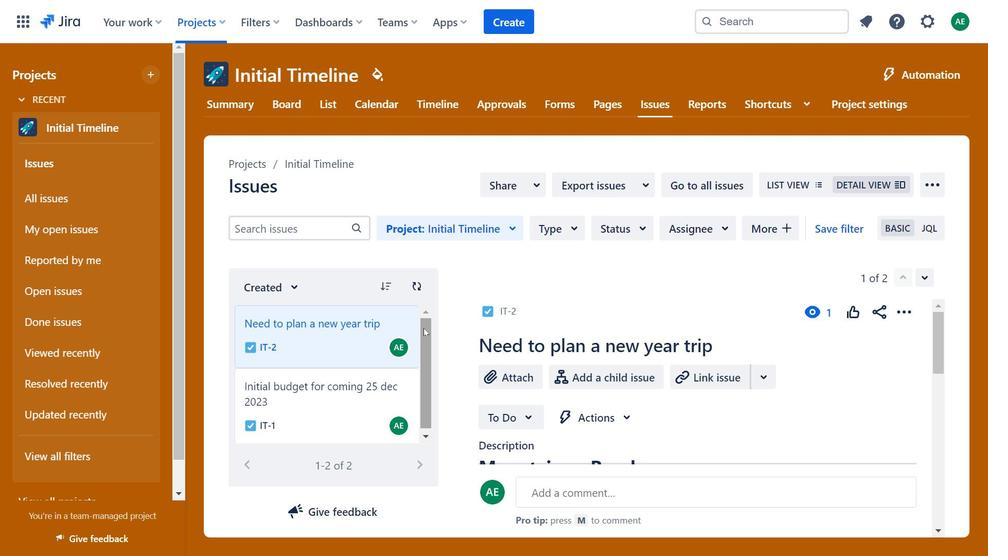 
Action: Mouse moved to (412, 337)
Screenshot: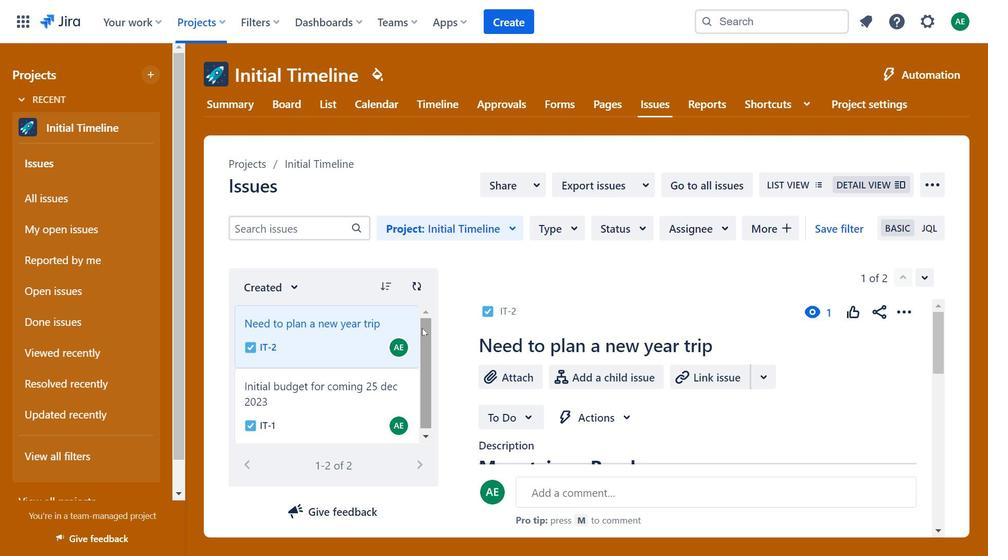 
Action: Mouse scrolled (412, 337) with delta (0, 0)
